 Task: Buy 4 One Pieces of size Medium for Baby Girls from Clothing section under best seller category for shipping address: Graham Wilson, 3108 Abia Martin Drive, Panther Burn, Mississippi 38765, Cell Number 6314971043. Pay from credit card ending with 2005, CVV 3321
Action: Mouse moved to (275, 90)
Screenshot: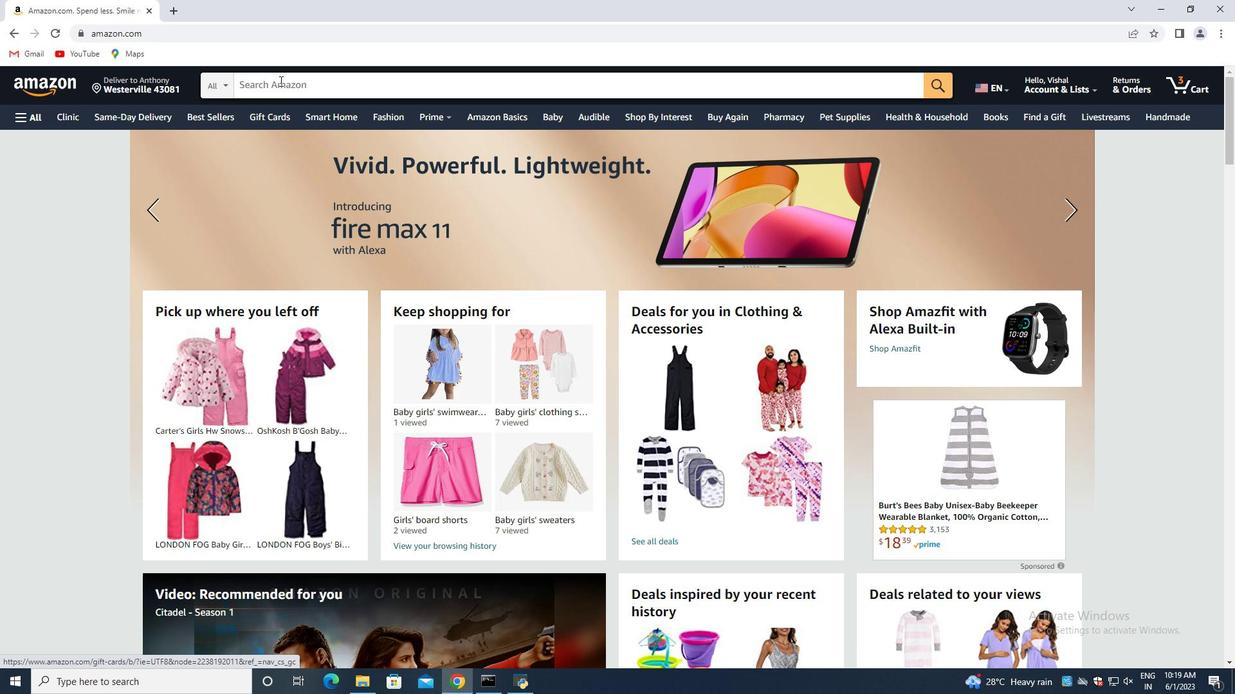 
Action: Mouse pressed left at (275, 90)
Screenshot: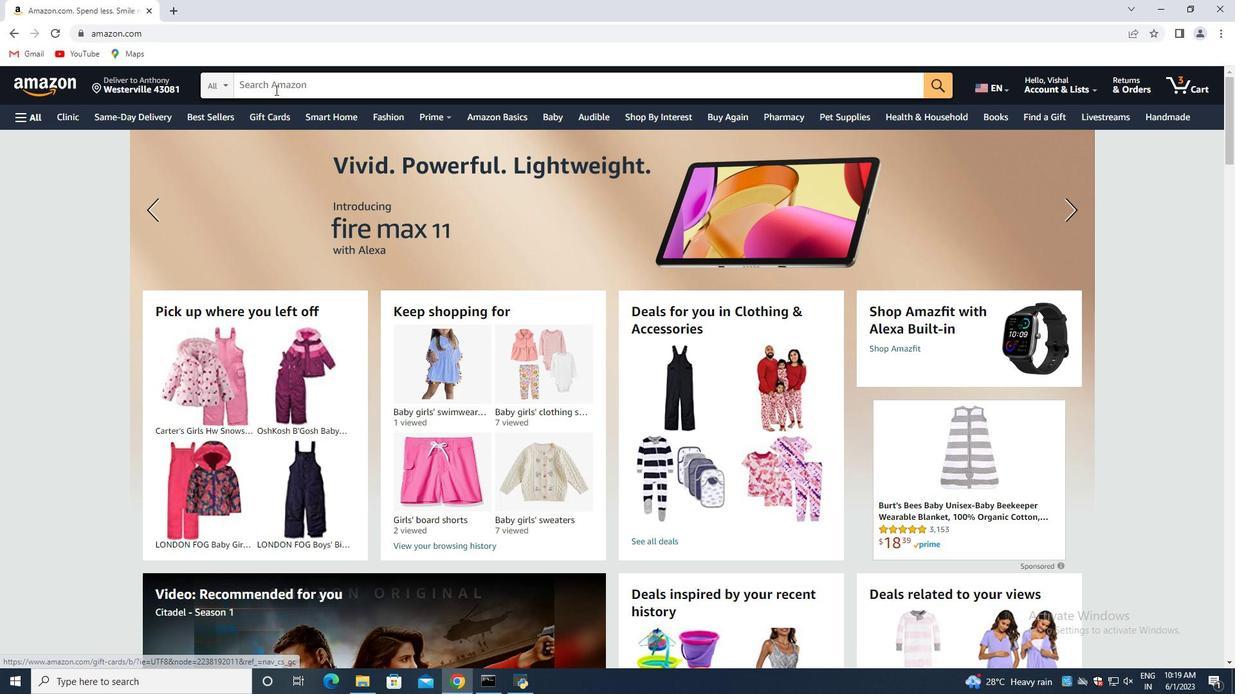 
Action: Mouse moved to (274, 90)
Screenshot: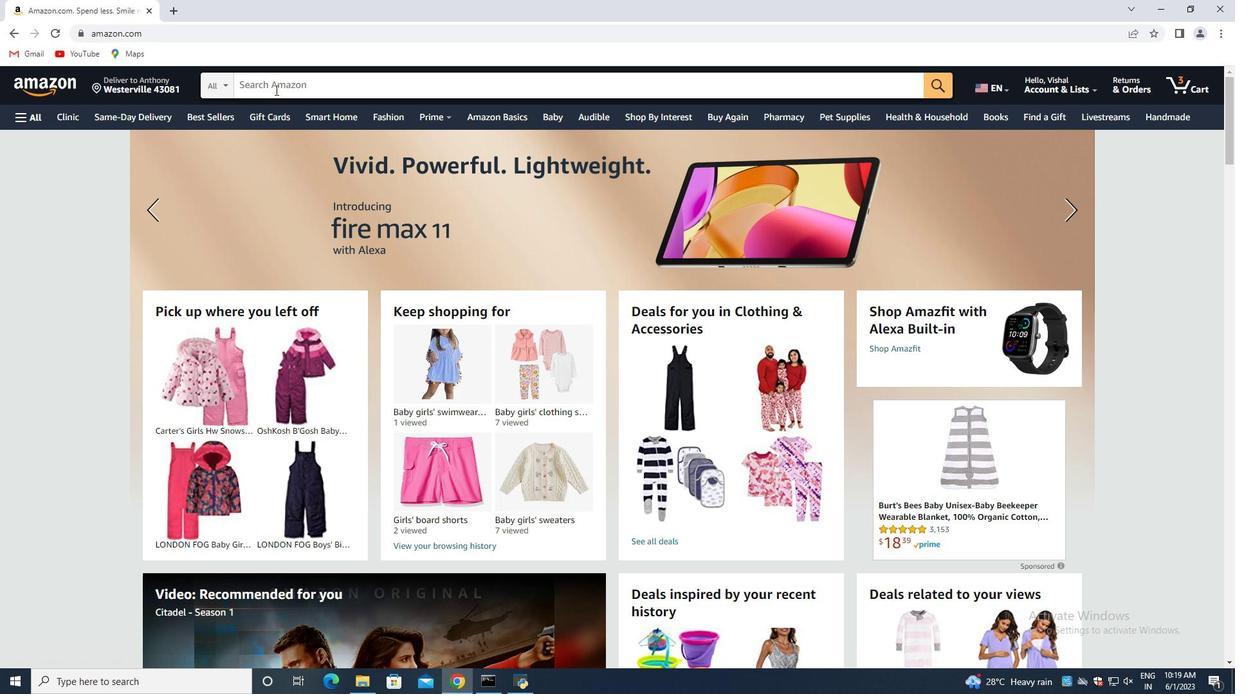 
Action: Key pressed <Key.shift>One<Key.space><Key.shift>Pieces<Key.space>of<Key.space>size<Key.space><Key.shift>Medium<Key.space>for<Key.space><Key.shift>Baby<Key.space><Key.shift>Girls<Key.enter>
Screenshot: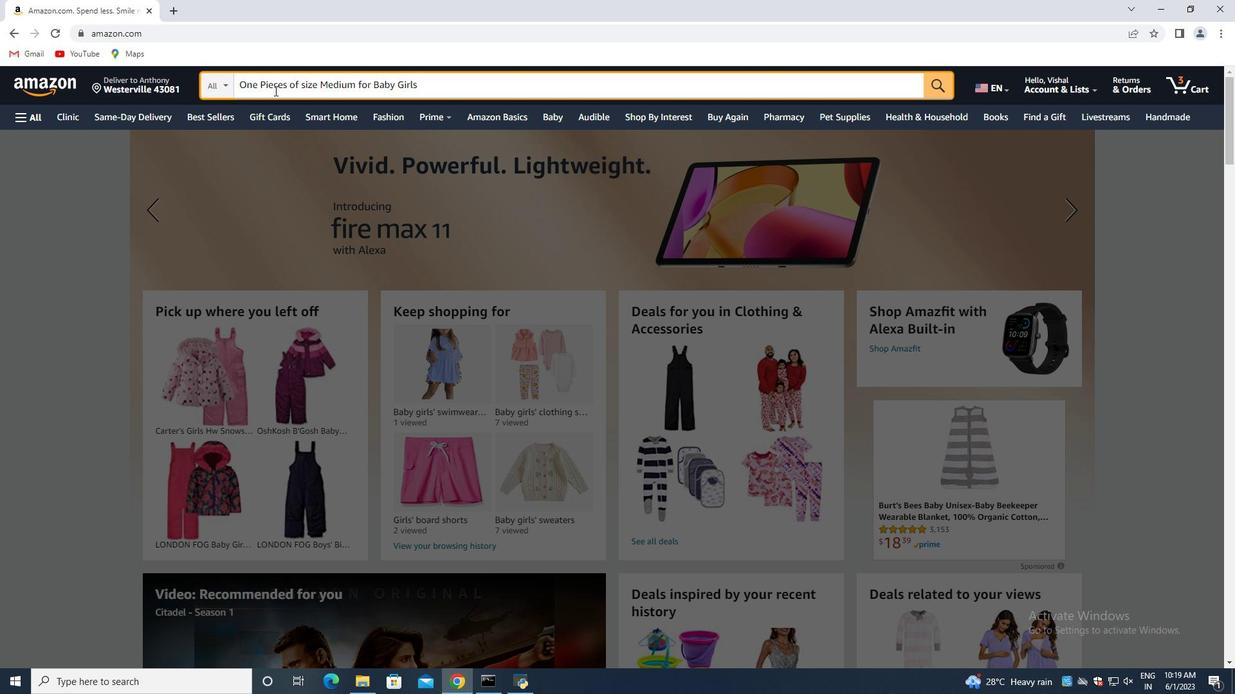 
Action: Mouse moved to (190, 237)
Screenshot: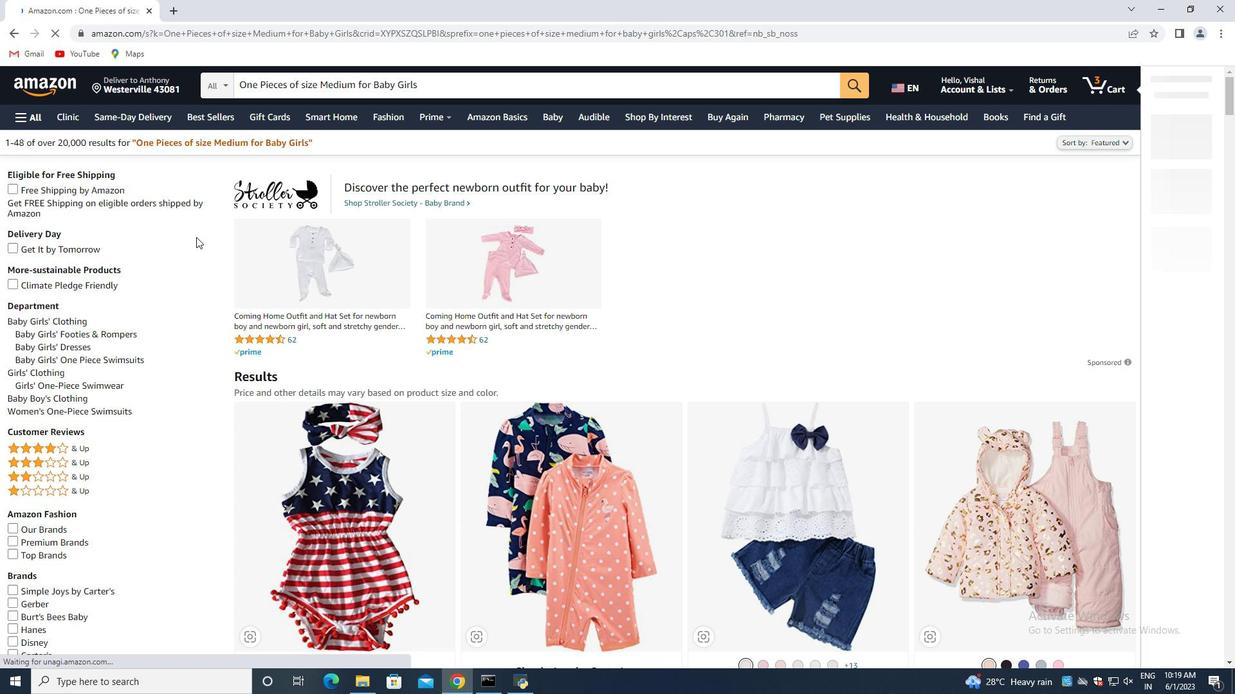 
Action: Mouse scrolled (190, 236) with delta (0, 0)
Screenshot: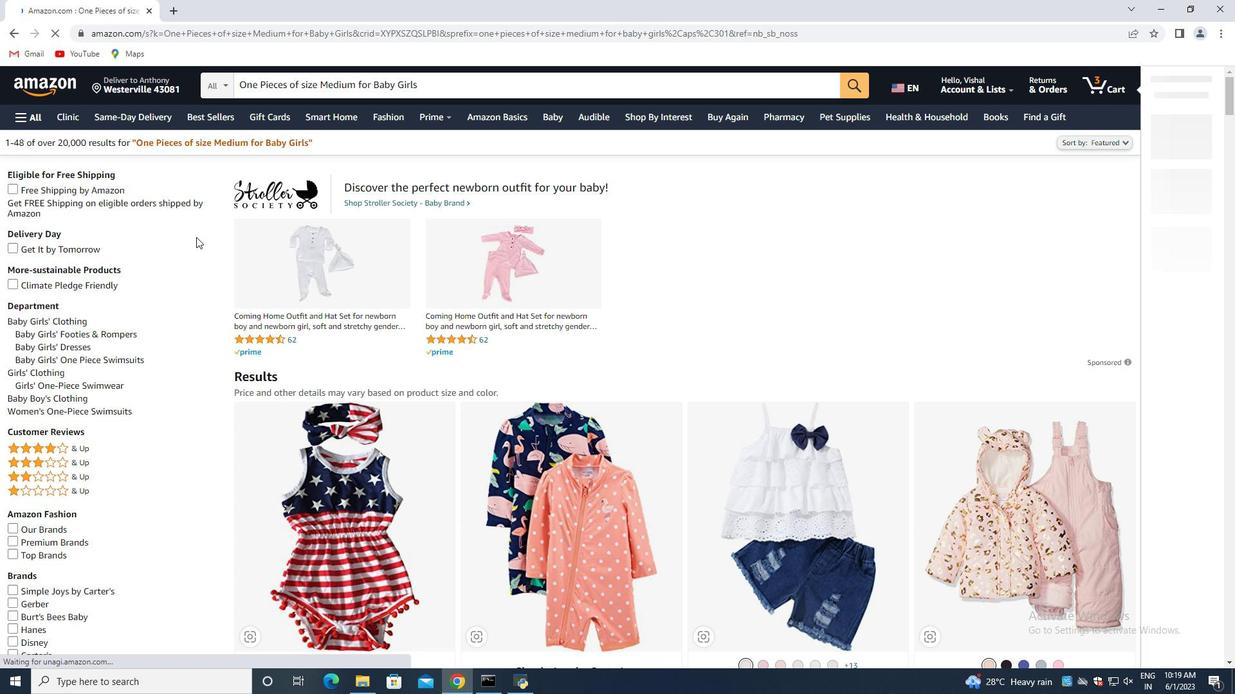 
Action: Mouse moved to (190, 237)
Screenshot: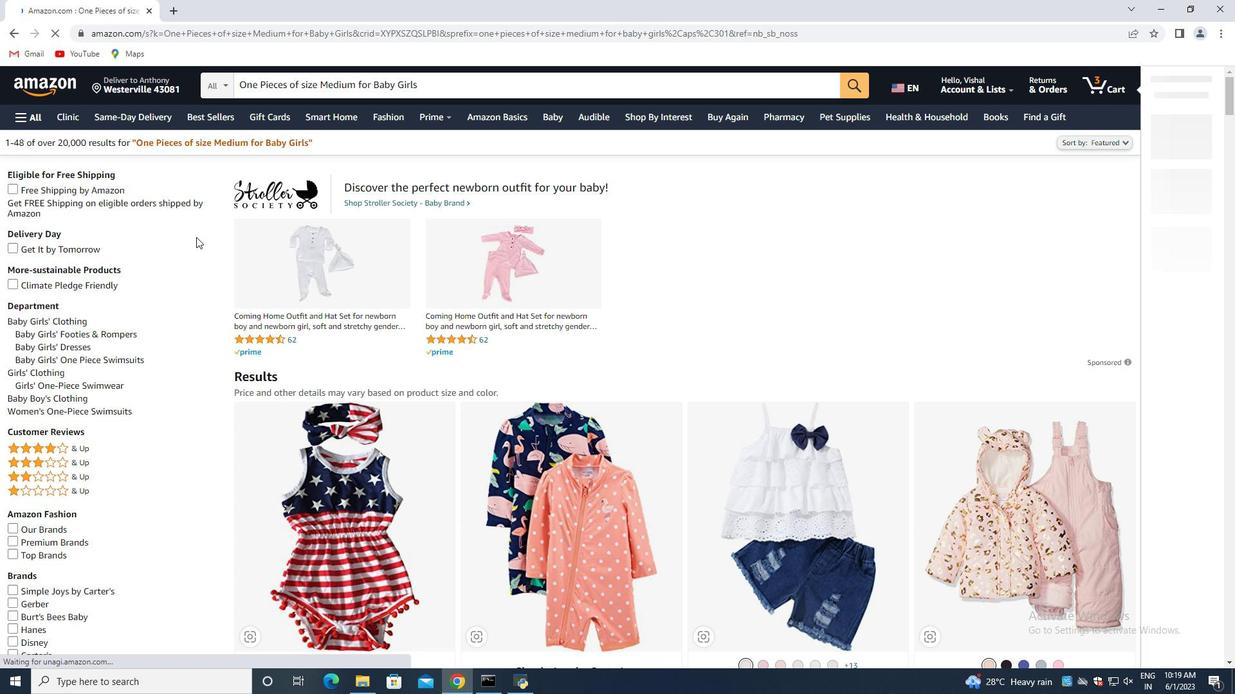 
Action: Mouse scrolled (190, 236) with delta (0, 0)
Screenshot: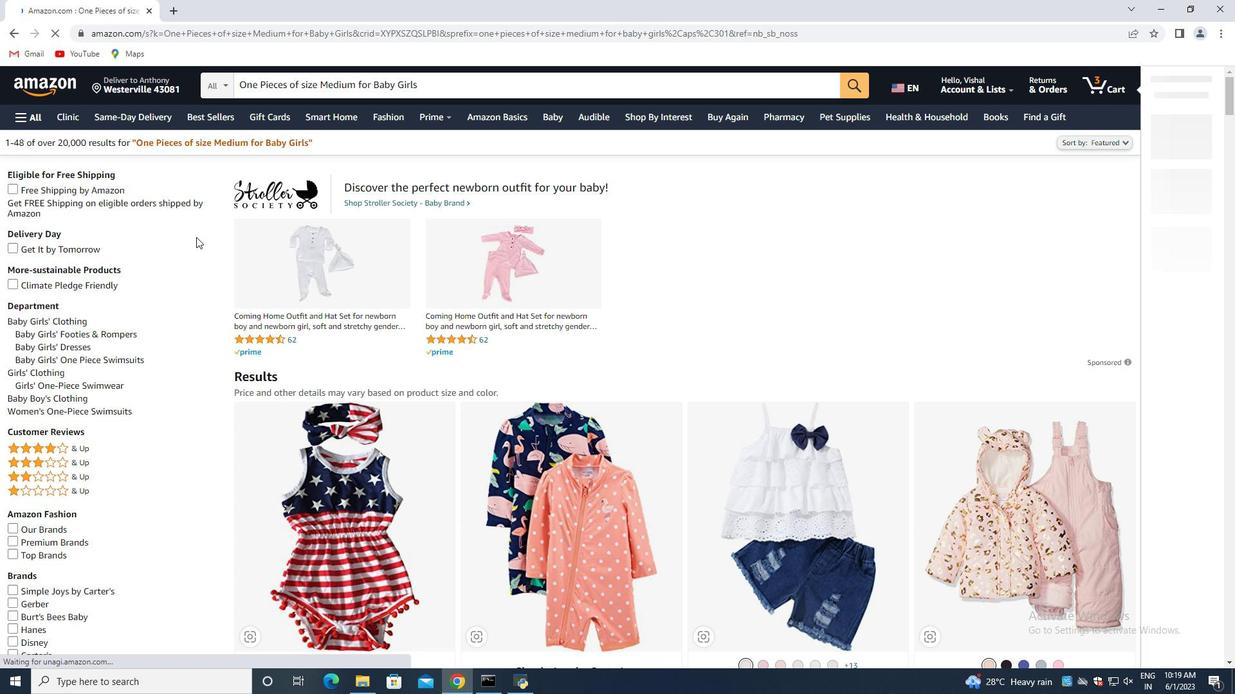 
Action: Mouse moved to (192, 239)
Screenshot: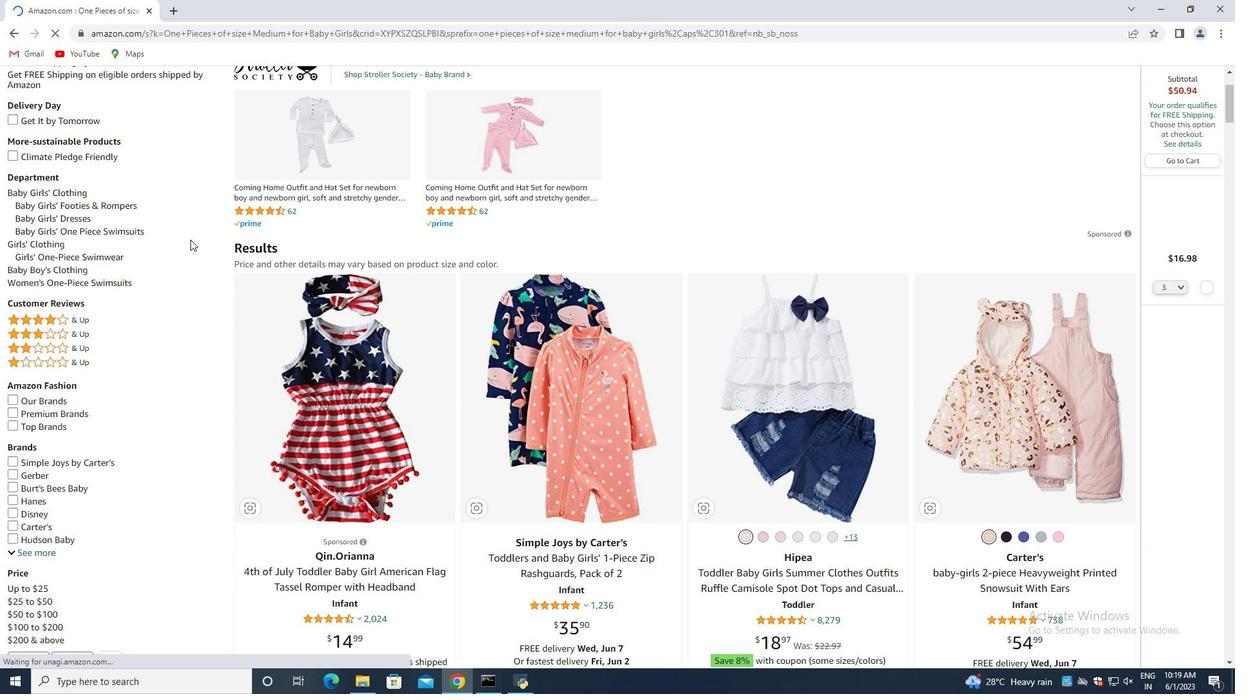 
Action: Mouse scrolled (192, 240) with delta (0, 0)
Screenshot: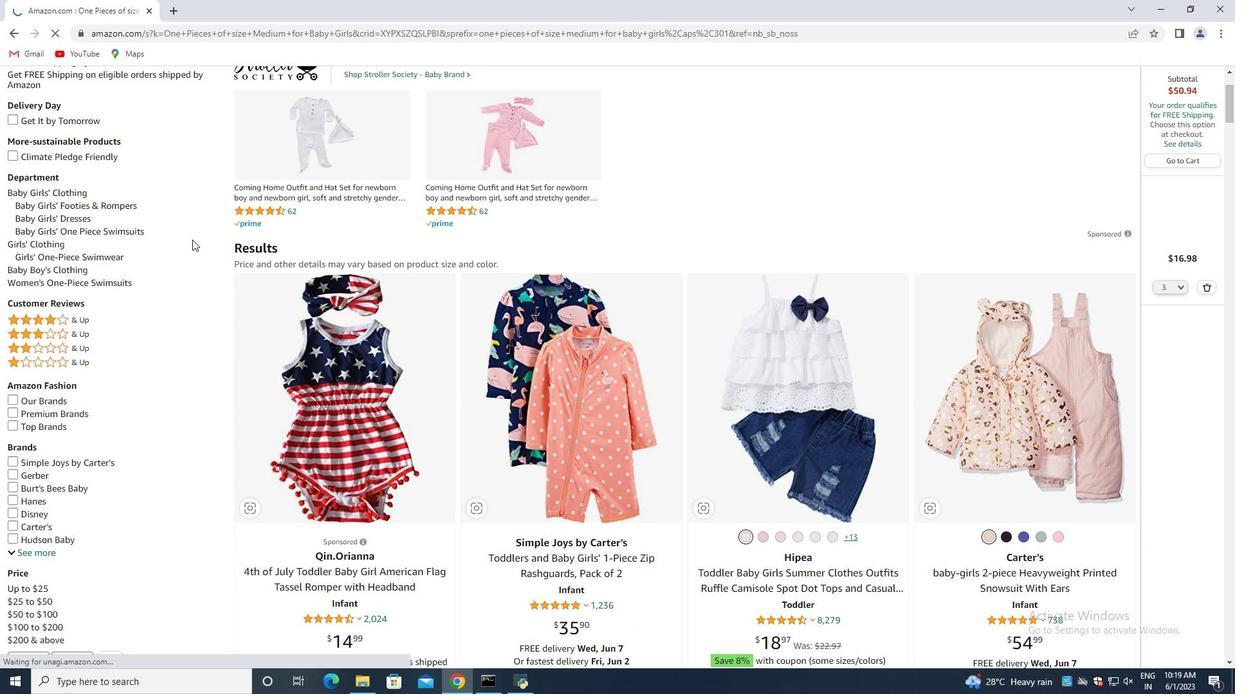 
Action: Mouse scrolled (192, 240) with delta (0, 0)
Screenshot: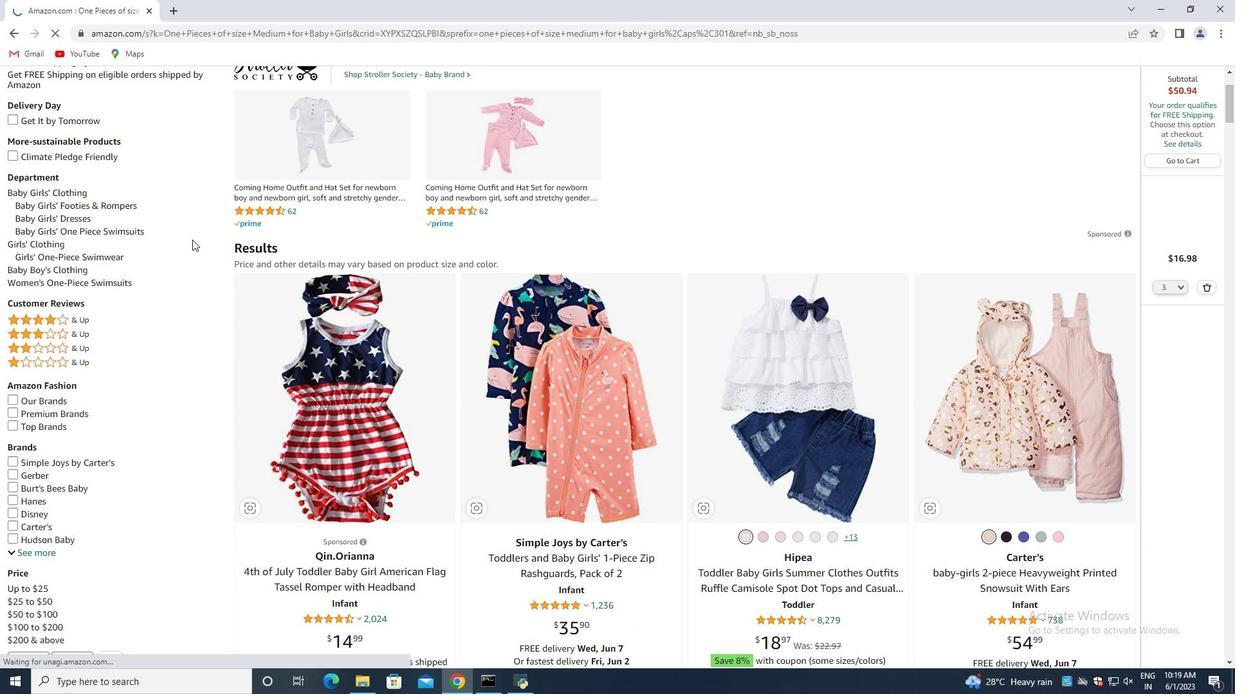 
Action: Mouse moved to (68, 319)
Screenshot: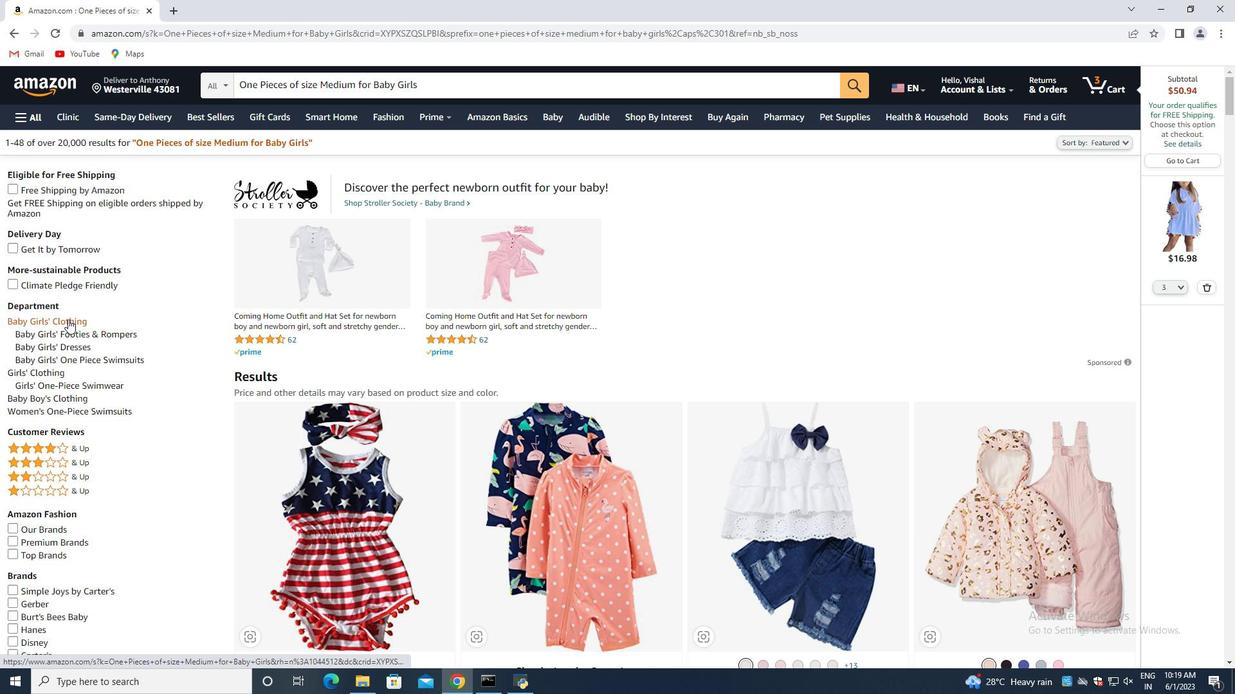
Action: Mouse pressed left at (68, 319)
Screenshot: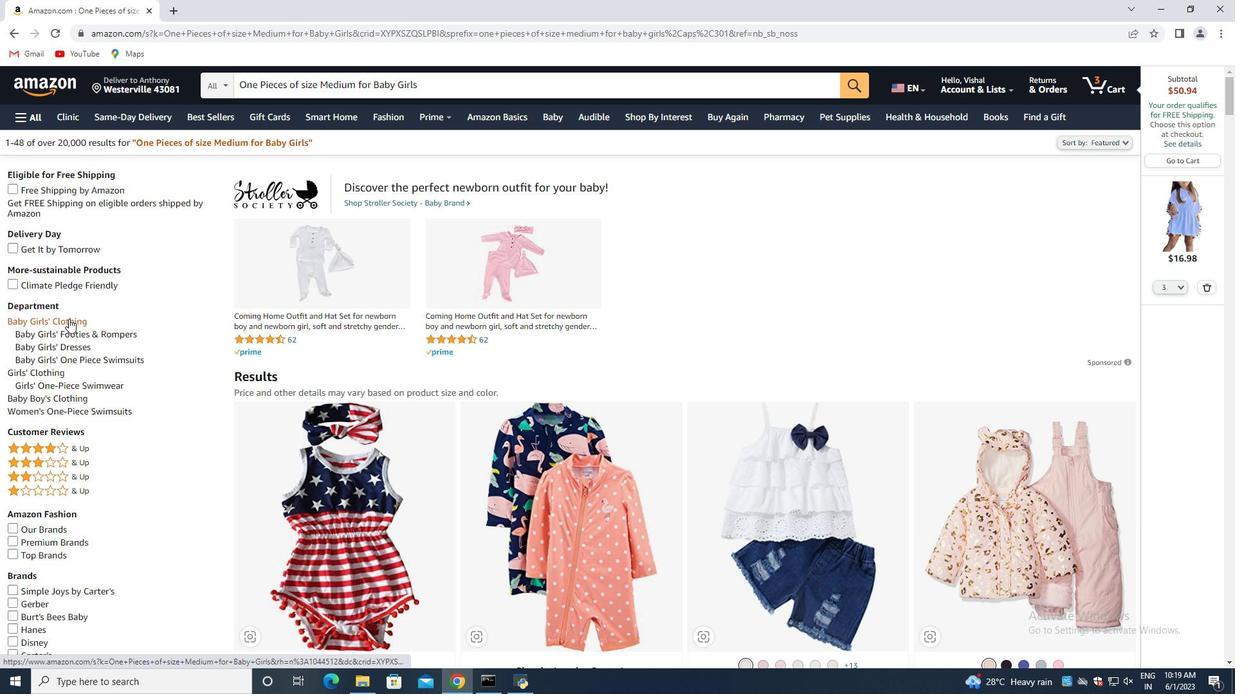 
Action: Mouse moved to (86, 325)
Screenshot: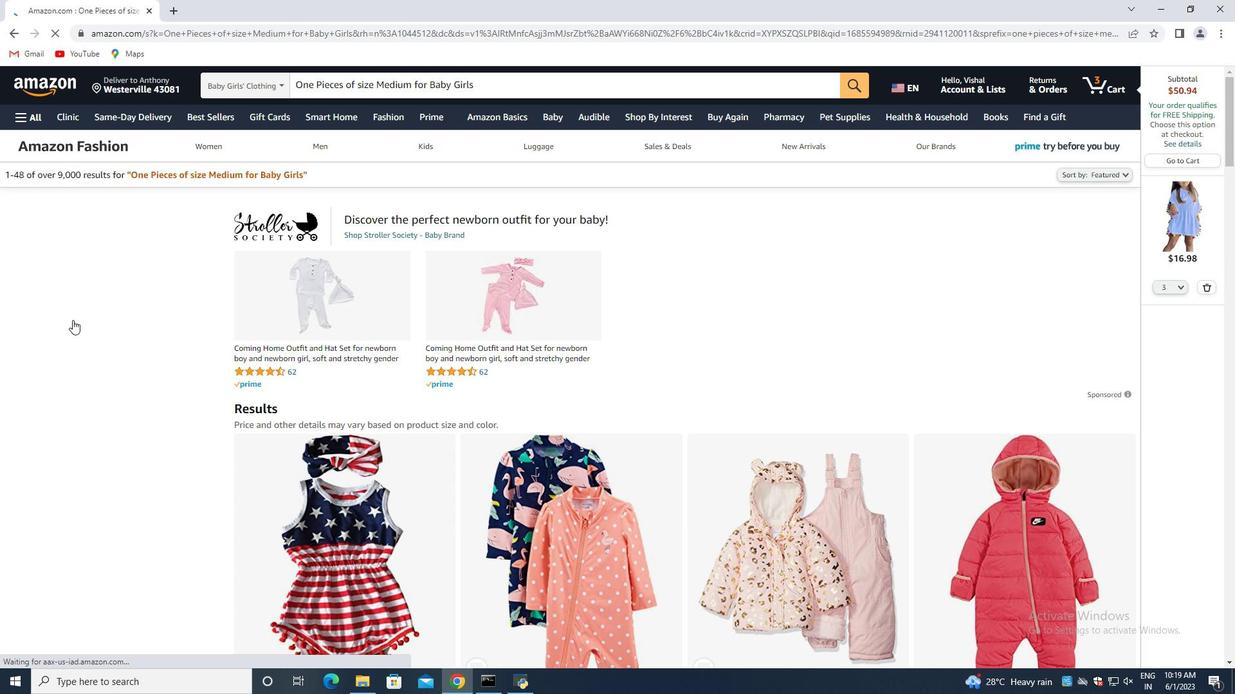 
Action: Mouse scrolled (86, 324) with delta (0, 0)
Screenshot: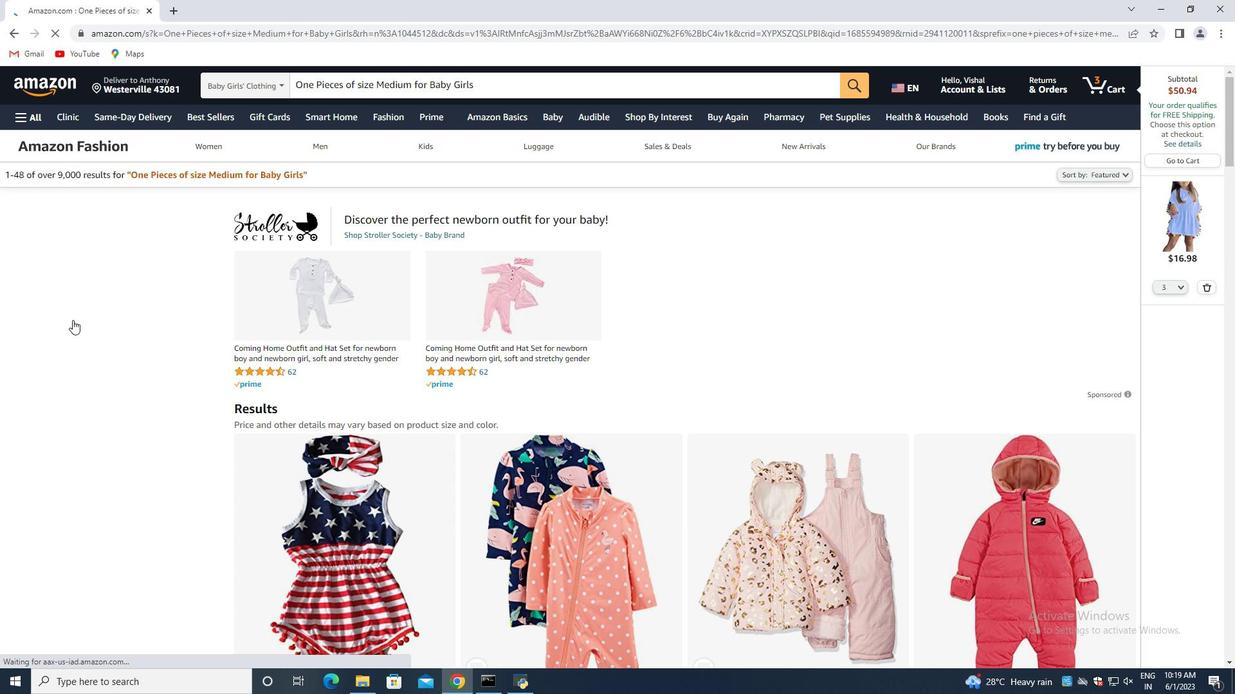 
Action: Mouse moved to (118, 337)
Screenshot: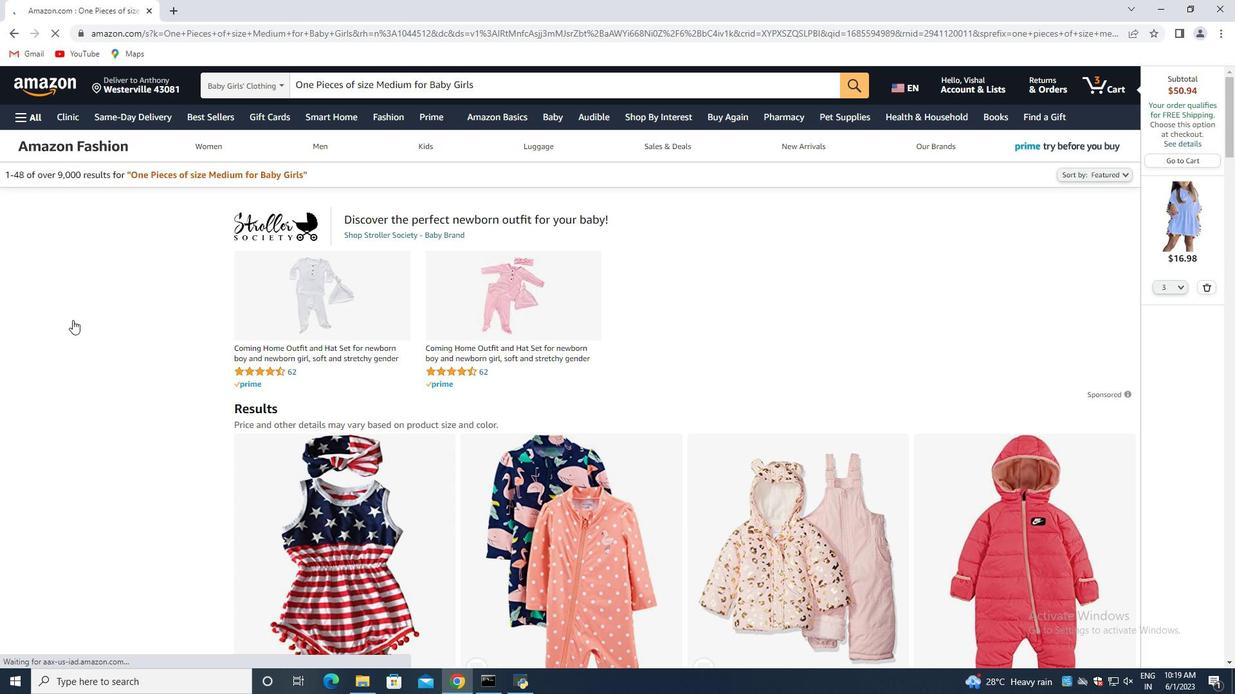 
Action: Mouse scrolled (118, 337) with delta (0, 0)
Screenshot: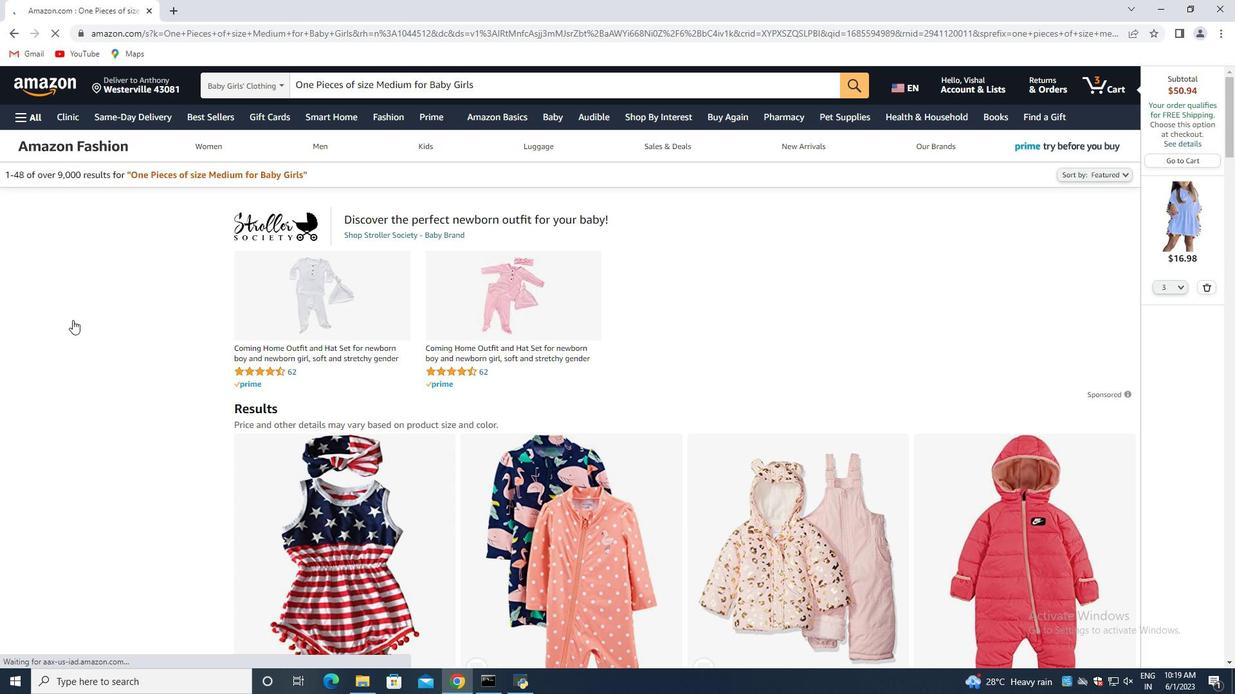 
Action: Mouse moved to (173, 355)
Screenshot: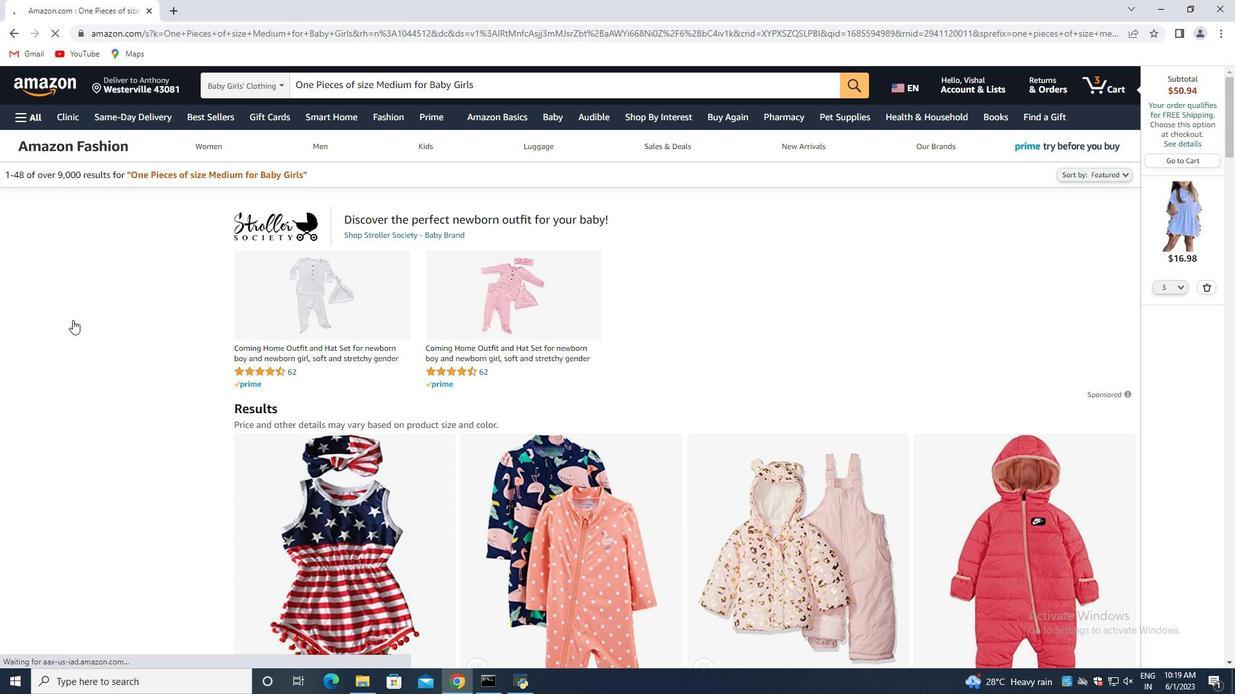 
Action: Mouse scrolled (173, 354) with delta (0, 0)
Screenshot: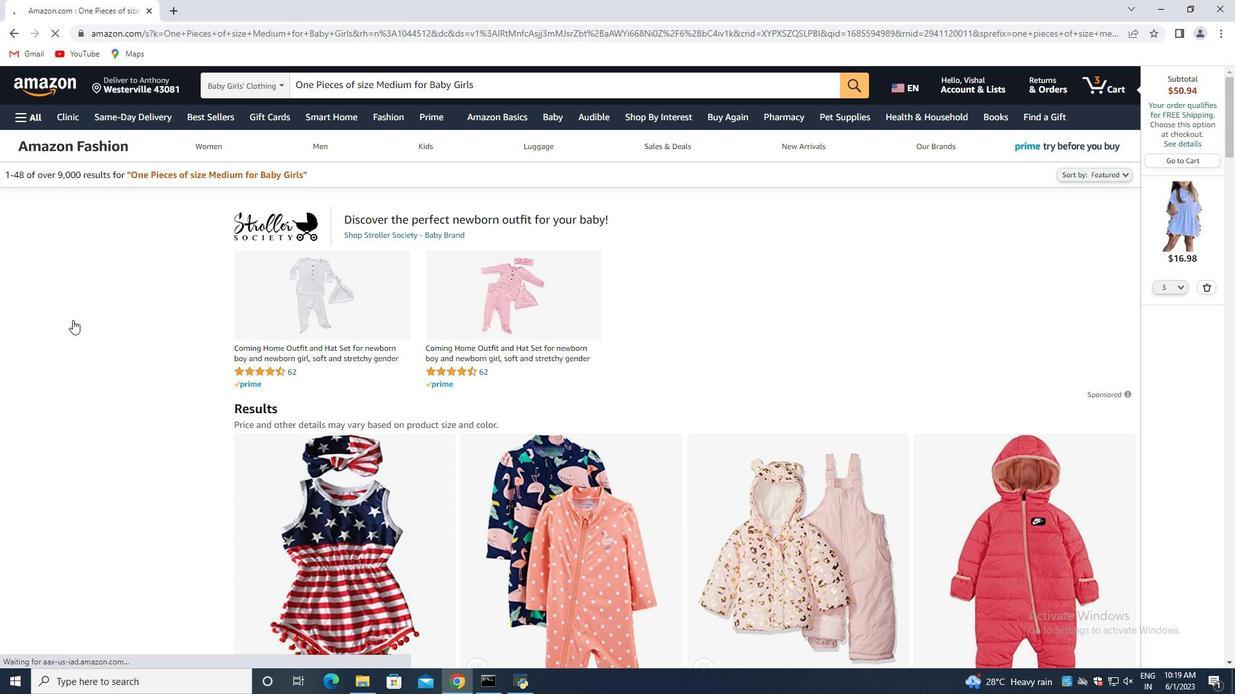 
Action: Mouse moved to (1210, 285)
Screenshot: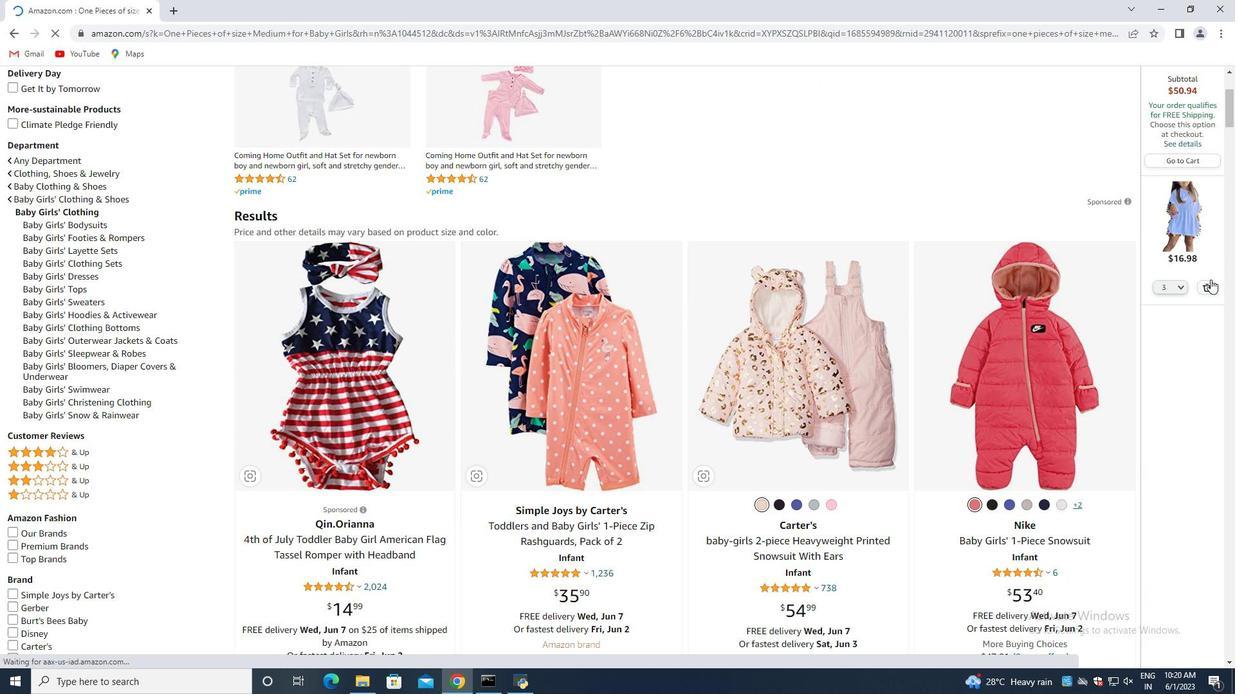 
Action: Mouse pressed left at (1210, 285)
Screenshot: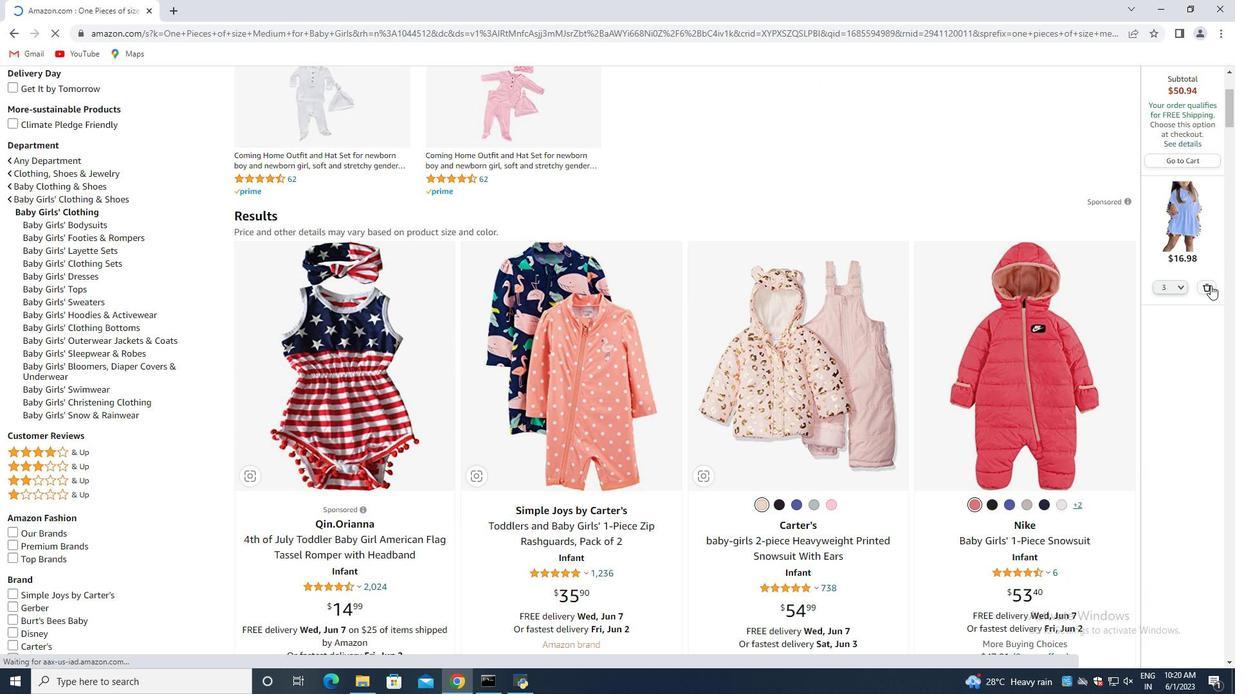 
Action: Mouse moved to (422, 443)
Screenshot: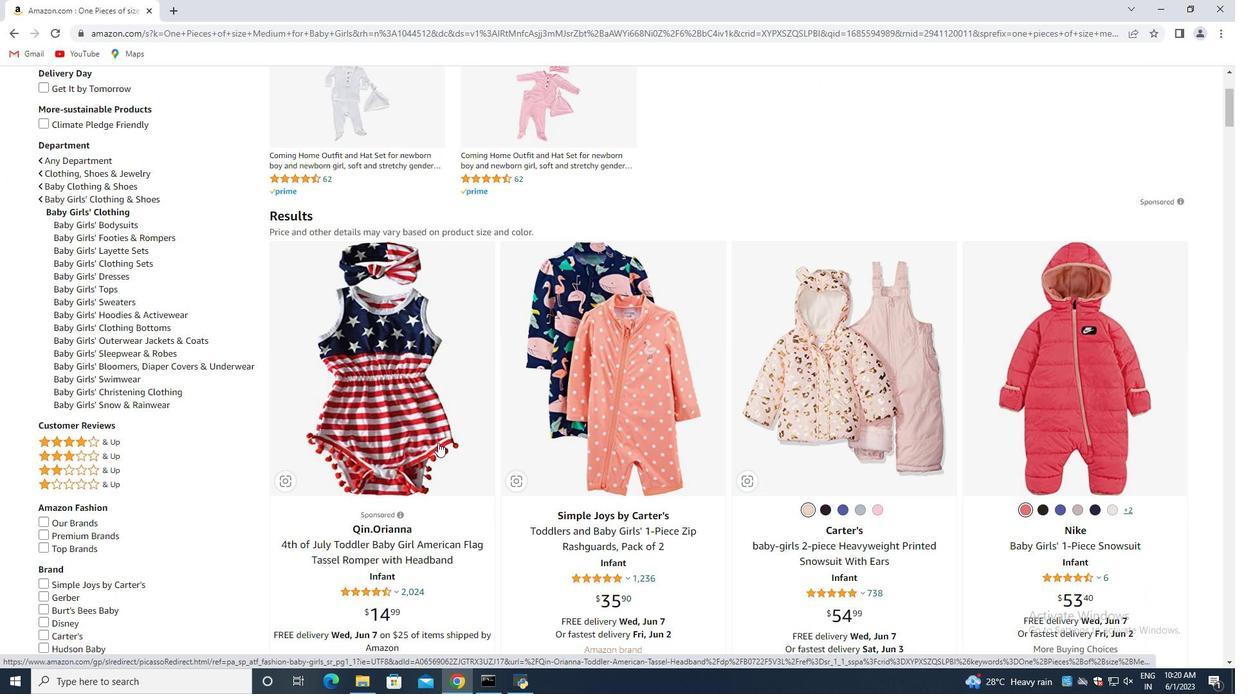 
Action: Mouse scrolled (422, 443) with delta (0, 0)
Screenshot: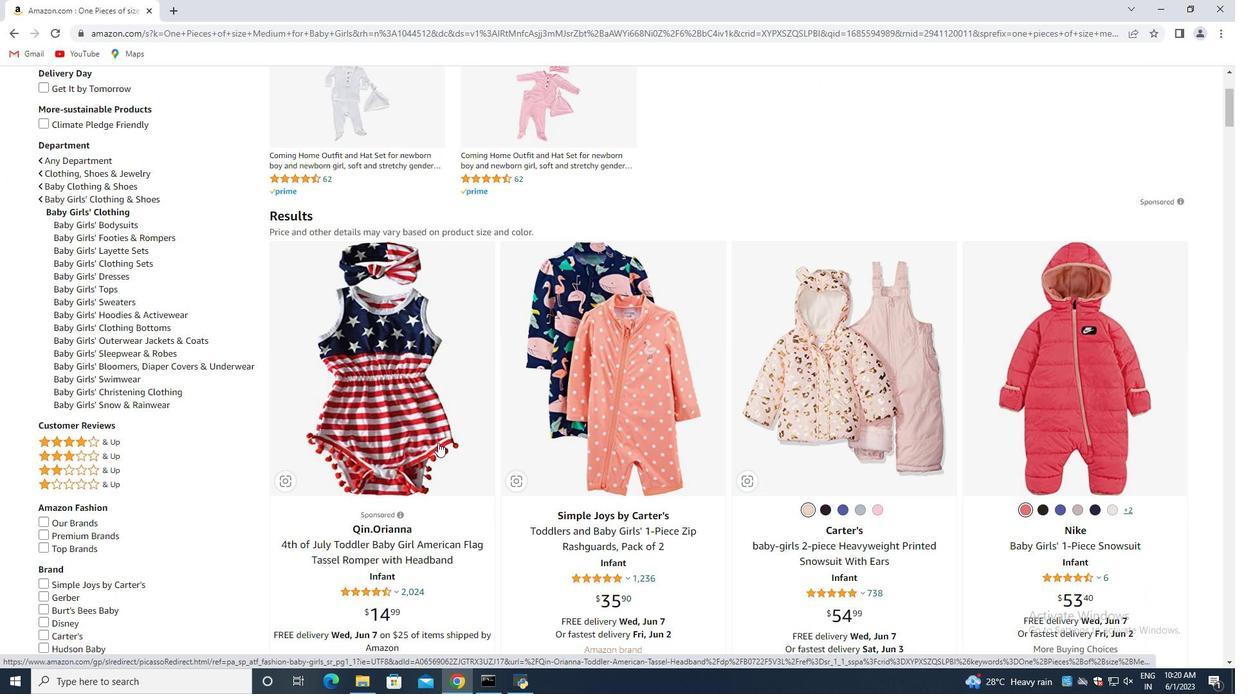 
Action: Mouse moved to (725, 371)
Screenshot: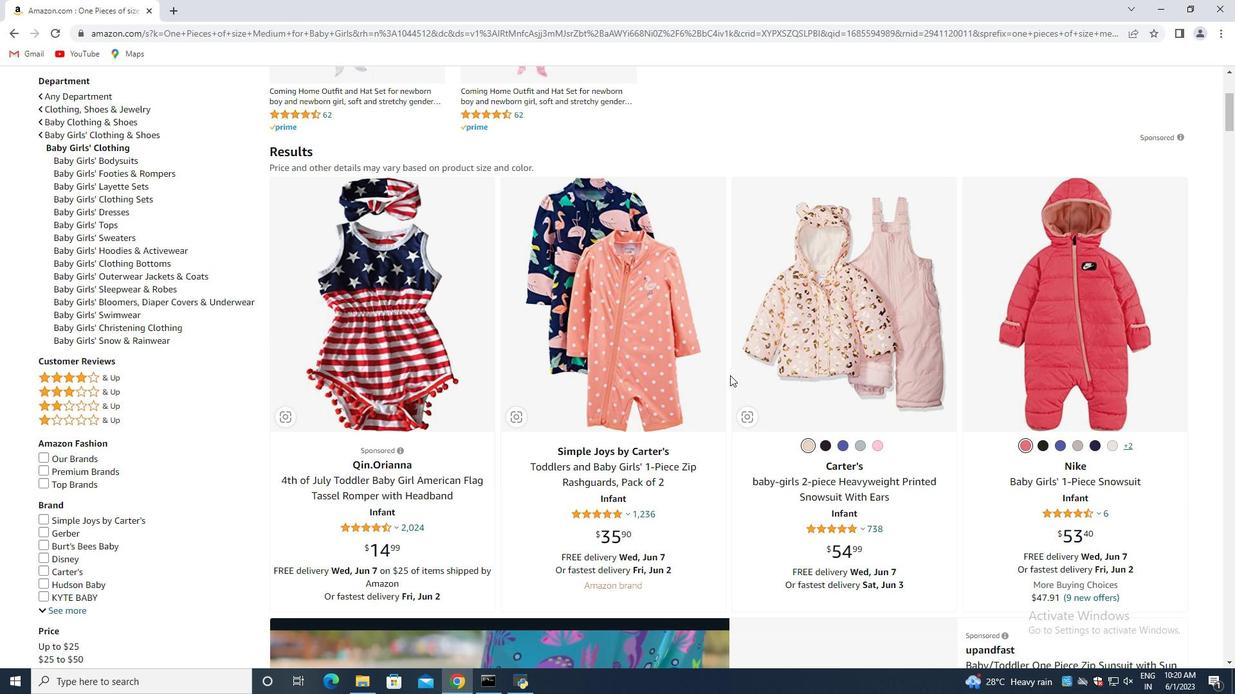 
Action: Mouse scrolled (725, 371) with delta (0, 0)
Screenshot: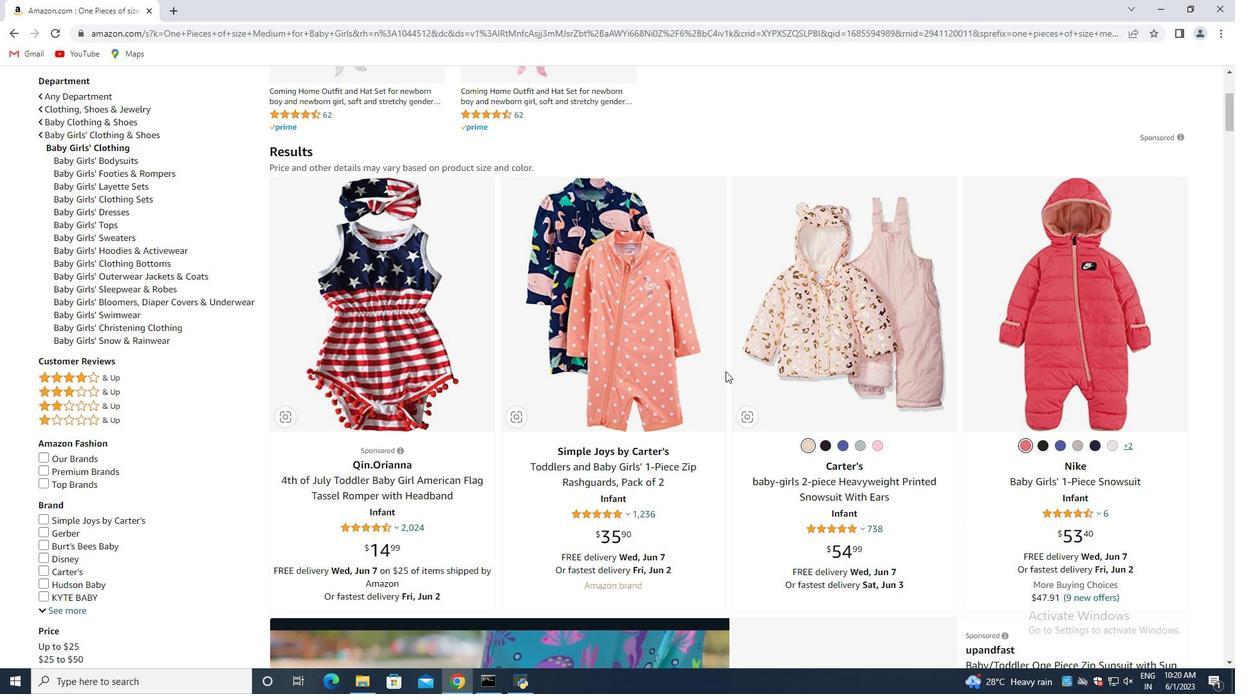 
Action: Mouse scrolled (725, 371) with delta (0, 0)
Screenshot: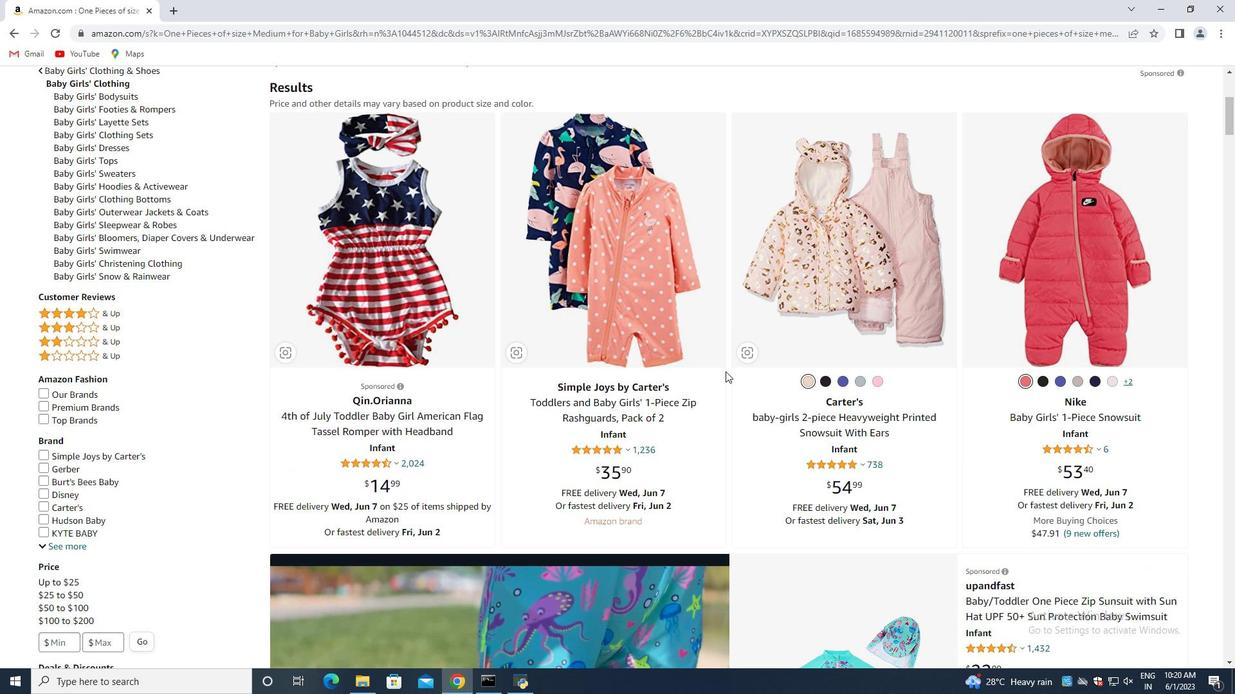 
Action: Mouse scrolled (725, 371) with delta (0, 0)
Screenshot: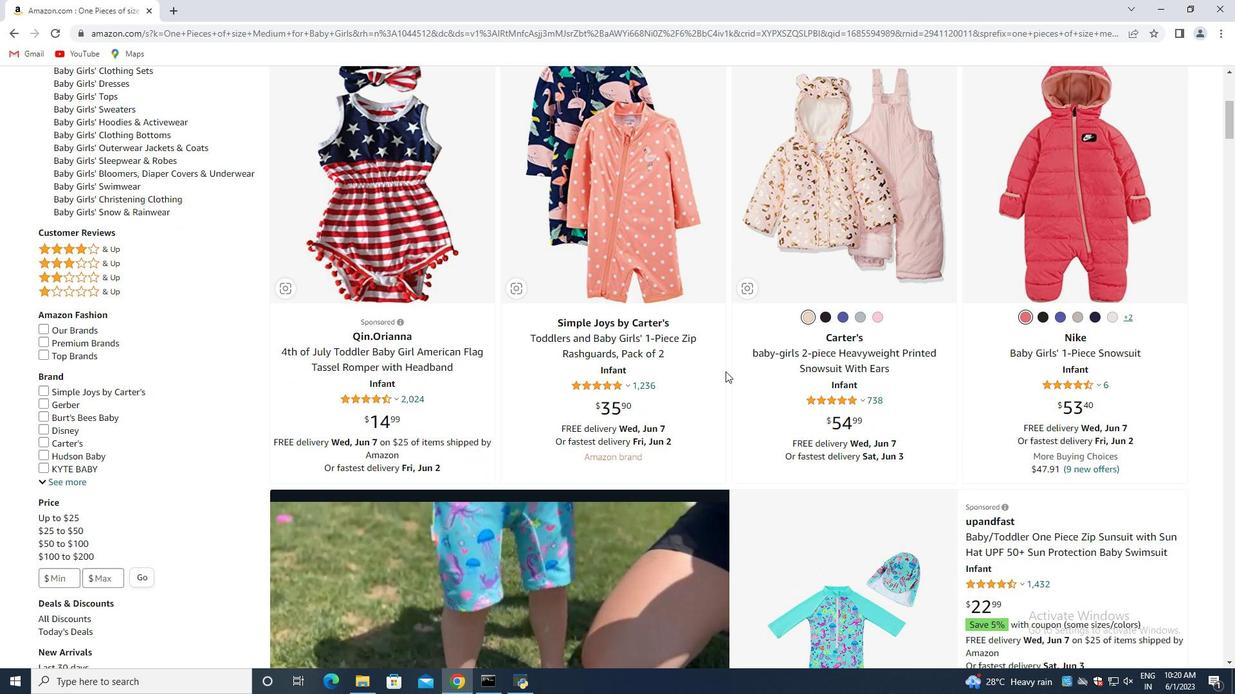 
Action: Mouse scrolled (725, 371) with delta (0, 0)
Screenshot: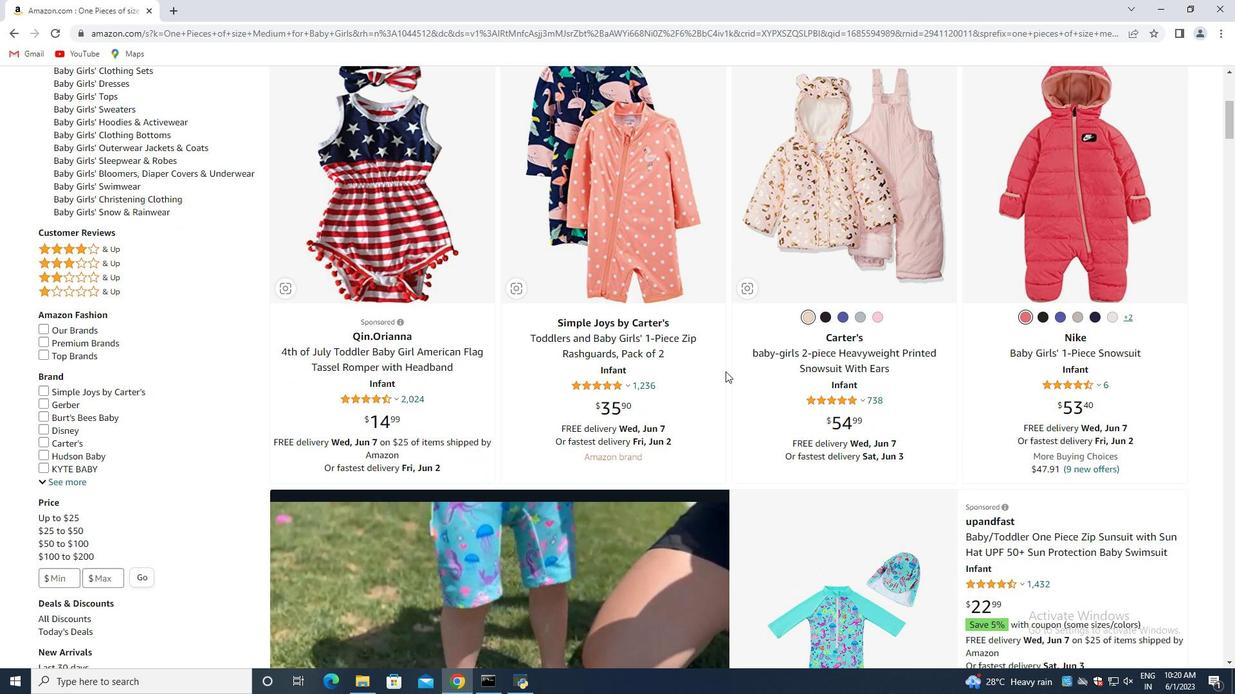 
Action: Mouse scrolled (725, 371) with delta (0, 0)
Screenshot: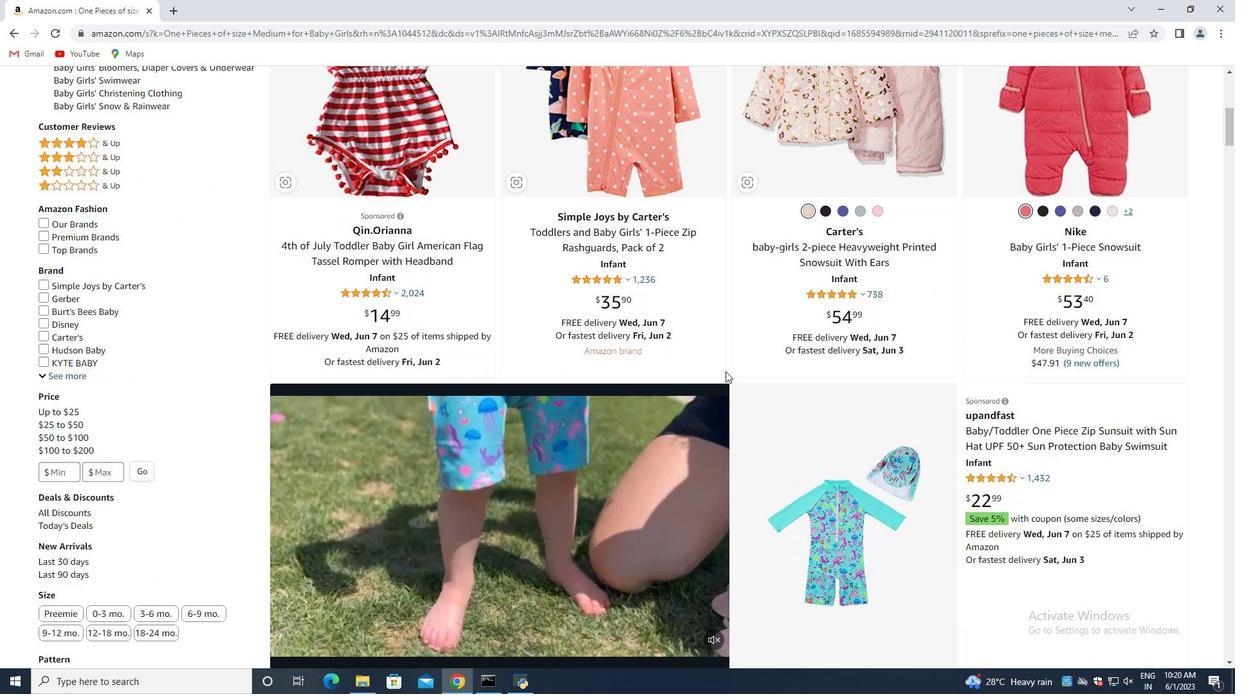 
Action: Mouse scrolled (725, 371) with delta (0, 0)
Screenshot: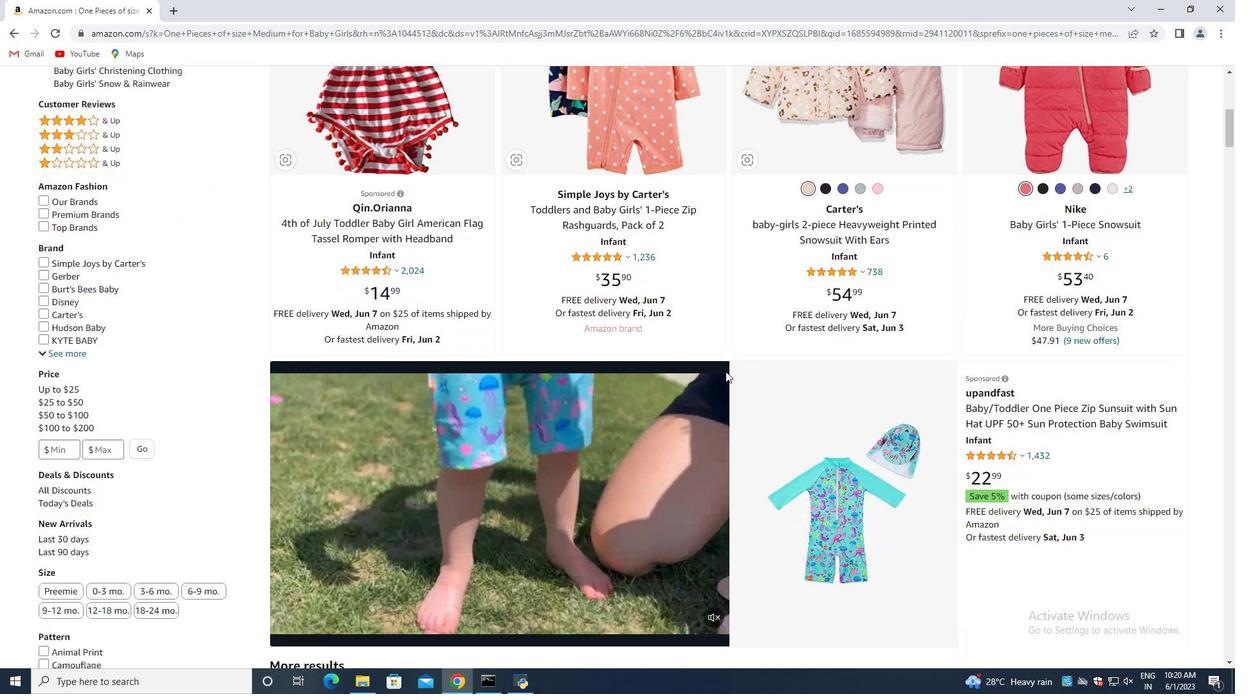 
Action: Mouse moved to (725, 371)
Screenshot: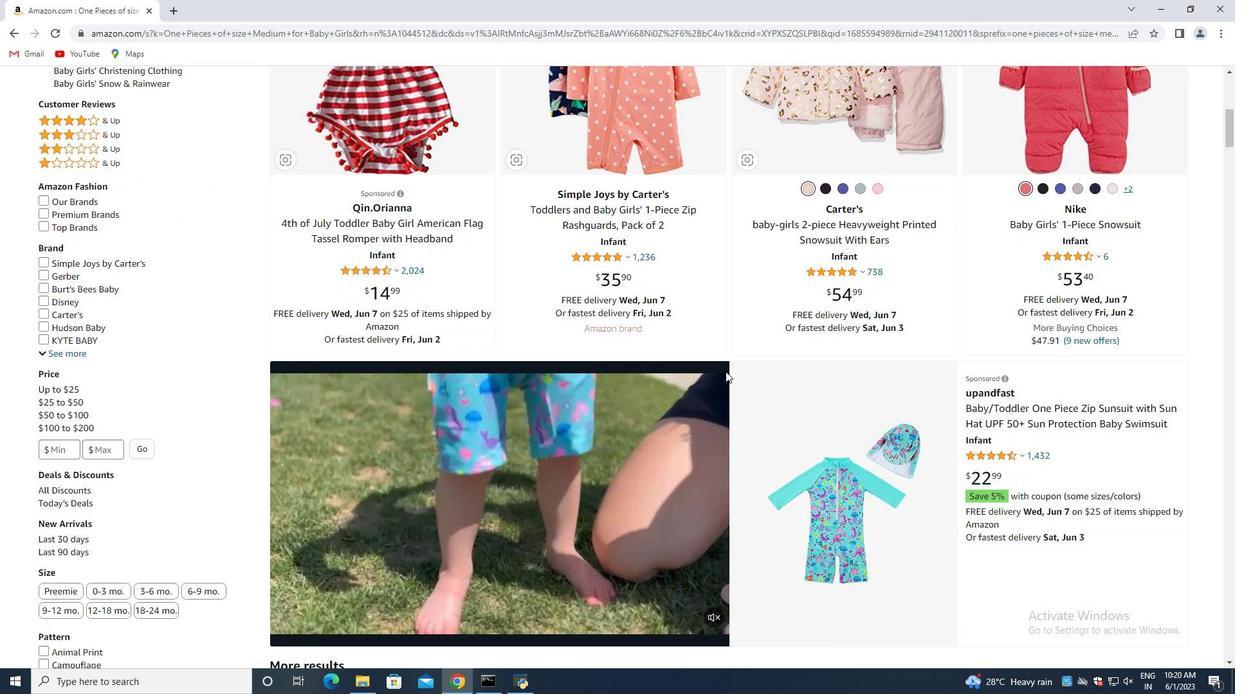 
Action: Mouse scrolled (725, 371) with delta (0, 0)
Screenshot: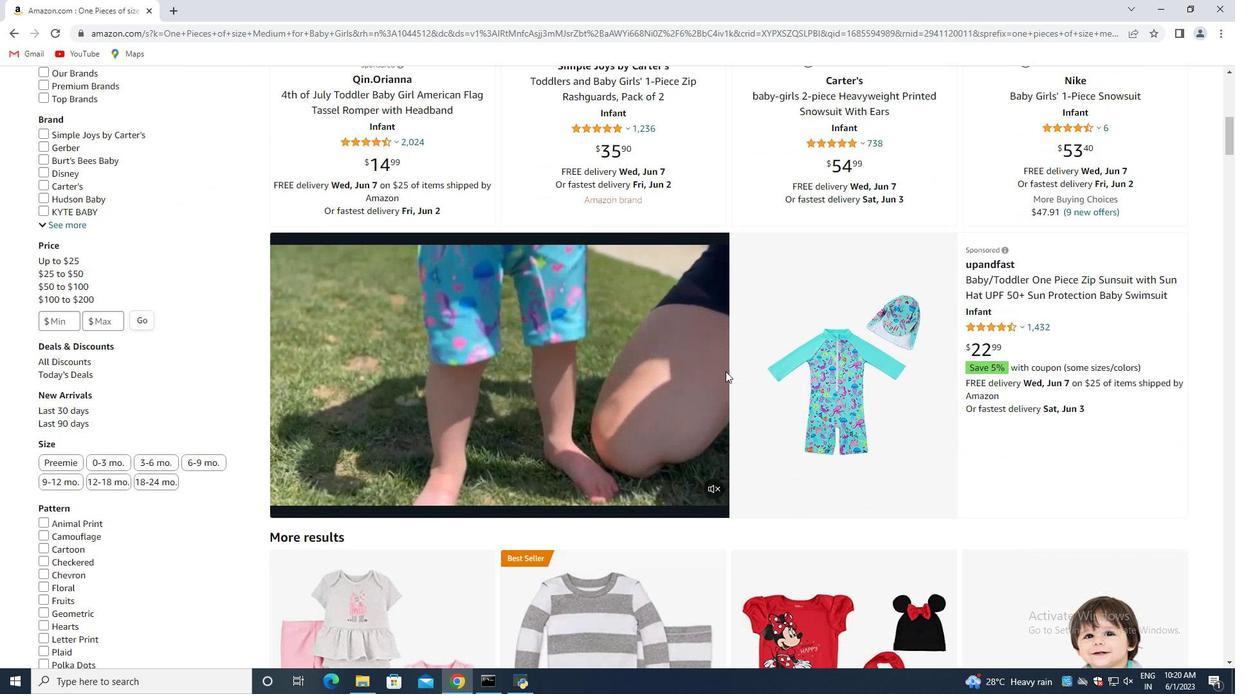 
Action: Mouse scrolled (725, 371) with delta (0, 0)
Screenshot: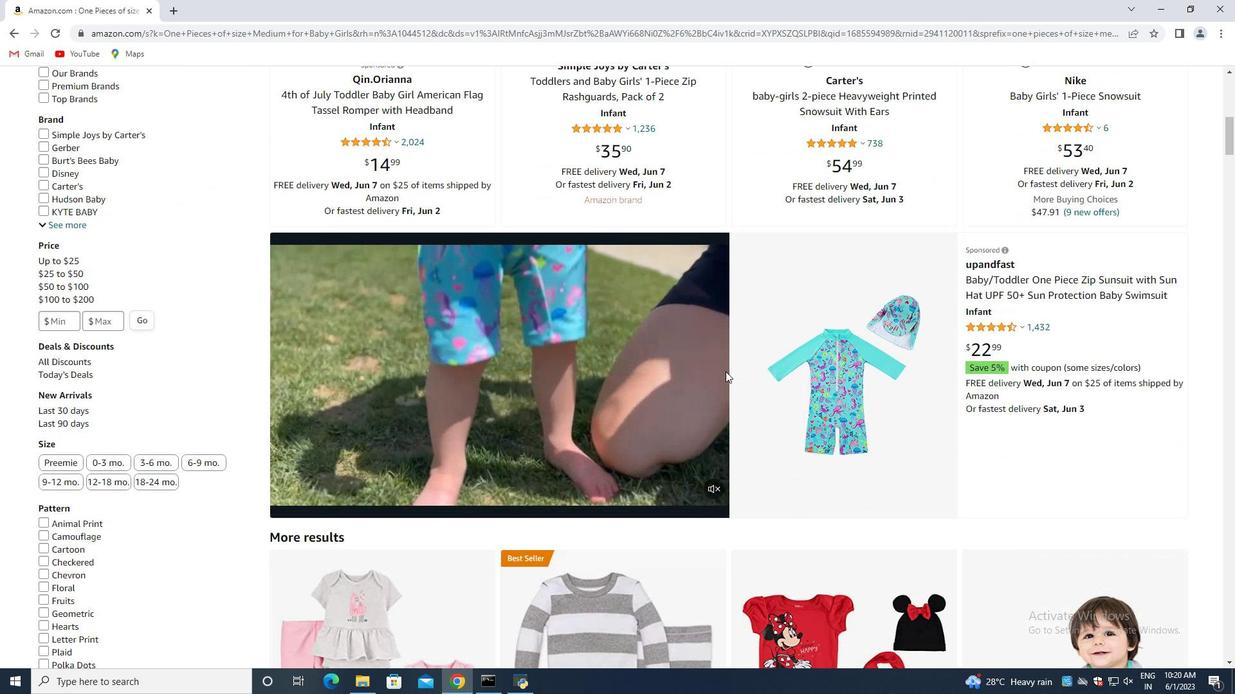 
Action: Mouse moved to (723, 371)
Screenshot: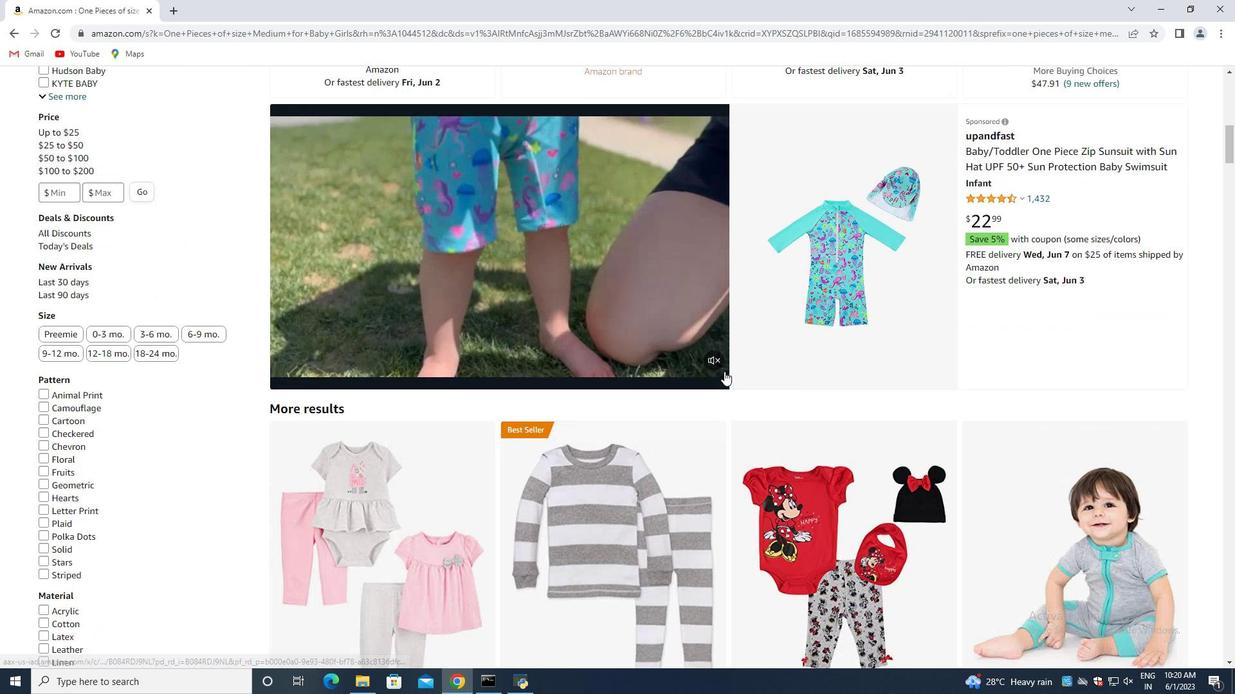 
Action: Mouse scrolled (723, 371) with delta (0, 0)
Screenshot: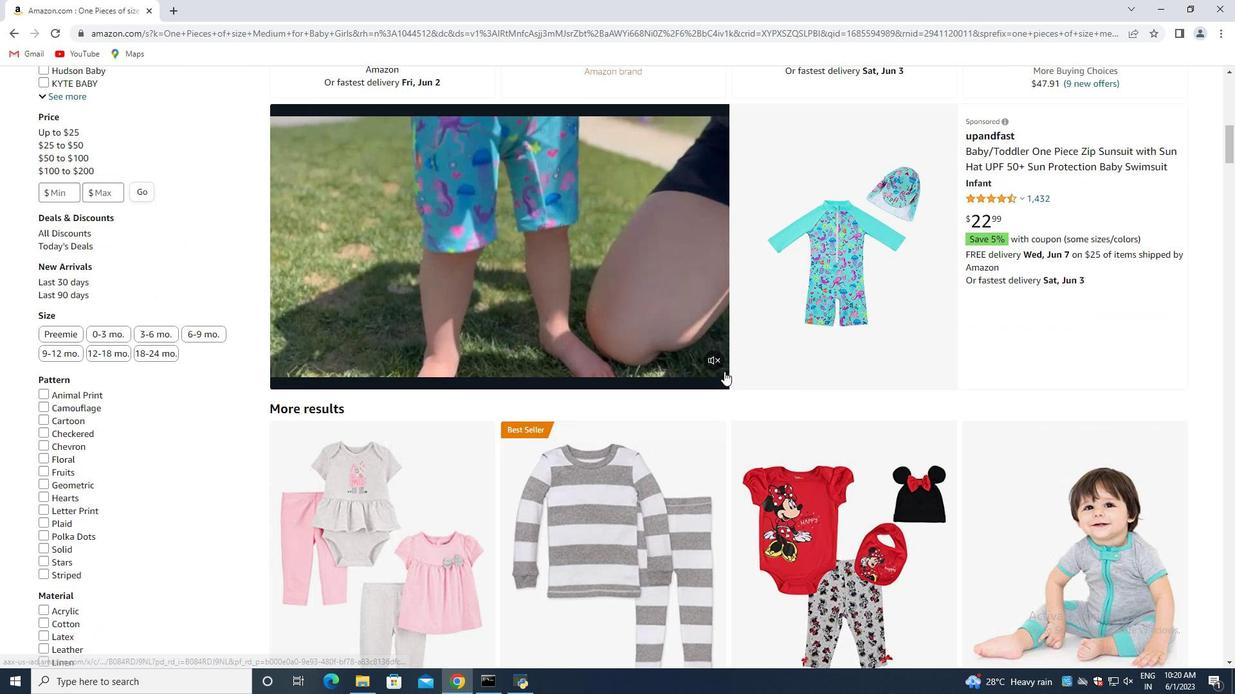 
Action: Mouse scrolled (723, 371) with delta (0, 0)
Screenshot: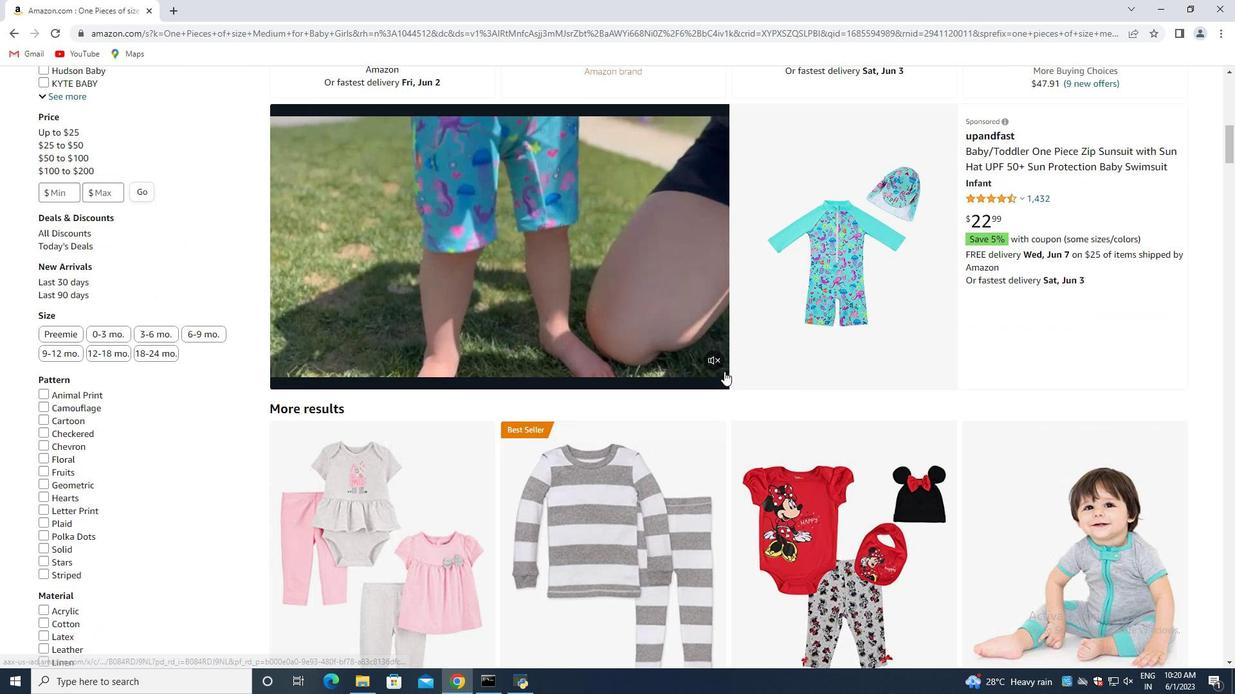 
Action: Mouse scrolled (723, 371) with delta (0, 0)
Screenshot: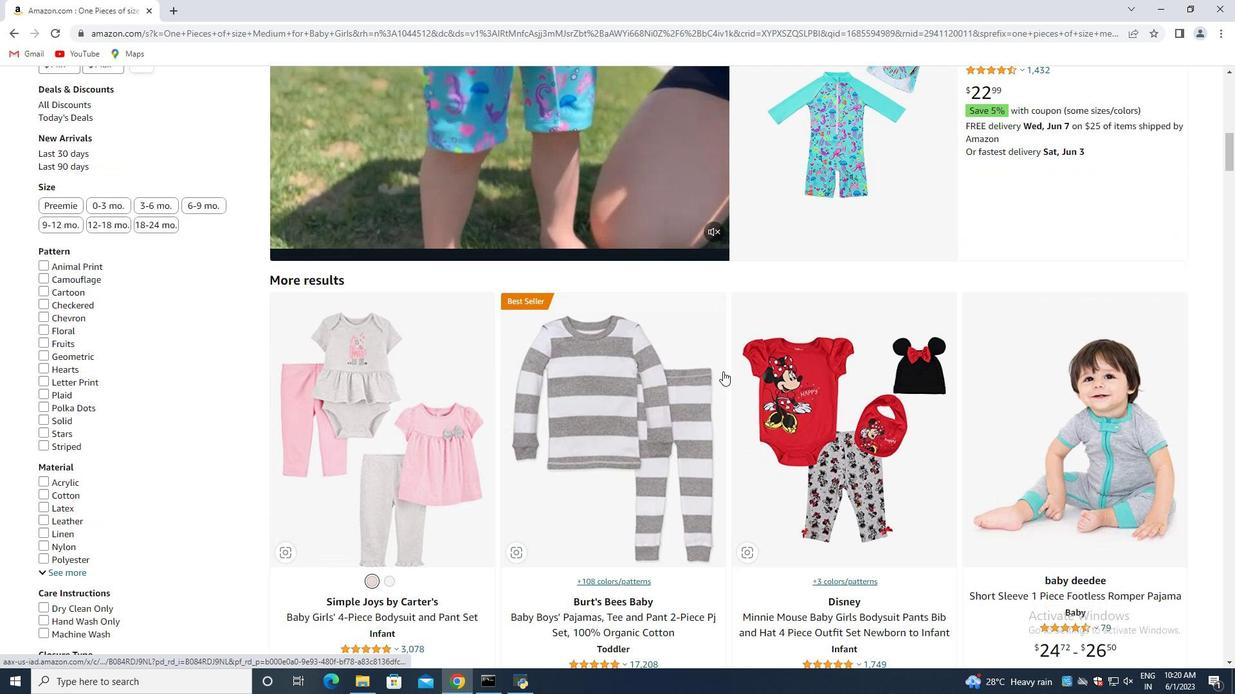 
Action: Mouse scrolled (723, 371) with delta (0, 0)
Screenshot: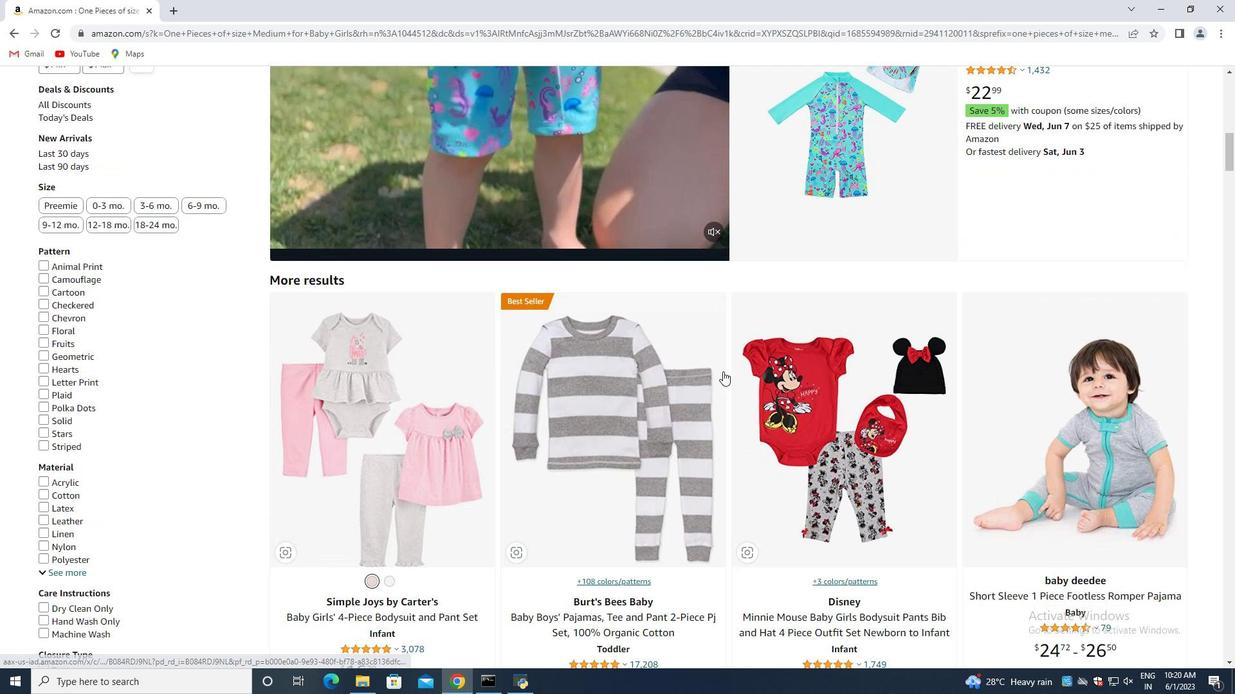 
Action: Mouse scrolled (723, 371) with delta (0, 0)
Screenshot: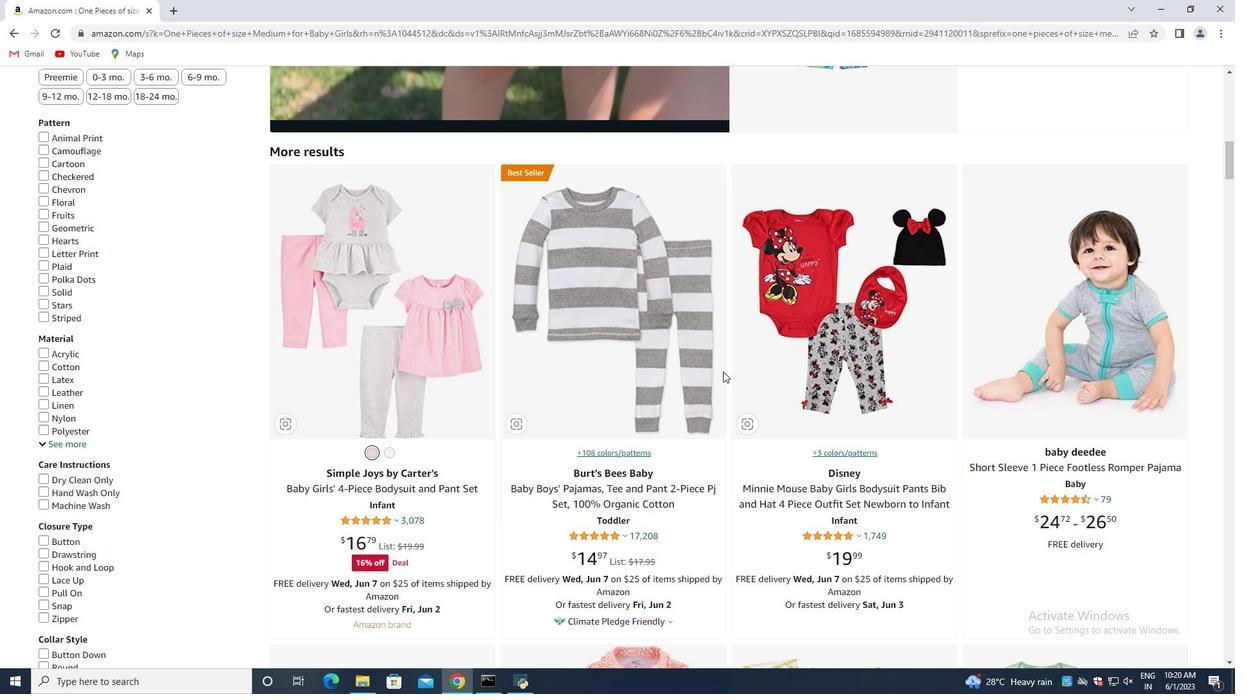 
Action: Mouse scrolled (723, 371) with delta (0, 0)
Screenshot: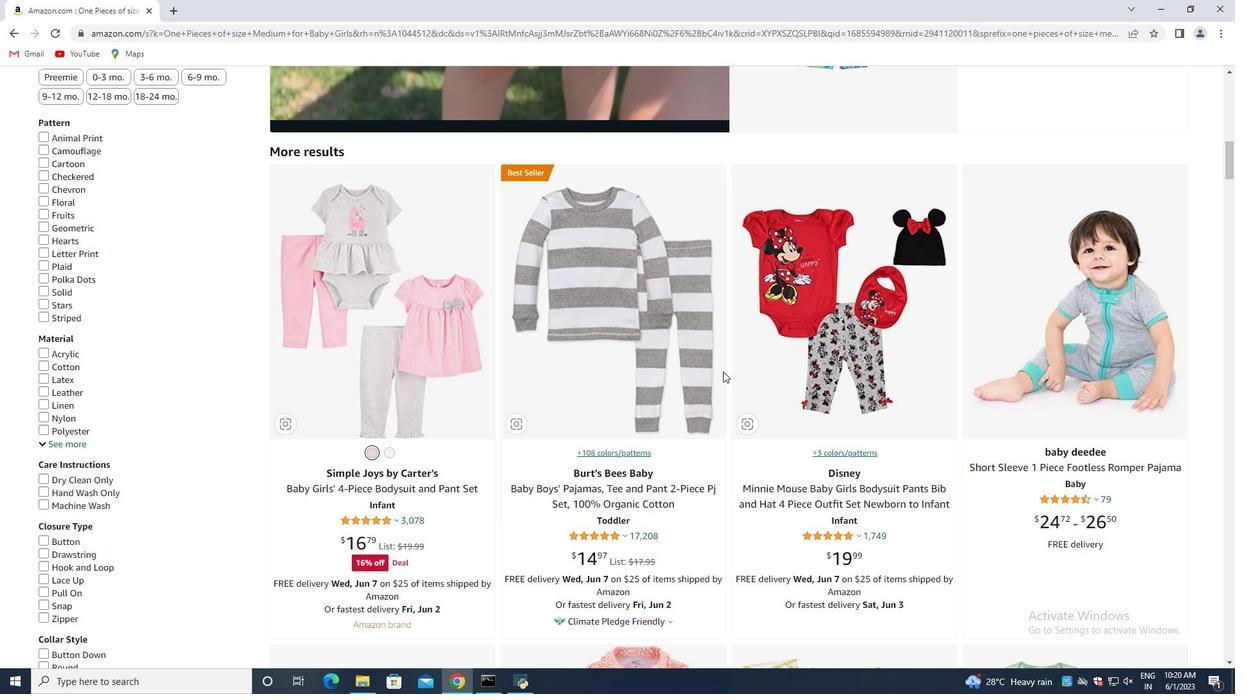 
Action: Mouse scrolled (723, 371) with delta (0, 0)
Screenshot: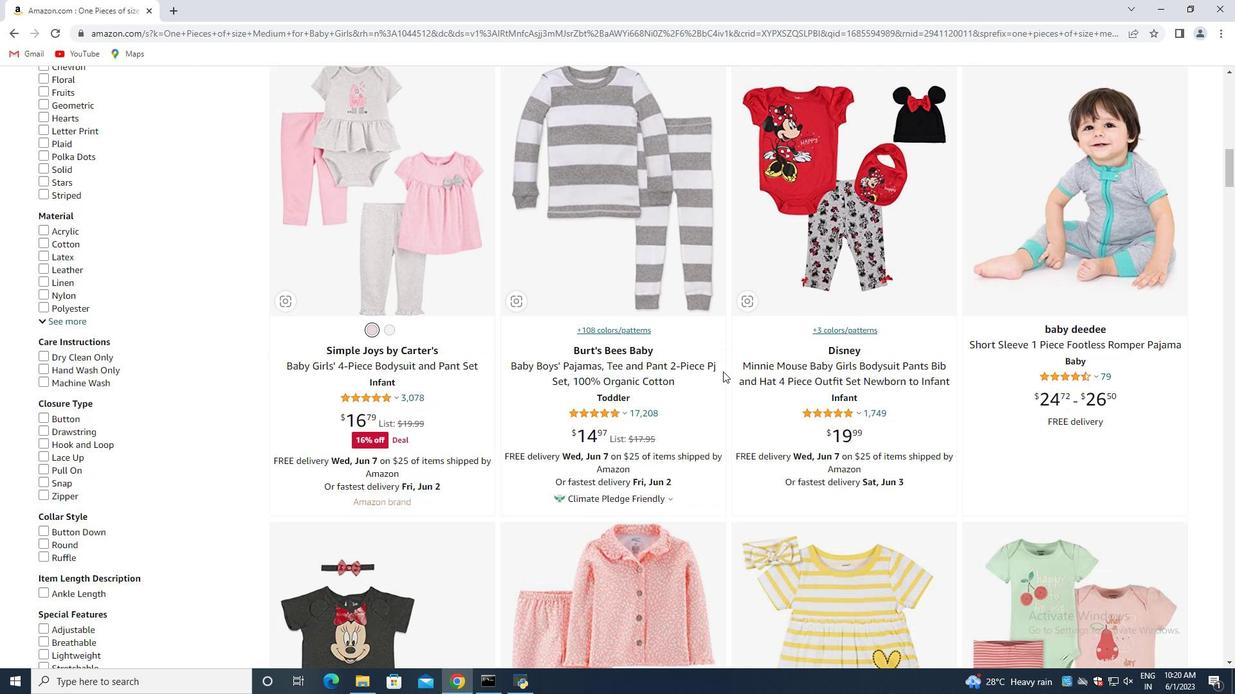 
Action: Mouse scrolled (723, 371) with delta (0, 0)
Screenshot: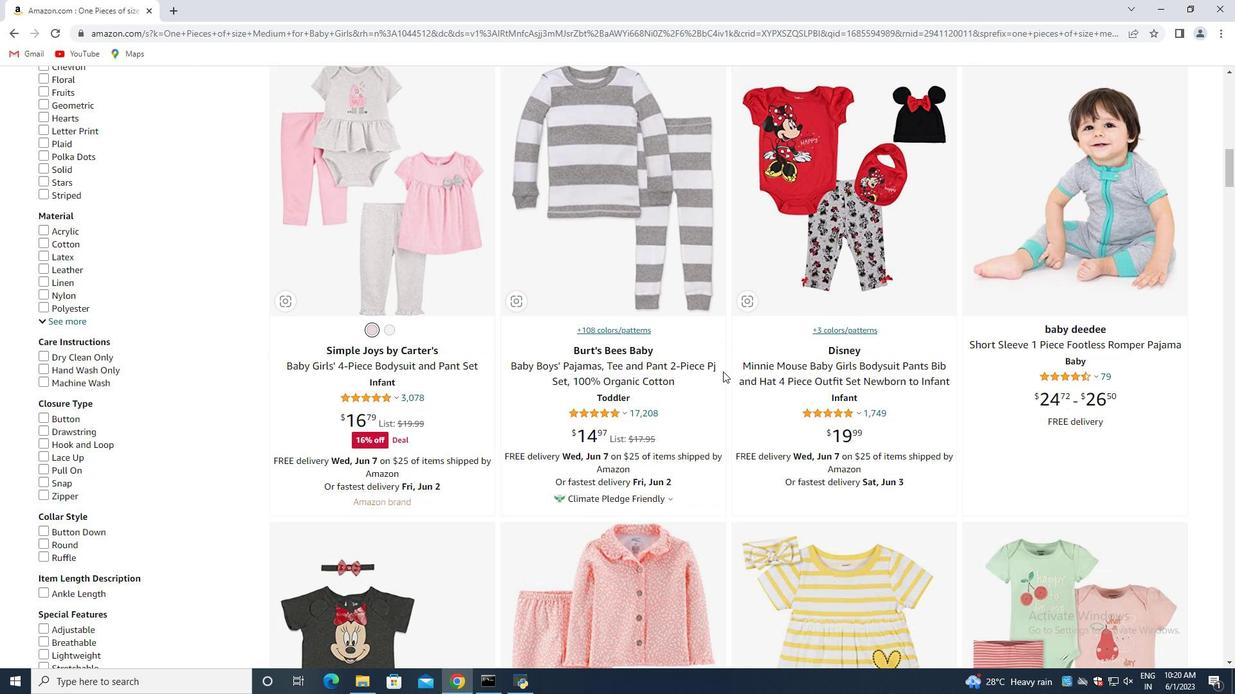 
Action: Mouse scrolled (723, 371) with delta (0, 0)
Screenshot: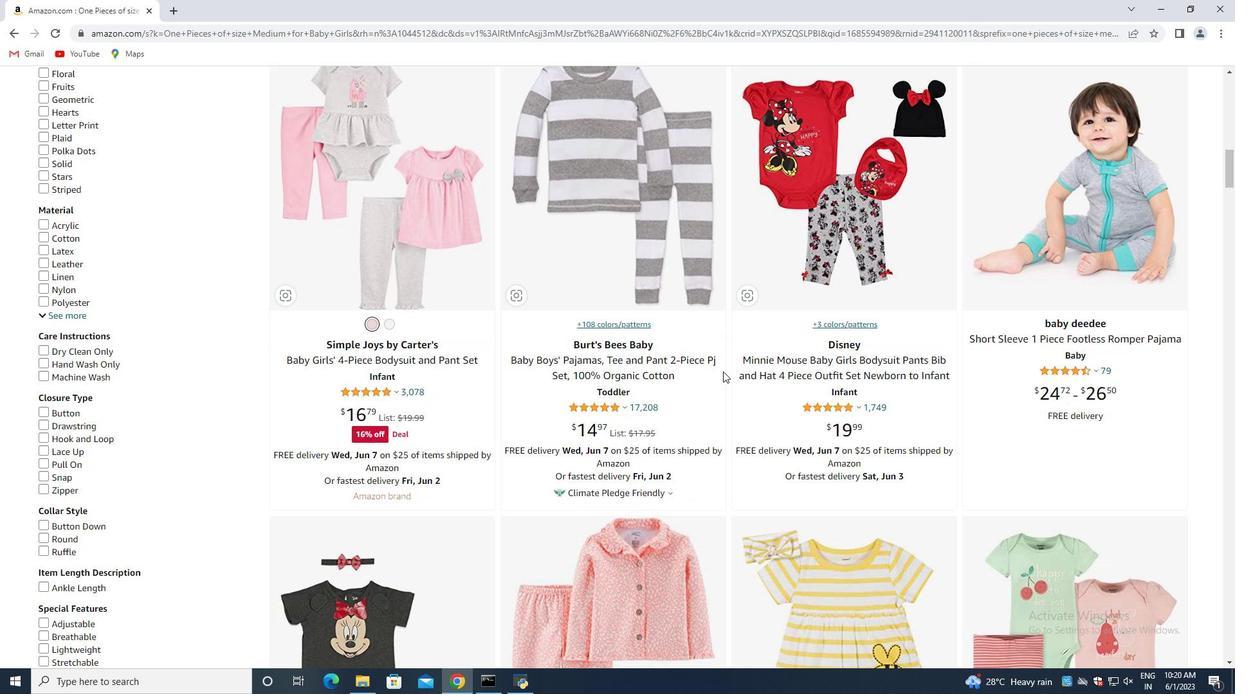
Action: Mouse scrolled (723, 371) with delta (0, 0)
Screenshot: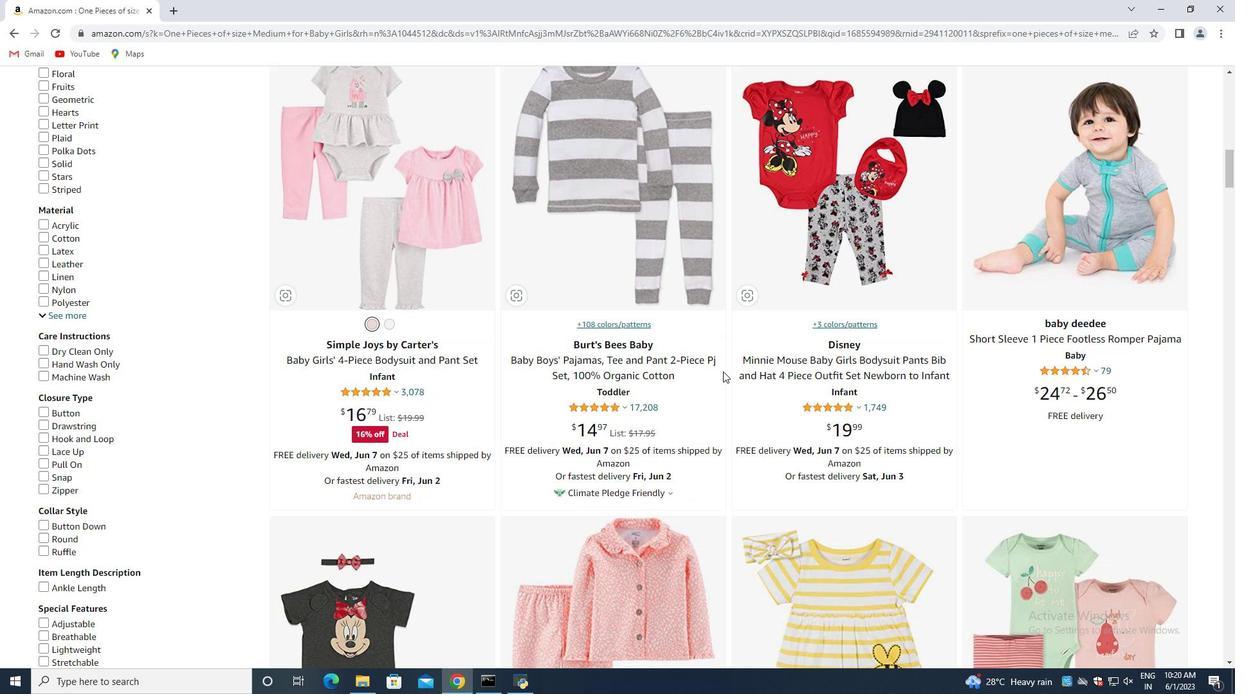 
Action: Mouse moved to (719, 373)
Screenshot: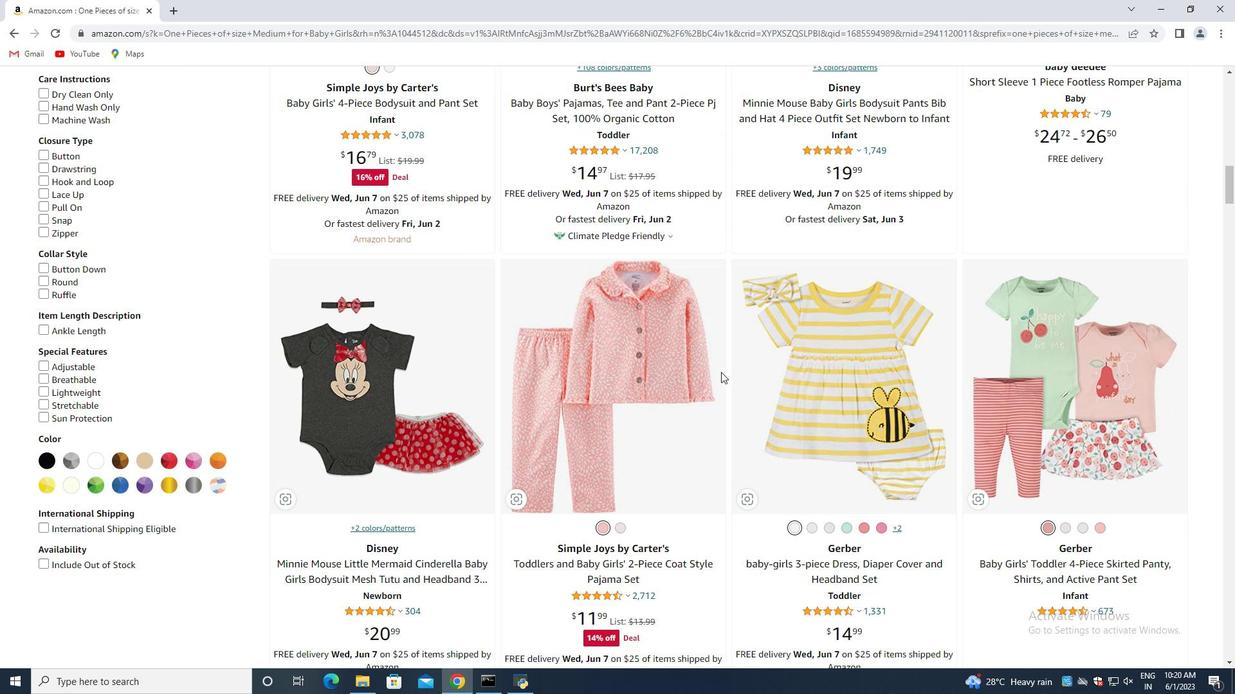 
Action: Mouse scrolled (719, 372) with delta (0, 0)
Screenshot: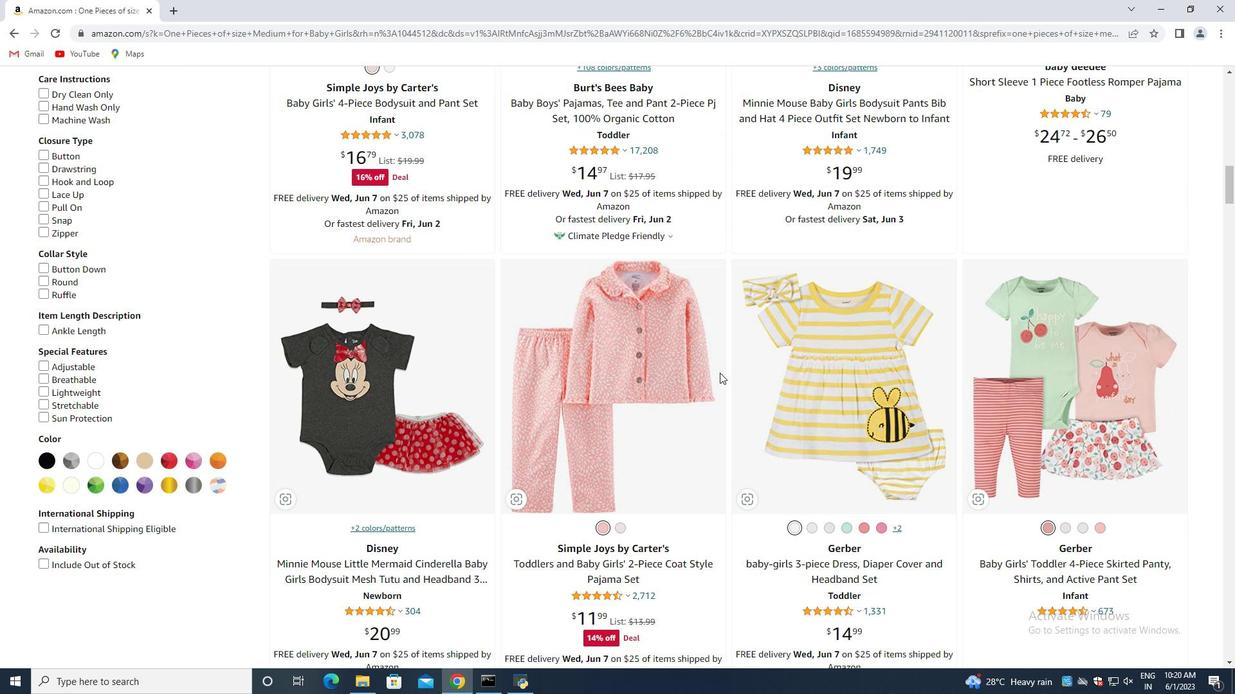 
Action: Mouse scrolled (719, 372) with delta (0, 0)
Screenshot: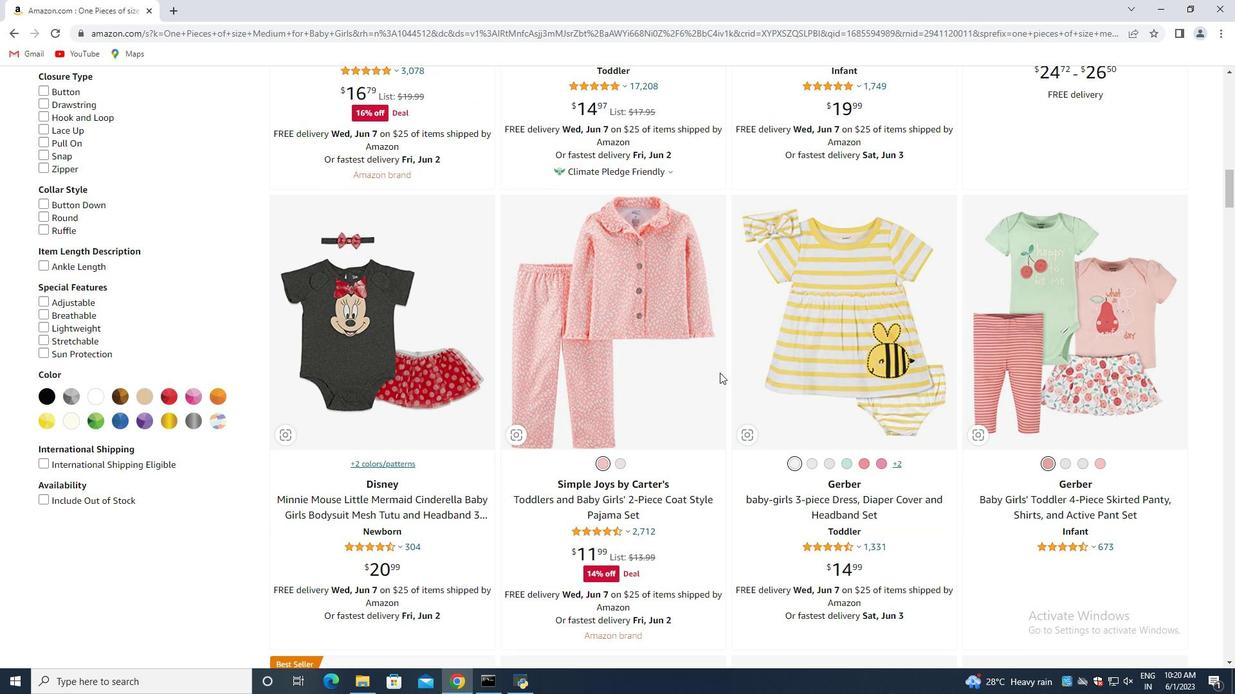 
Action: Mouse moved to (719, 373)
Screenshot: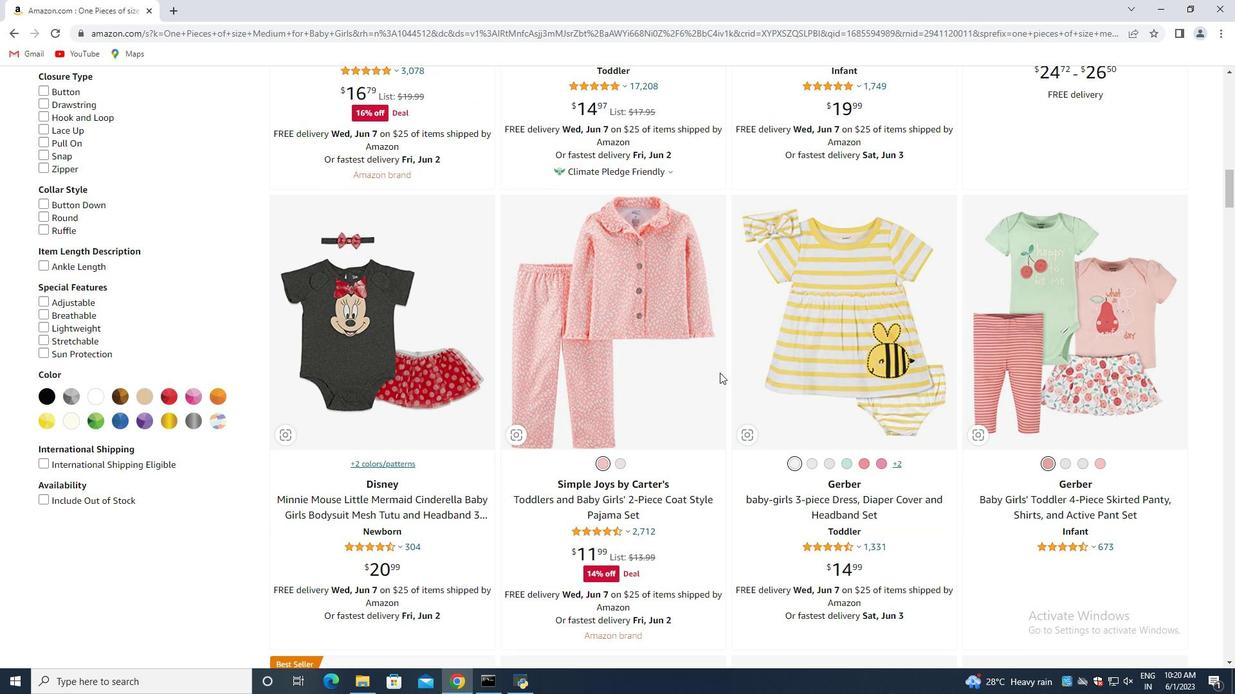 
Action: Mouse scrolled (719, 372) with delta (0, 0)
Screenshot: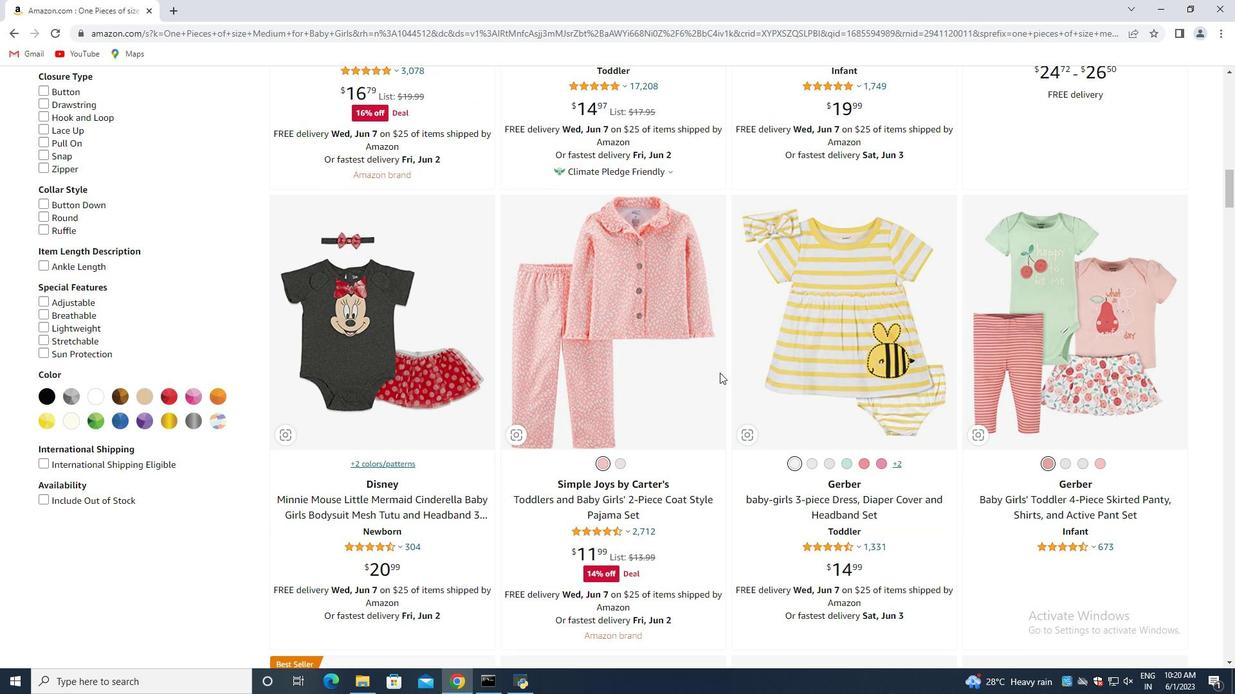 
Action: Mouse moved to (715, 378)
Screenshot: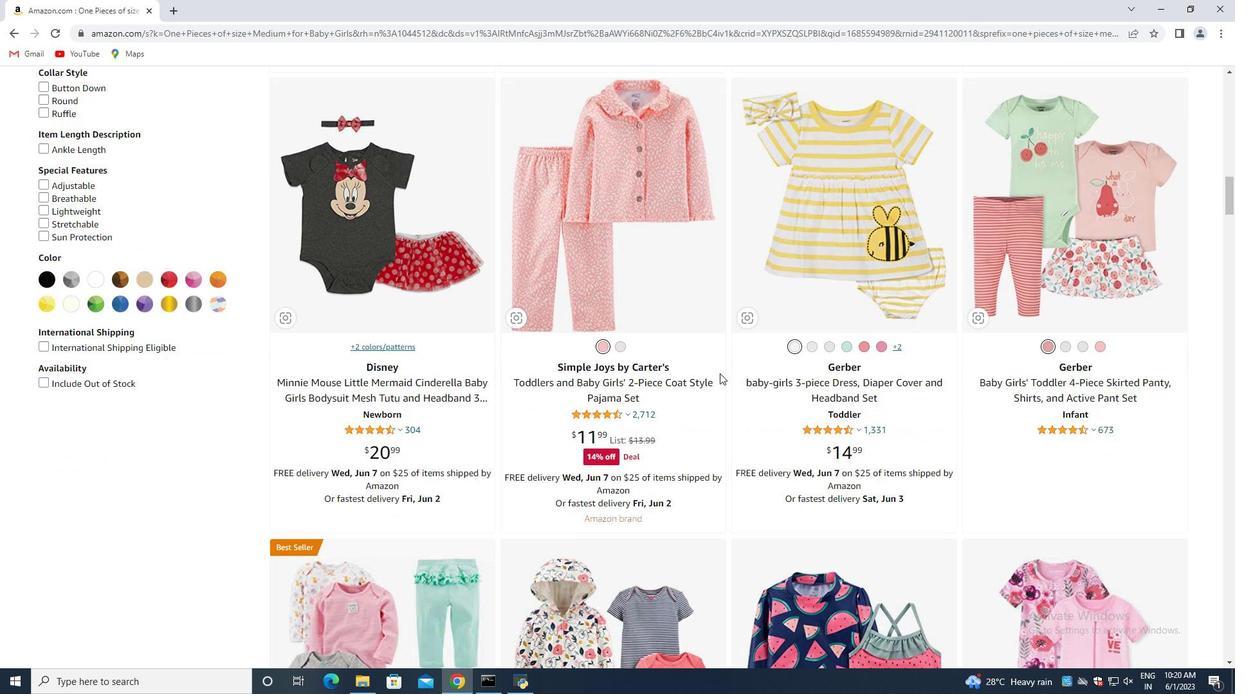 
Action: Mouse scrolled (715, 378) with delta (0, 0)
Screenshot: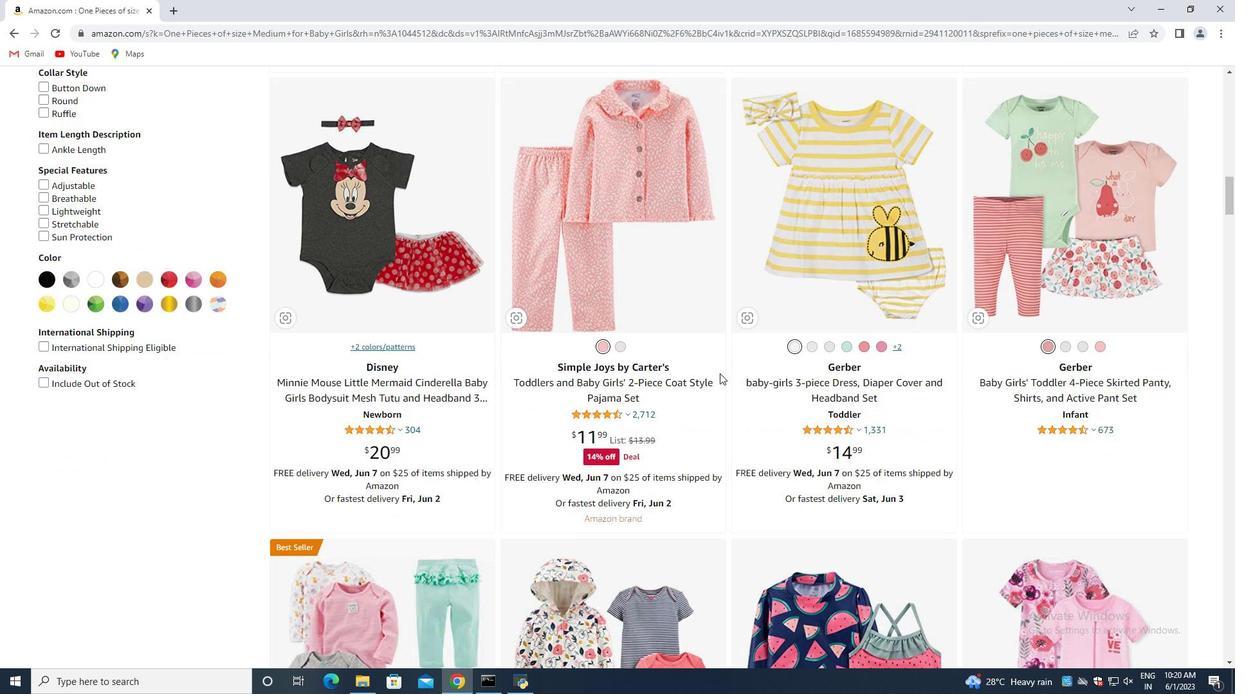 
Action: Mouse moved to (711, 380)
Screenshot: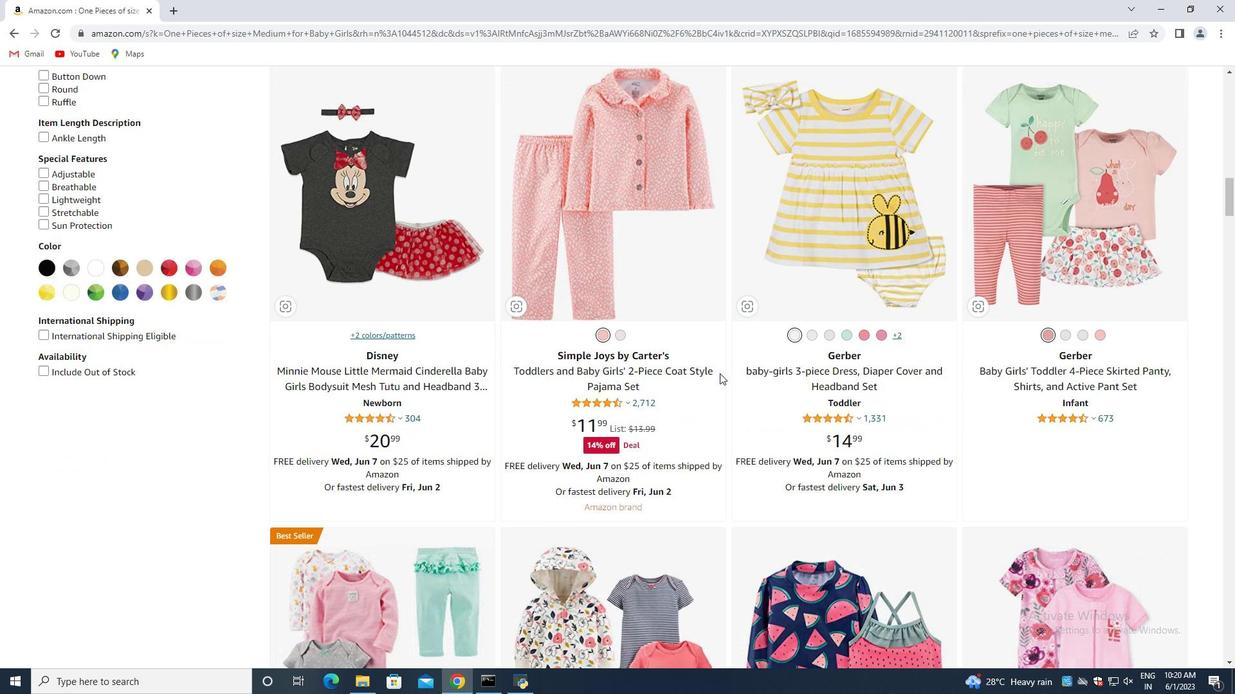 
Action: Mouse scrolled (711, 379) with delta (0, 0)
Screenshot: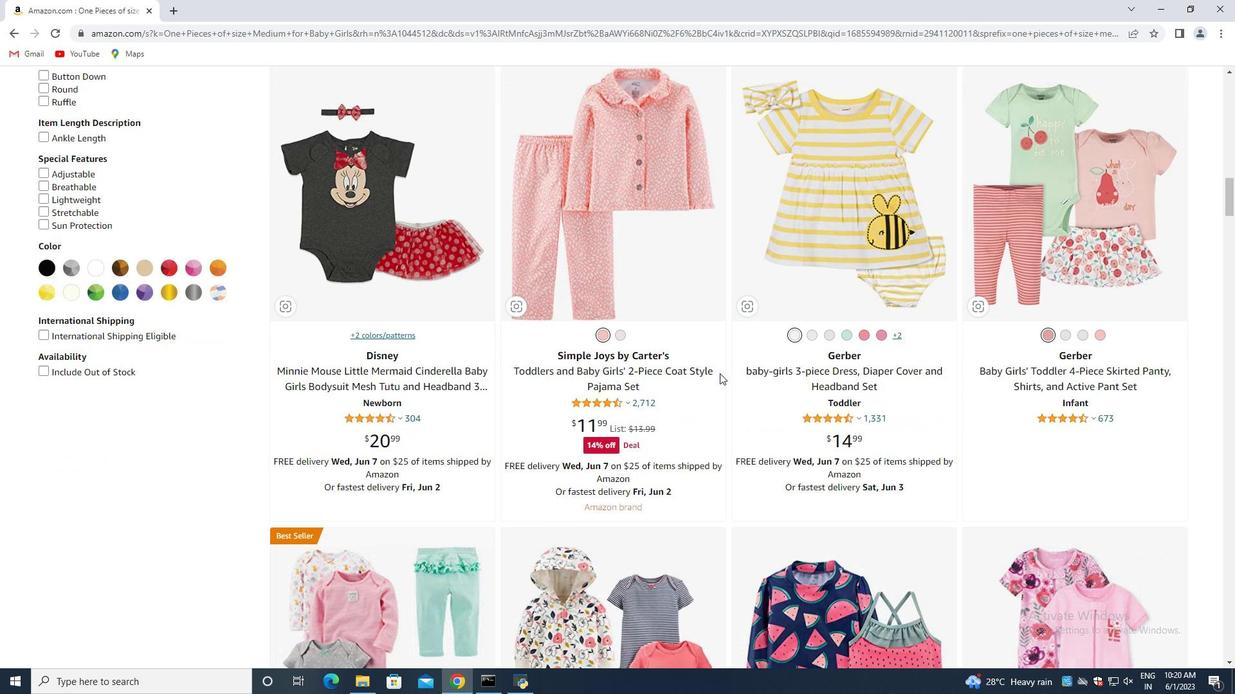 
Action: Mouse scrolled (711, 379) with delta (0, 0)
Screenshot: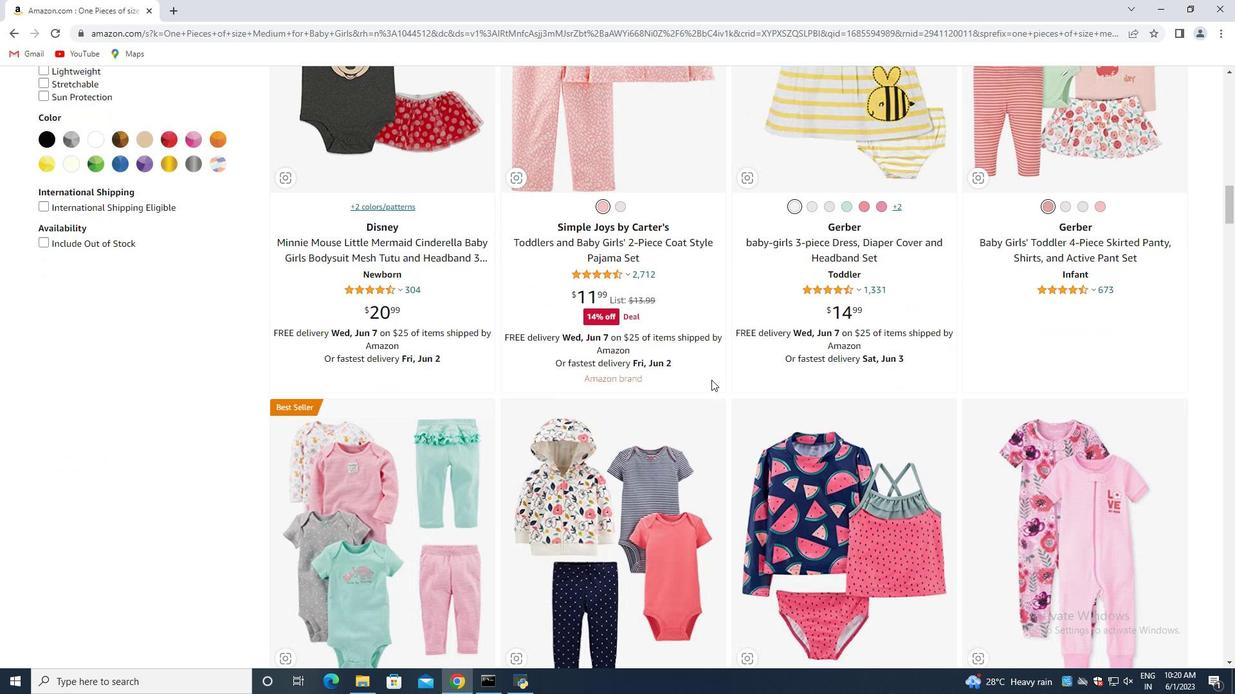
Action: Mouse moved to (707, 382)
Screenshot: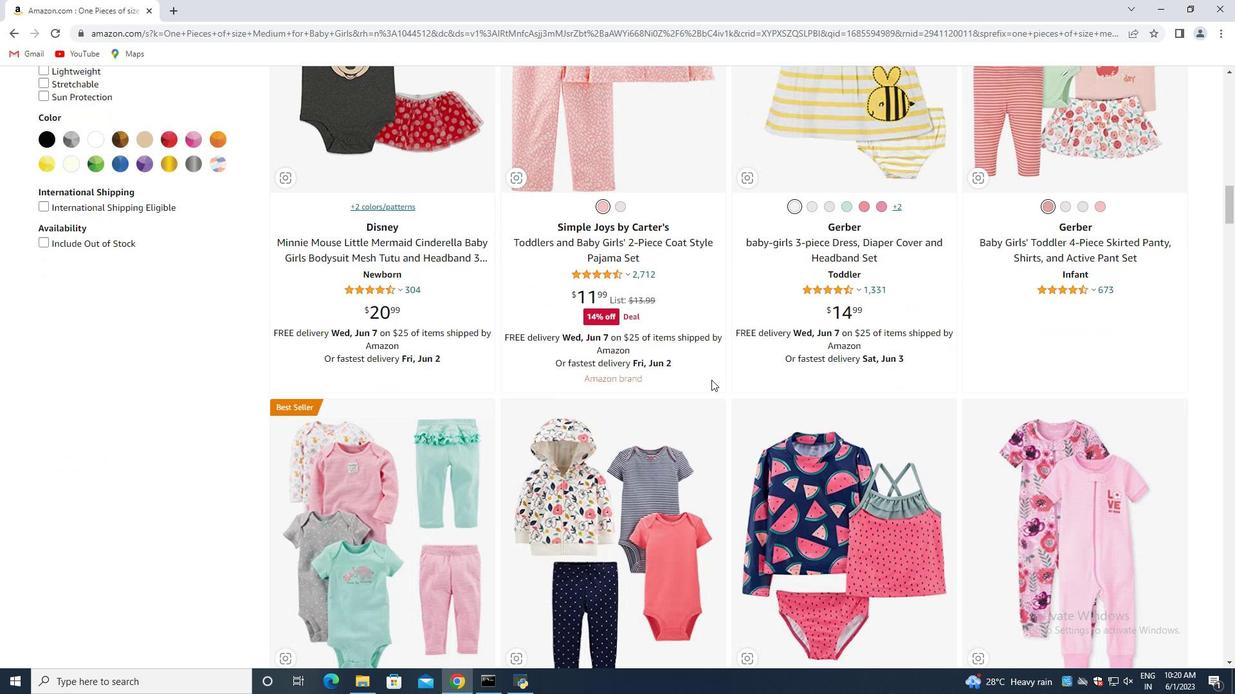 
Action: Mouse scrolled (707, 382) with delta (0, 0)
Screenshot: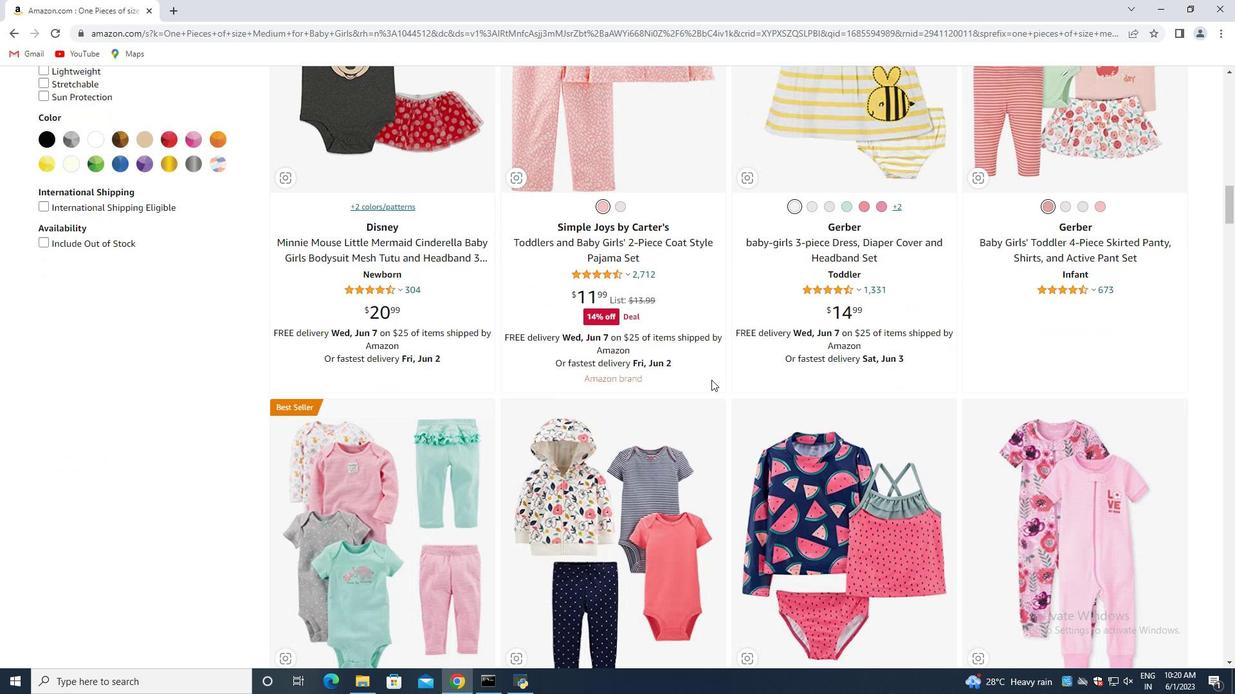 
Action: Mouse moved to (706, 383)
Screenshot: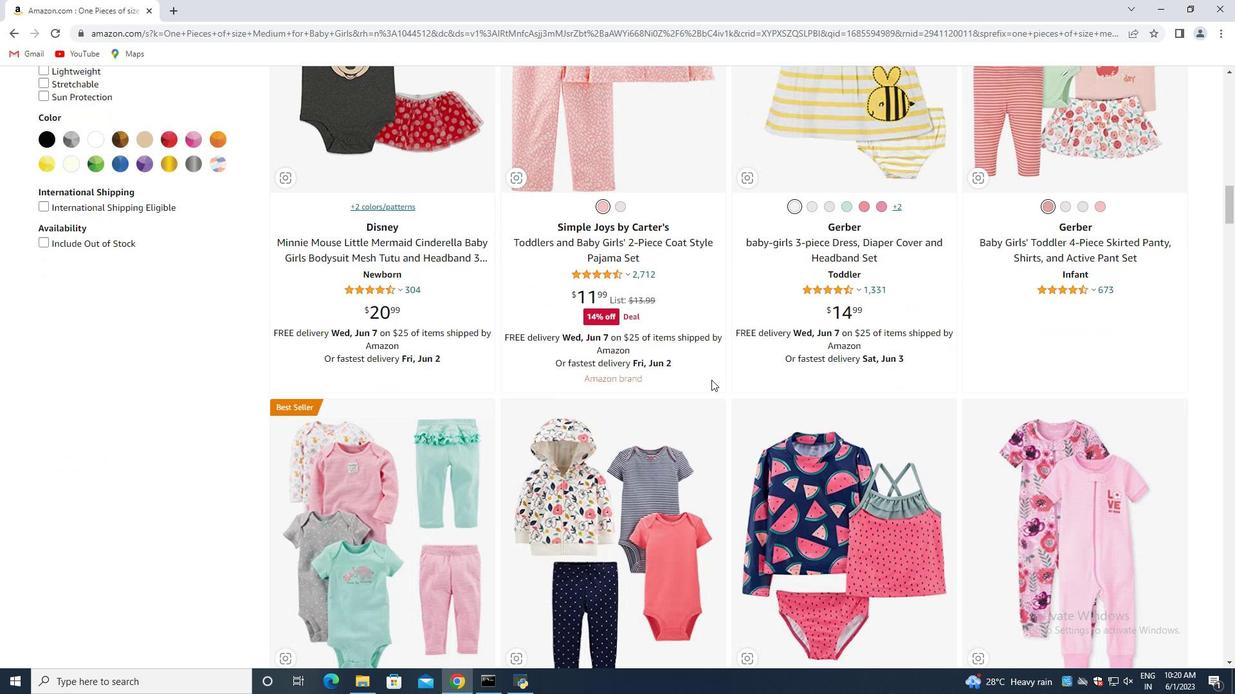 
Action: Mouse scrolled (706, 382) with delta (0, 0)
Screenshot: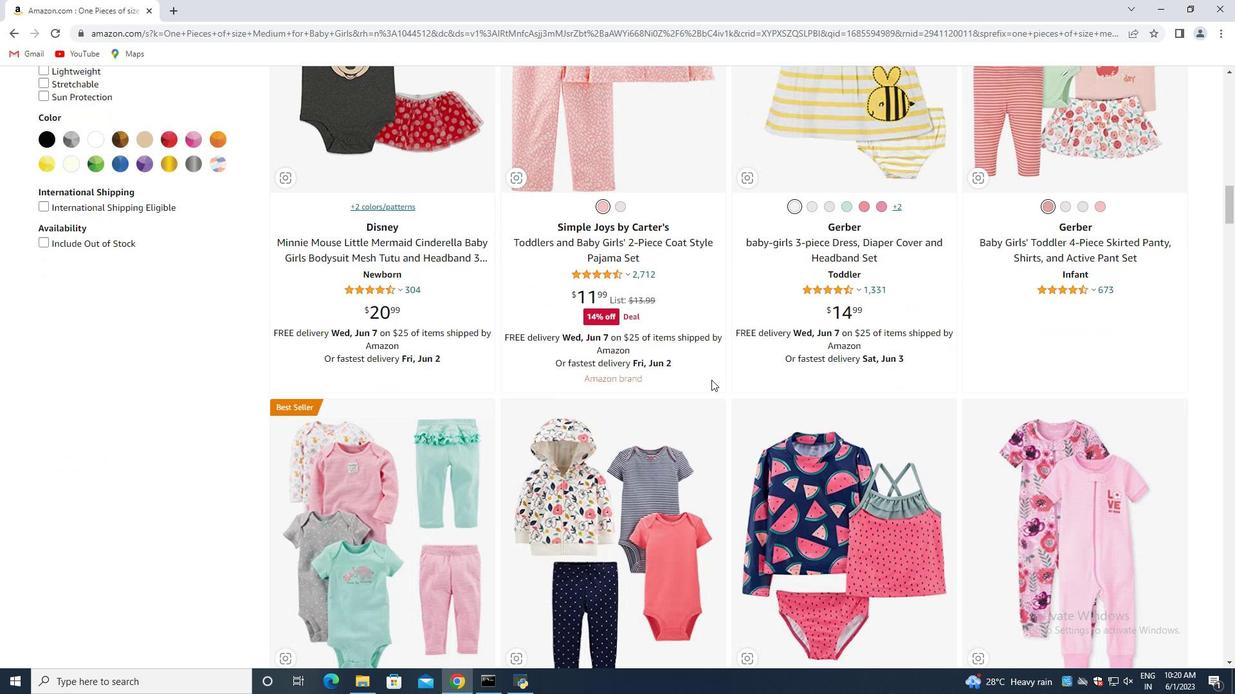 
Action: Mouse moved to (706, 384)
Screenshot: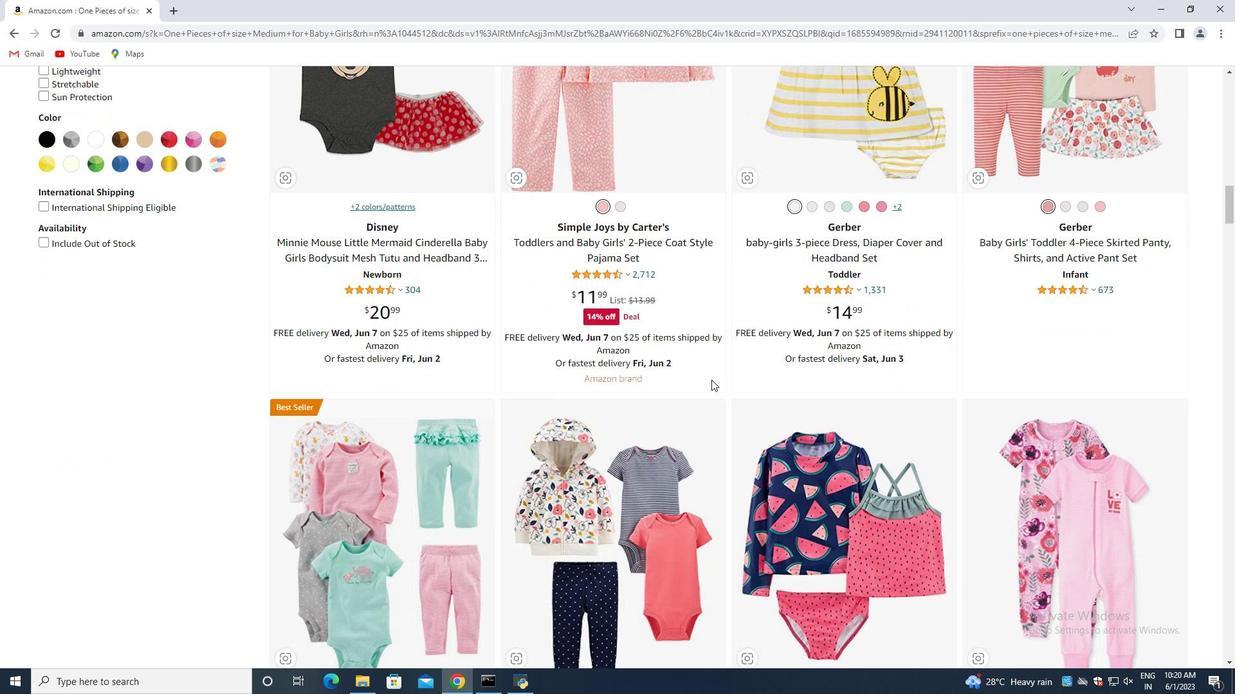 
Action: Mouse scrolled (706, 383) with delta (0, 0)
Screenshot: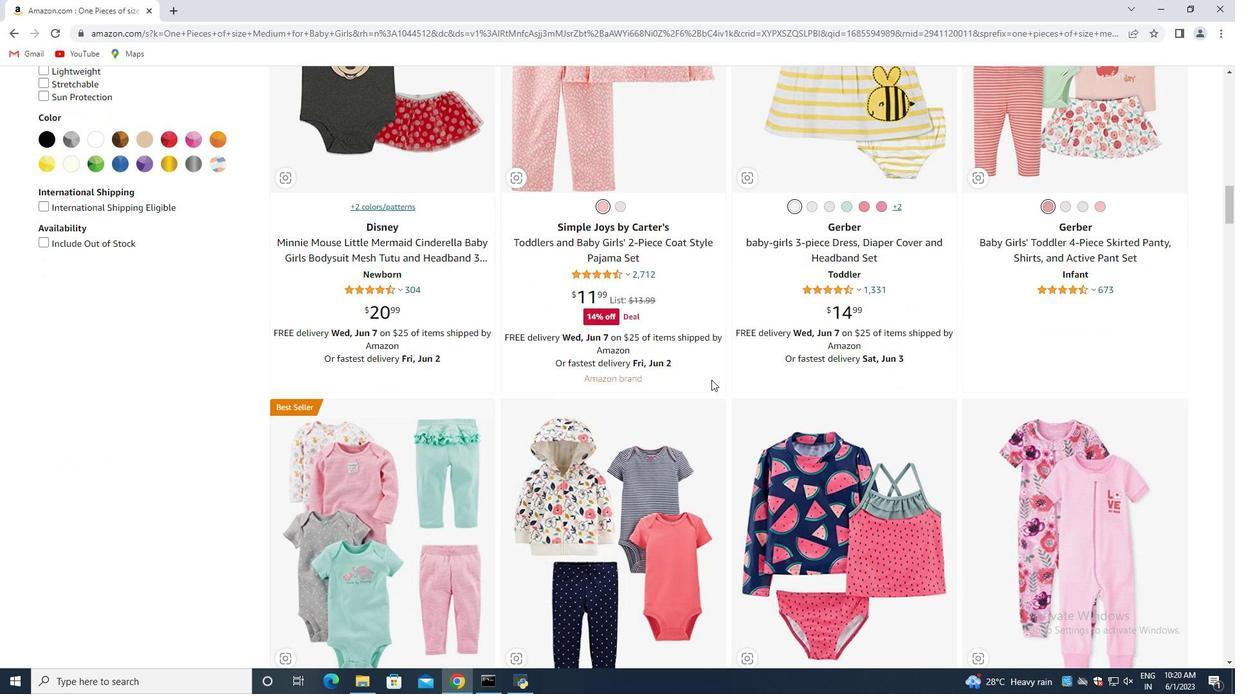 
Action: Mouse moved to (962, 320)
Screenshot: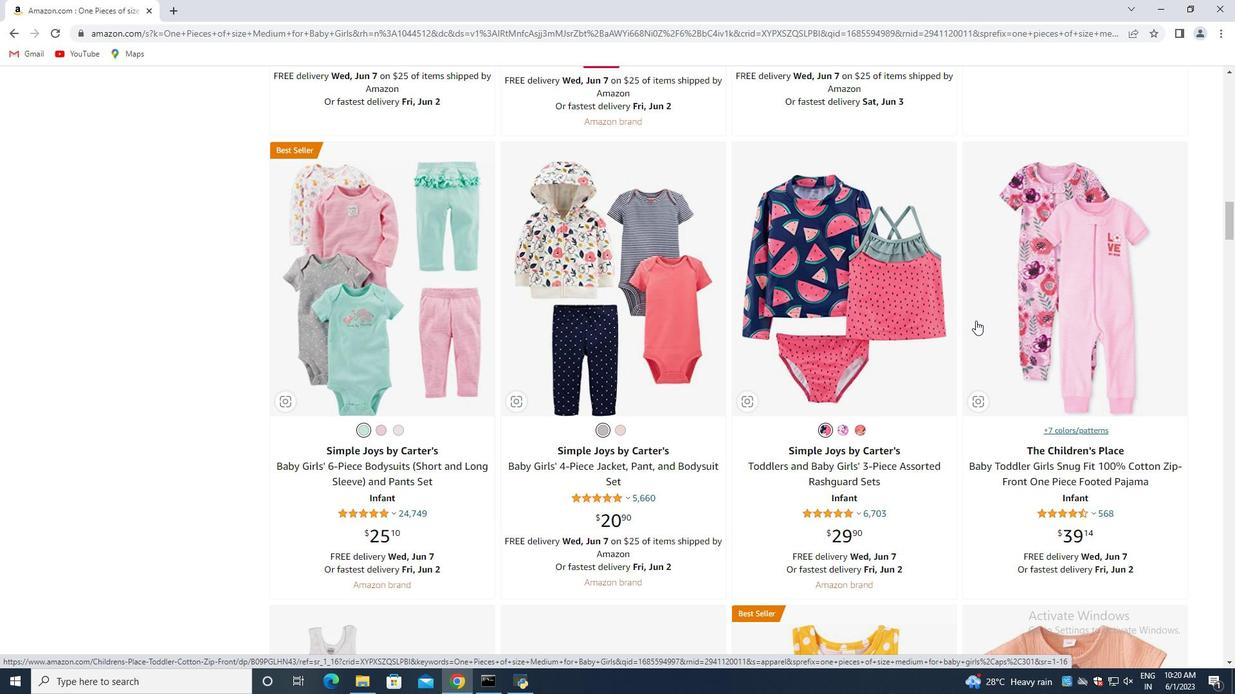 
Action: Mouse scrolled (962, 319) with delta (0, 0)
Screenshot: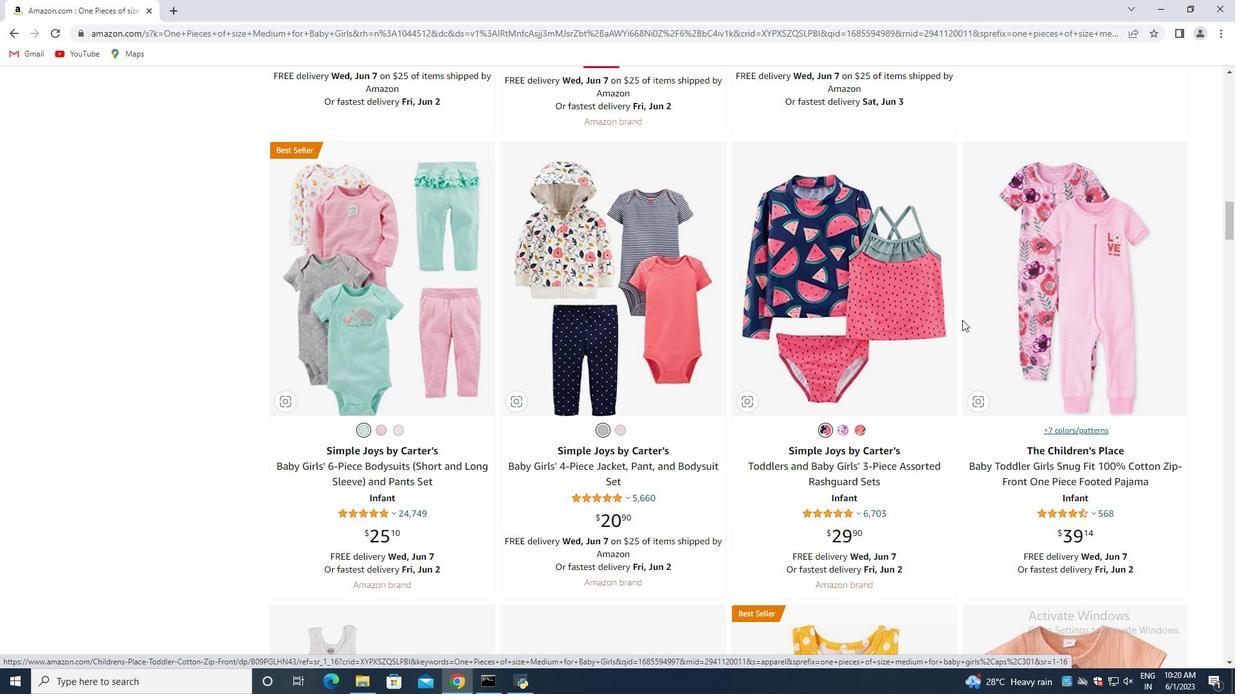 
Action: Mouse scrolled (962, 319) with delta (0, 0)
Screenshot: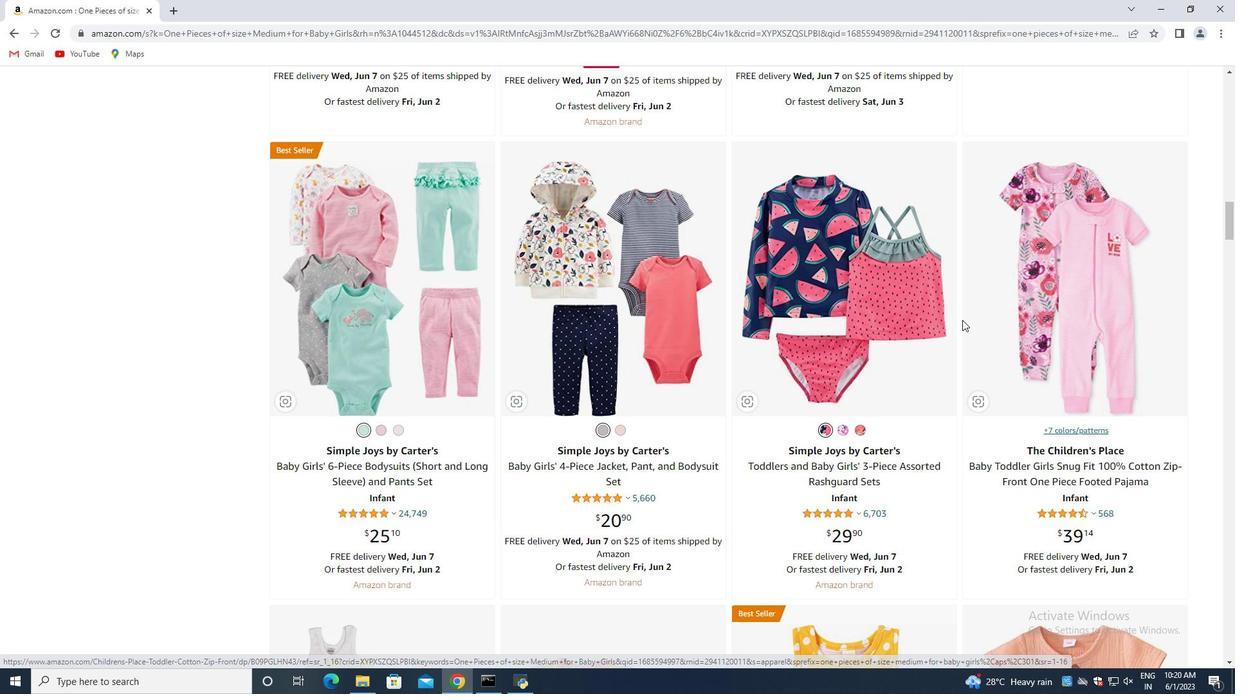 
Action: Mouse moved to (961, 320)
Screenshot: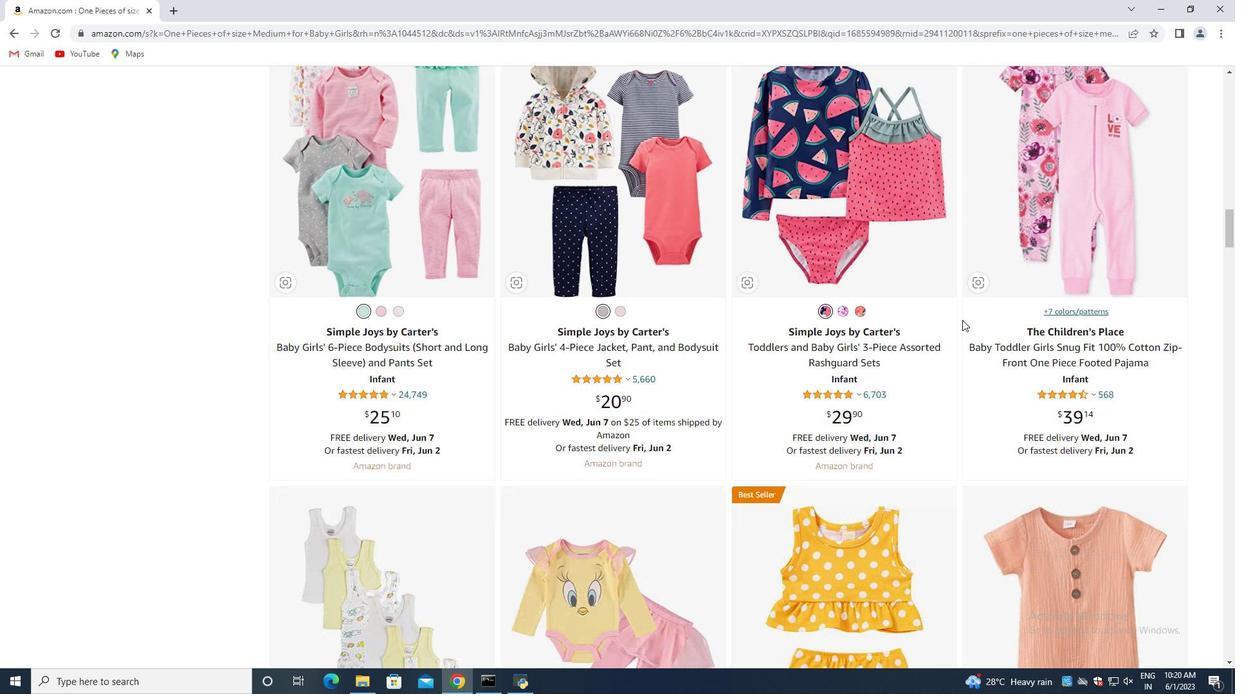 
Action: Mouse scrolled (961, 319) with delta (0, 0)
Screenshot: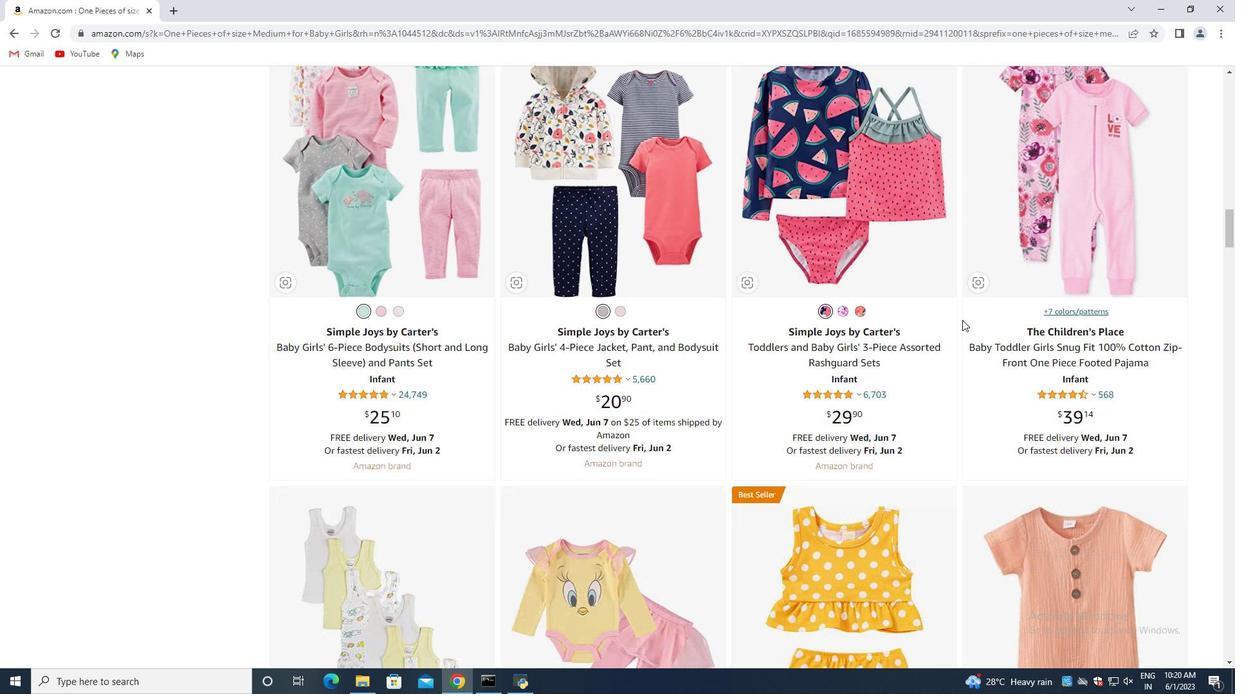 
Action: Mouse moved to (961, 320)
Screenshot: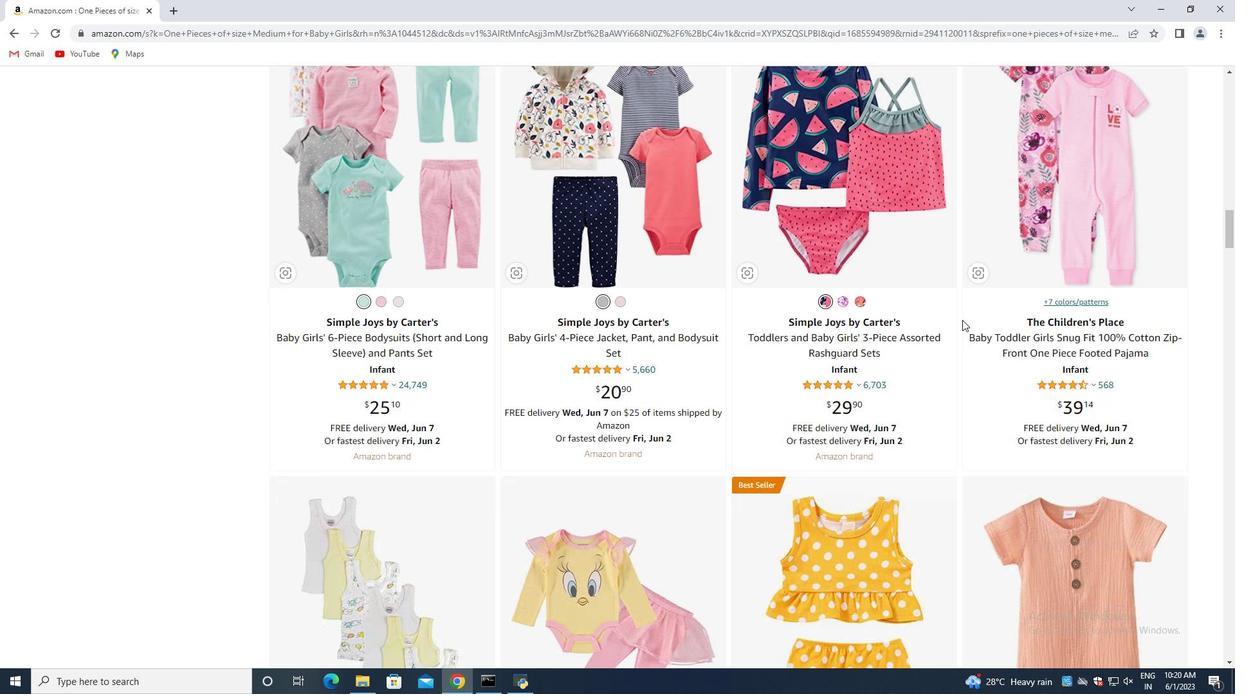
Action: Mouse scrolled (961, 319) with delta (0, 0)
Screenshot: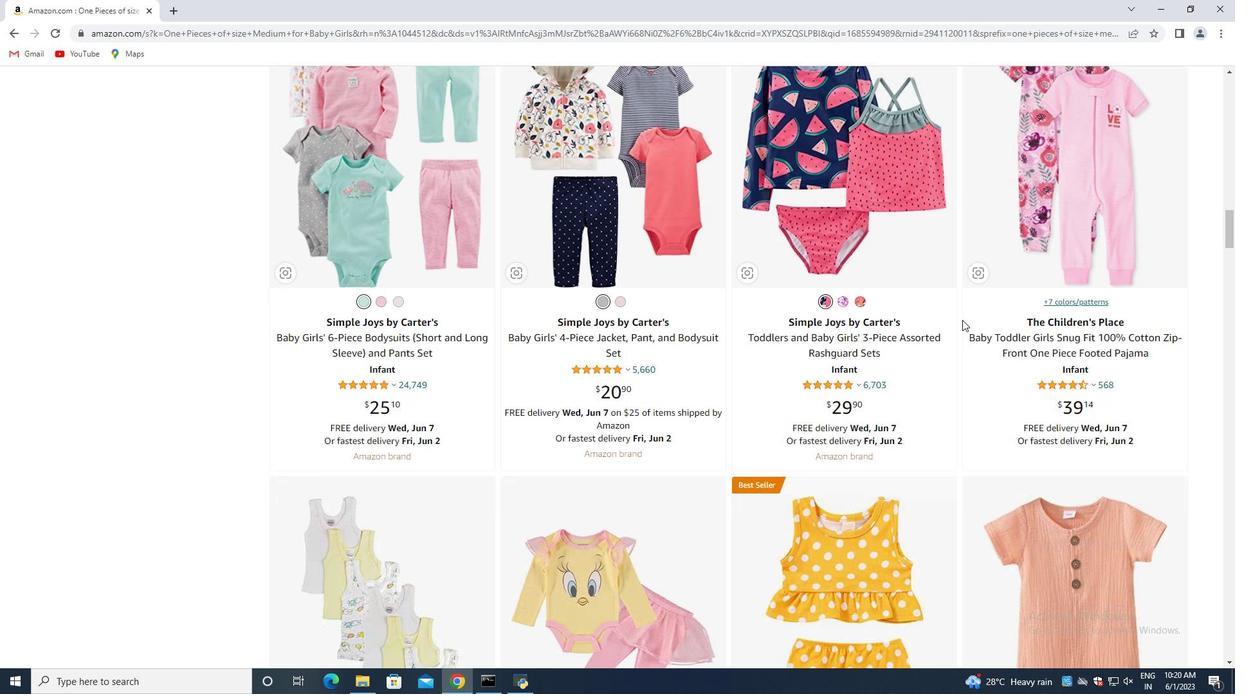 
Action: Mouse moved to (814, 321)
Screenshot: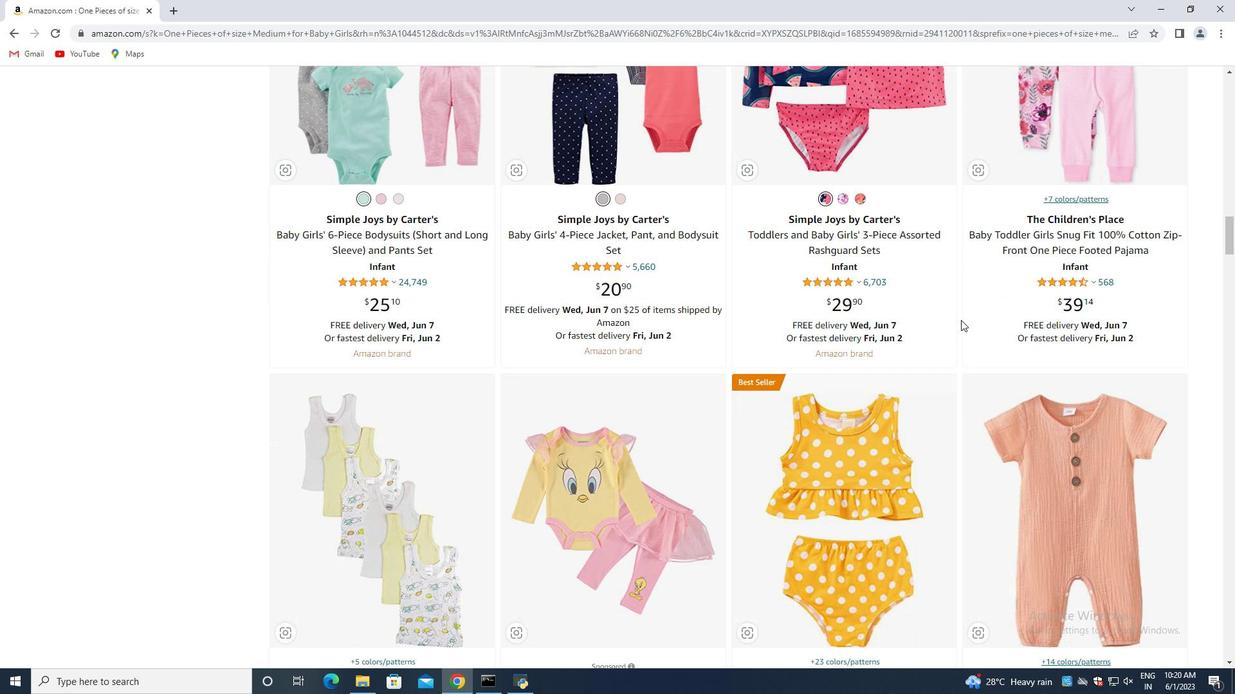 
Action: Mouse scrolled (814, 321) with delta (0, 0)
Screenshot: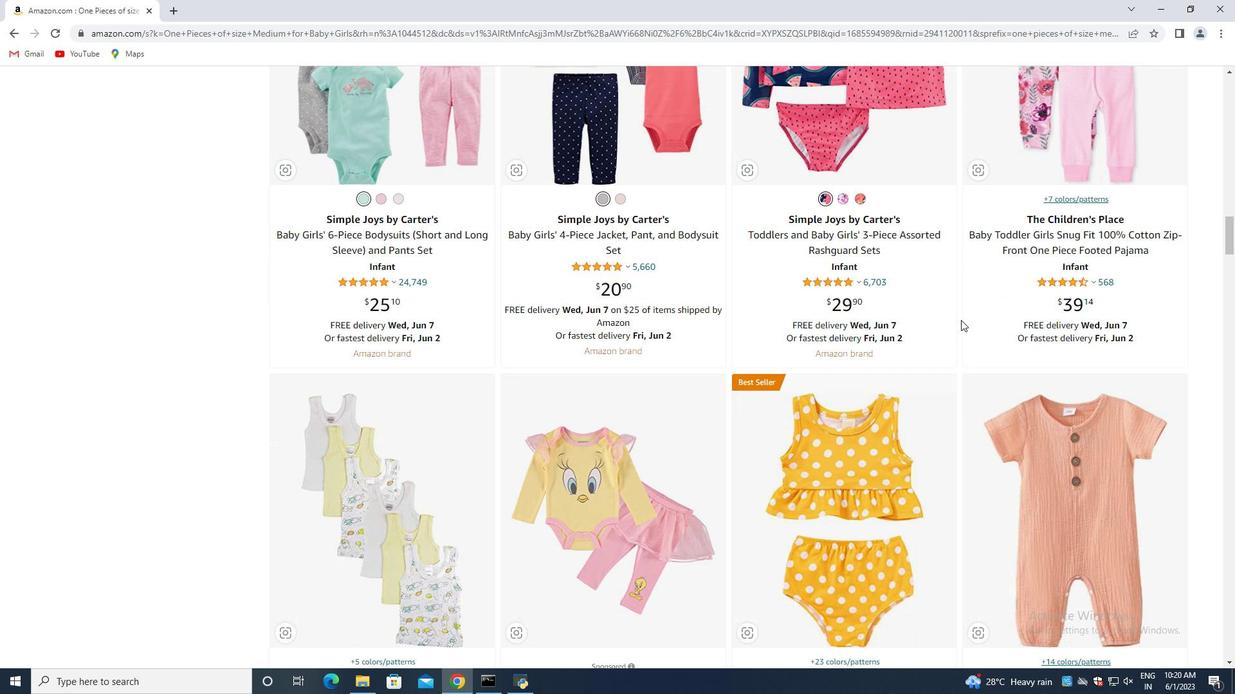 
Action: Mouse moved to (773, 333)
Screenshot: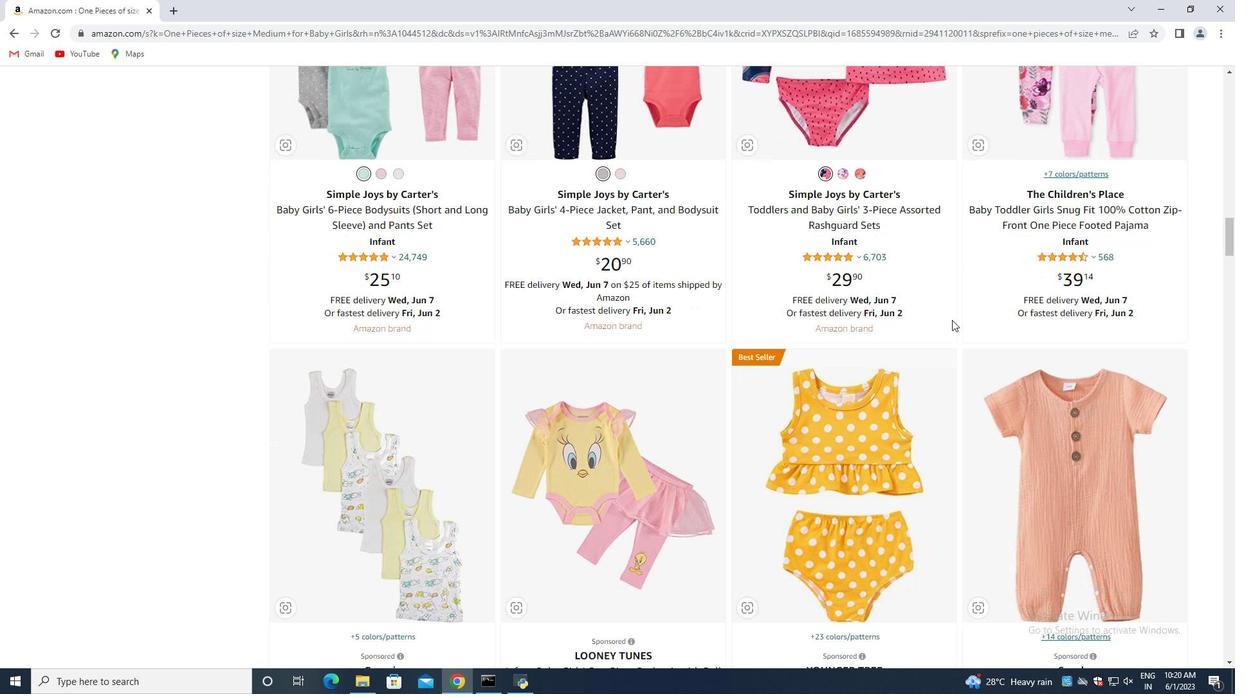
Action: Mouse scrolled (773, 333) with delta (0, 0)
Screenshot: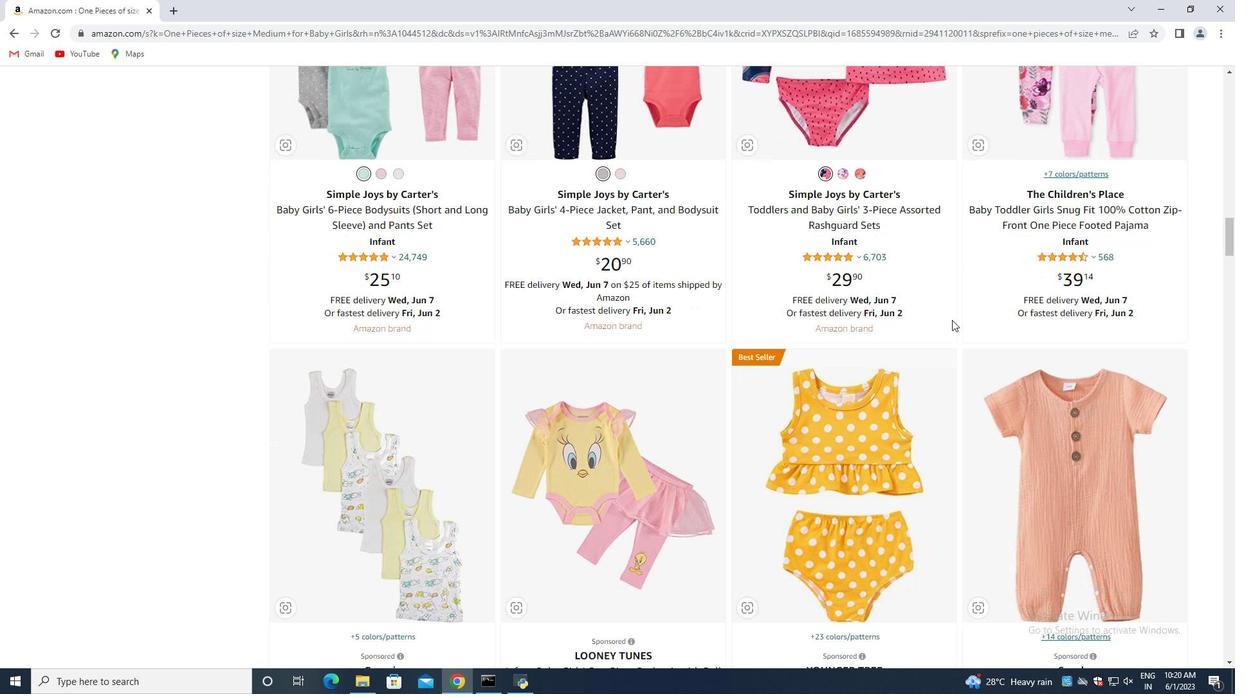 
Action: Mouse moved to (751, 339)
Screenshot: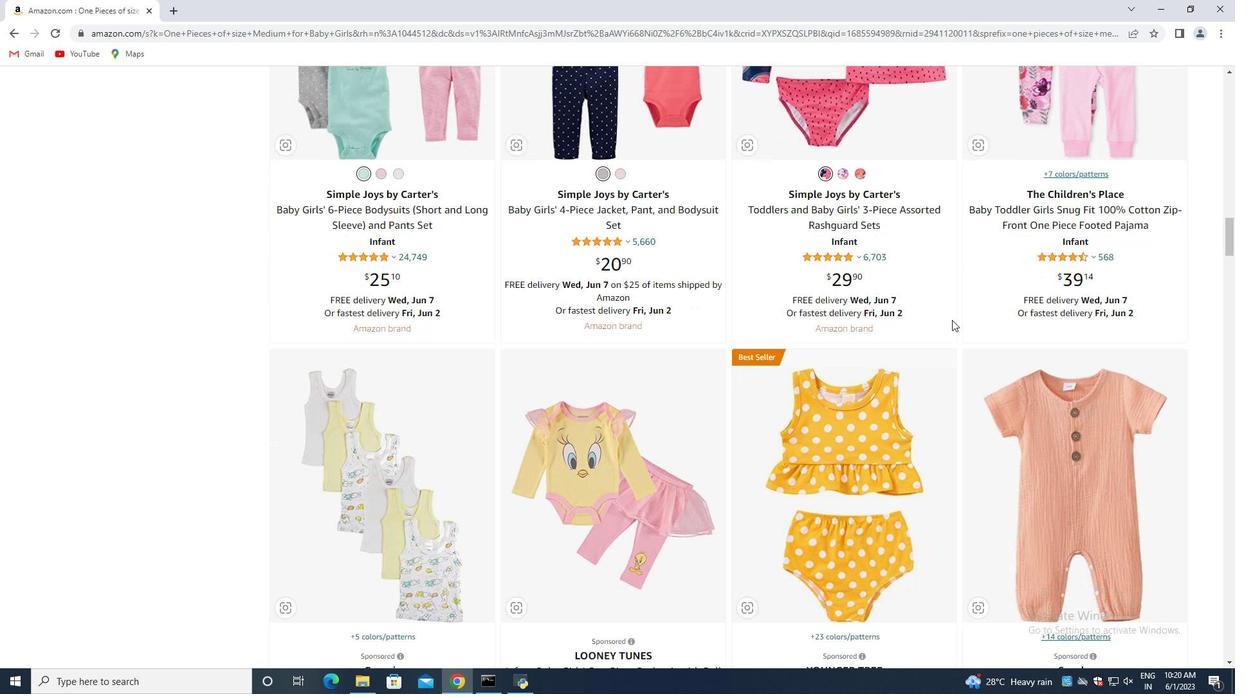 
Action: Mouse scrolled (751, 338) with delta (0, 0)
Screenshot: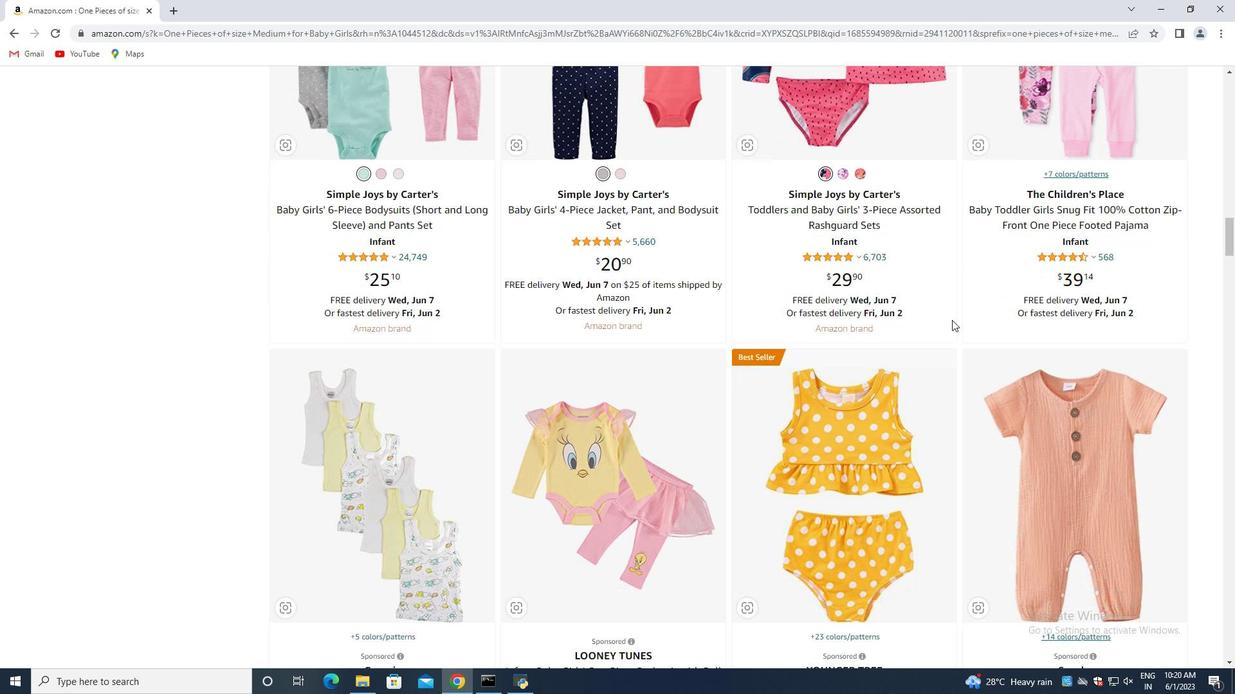 
Action: Mouse moved to (721, 340)
Screenshot: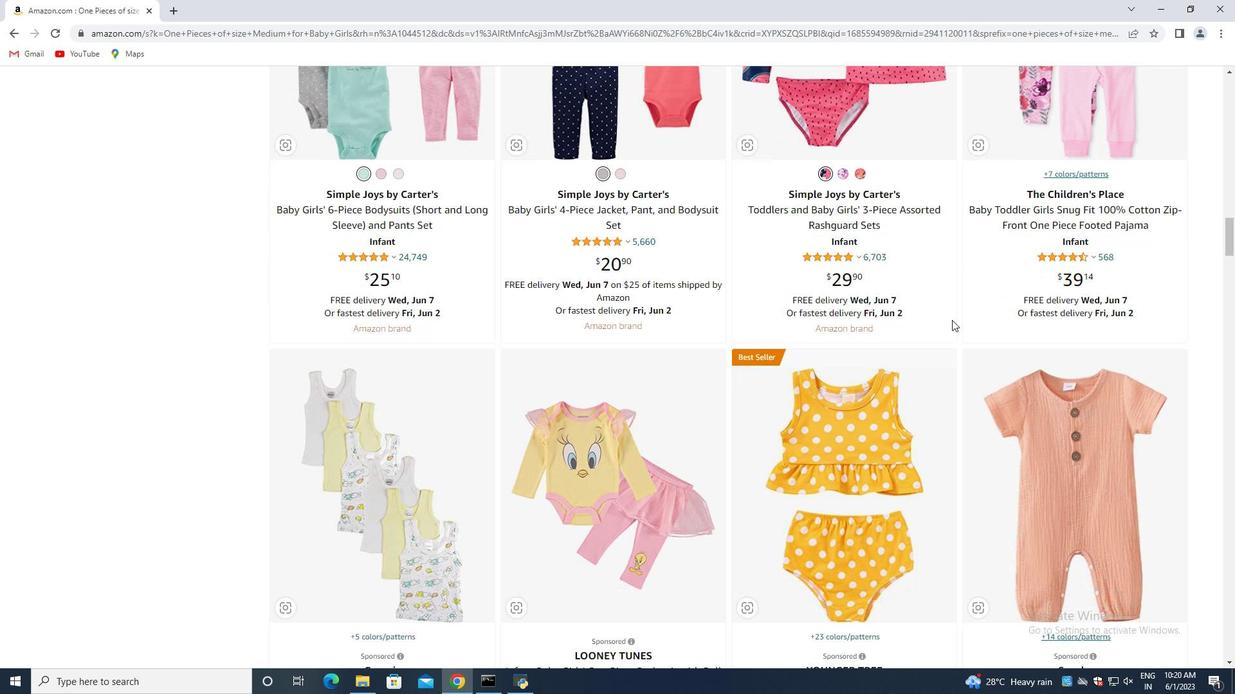 
Action: Mouse scrolled (721, 340) with delta (0, 0)
Screenshot: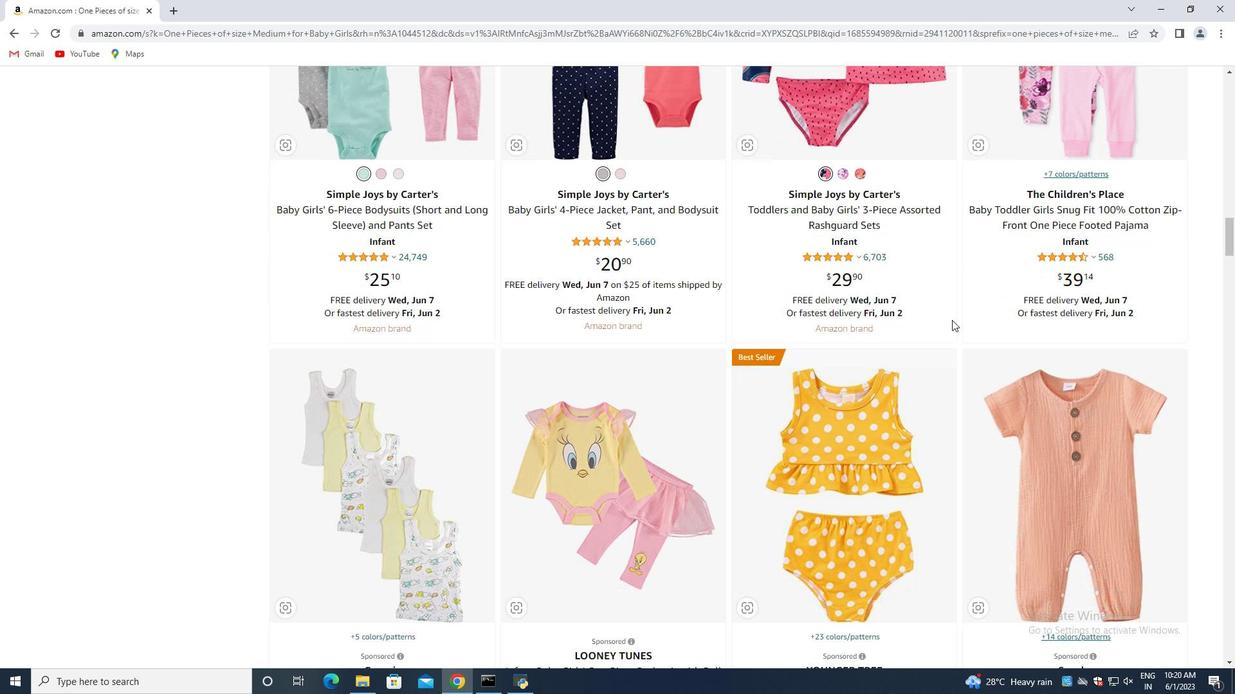 
Action: Mouse moved to (1102, 270)
Screenshot: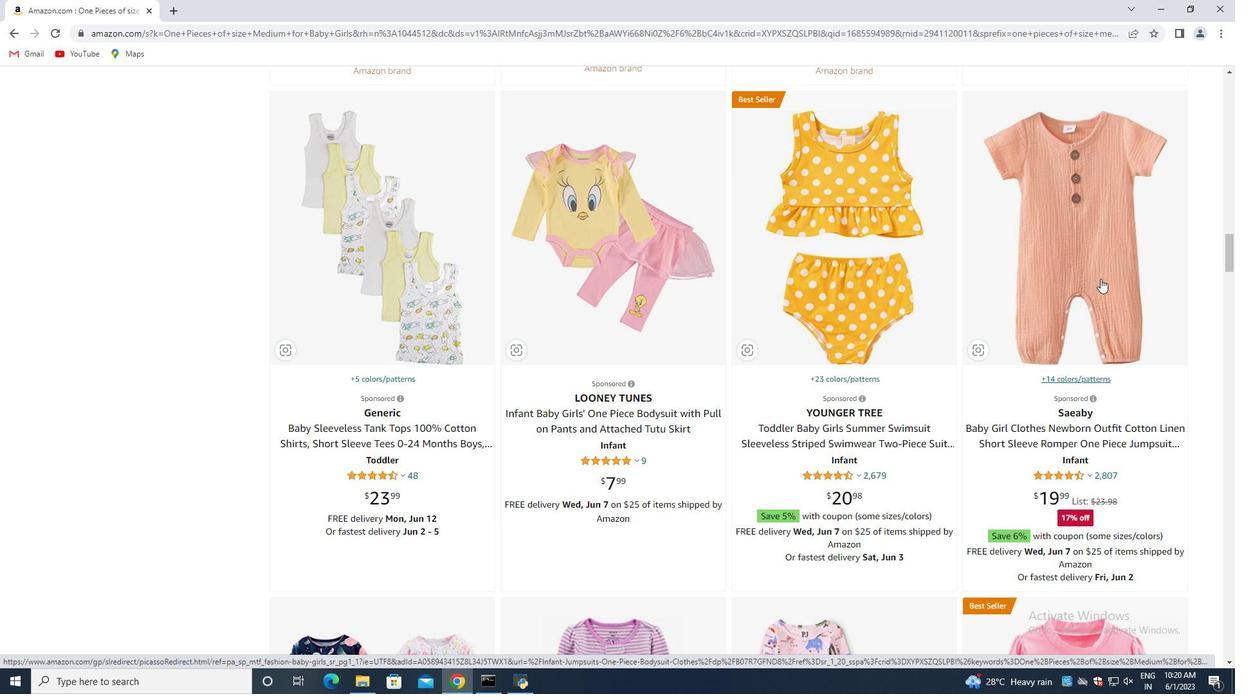 
Action: Mouse pressed left at (1102, 270)
Screenshot: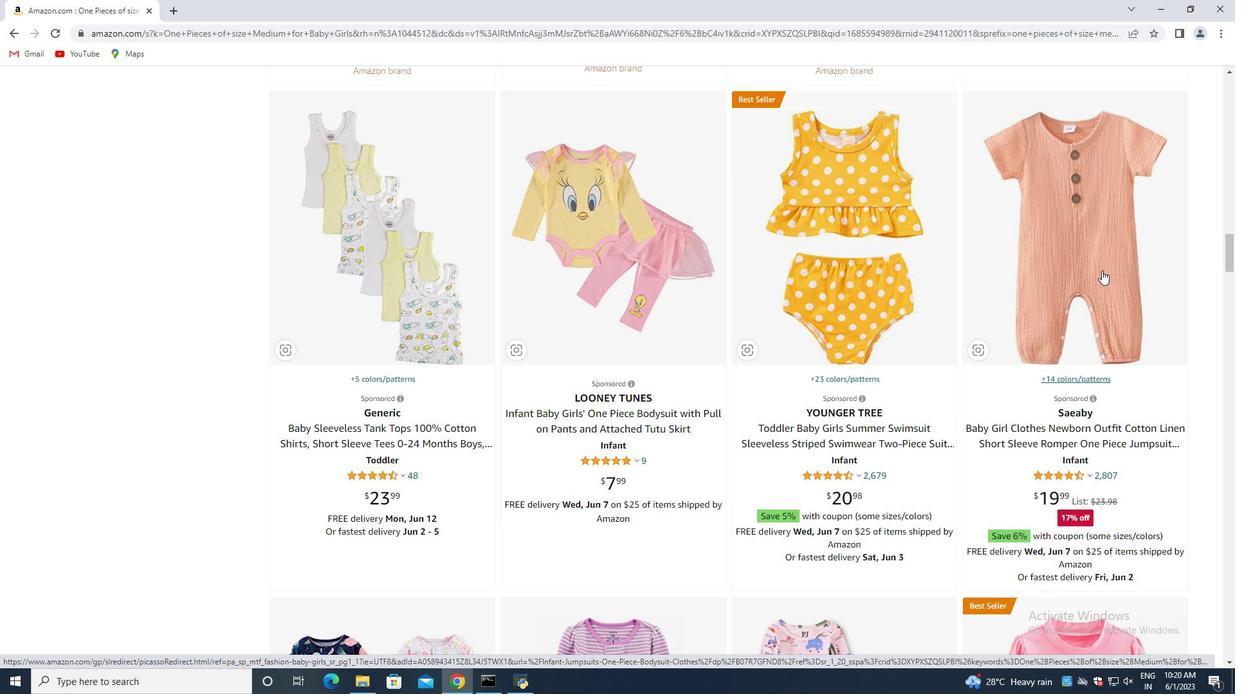
Action: Mouse moved to (625, 434)
Screenshot: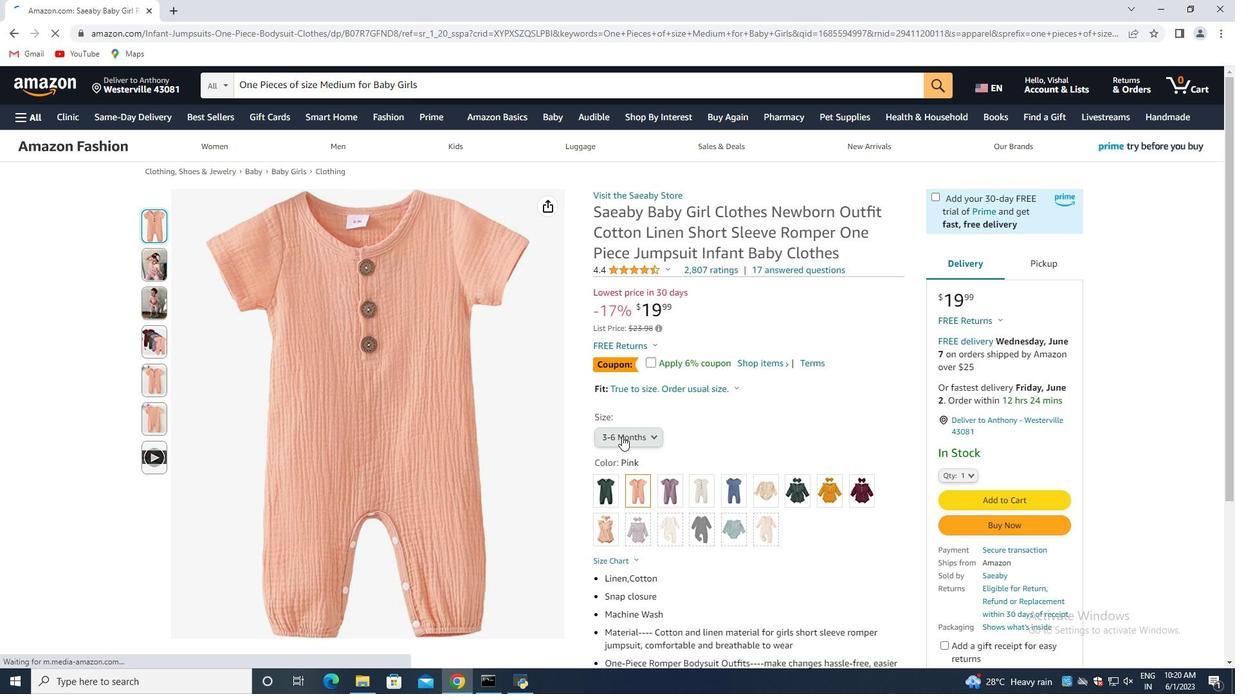 
Action: Mouse pressed left at (625, 434)
Screenshot: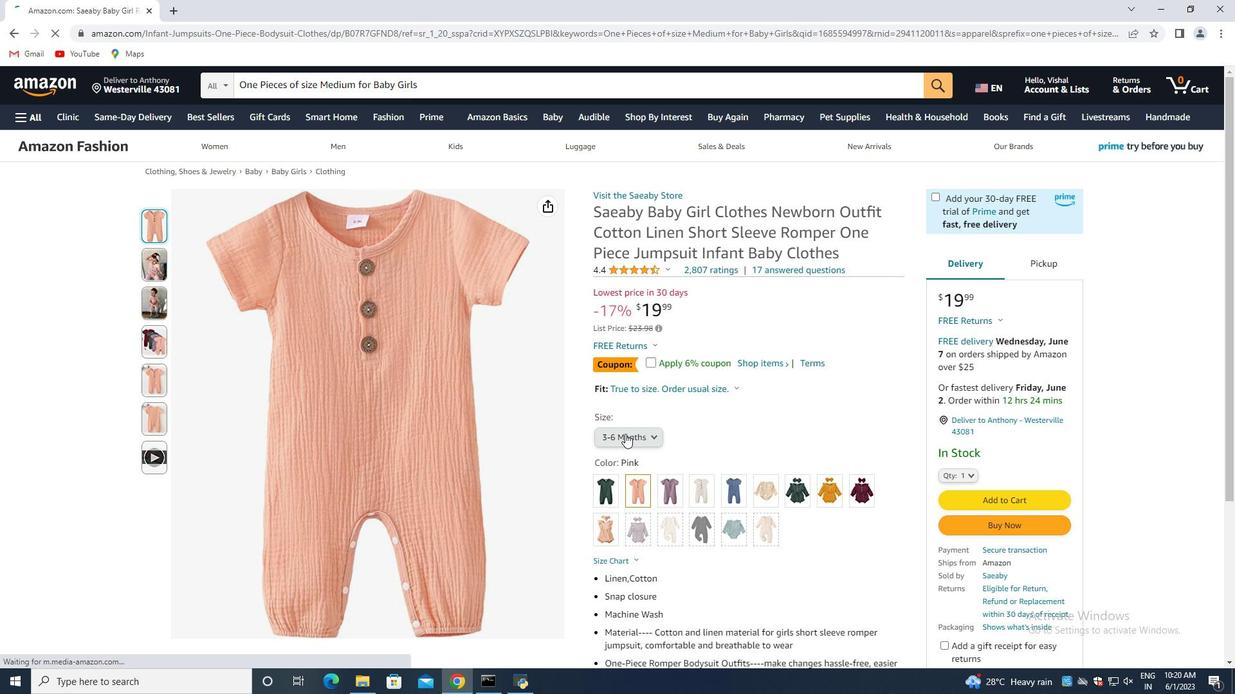 
Action: Mouse moved to (643, 432)
Screenshot: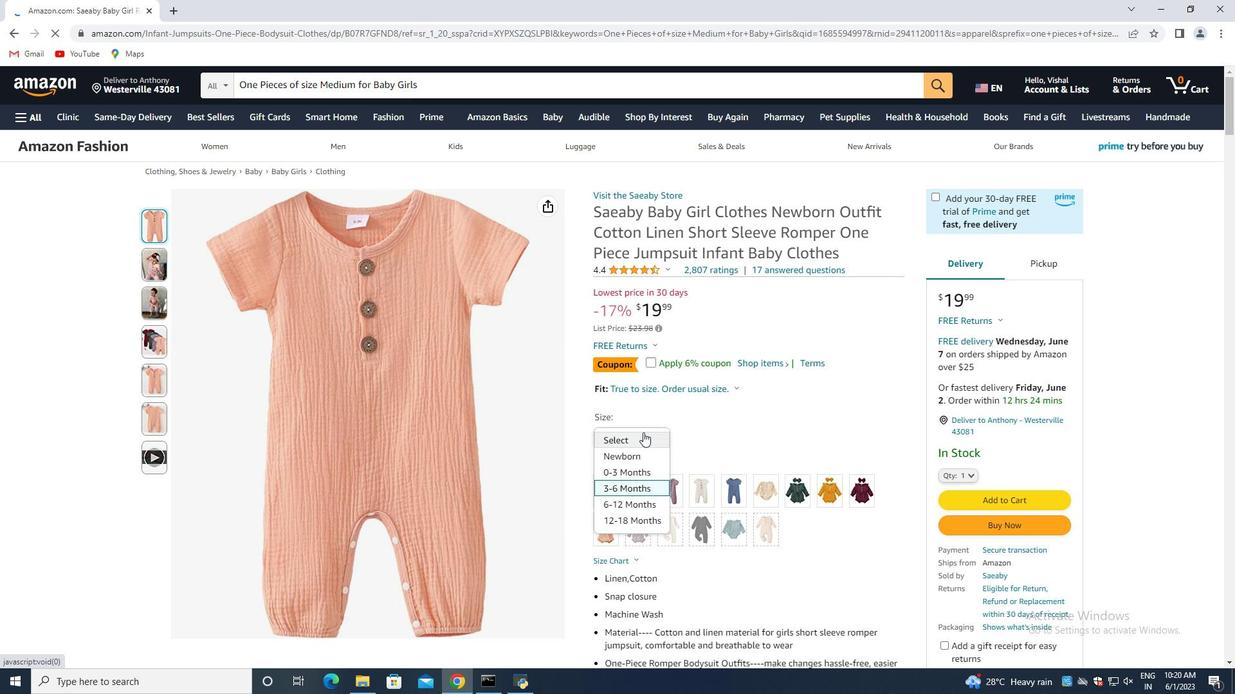 
Action: Mouse pressed left at (643, 432)
Screenshot: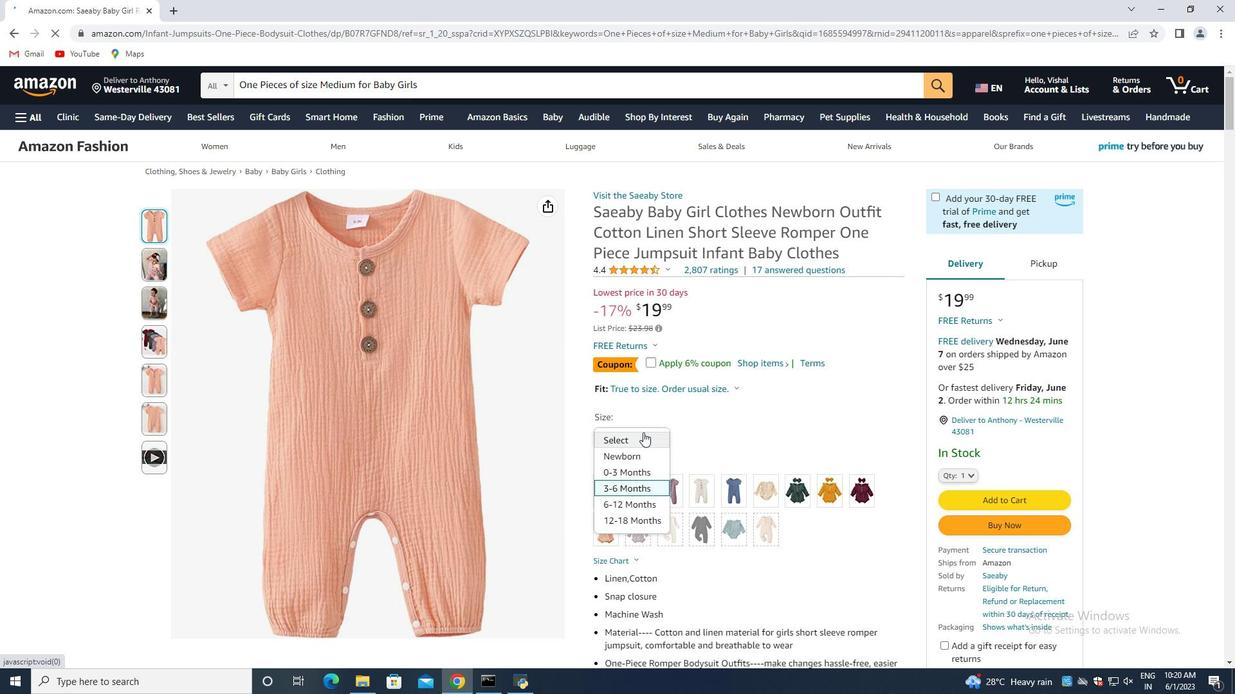 
Action: Mouse moved to (146, 220)
Screenshot: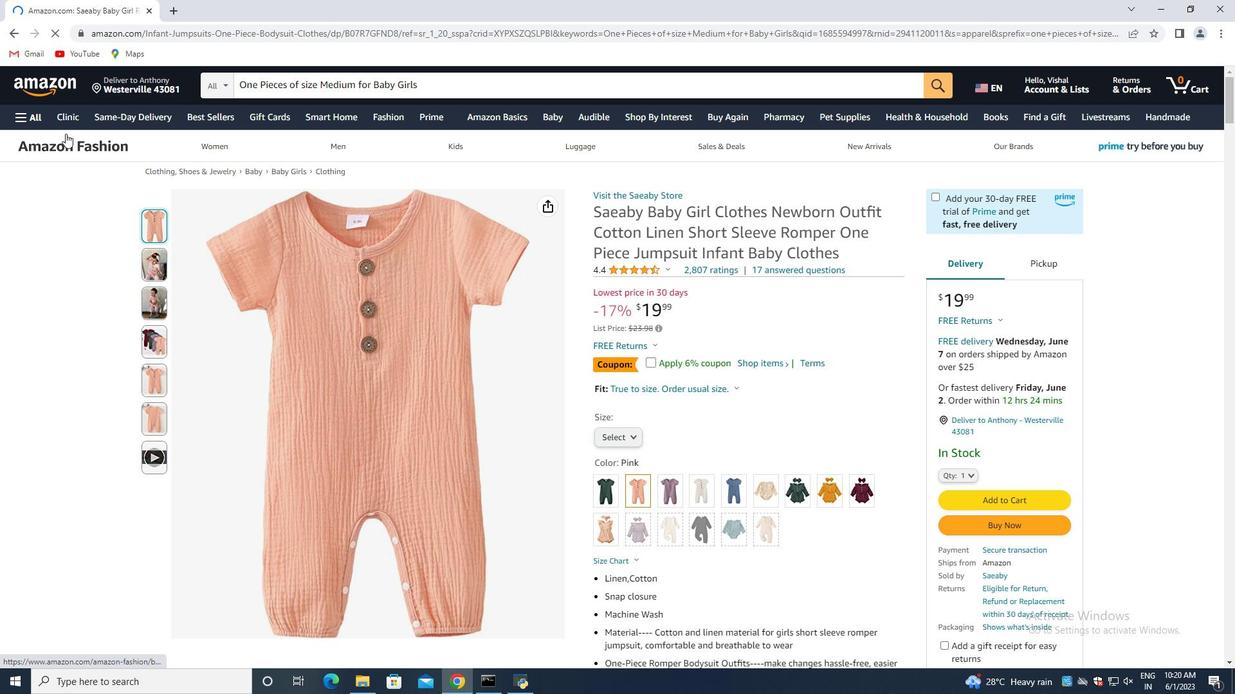 
Action: Mouse scrolled (107, 174) with delta (0, 0)
Screenshot: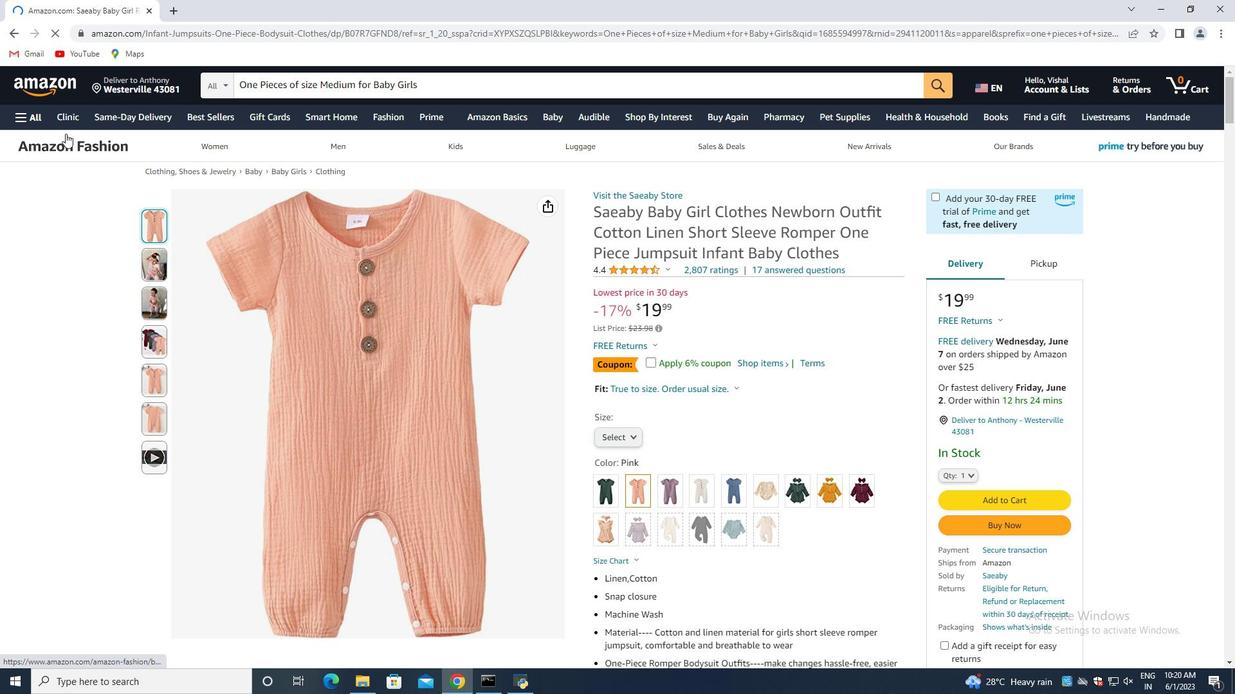 
Action: Mouse moved to (153, 230)
Screenshot: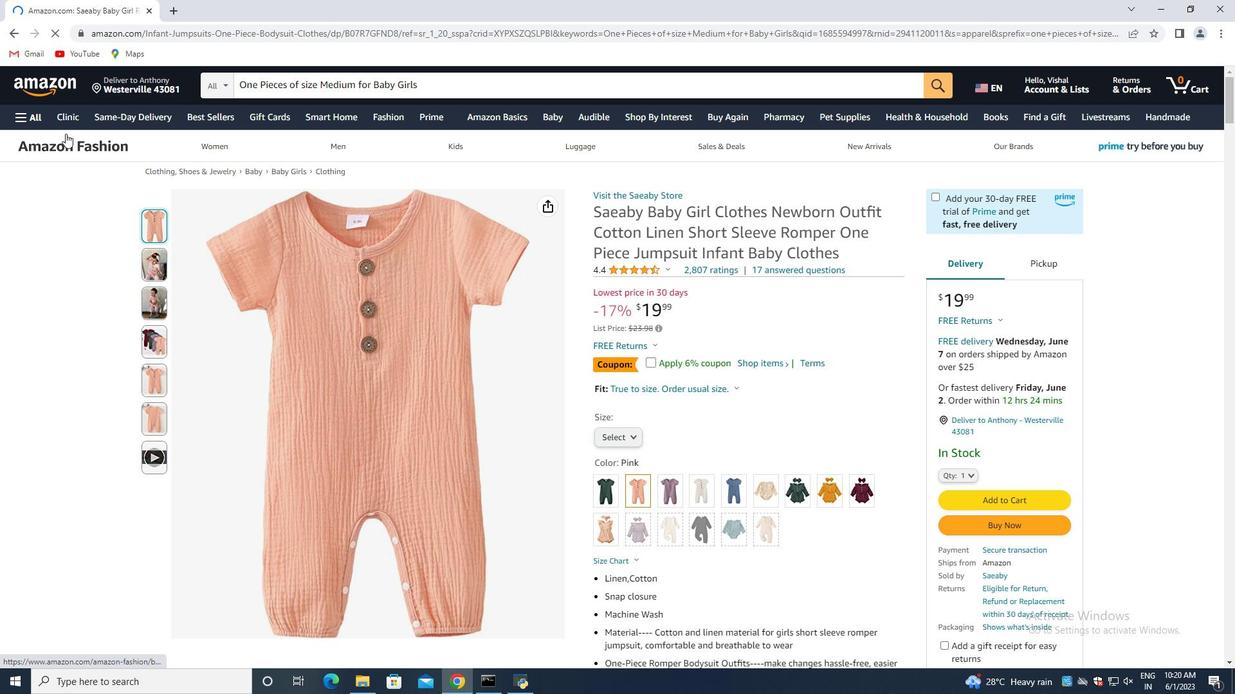 
Action: Mouse scrolled (128, 191) with delta (0, 0)
Screenshot: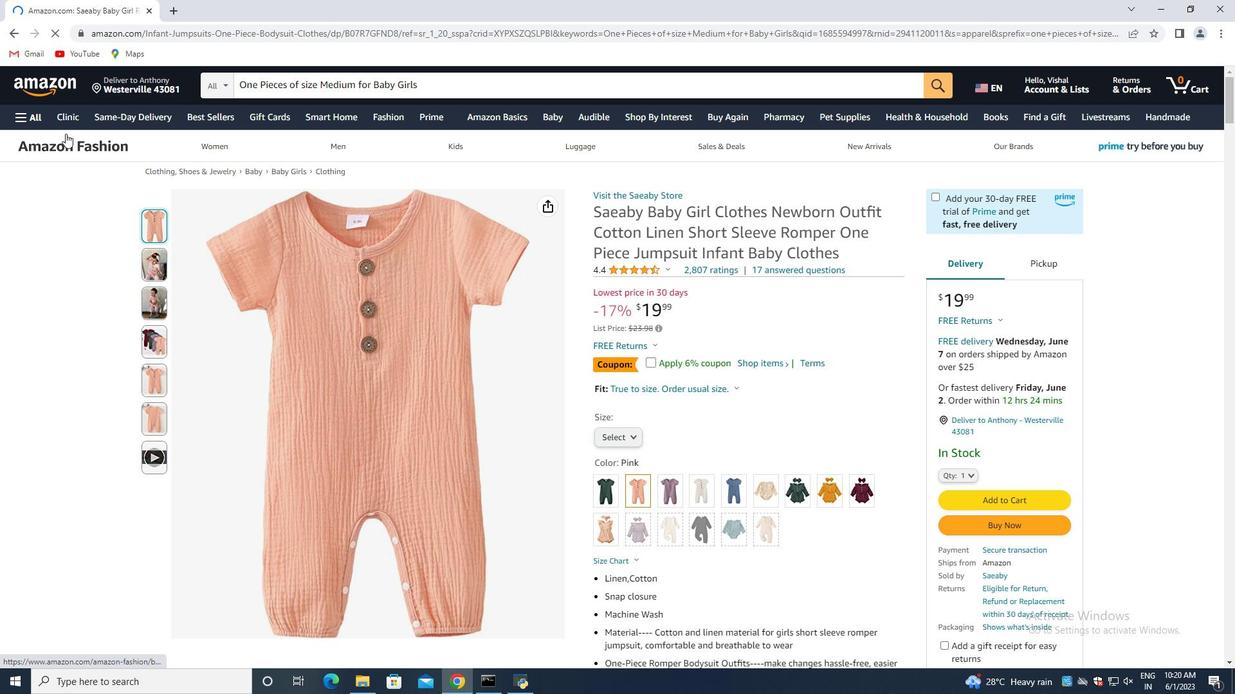 
Action: Mouse moved to (169, 248)
Screenshot: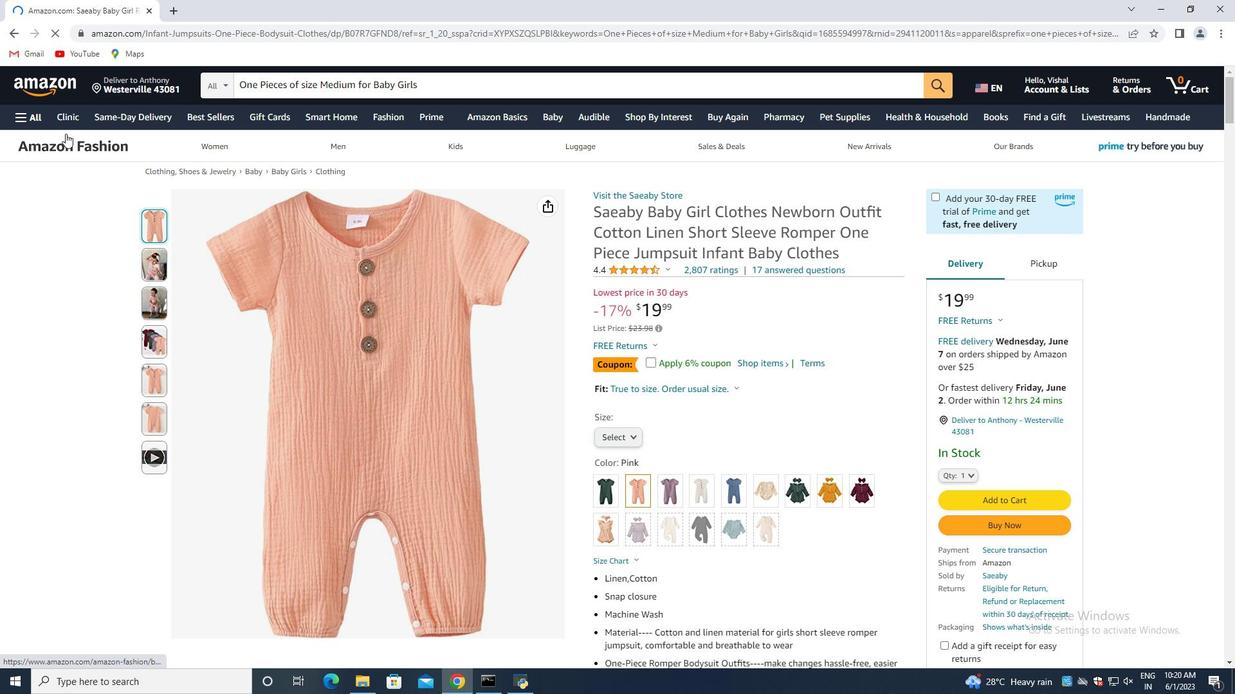 
Action: Mouse scrolled (153, 230) with delta (0, 0)
Screenshot: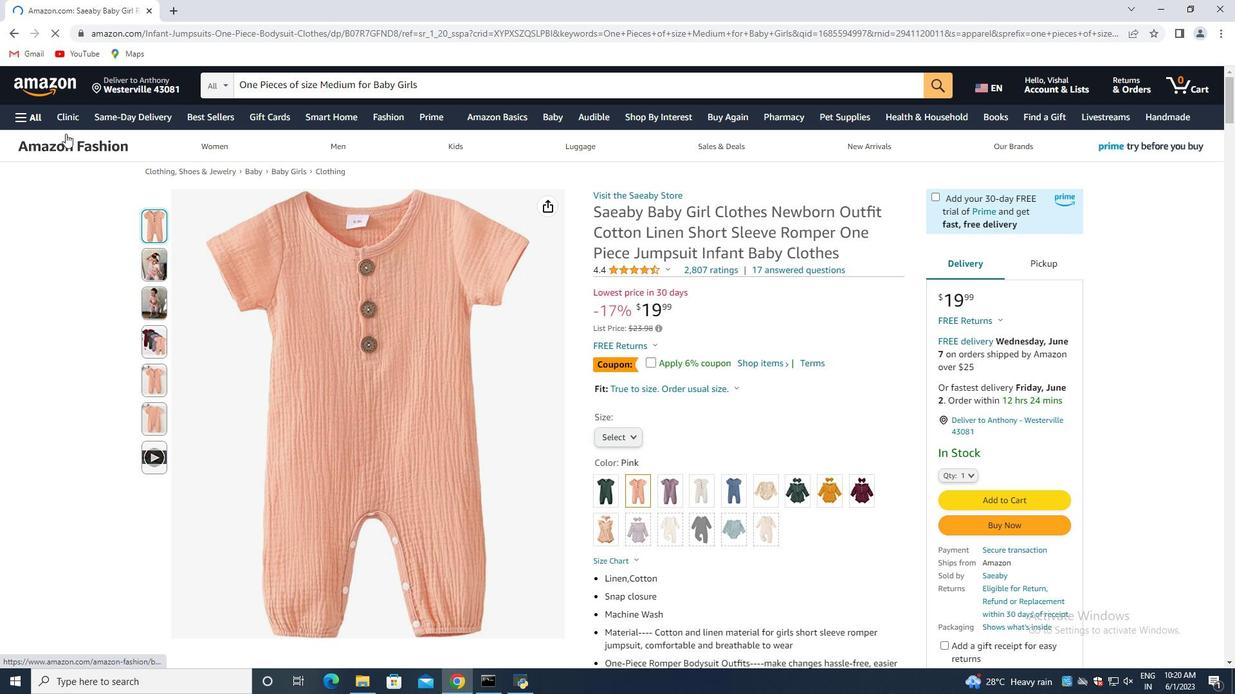 
Action: Mouse moved to (283, 304)
Screenshot: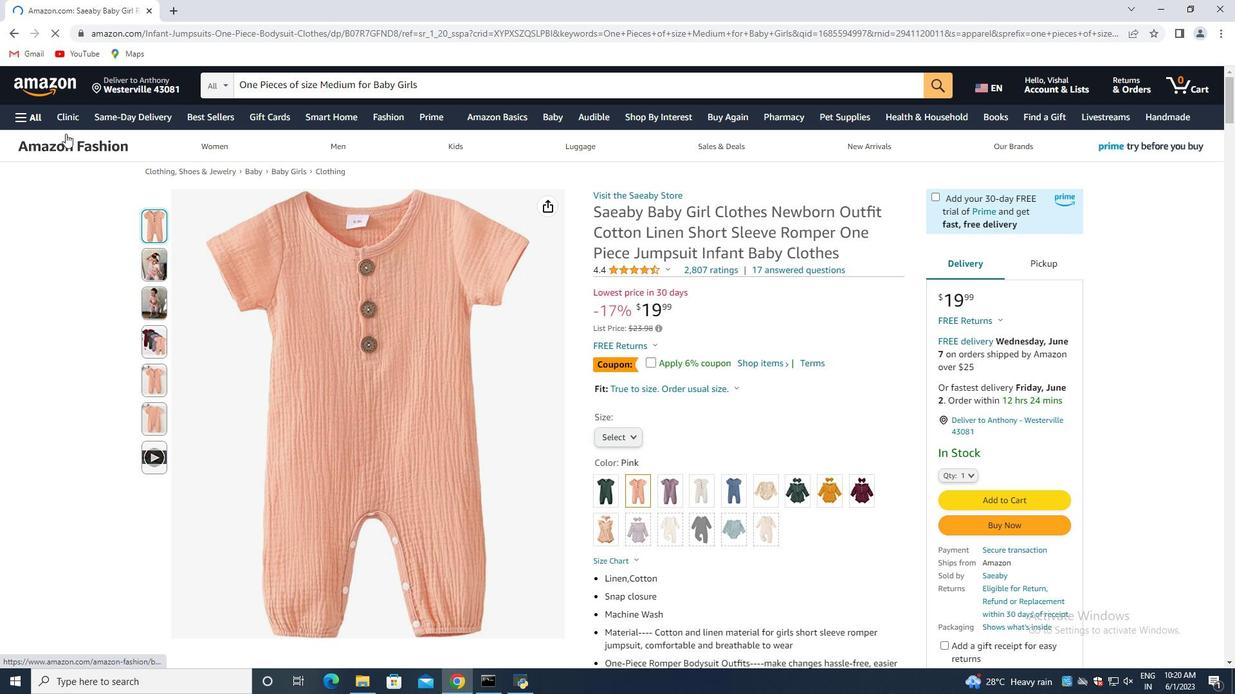 
Action: Mouse scrolled (263, 295) with delta (0, 0)
Screenshot: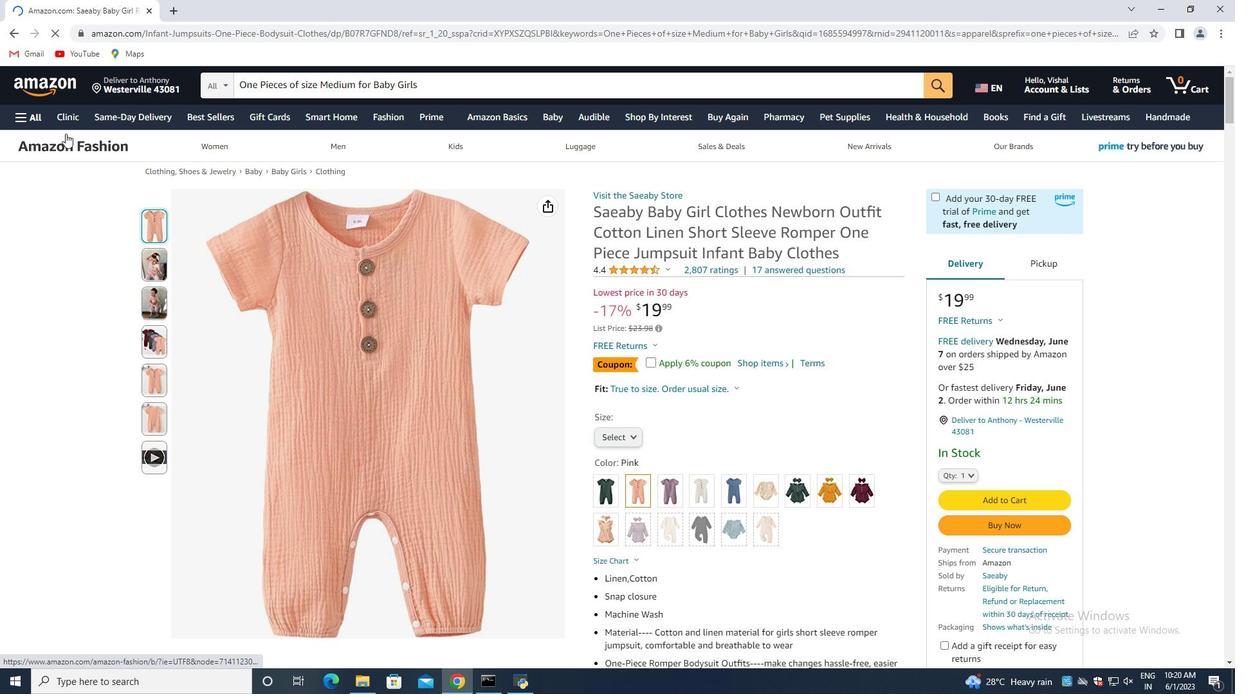 
Action: Mouse moved to (487, 373)
Screenshot: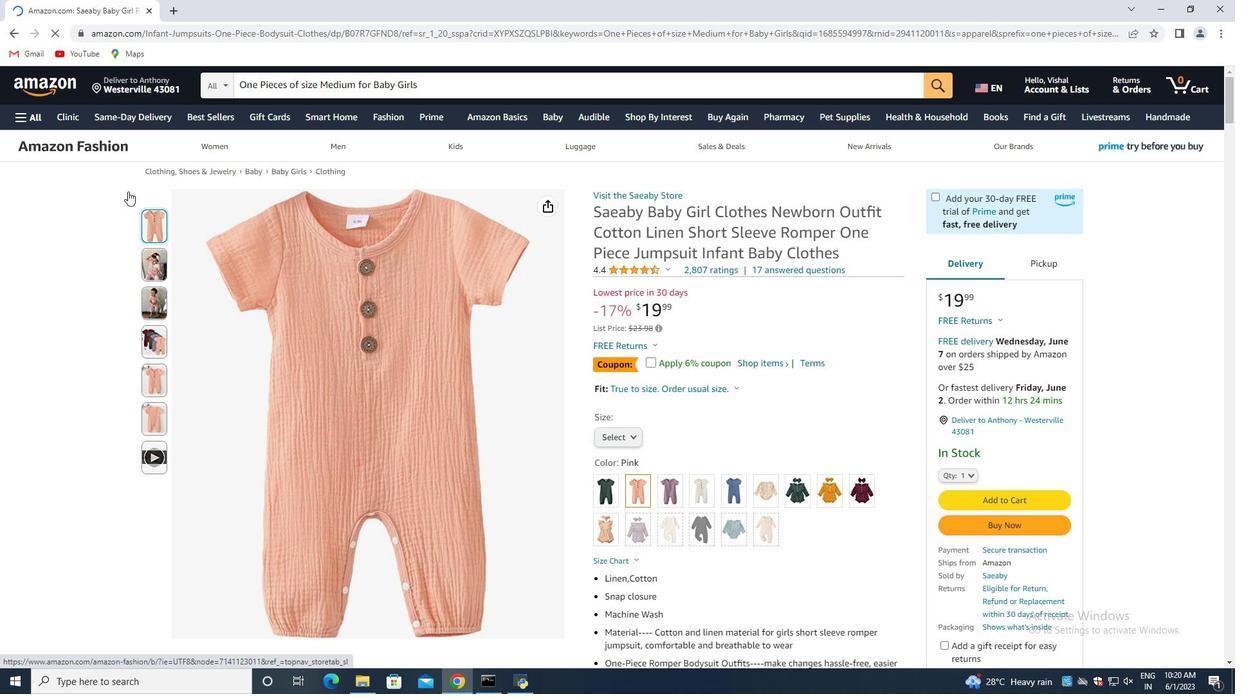 
Action: Mouse scrolled (463, 369) with delta (0, 0)
Screenshot: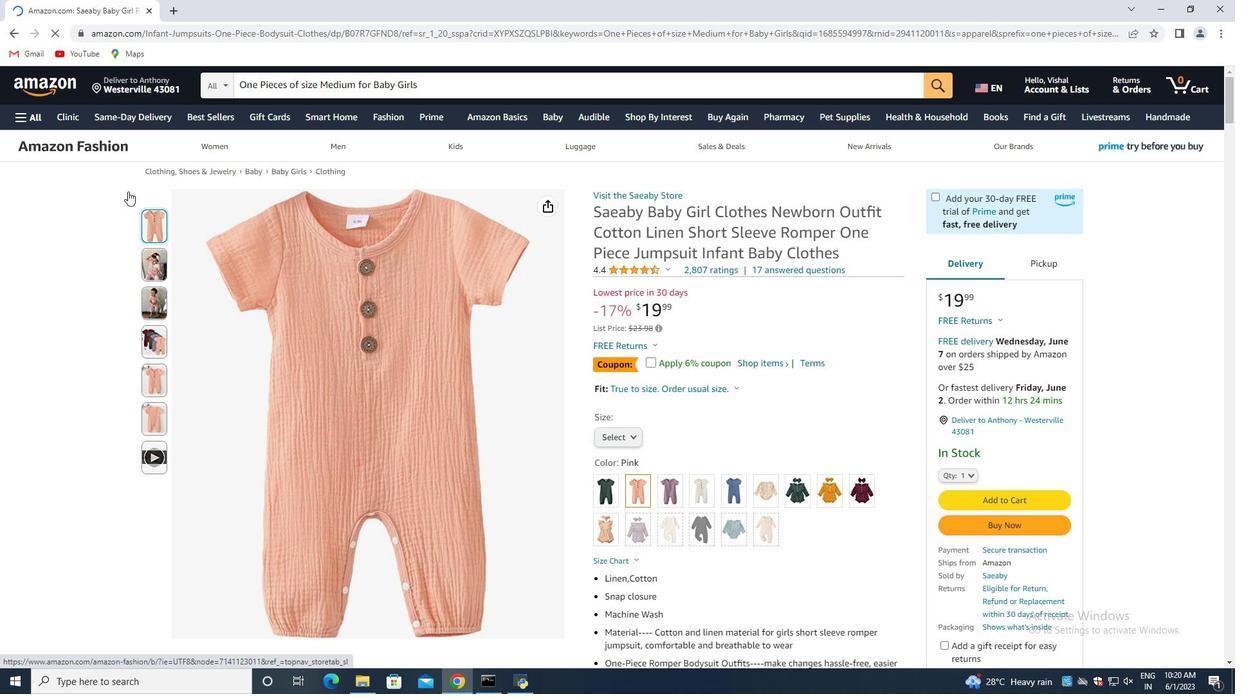 
Action: Mouse moved to (644, 354)
Screenshot: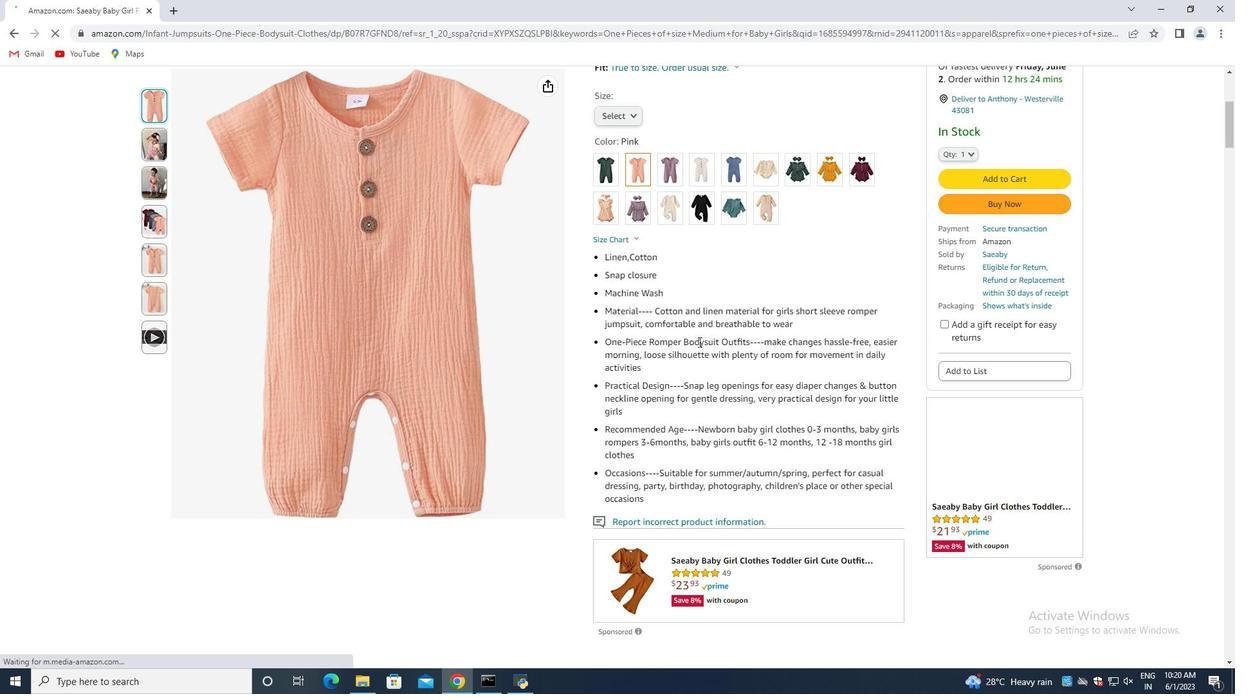 
Action: Mouse scrolled (644, 353) with delta (0, 0)
Screenshot: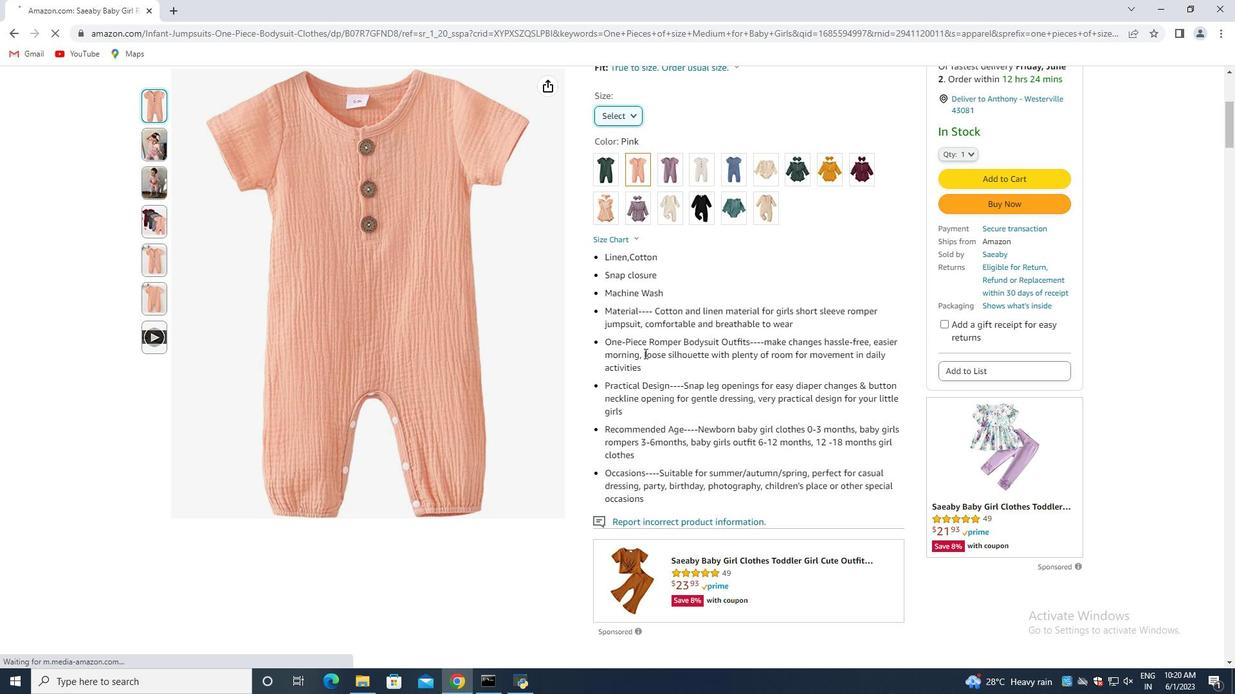 
Action: Mouse scrolled (644, 353) with delta (0, 0)
Screenshot: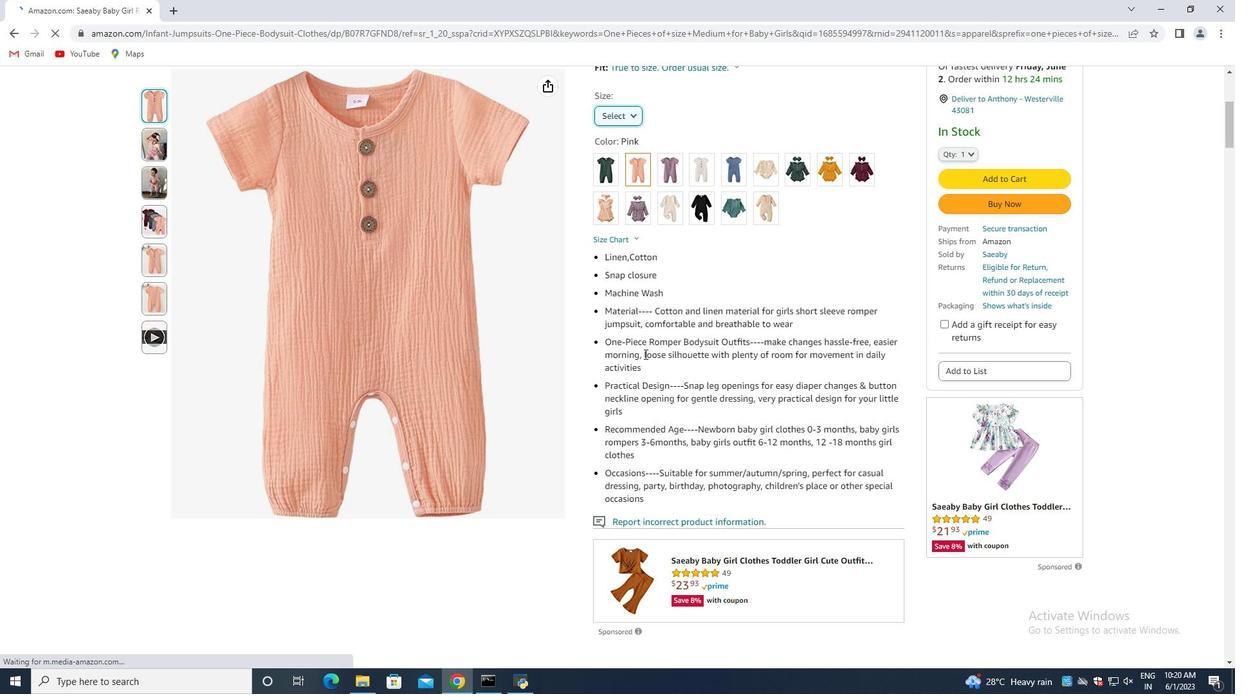 
Action: Mouse moved to (644, 355)
Screenshot: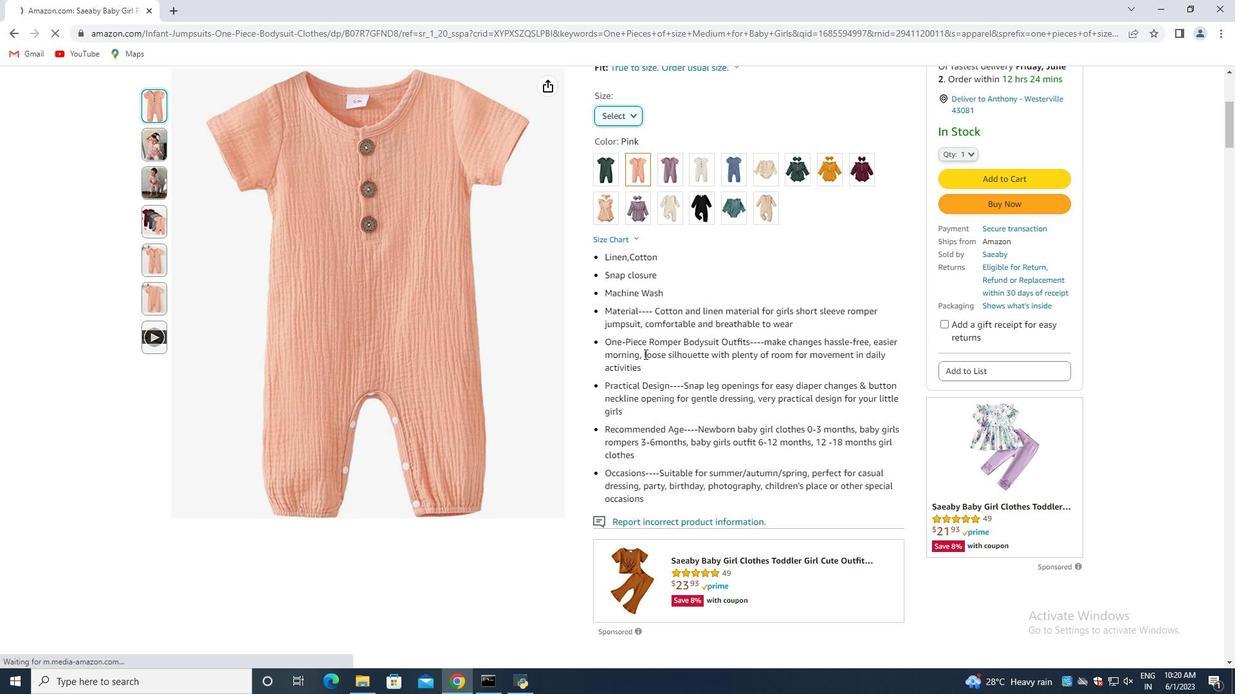 
Action: Mouse scrolled (644, 354) with delta (0, 0)
Screenshot: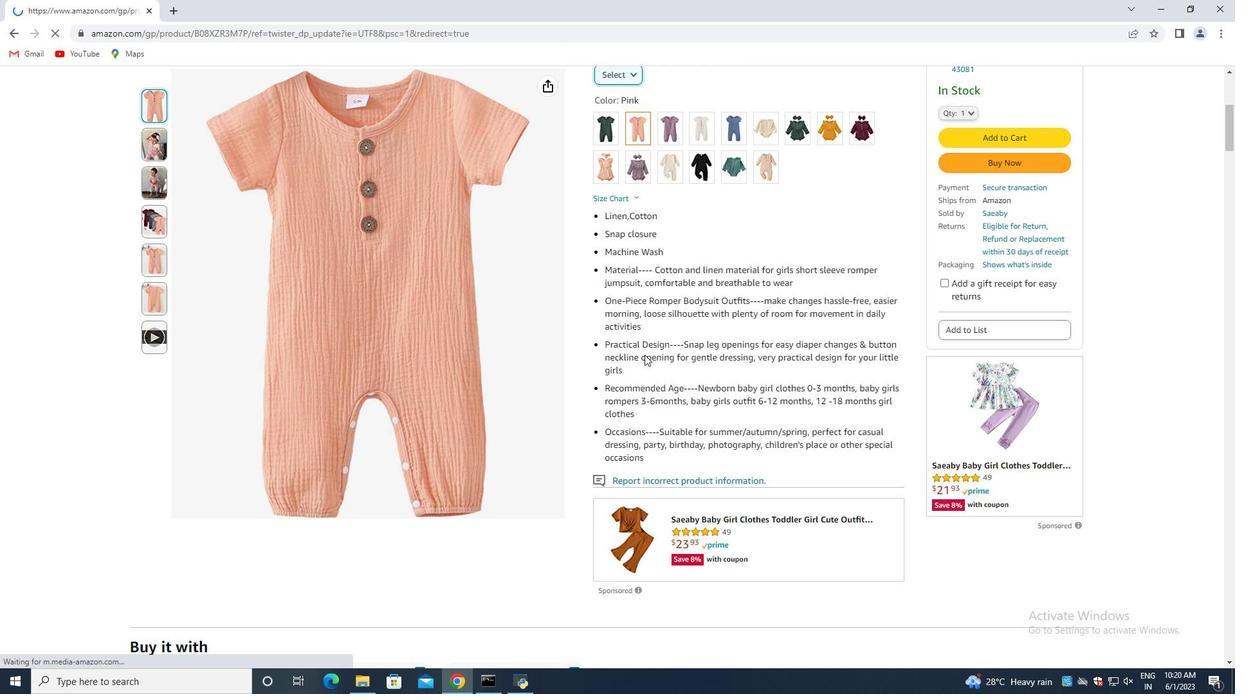 
Action: Mouse moved to (644, 355)
Screenshot: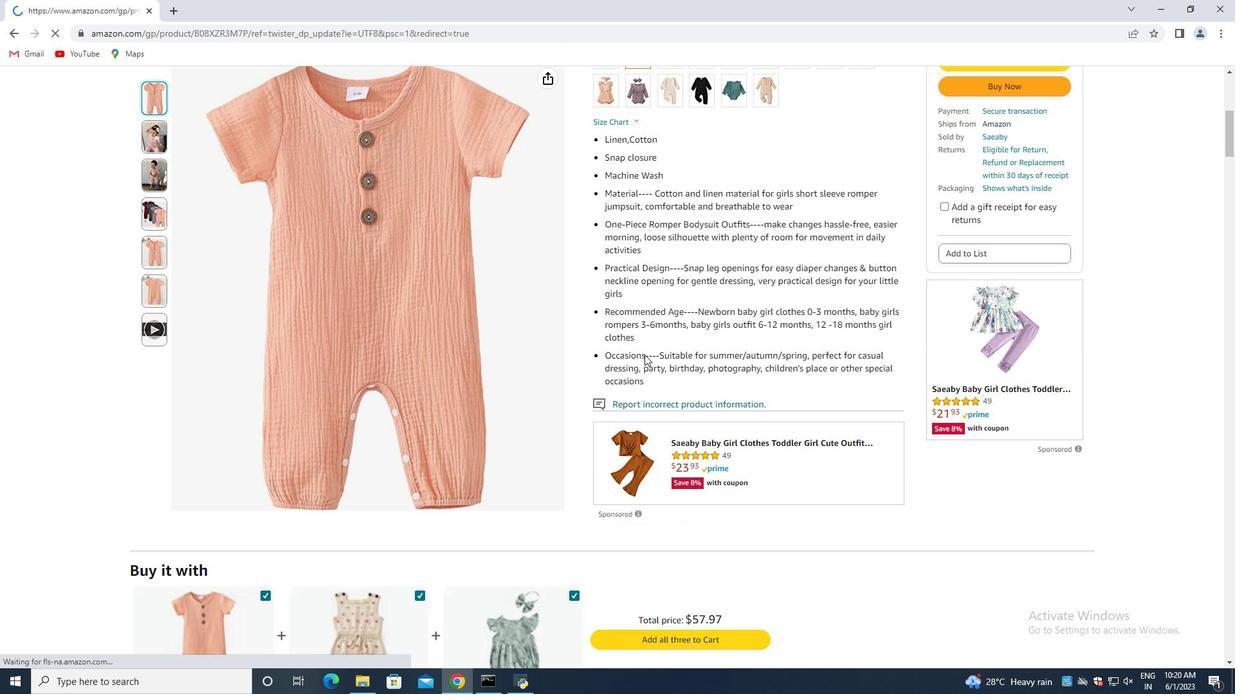 
Action: Mouse scrolled (644, 354) with delta (0, 0)
Screenshot: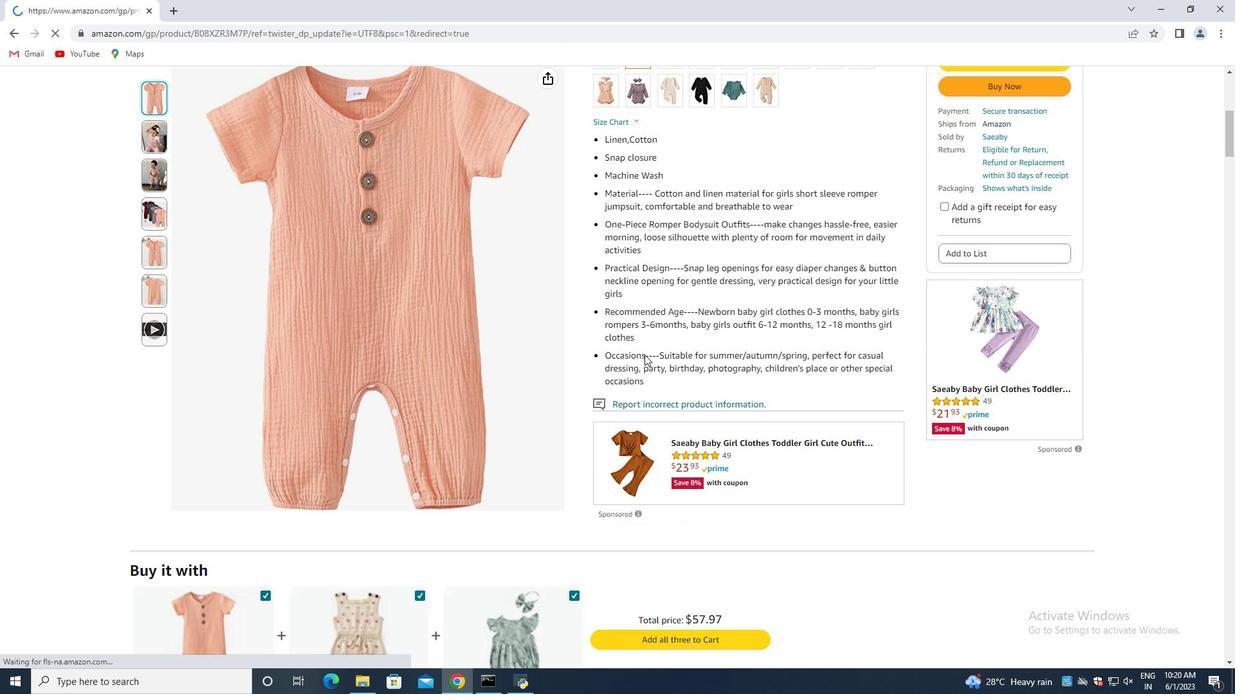 
Action: Mouse moved to (644, 356)
Screenshot: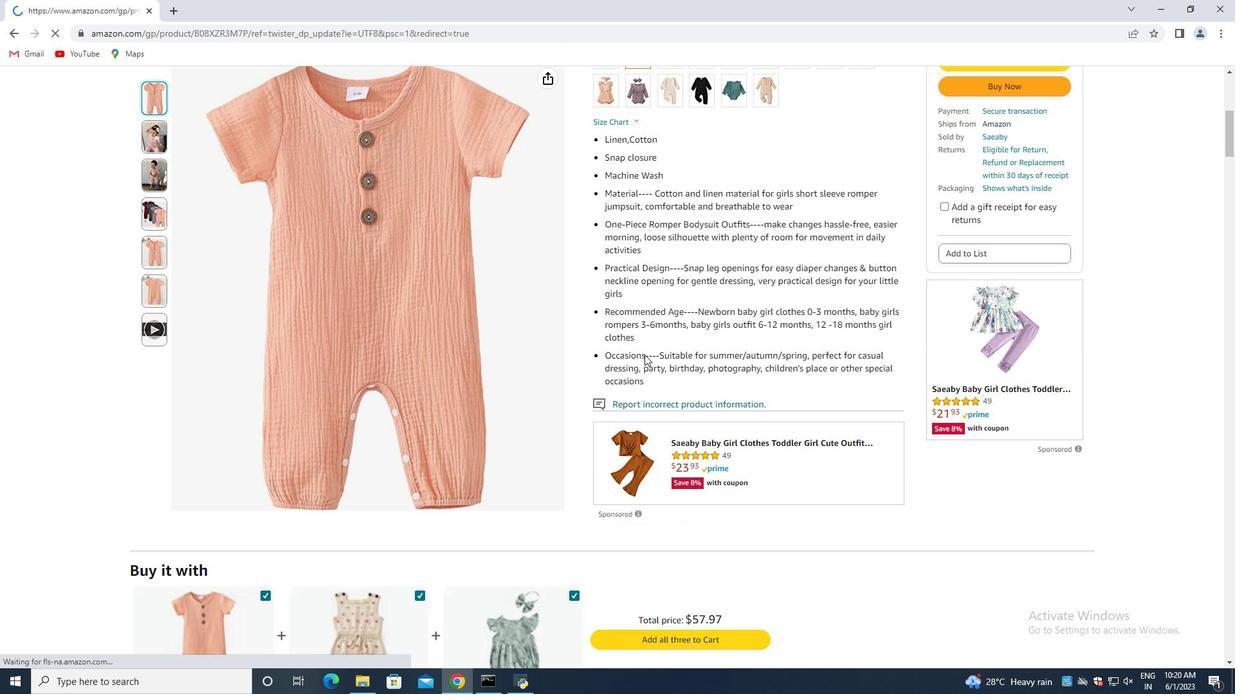 
Action: Mouse scrolled (644, 354) with delta (0, 0)
Screenshot: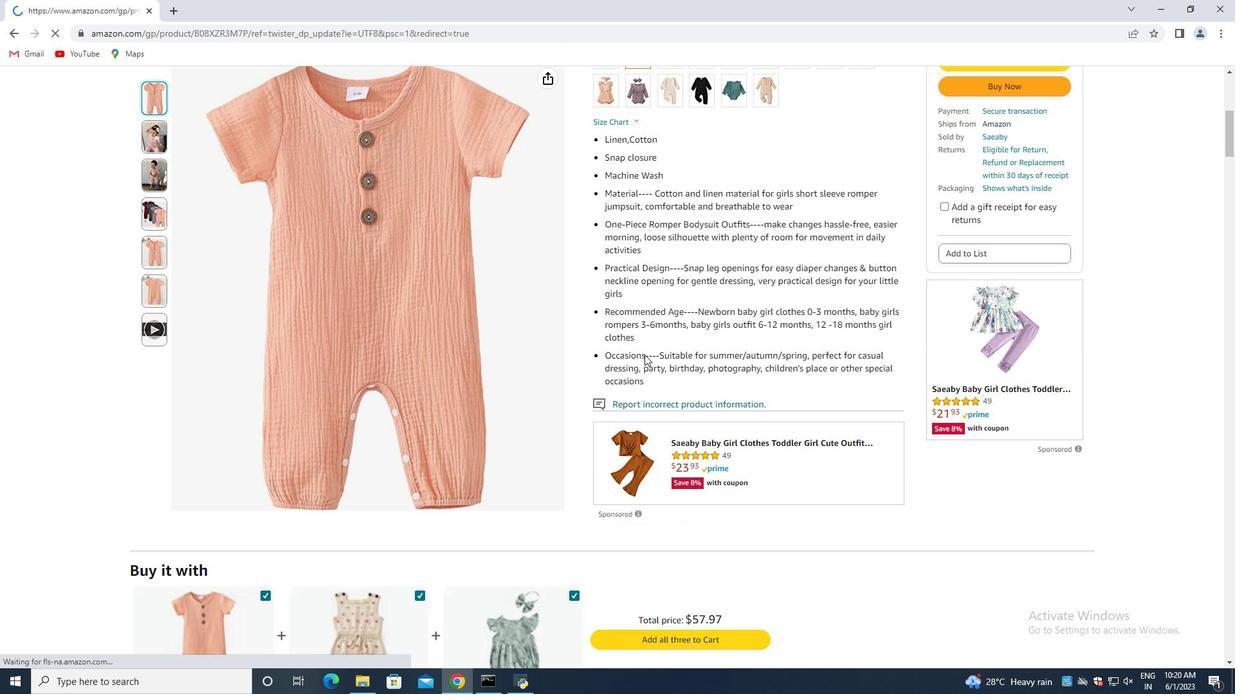 
Action: Mouse moved to (644, 357)
Screenshot: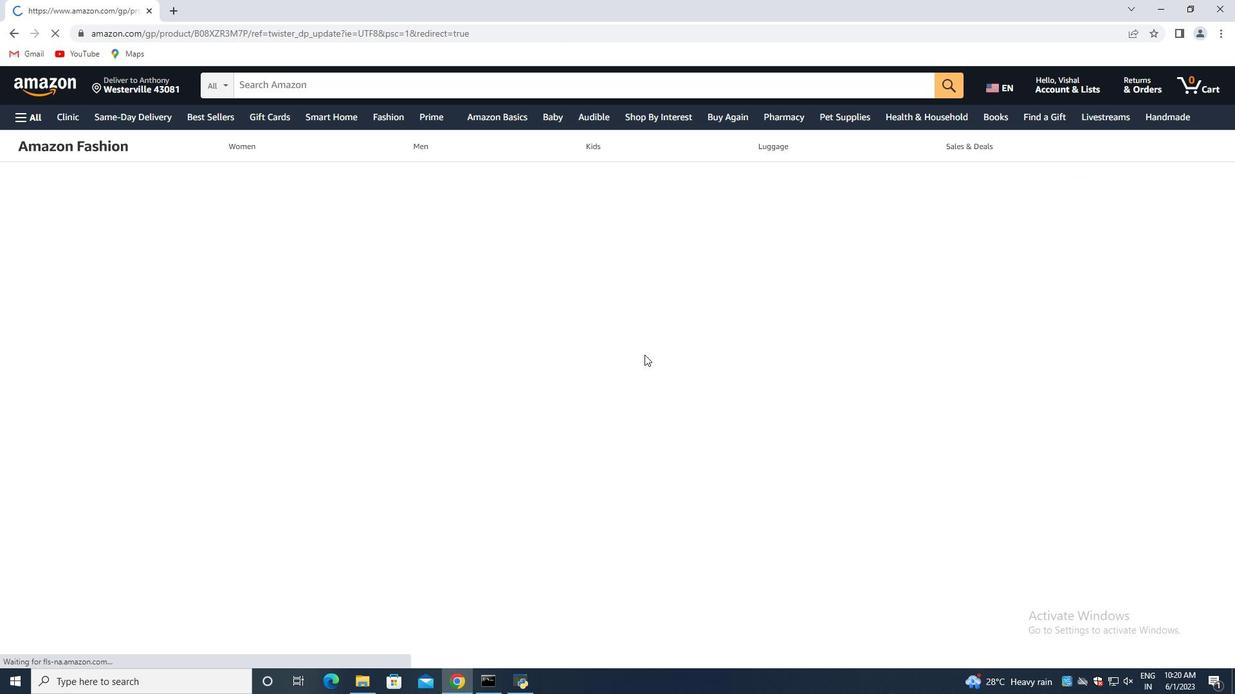 
Action: Mouse scrolled (644, 356) with delta (0, 0)
Screenshot: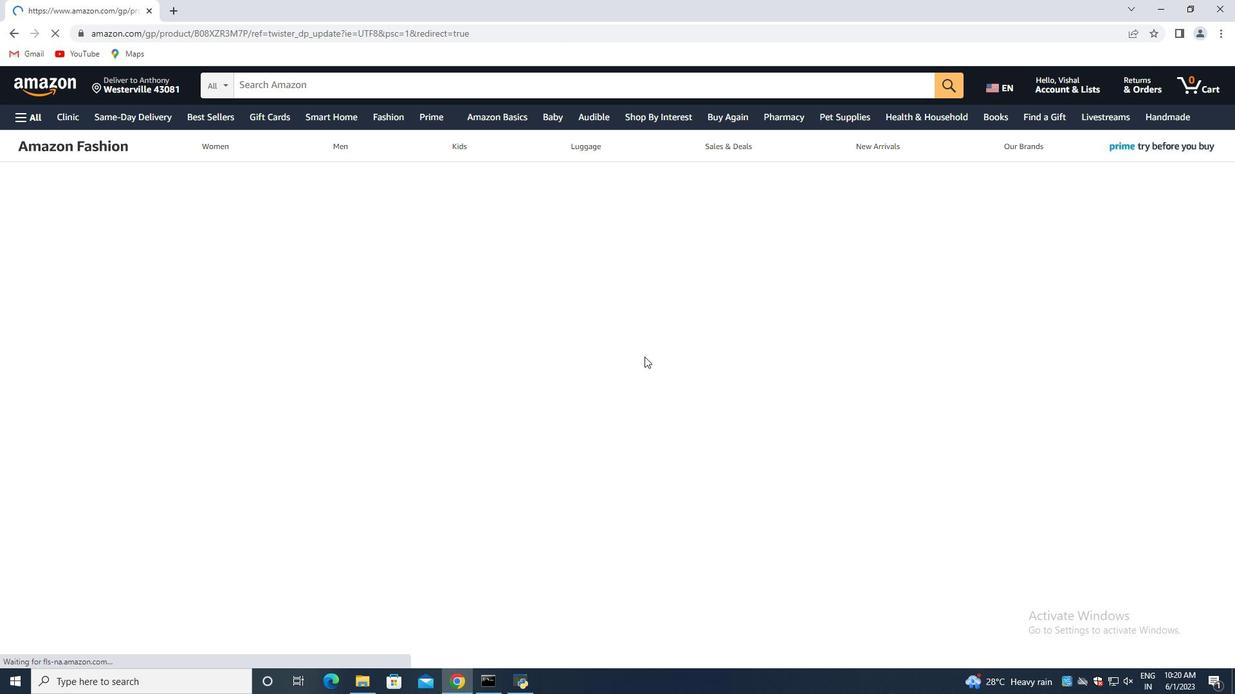 
Action: Mouse moved to (644, 358)
Screenshot: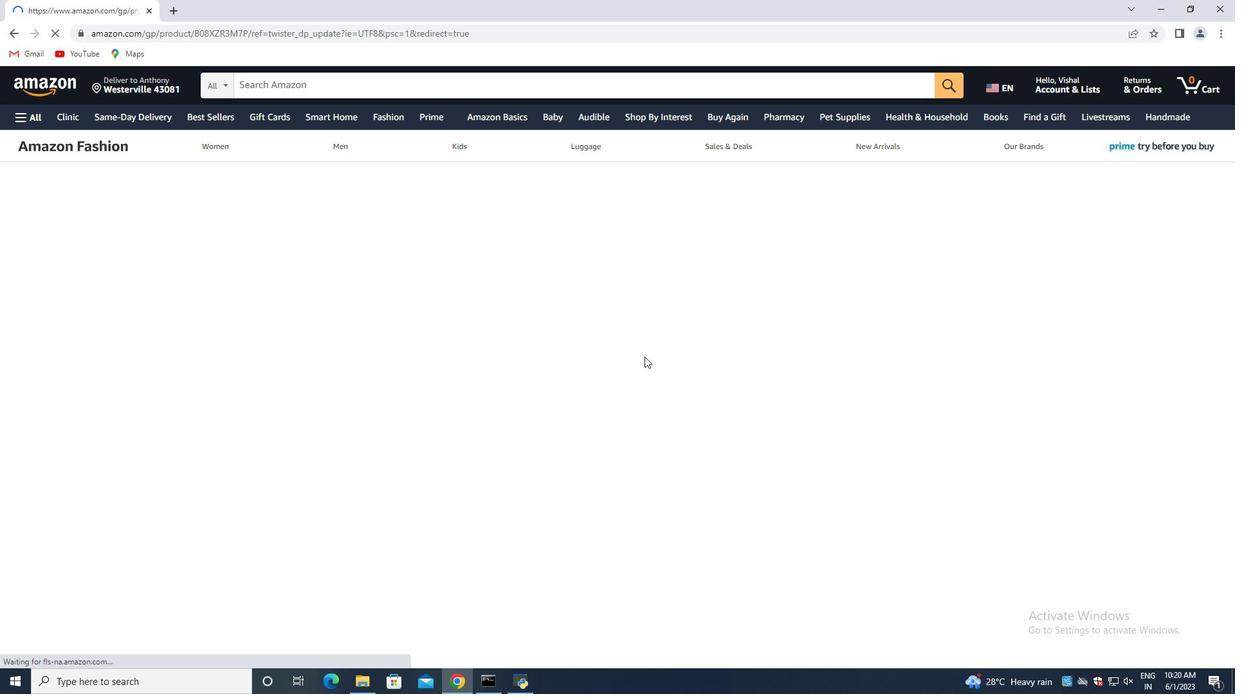 
Action: Mouse scrolled (644, 357) with delta (0, 0)
Screenshot: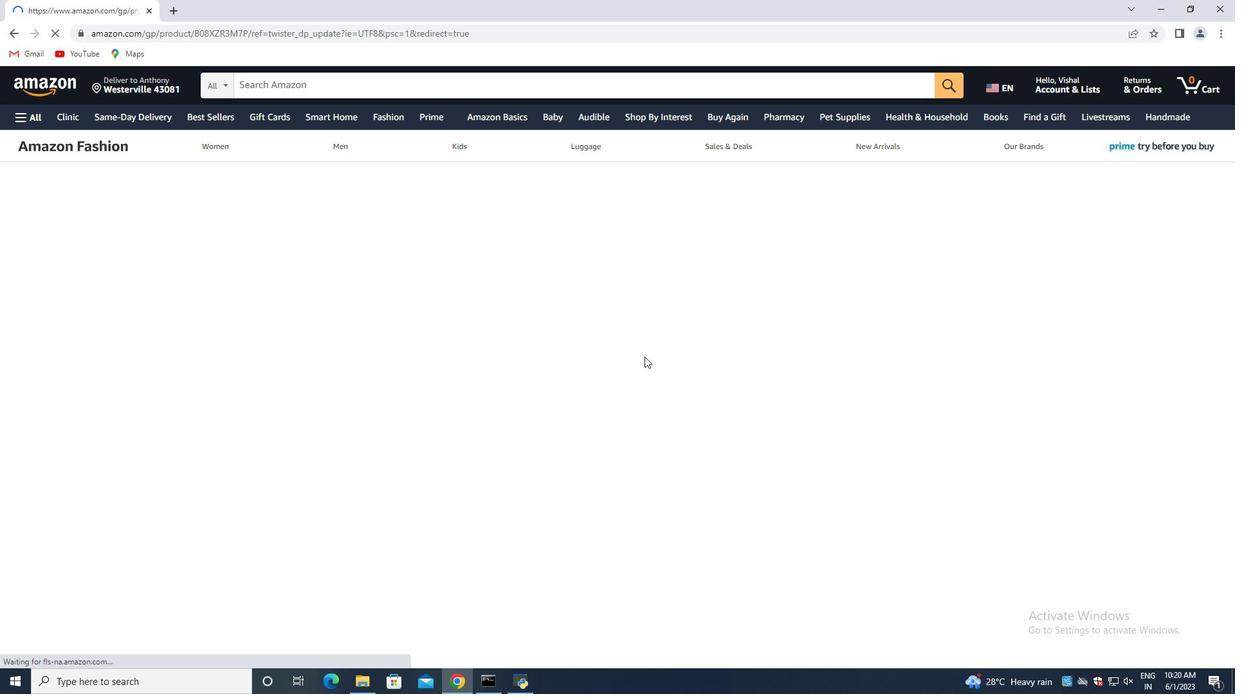 
Action: Mouse moved to (573, 373)
Screenshot: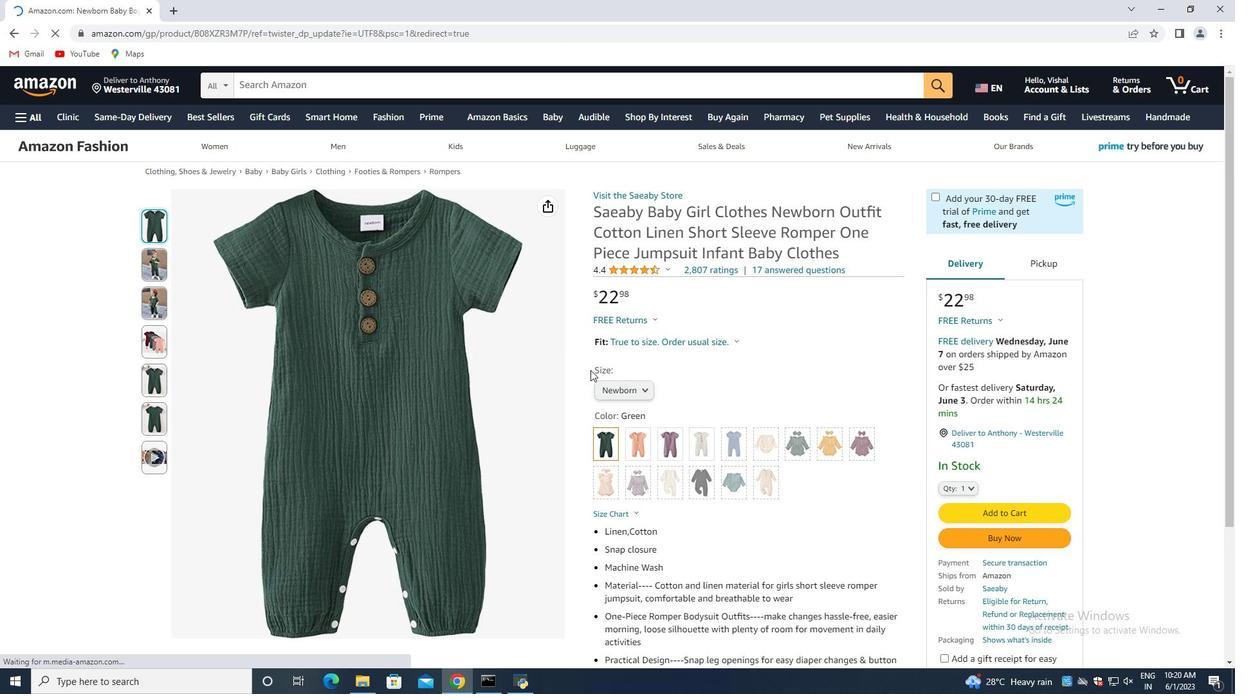 
Action: Mouse scrolled (573, 372) with delta (0, 0)
Screenshot: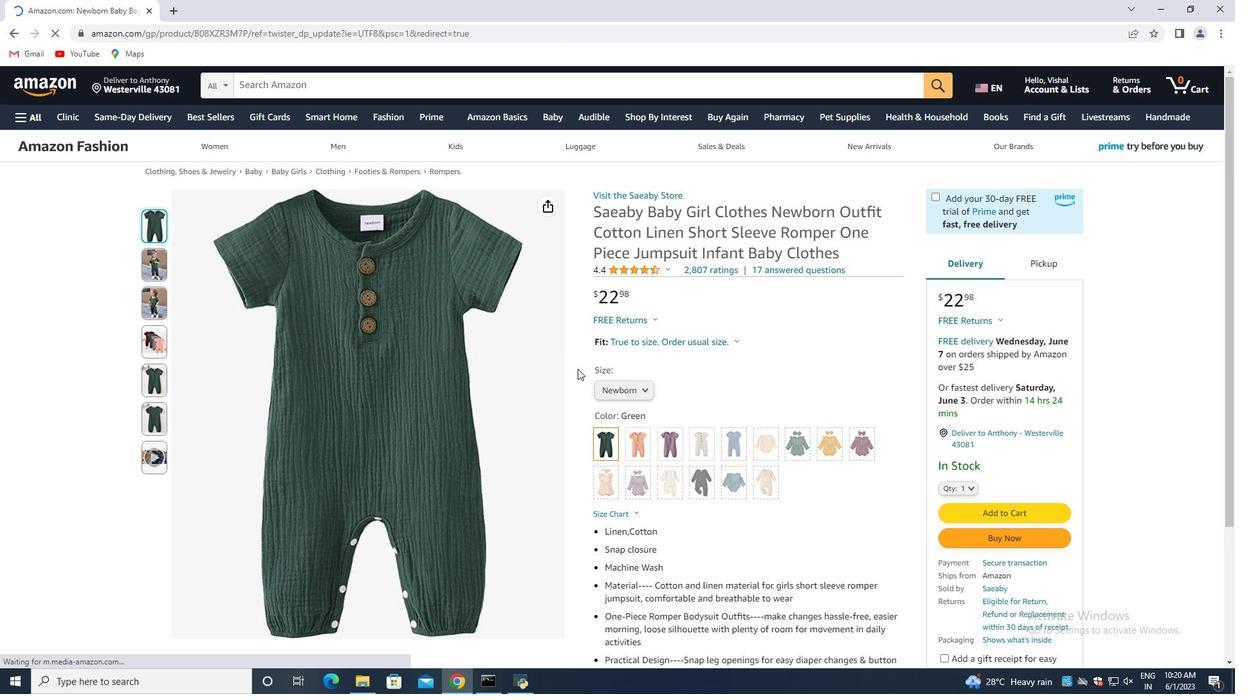
Action: Mouse moved to (571, 375)
Screenshot: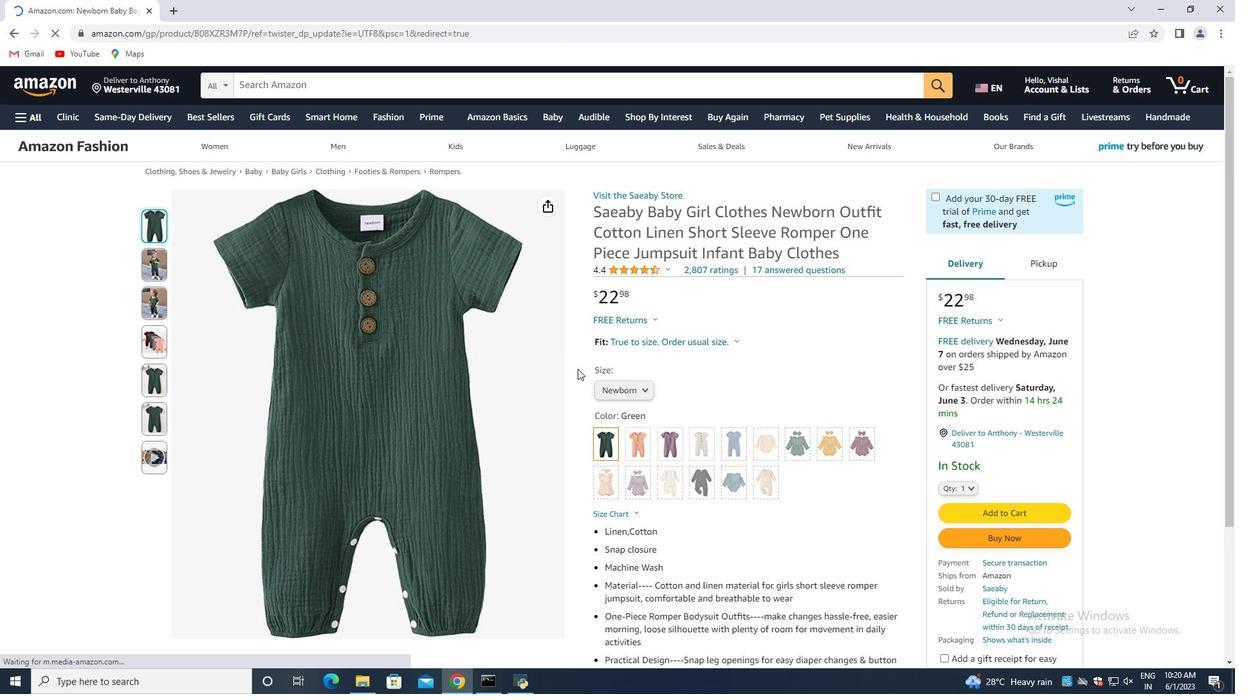 
Action: Mouse scrolled (571, 374) with delta (0, 0)
Screenshot: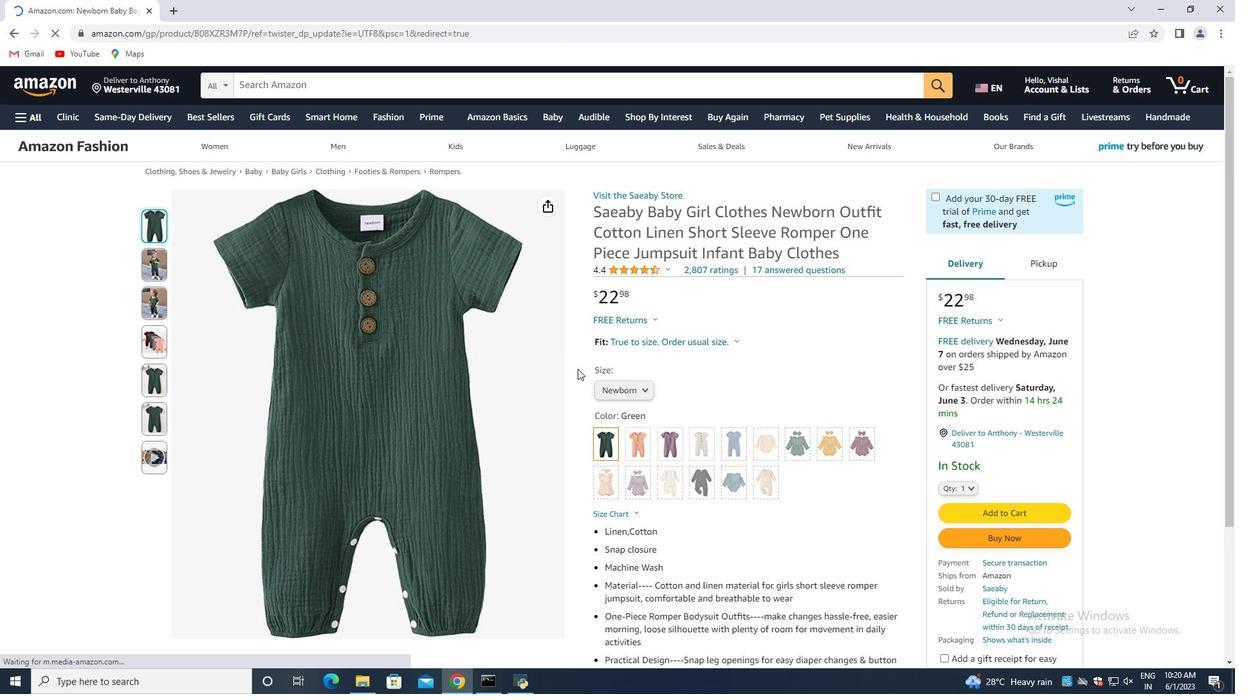 
Action: Mouse moved to (568, 380)
Screenshot: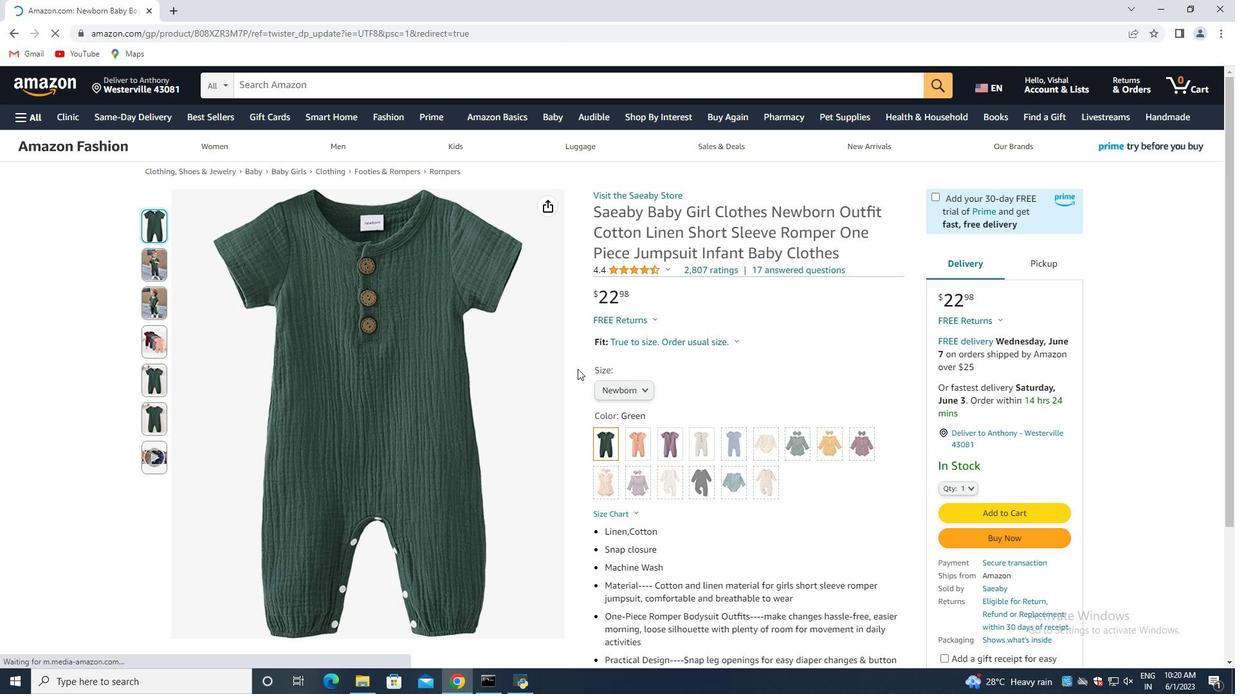 
Action: Mouse scrolled (568, 379) with delta (0, 0)
Screenshot: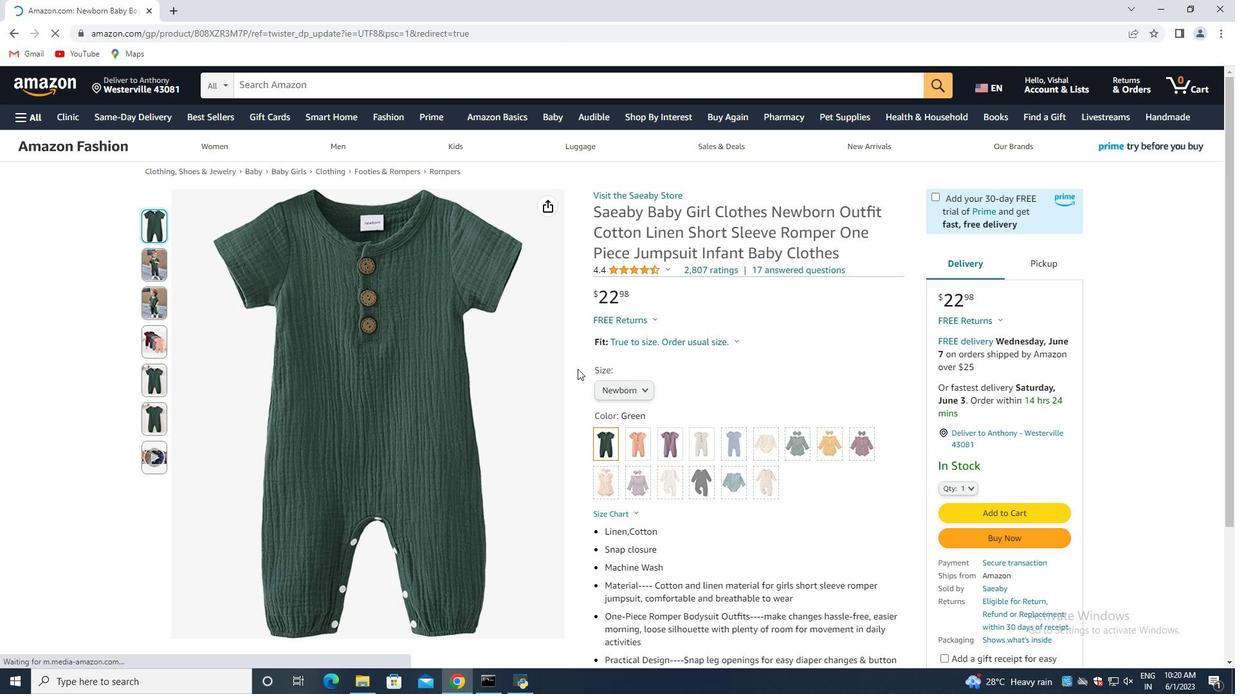 
Action: Mouse moved to (567, 382)
Screenshot: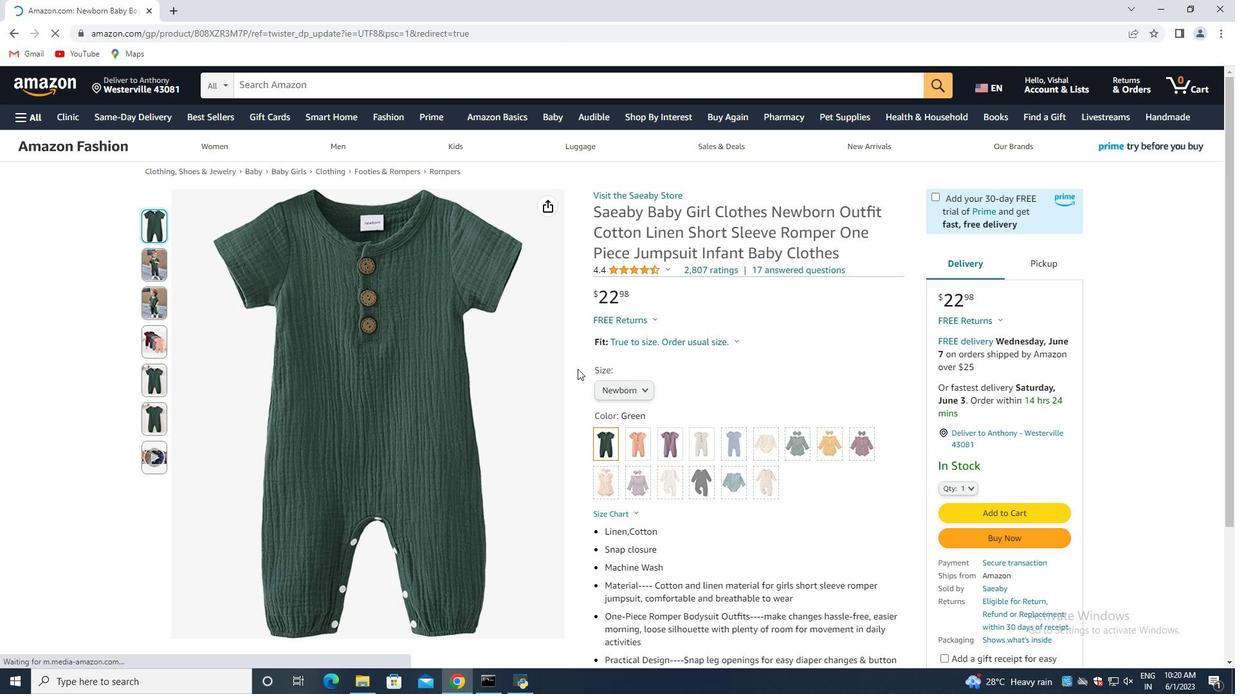 
Action: Mouse scrolled (567, 381) with delta (0, 0)
Screenshot: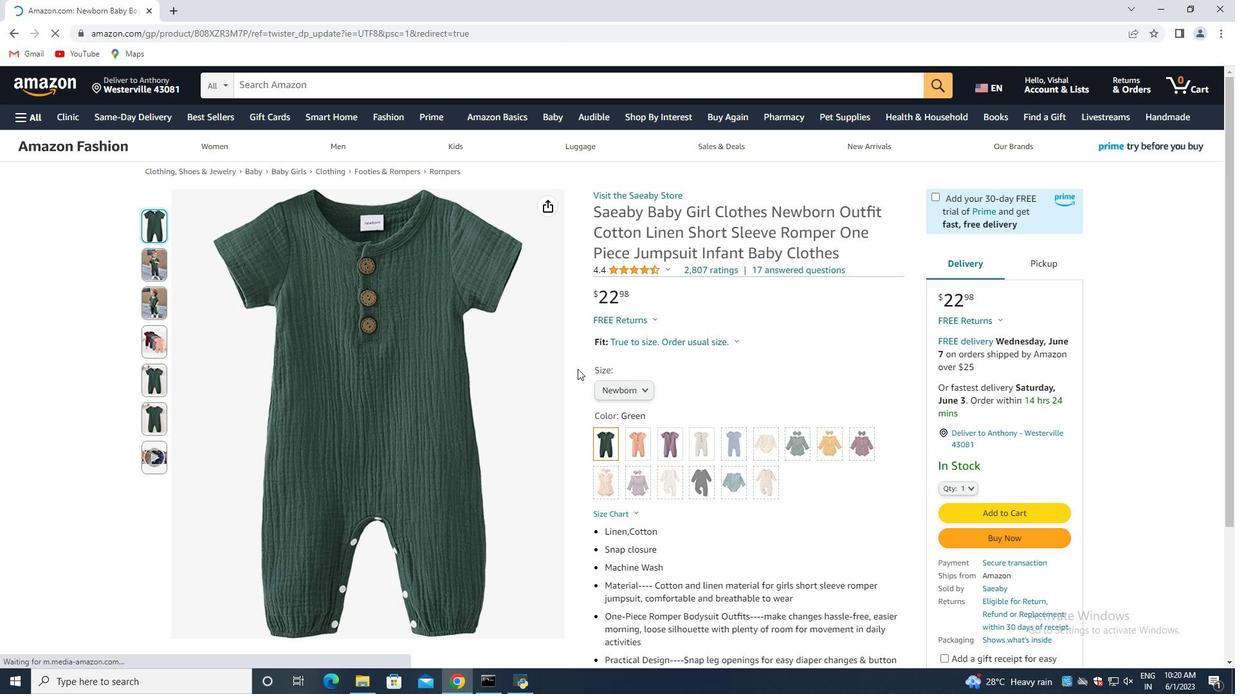 
Action: Mouse scrolled (567, 381) with delta (0, 0)
Screenshot: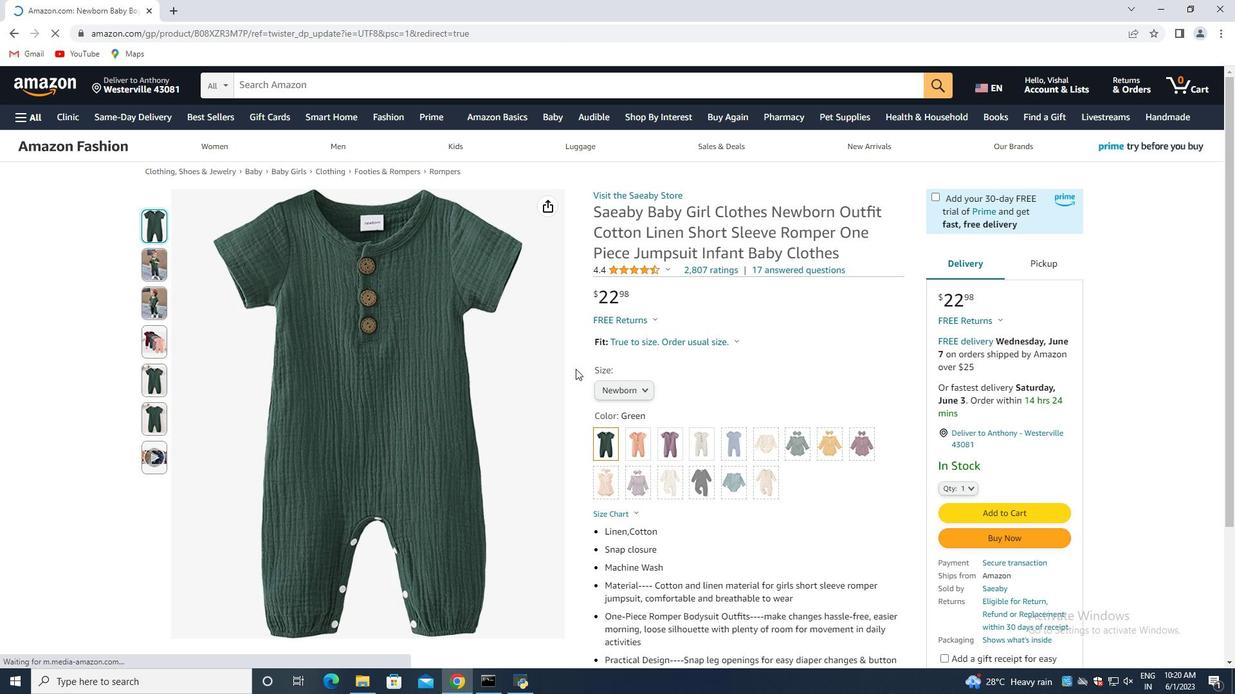 
Action: Mouse moved to (701, 421)
Screenshot: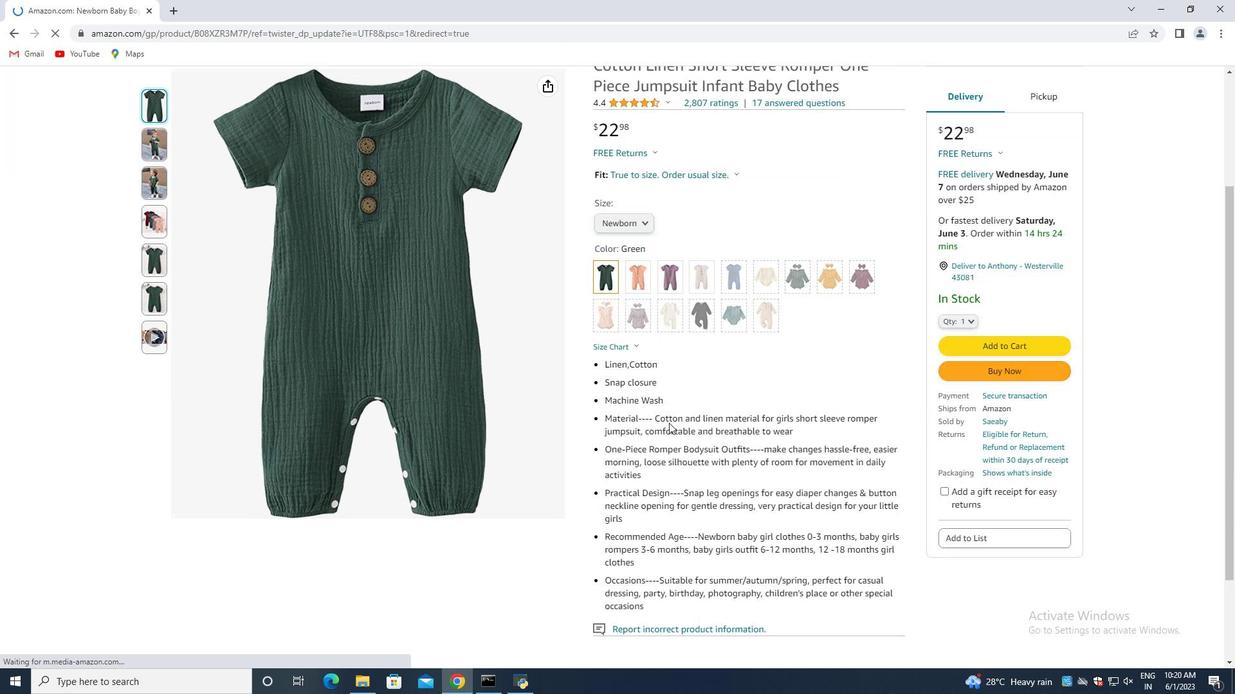 
Action: Mouse scrolled (701, 420) with delta (0, 0)
Screenshot: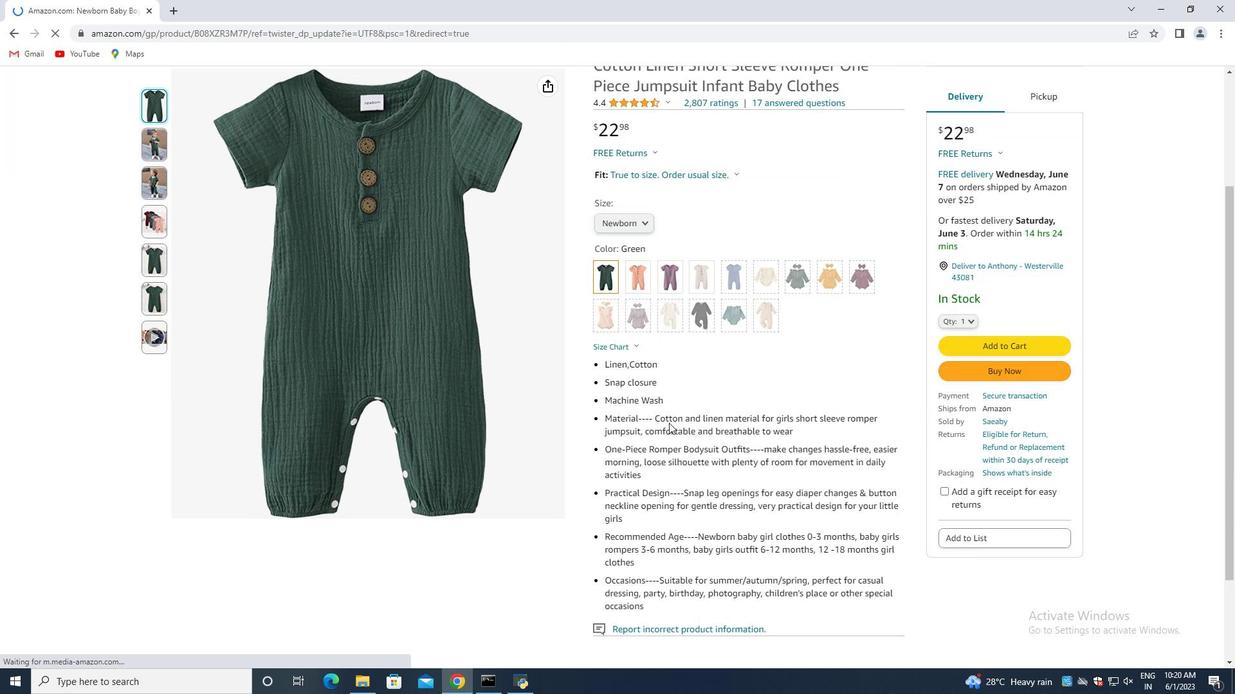 
Action: Mouse scrolled (701, 420) with delta (0, 0)
Screenshot: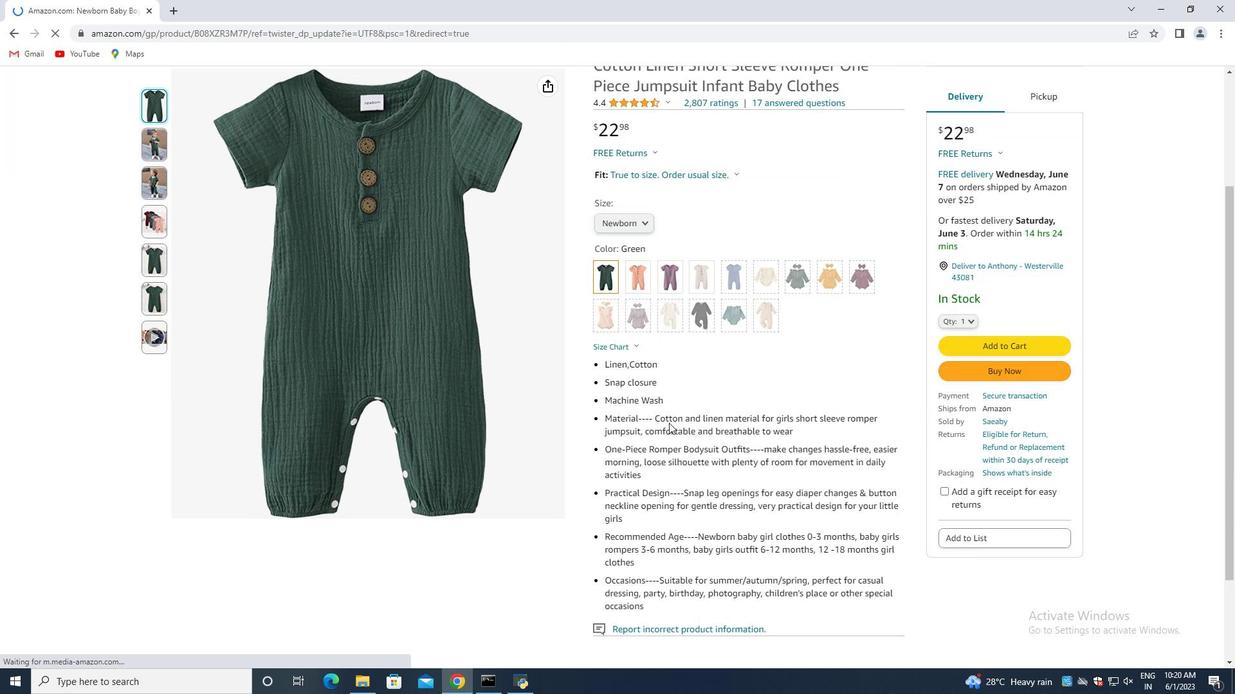 
Action: Mouse scrolled (701, 420) with delta (0, 0)
Screenshot: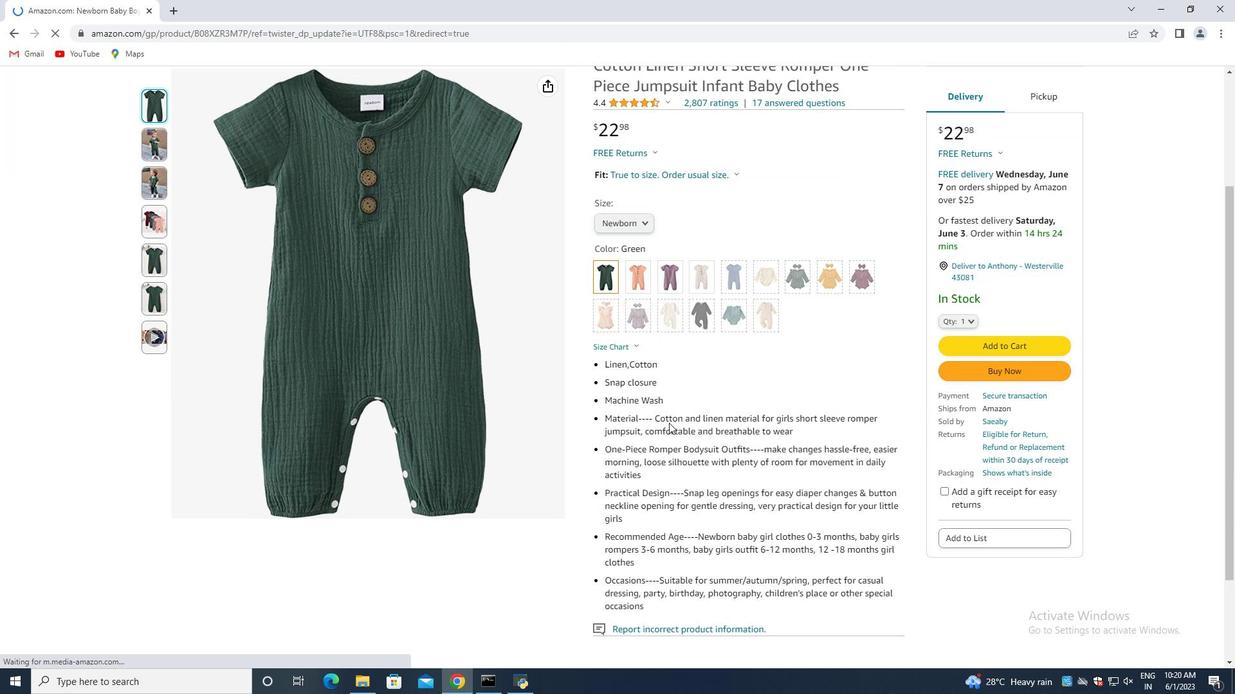 
Action: Mouse scrolled (701, 420) with delta (0, 0)
Screenshot: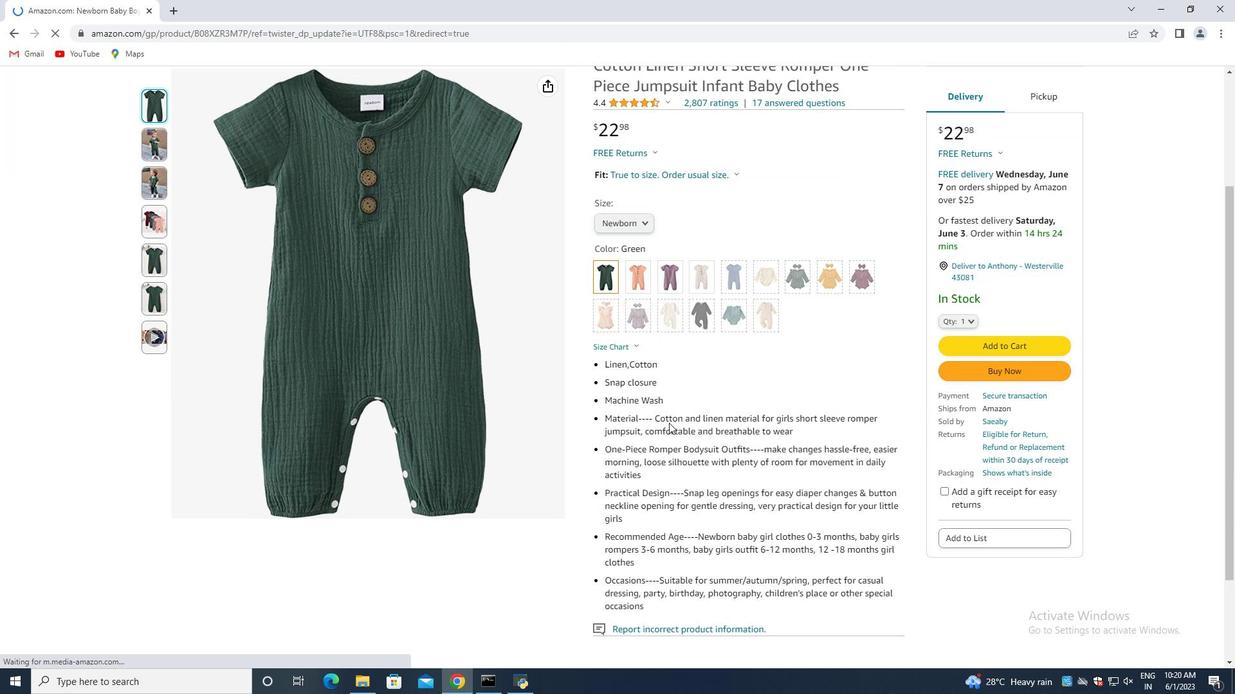 
Action: Mouse scrolled (701, 420) with delta (0, 0)
Screenshot: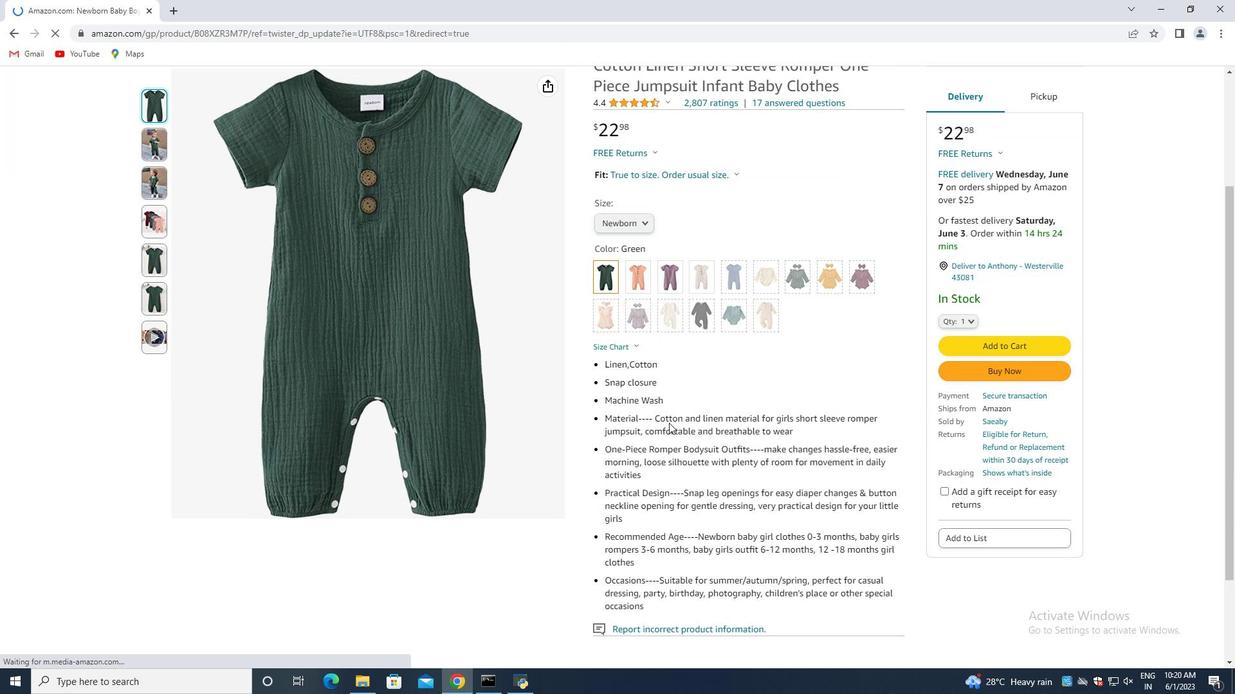 
Action: Mouse moved to (715, 421)
Screenshot: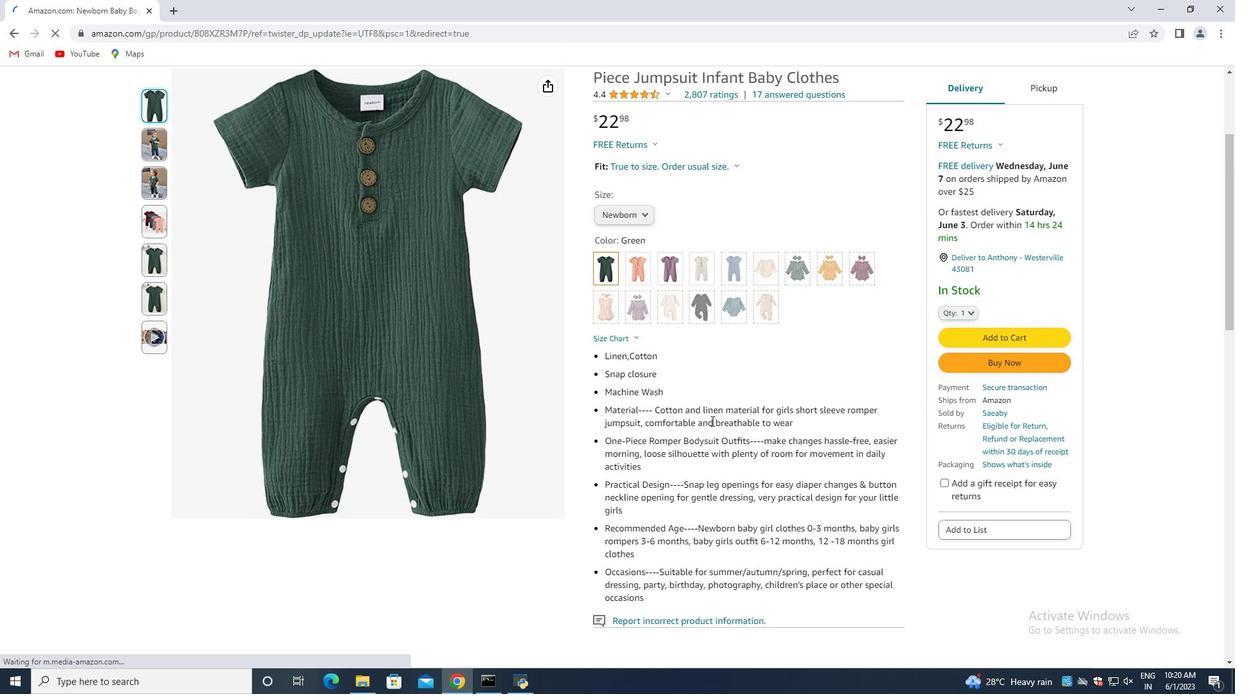 
Action: Mouse scrolled (715, 420) with delta (0, 0)
Screenshot: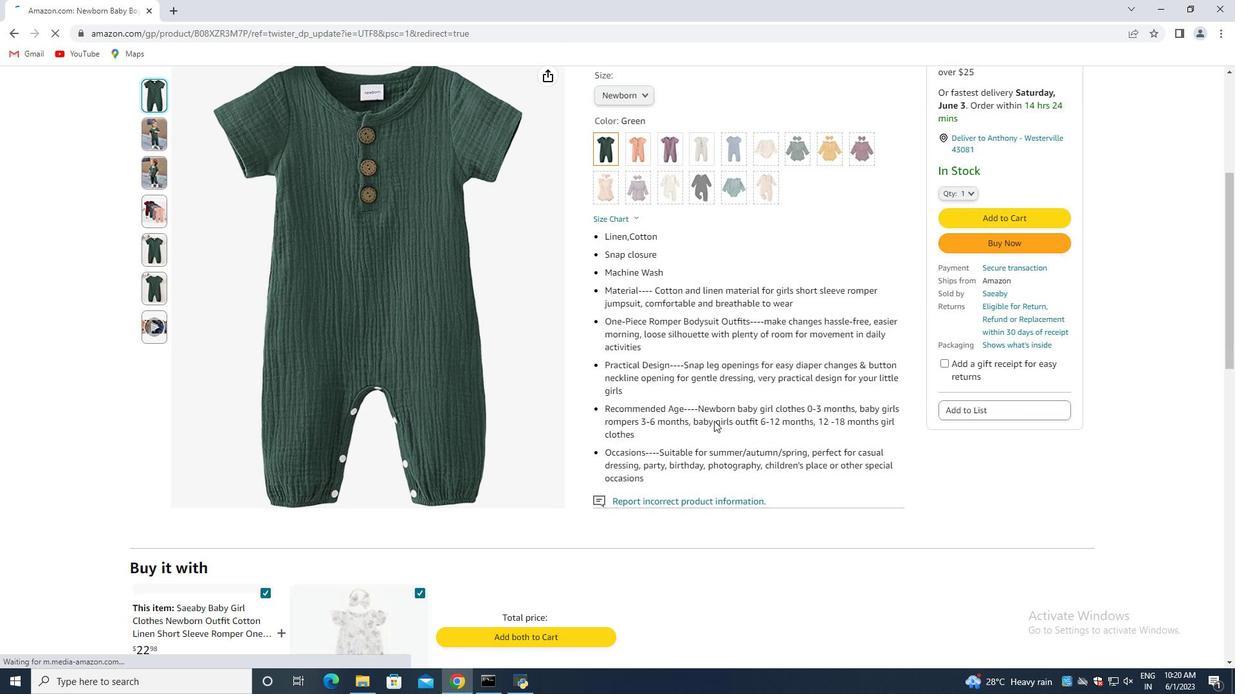 
Action: Mouse scrolled (715, 420) with delta (0, 0)
Screenshot: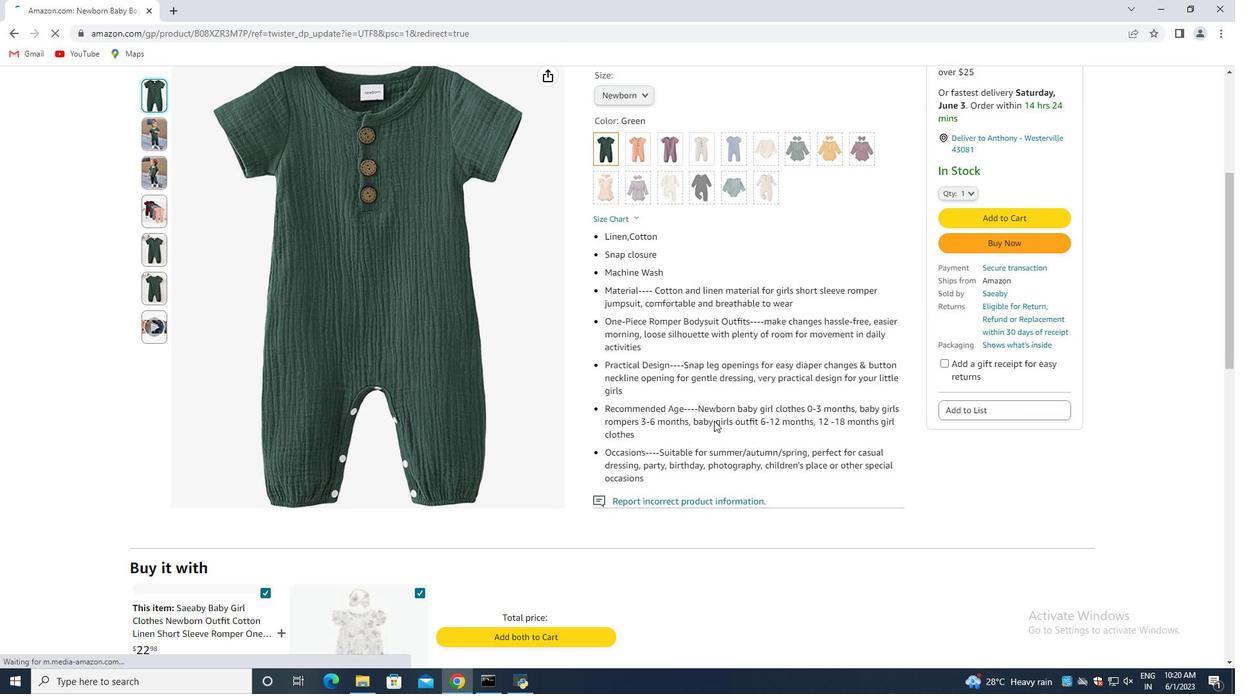 
Action: Mouse scrolled (715, 420) with delta (0, 0)
Screenshot: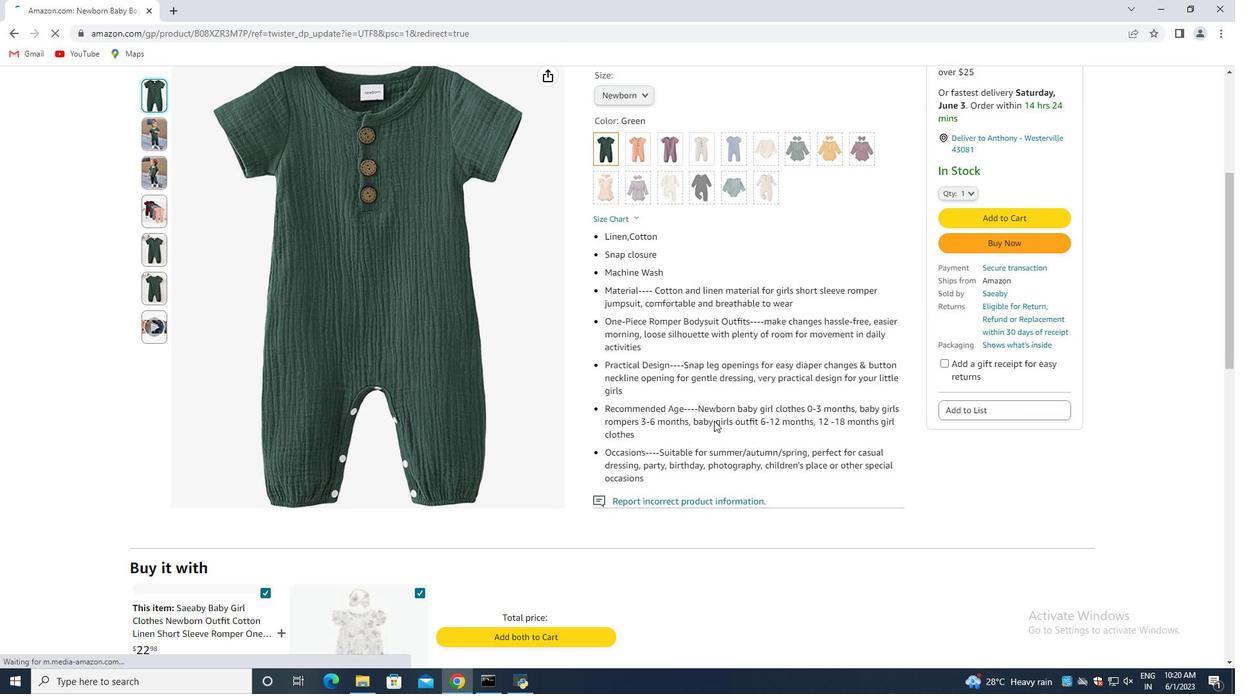 
Action: Mouse scrolled (715, 420) with delta (0, 0)
Screenshot: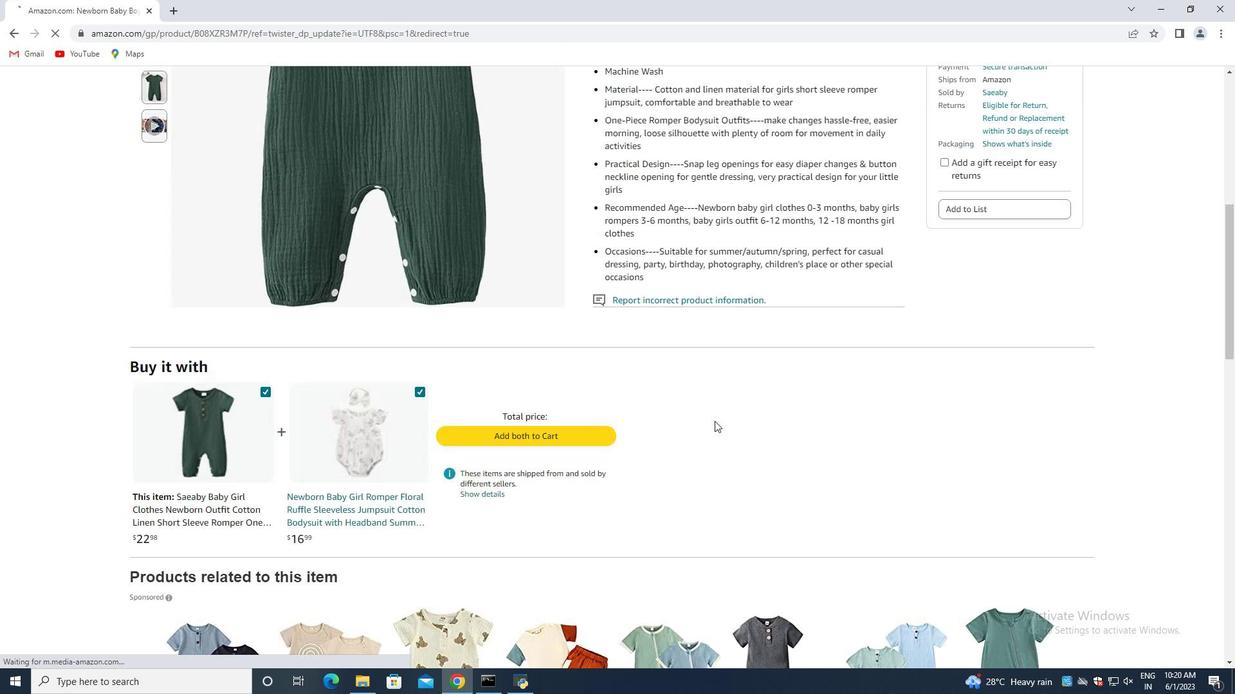 
Action: Mouse moved to (715, 421)
Screenshot: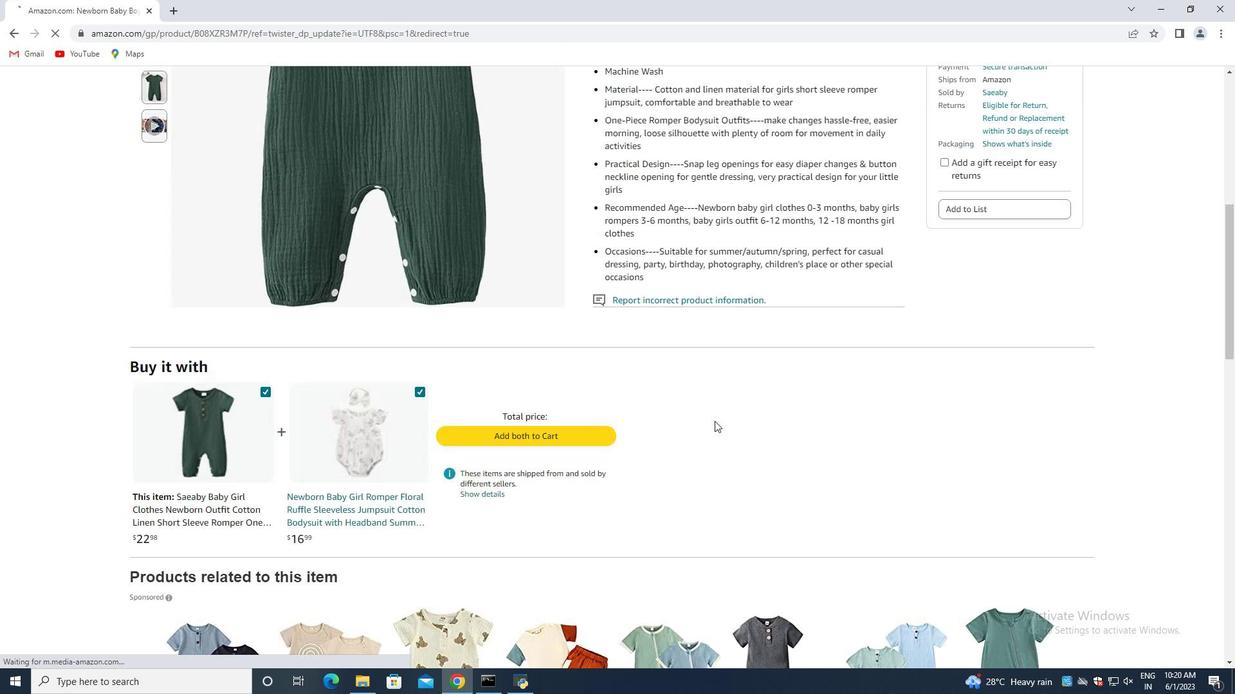 
Action: Mouse scrolled (715, 420) with delta (0, 0)
Screenshot: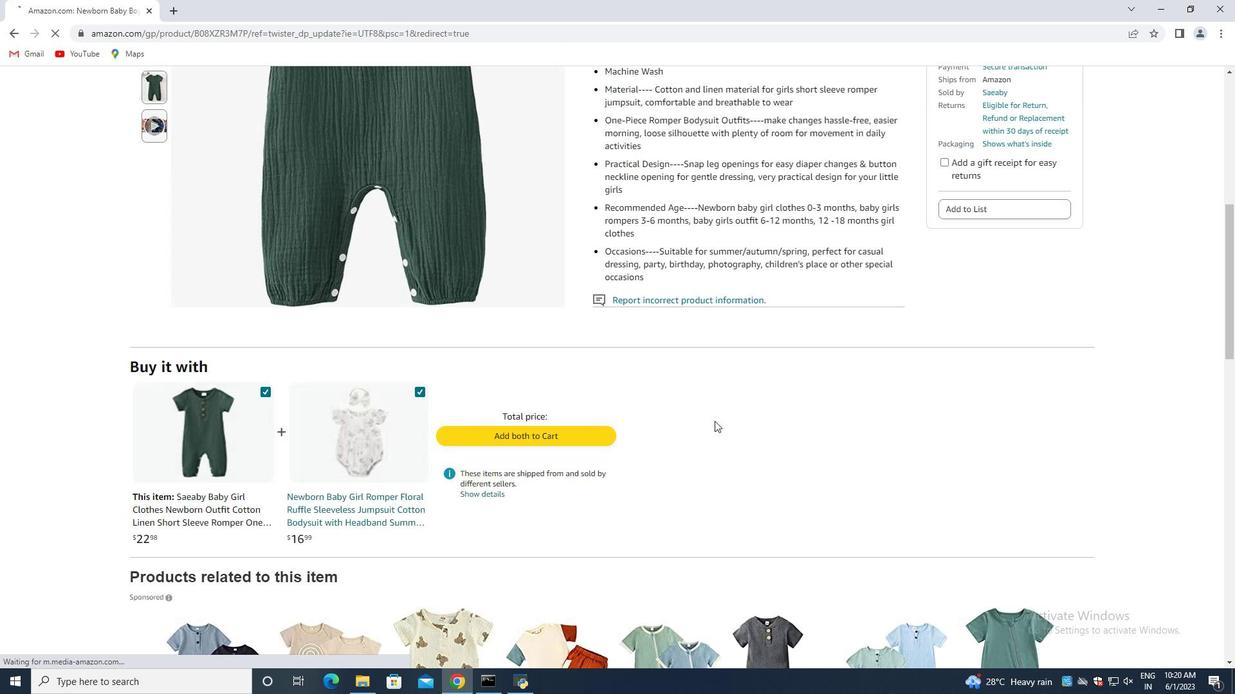 
Action: Mouse moved to (716, 419)
Screenshot: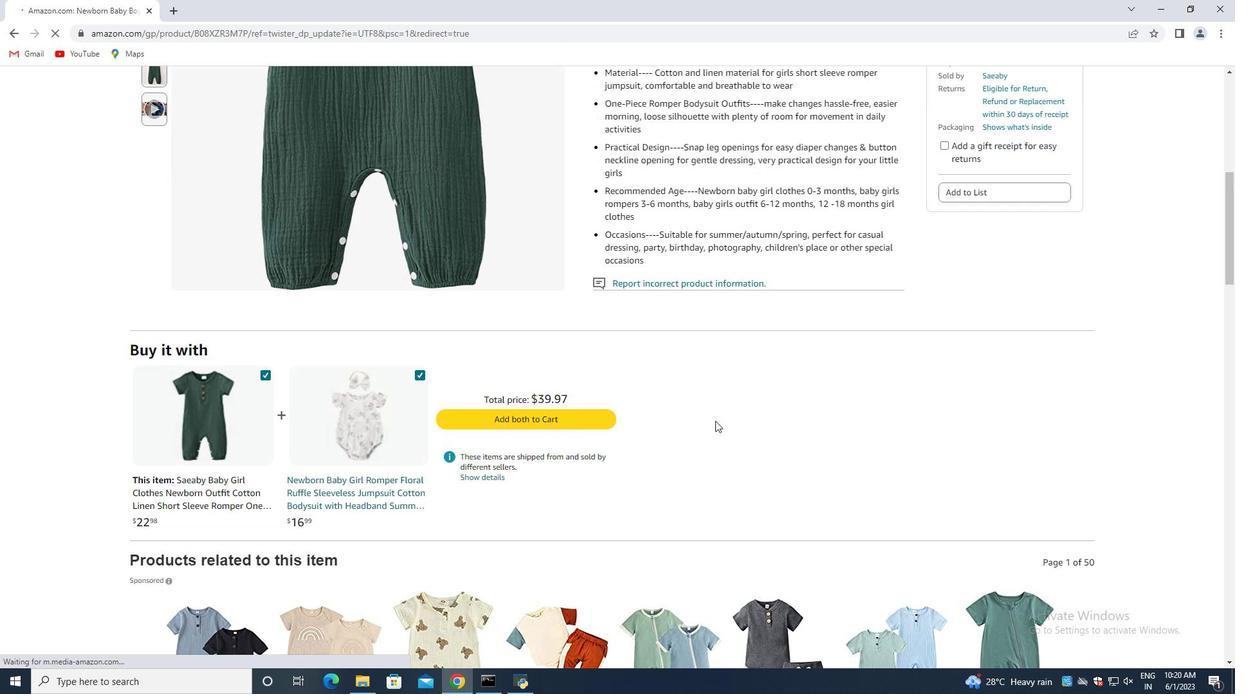 
Action: Mouse scrolled (716, 418) with delta (0, 0)
Screenshot: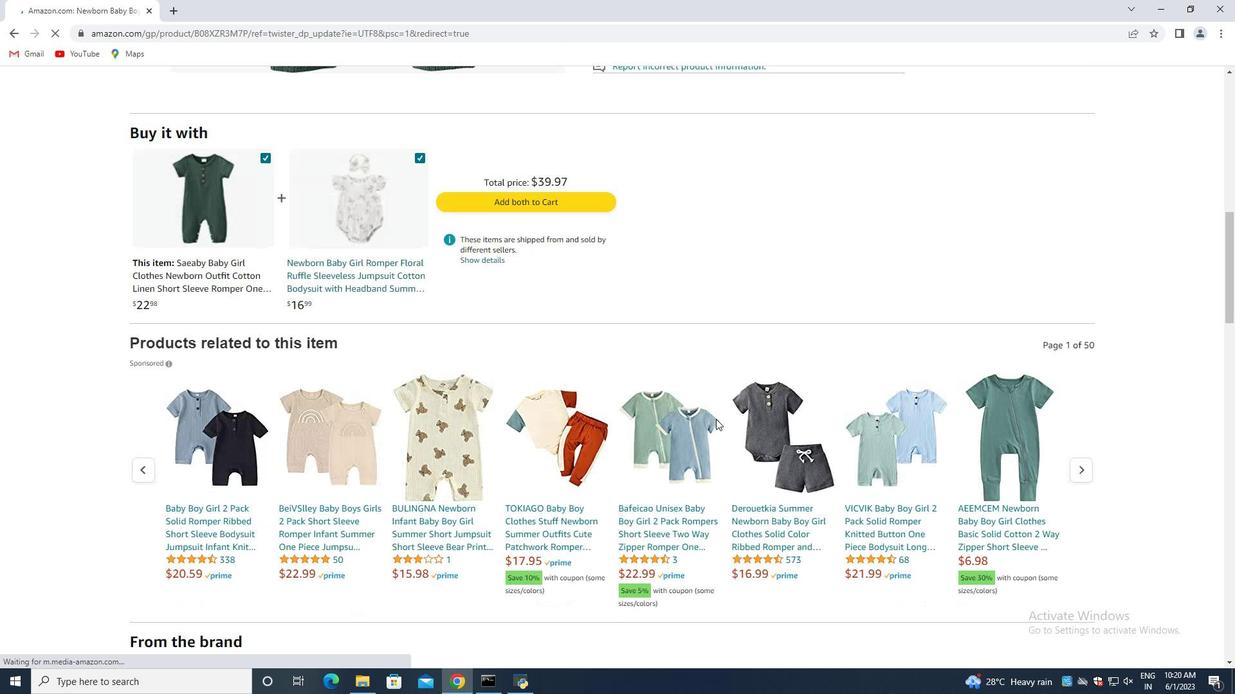 
Action: Mouse scrolled (716, 418) with delta (0, 0)
Screenshot: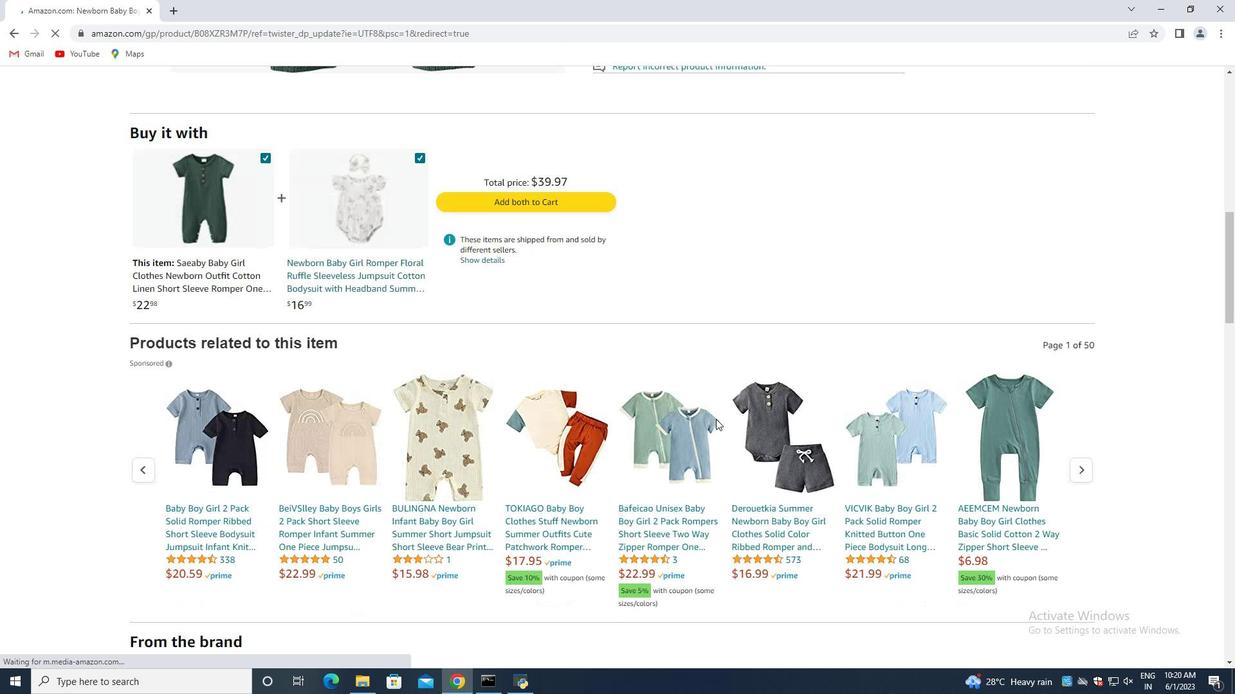 
Action: Mouse scrolled (716, 418) with delta (0, 0)
Screenshot: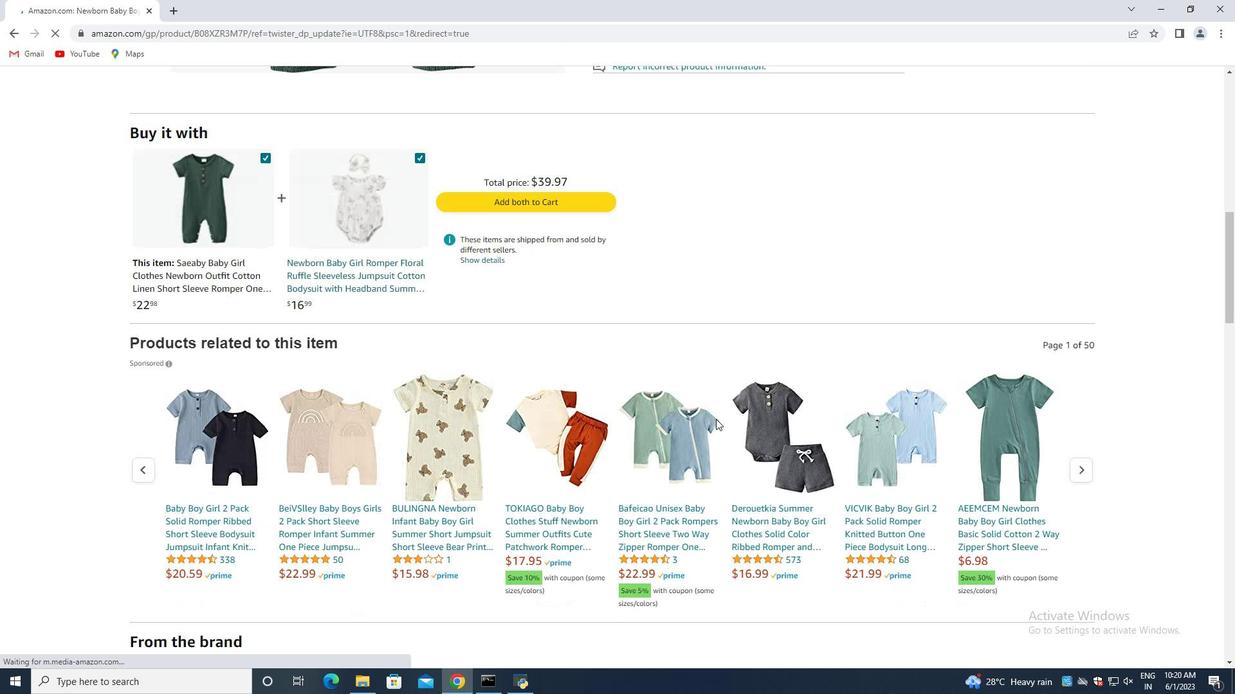 
Action: Mouse moved to (716, 418)
Screenshot: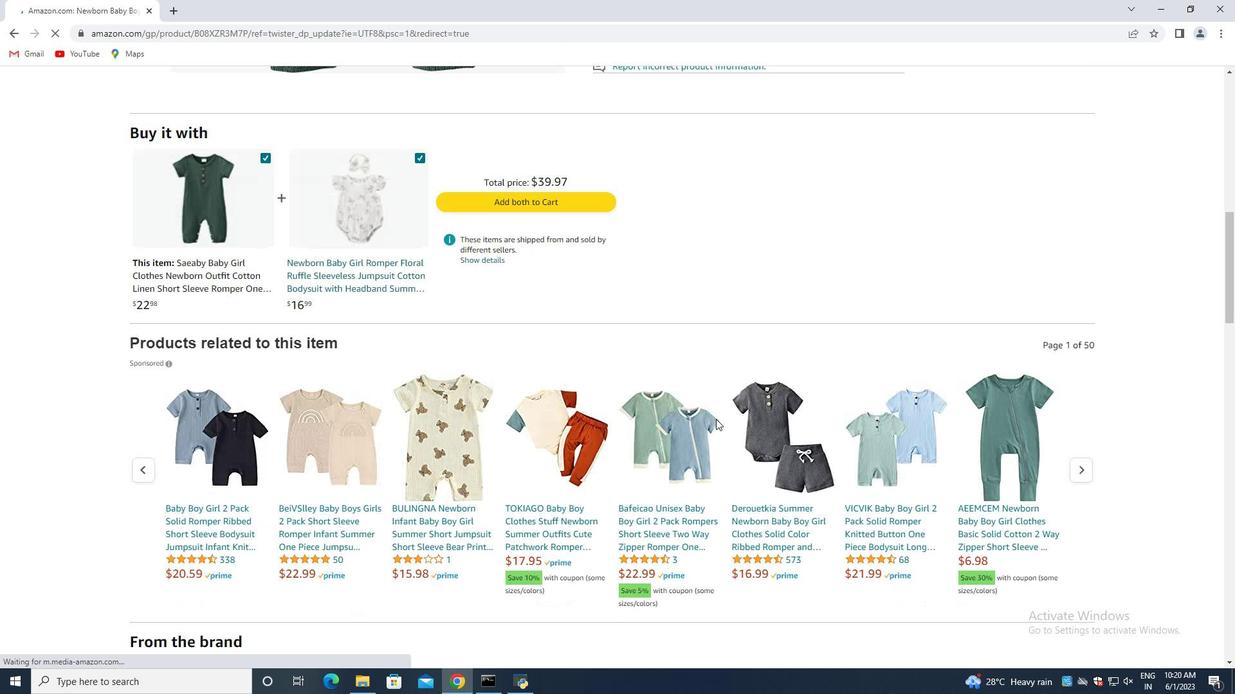 
Action: Mouse scrolled (716, 418) with delta (0, 0)
Screenshot: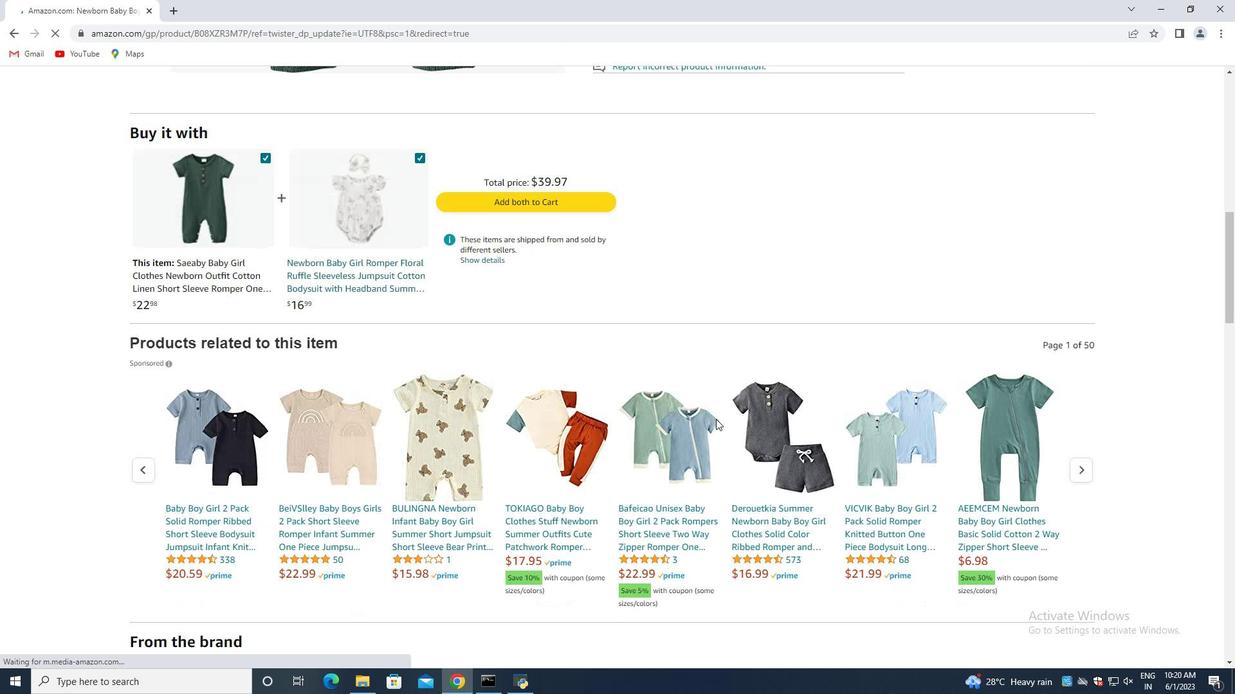 
Action: Mouse scrolled (716, 418) with delta (0, 0)
Screenshot: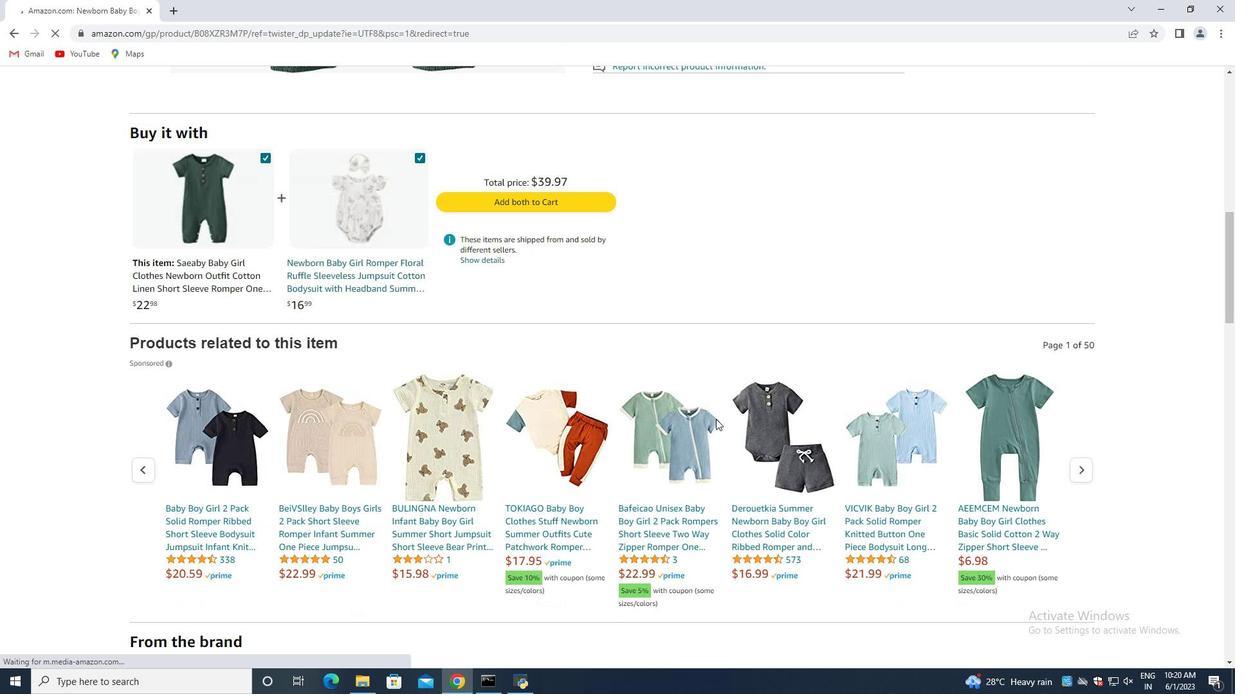 
Action: Mouse moved to (714, 419)
Screenshot: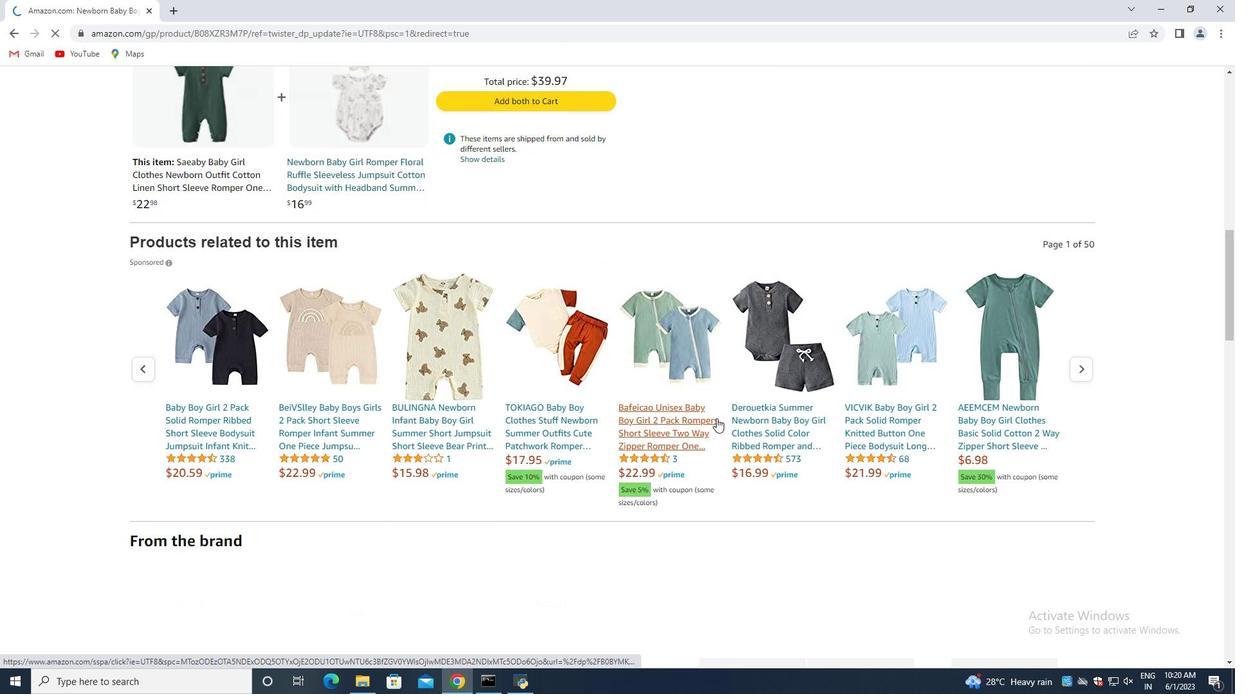 
Action: Mouse scrolled (714, 418) with delta (0, 0)
Screenshot: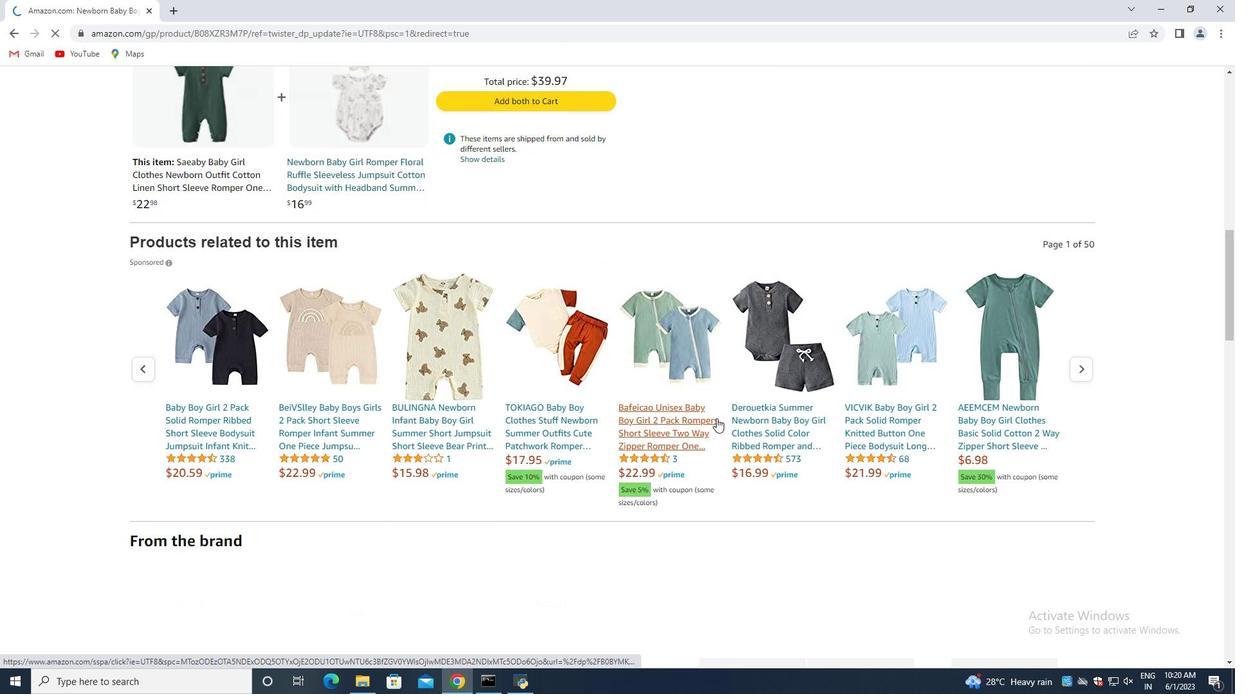 
Action: Mouse moved to (710, 422)
Screenshot: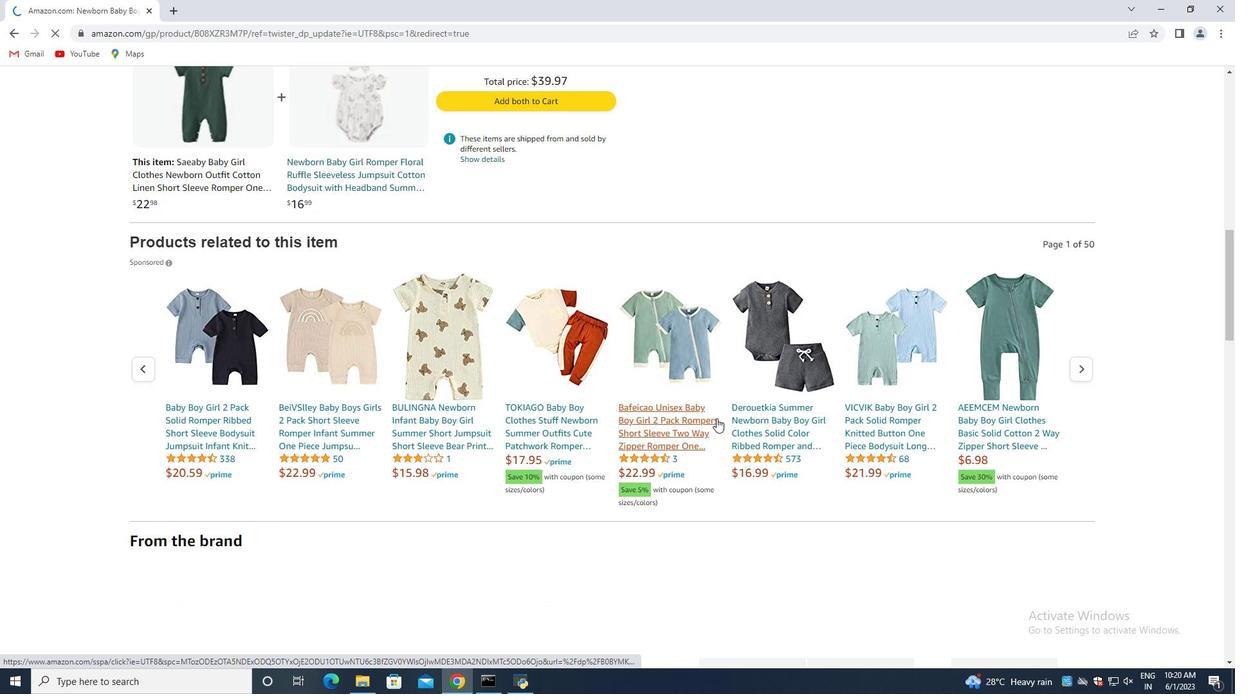 
Action: Mouse scrolled (712, 420) with delta (0, 0)
Screenshot: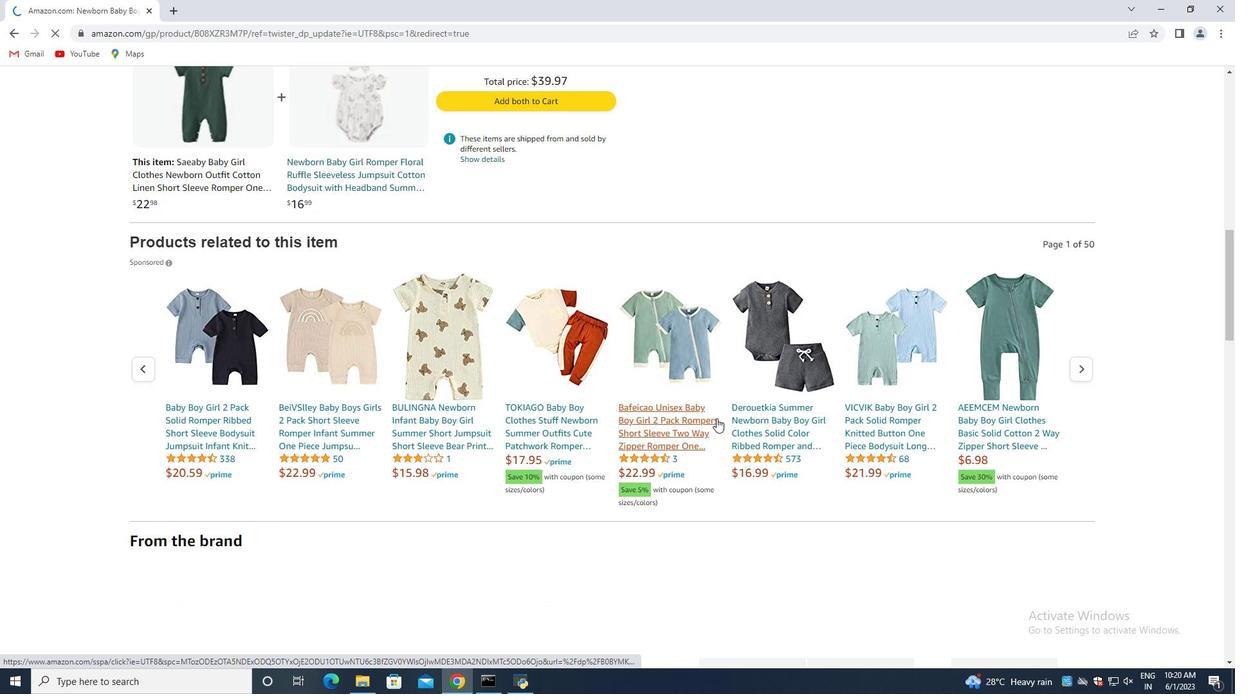 
Action: Mouse moved to (709, 423)
Screenshot: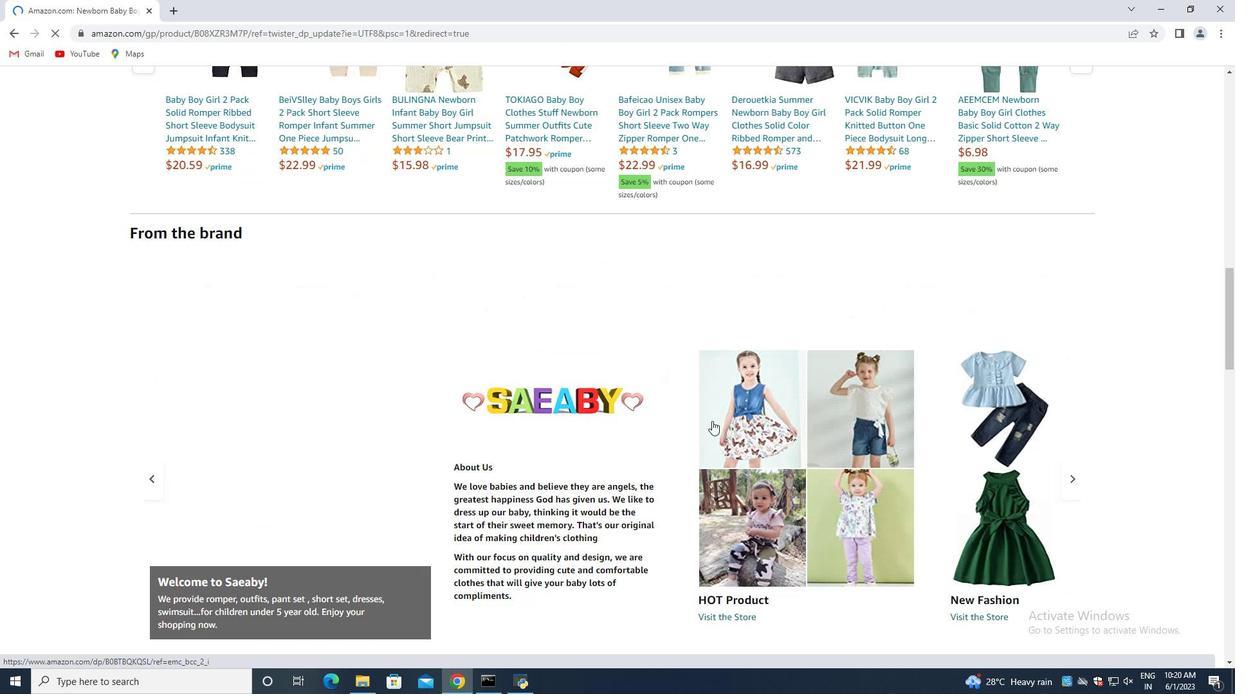 
Action: Mouse scrolled (710, 422) with delta (0, 0)
Screenshot: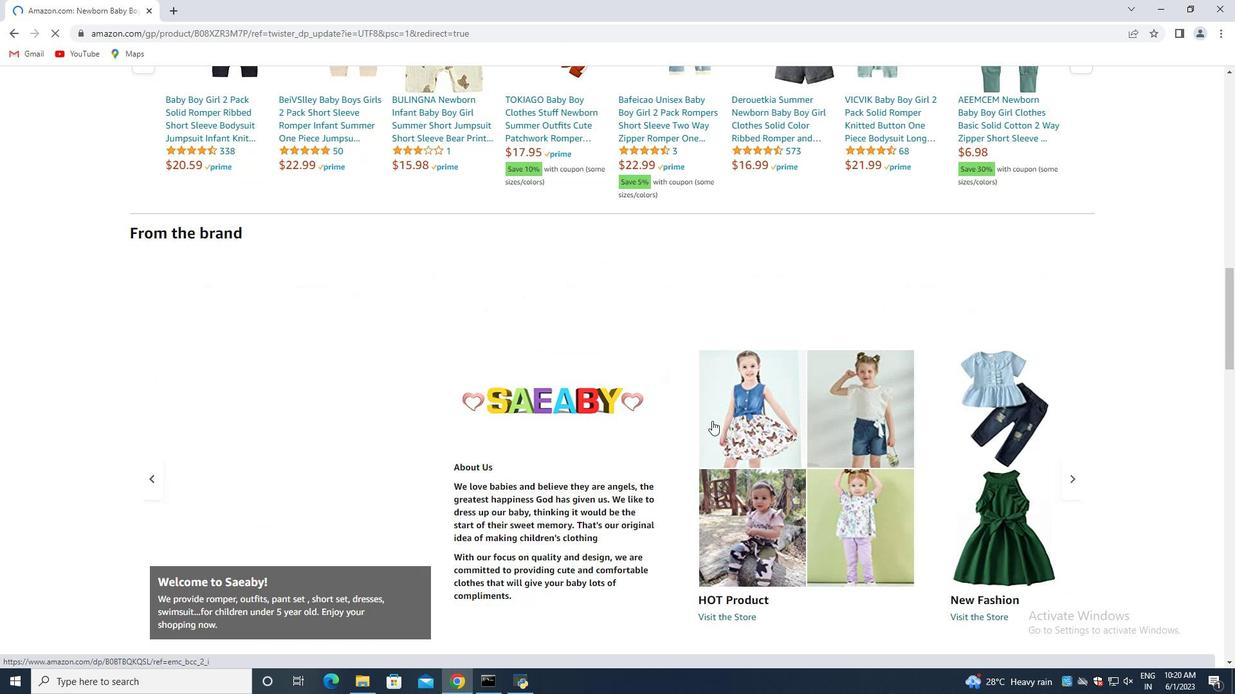
Action: Mouse scrolled (710, 422) with delta (0, 0)
Screenshot: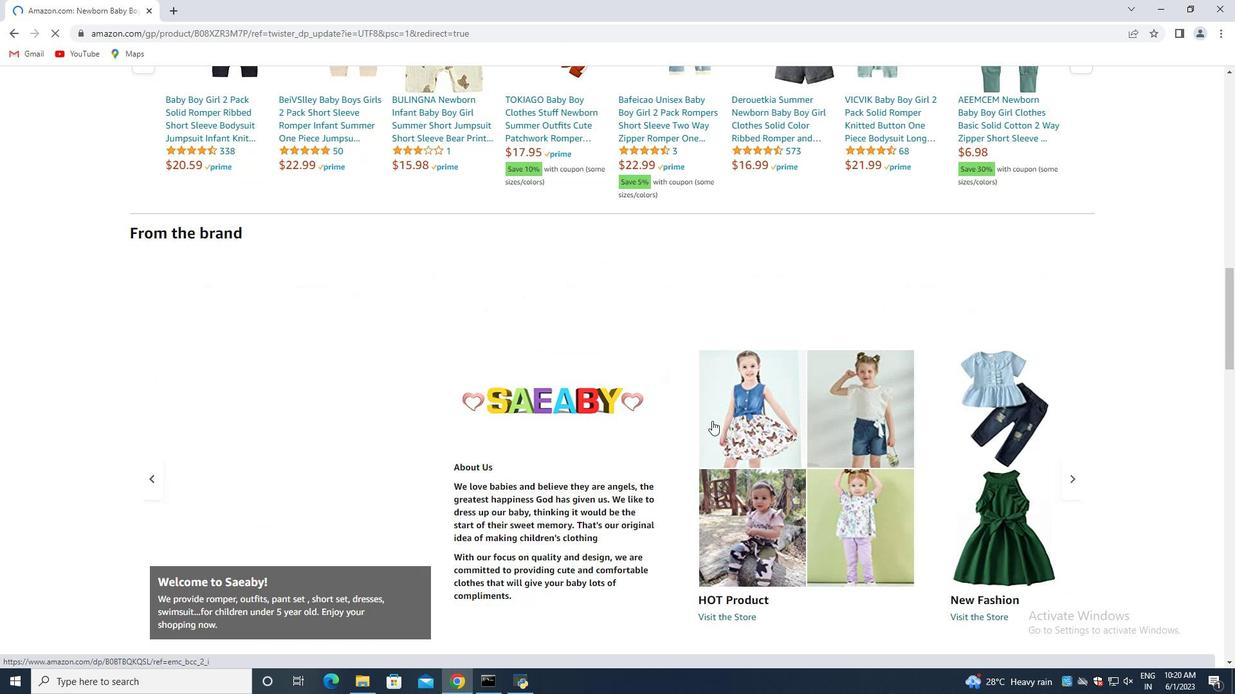 
Action: Mouse moved to (702, 423)
Screenshot: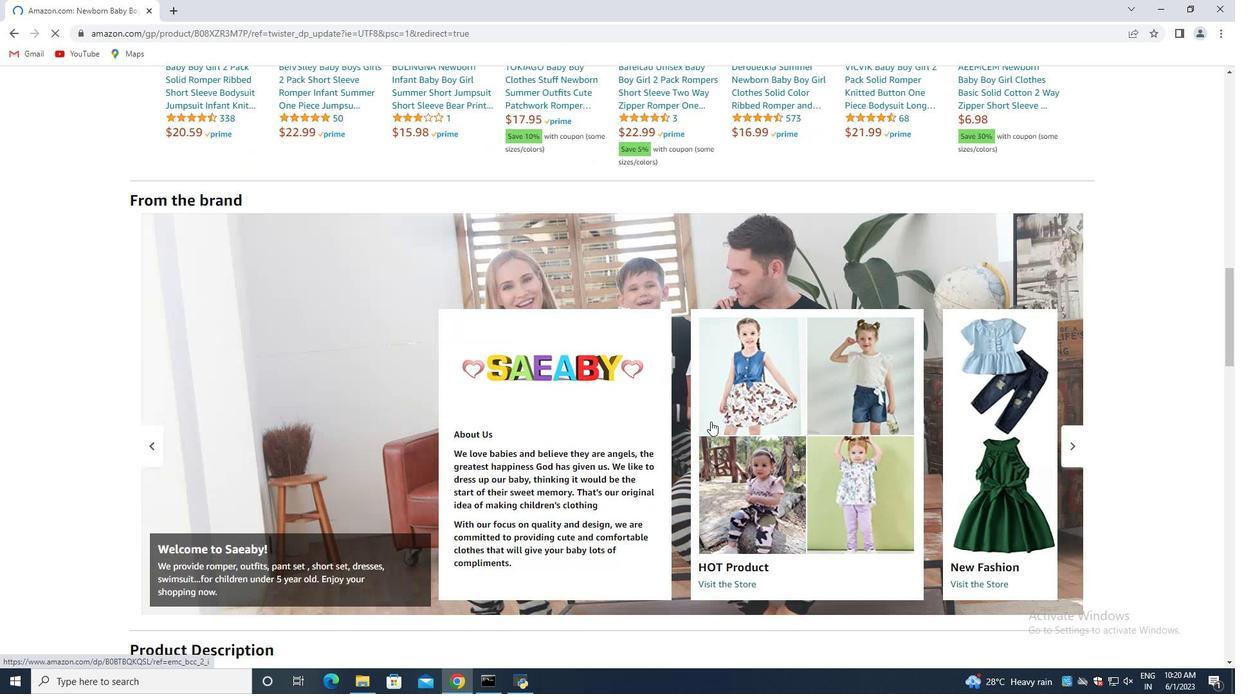 
Action: Mouse scrolled (702, 423) with delta (0, 0)
Screenshot: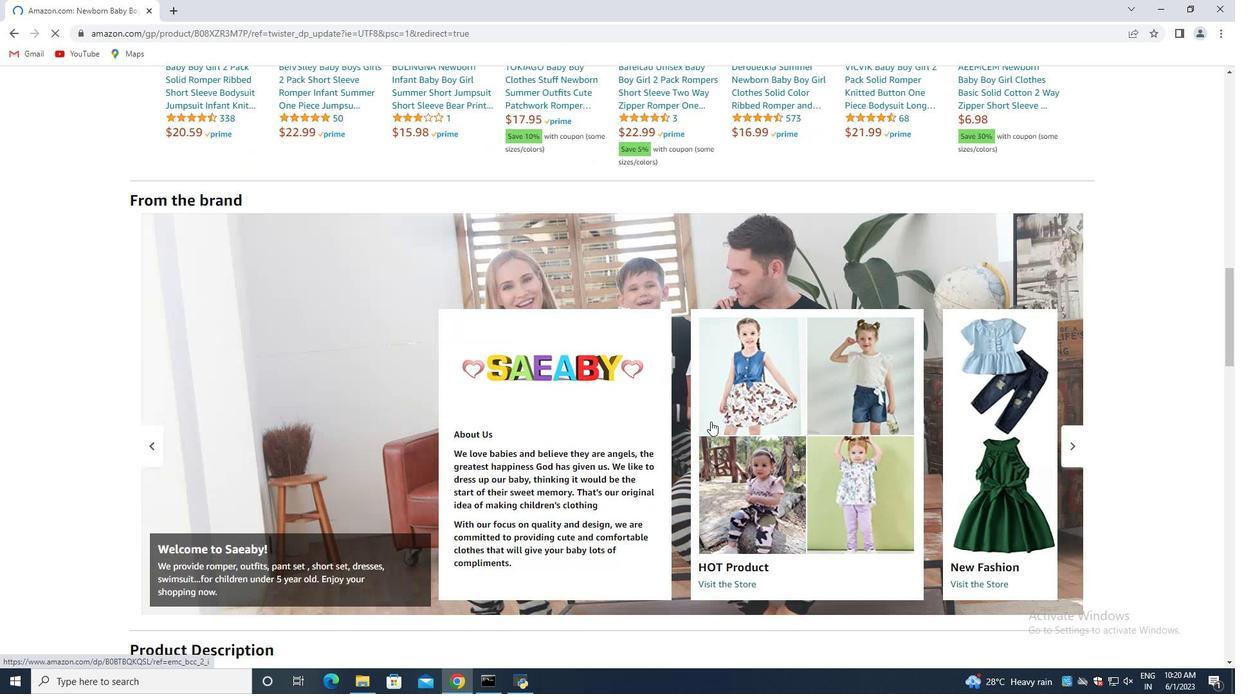 
Action: Mouse moved to (687, 429)
Screenshot: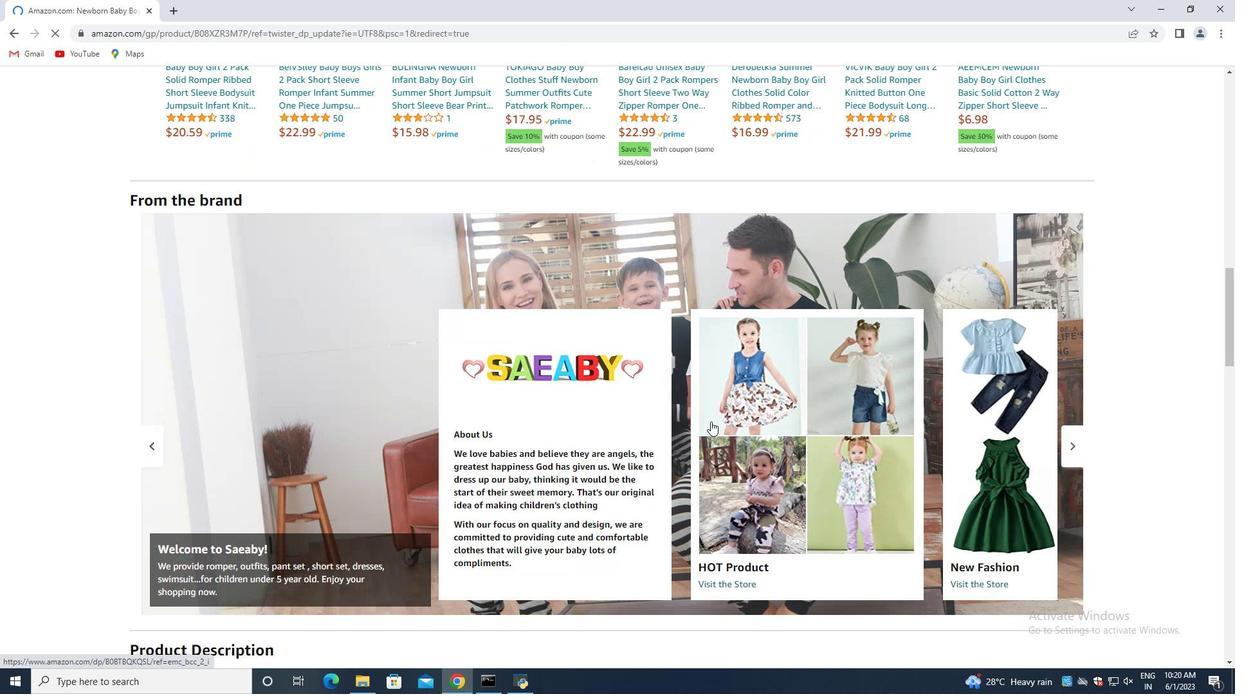 
Action: Mouse scrolled (692, 427) with delta (0, 0)
Screenshot: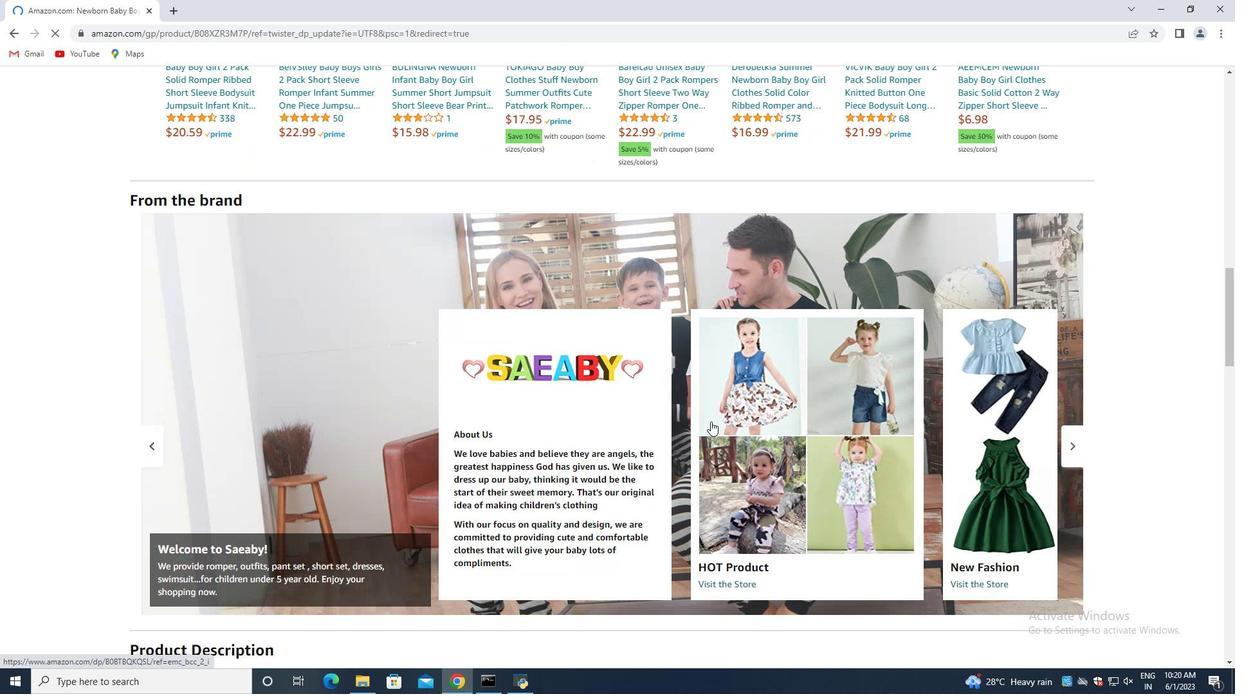 
Action: Mouse moved to (680, 431)
Screenshot: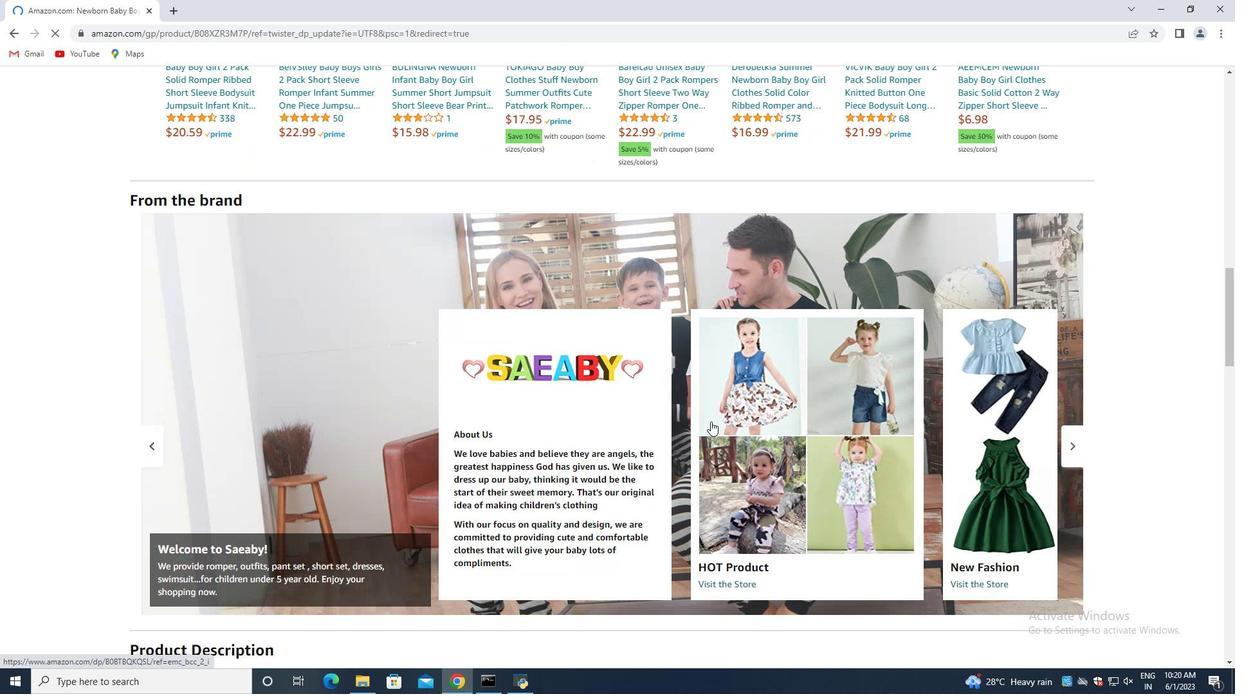
Action: Mouse scrolled (683, 430) with delta (0, 0)
Screenshot: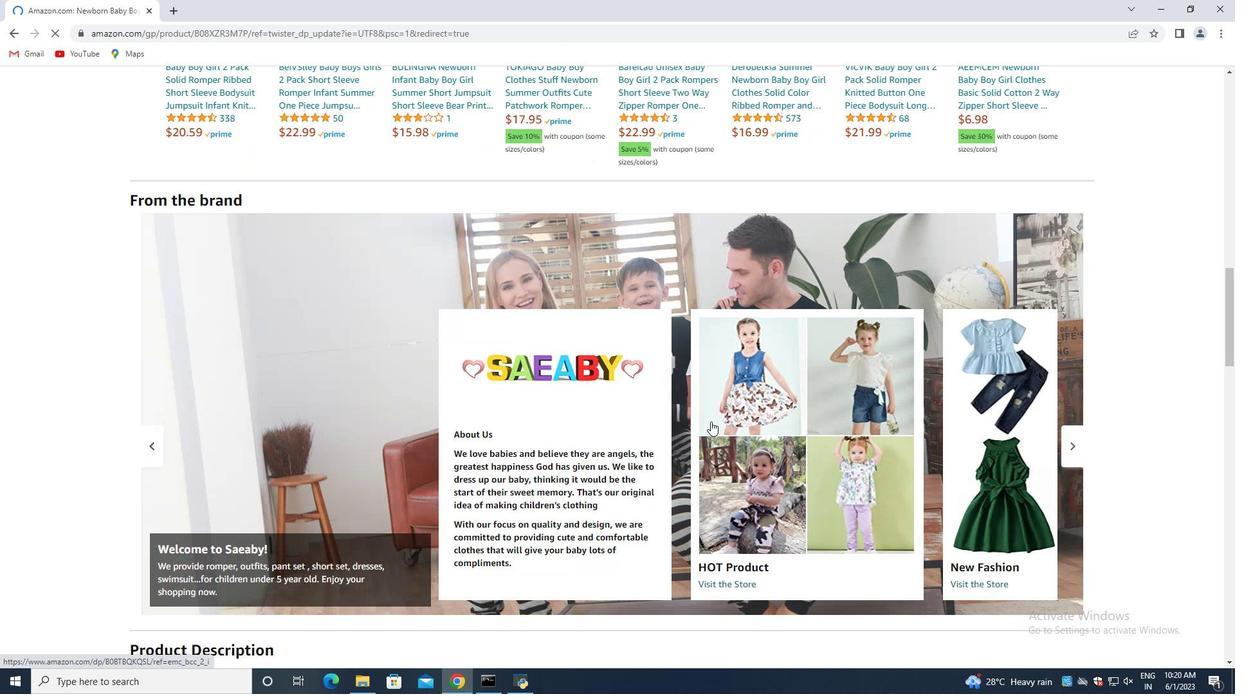 
Action: Mouse moved to (676, 431)
Screenshot: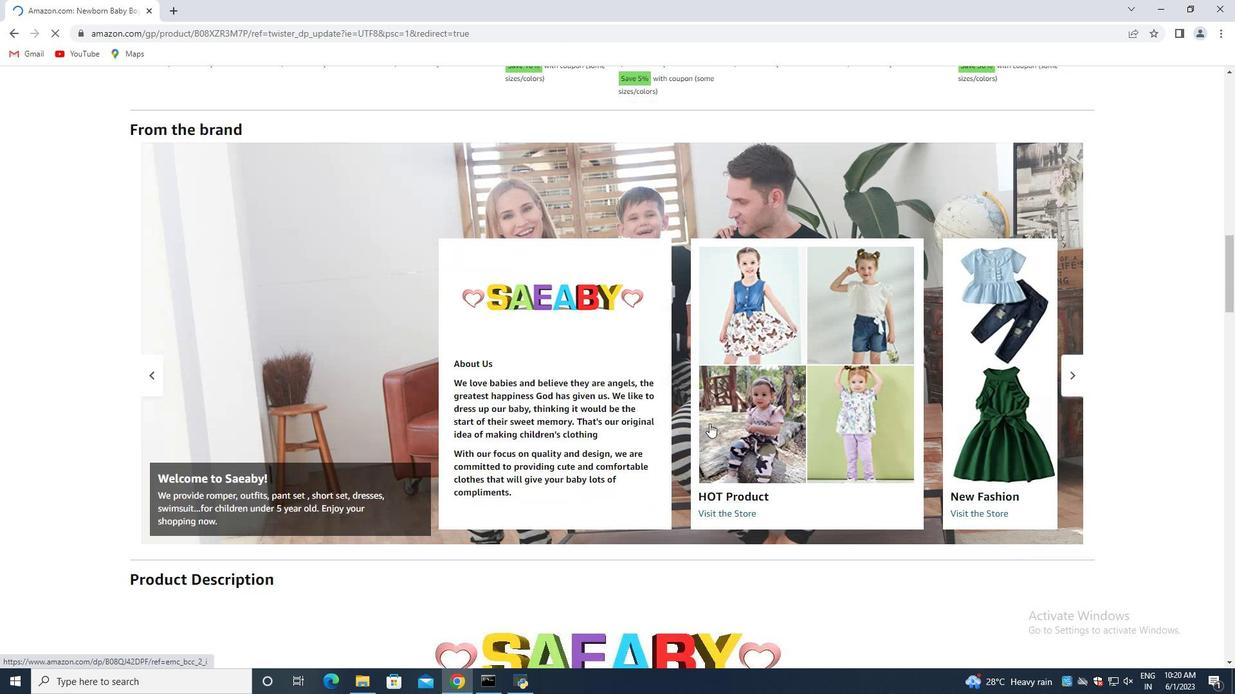 
Action: Mouse scrolled (680, 431) with delta (0, 0)
Screenshot: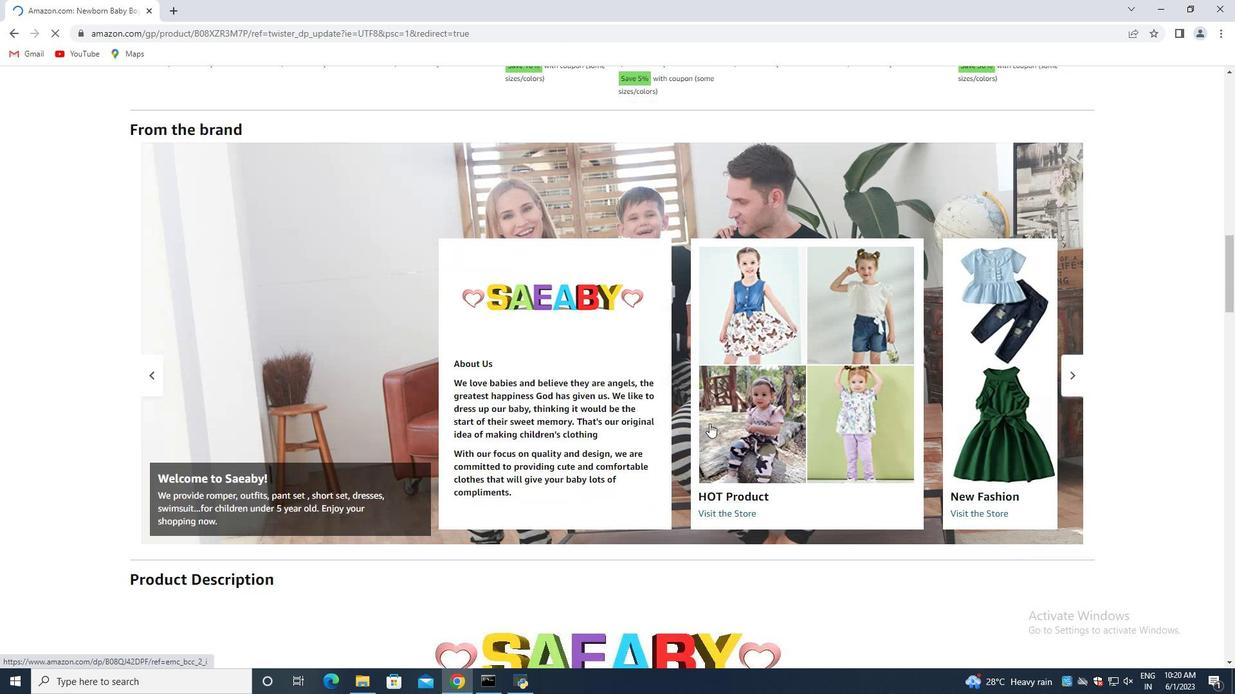
Action: Mouse moved to (674, 431)
Screenshot: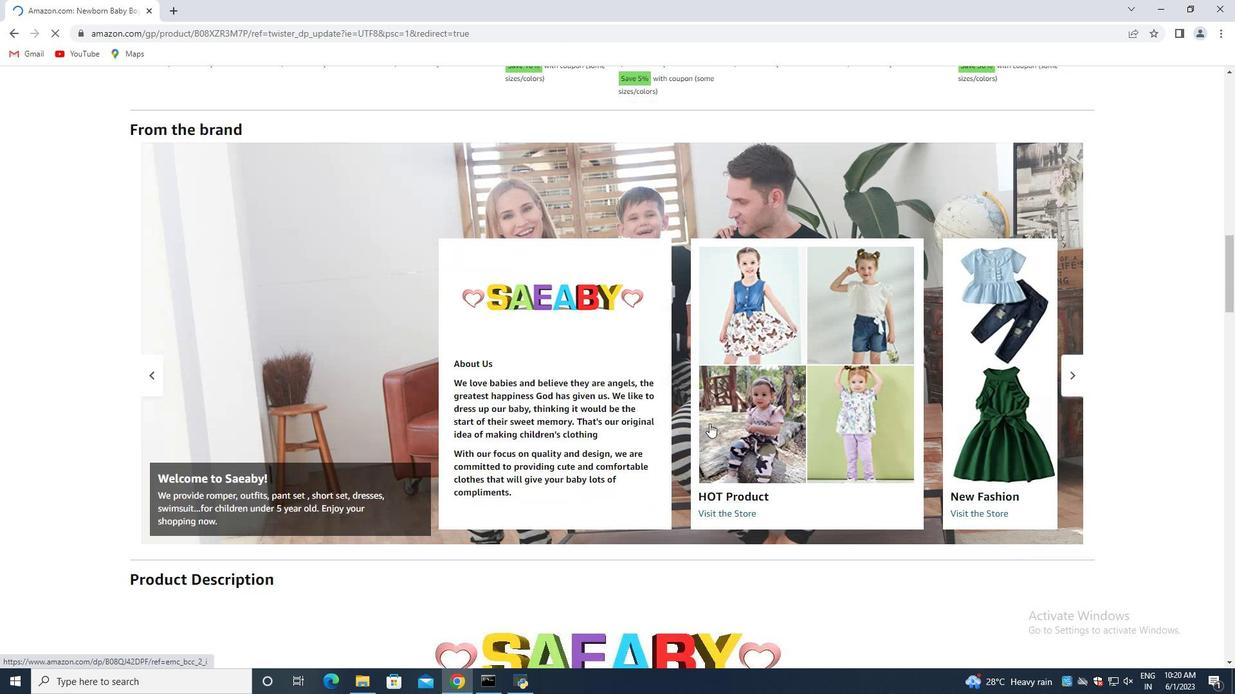 
Action: Mouse scrolled (676, 431) with delta (0, 0)
Screenshot: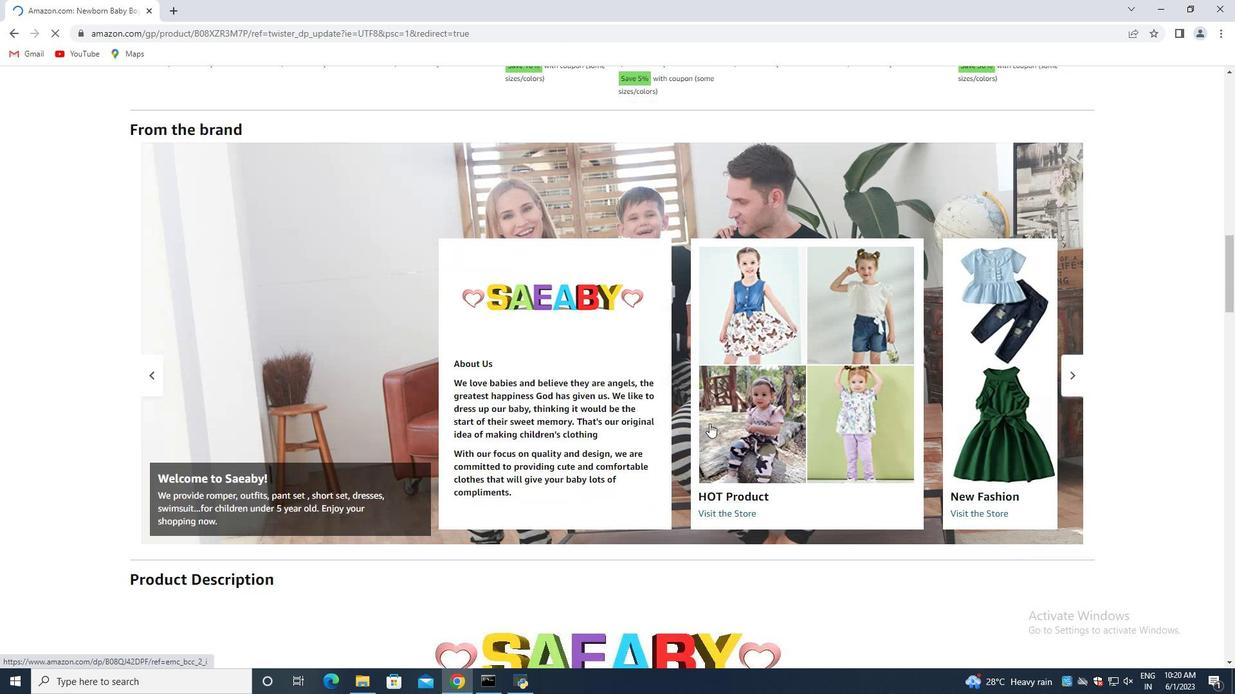 
Action: Mouse moved to (671, 431)
Screenshot: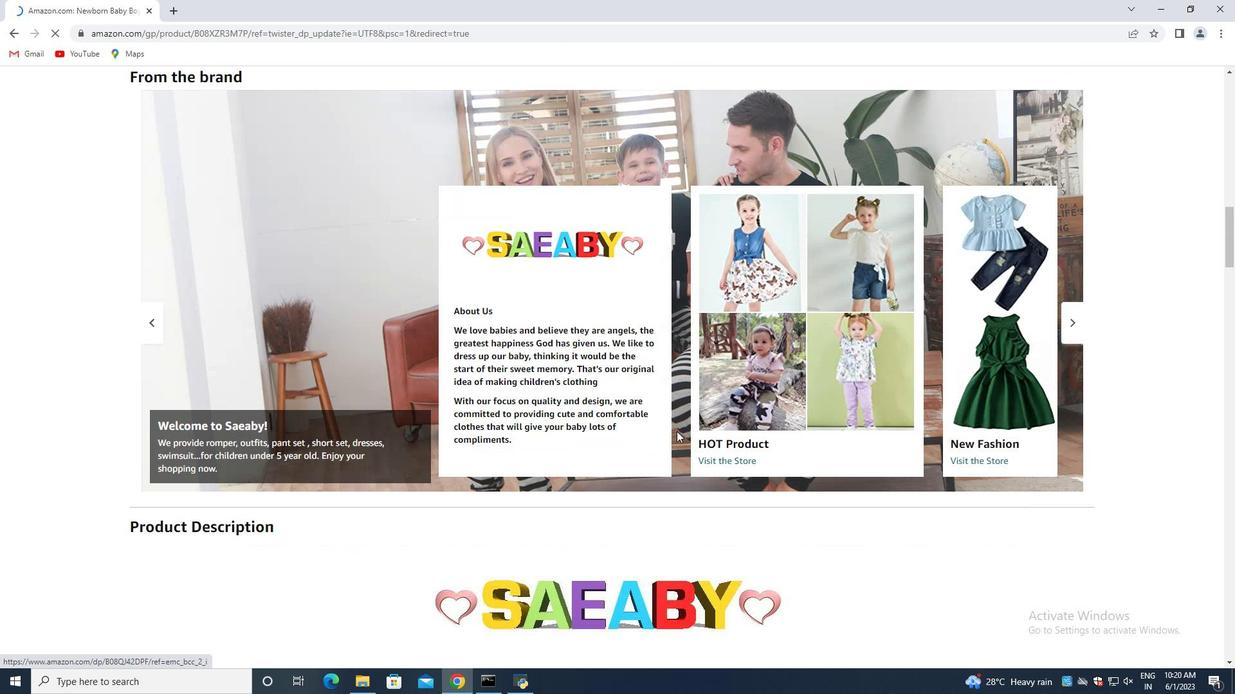 
Action: Mouse scrolled (671, 430) with delta (0, 0)
Screenshot: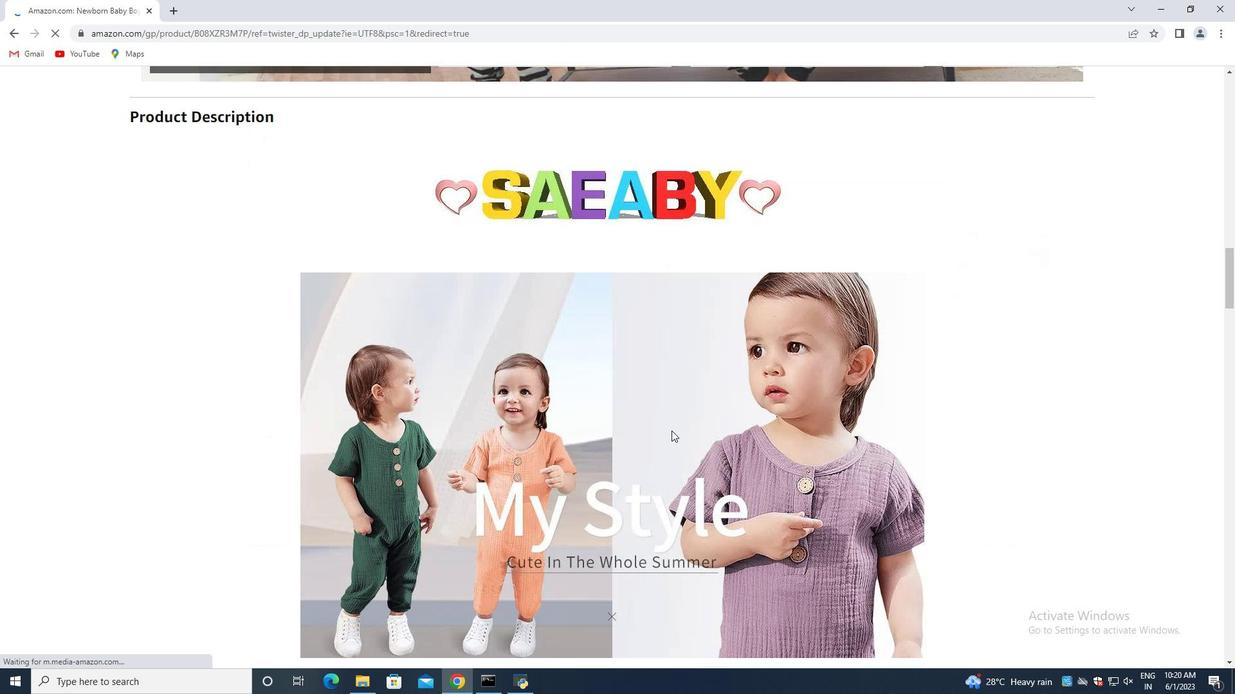 
Action: Mouse moved to (668, 431)
Screenshot: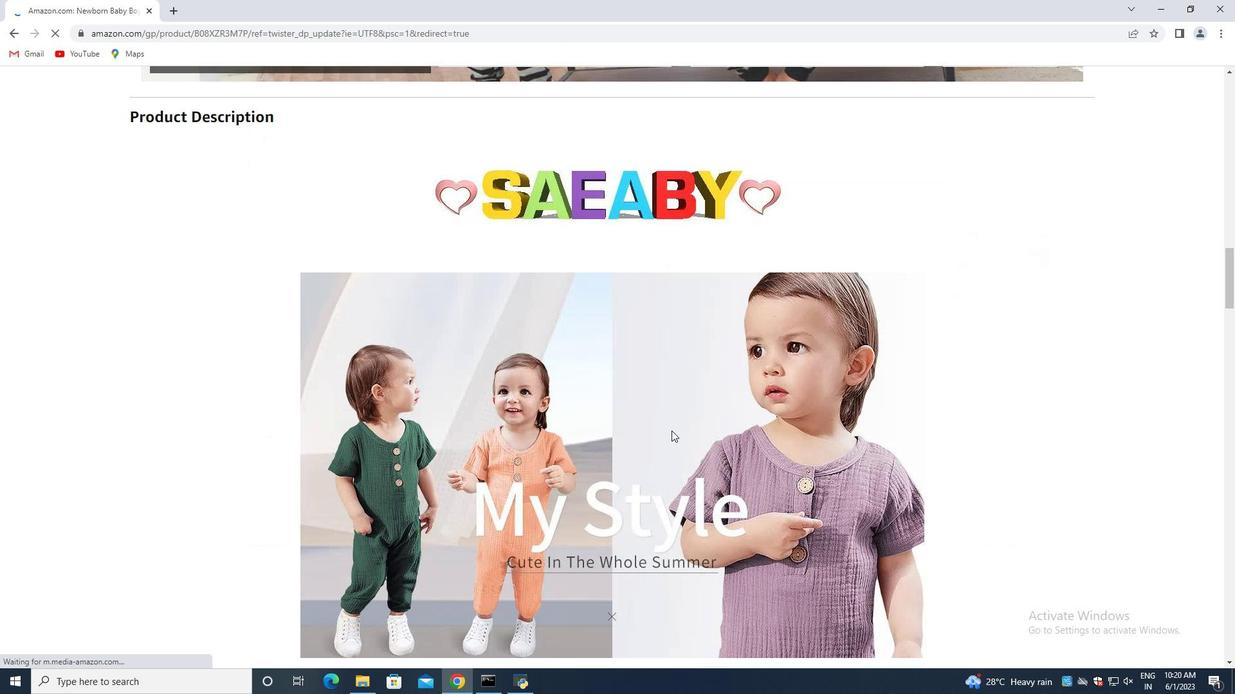 
Action: Mouse scrolled (668, 430) with delta (0, 0)
Screenshot: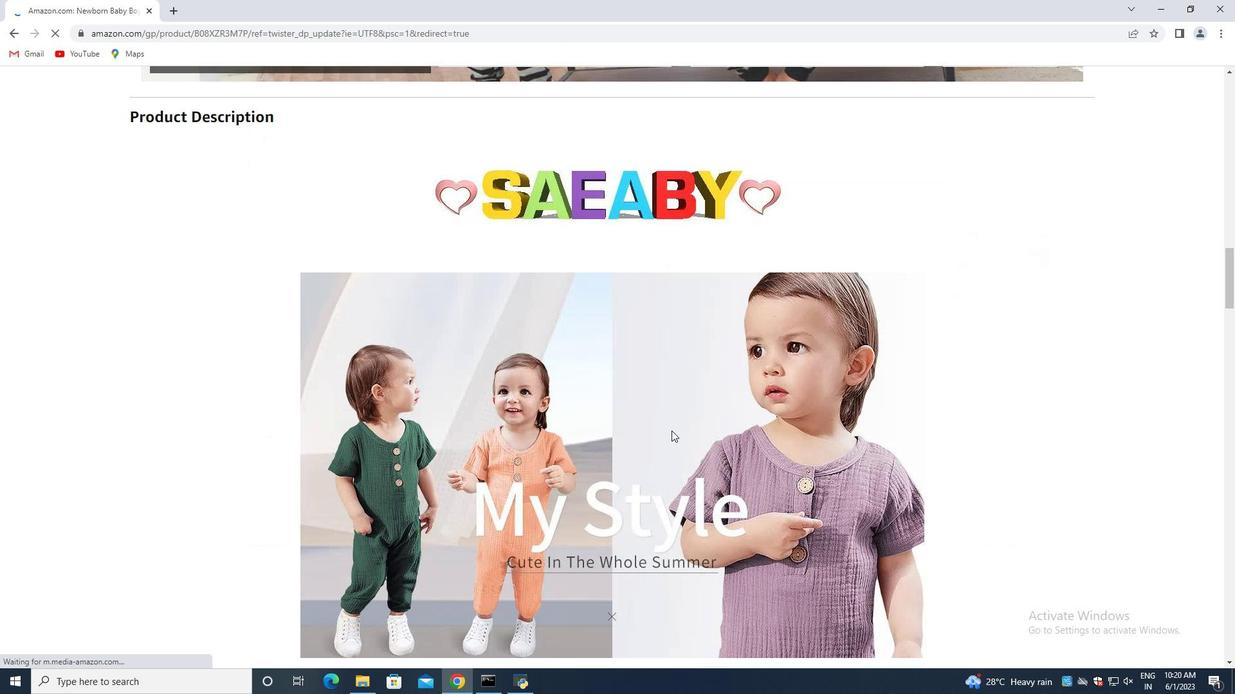
Action: Mouse scrolled (668, 430) with delta (0, 0)
Screenshot: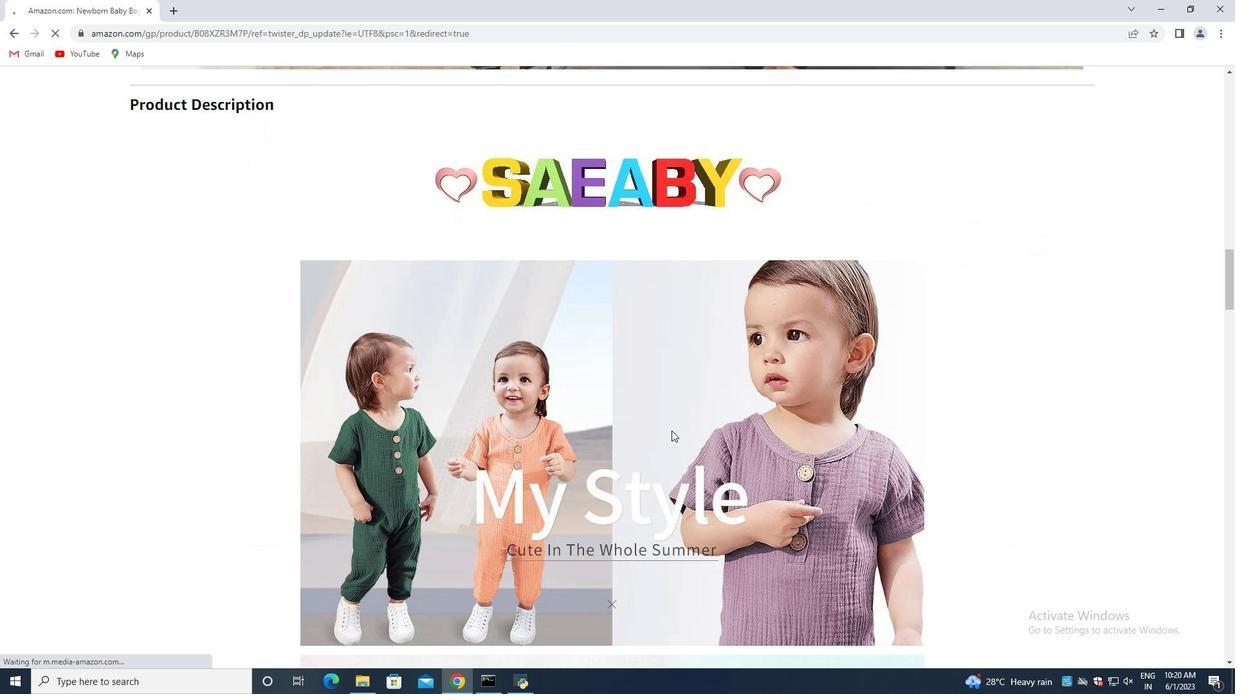 
Action: Mouse moved to (667, 431)
Screenshot: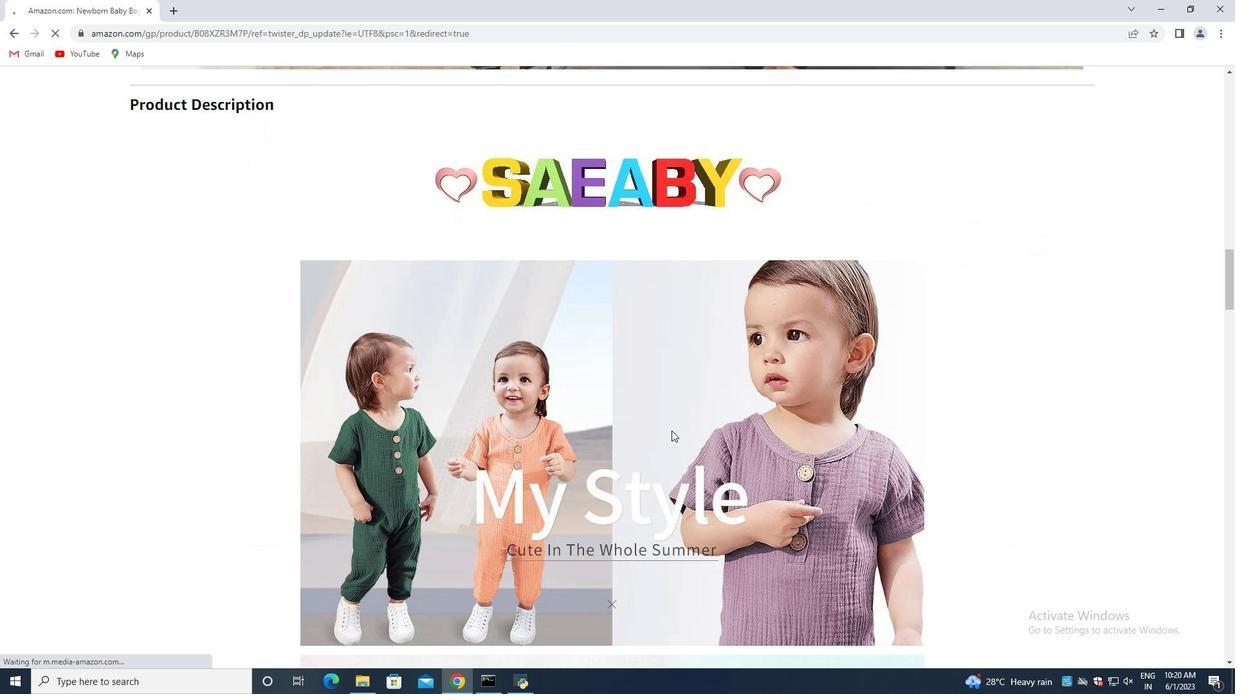 
Action: Mouse scrolled (667, 430) with delta (0, 0)
Screenshot: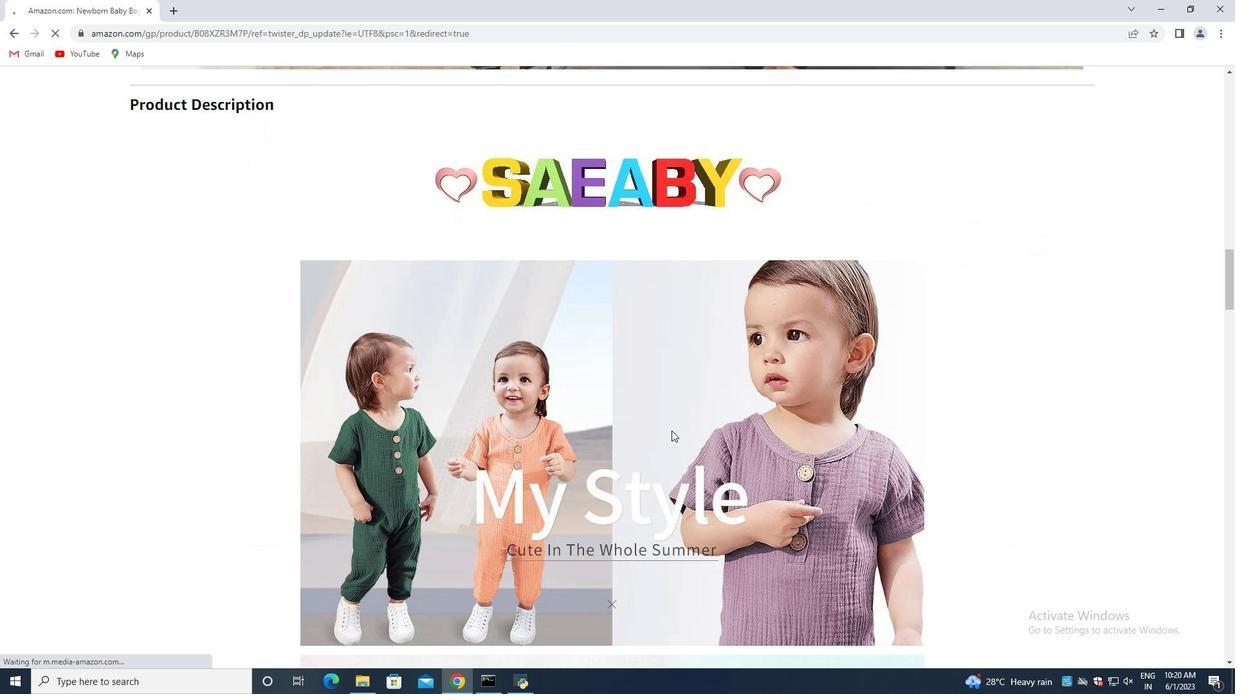 
Action: Mouse moved to (667, 431)
Screenshot: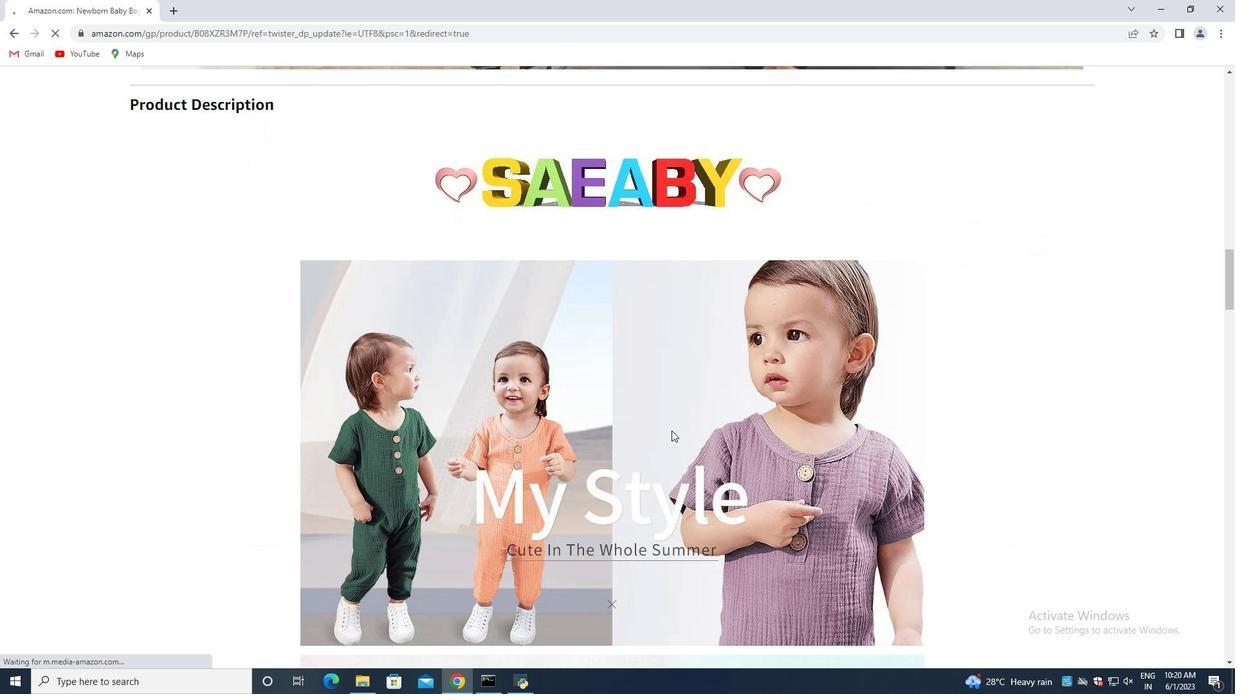 
Action: Mouse scrolled (667, 431) with delta (0, 0)
Screenshot: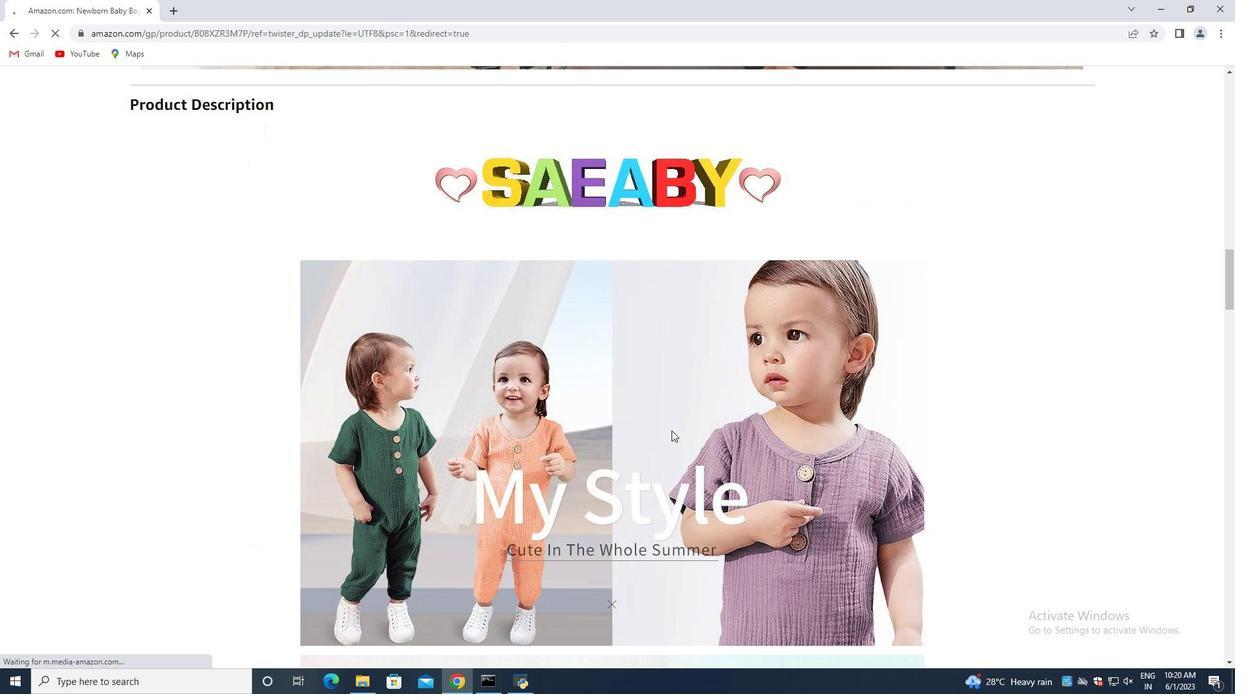 
Action: Mouse scrolled (667, 431) with delta (0, 0)
Screenshot: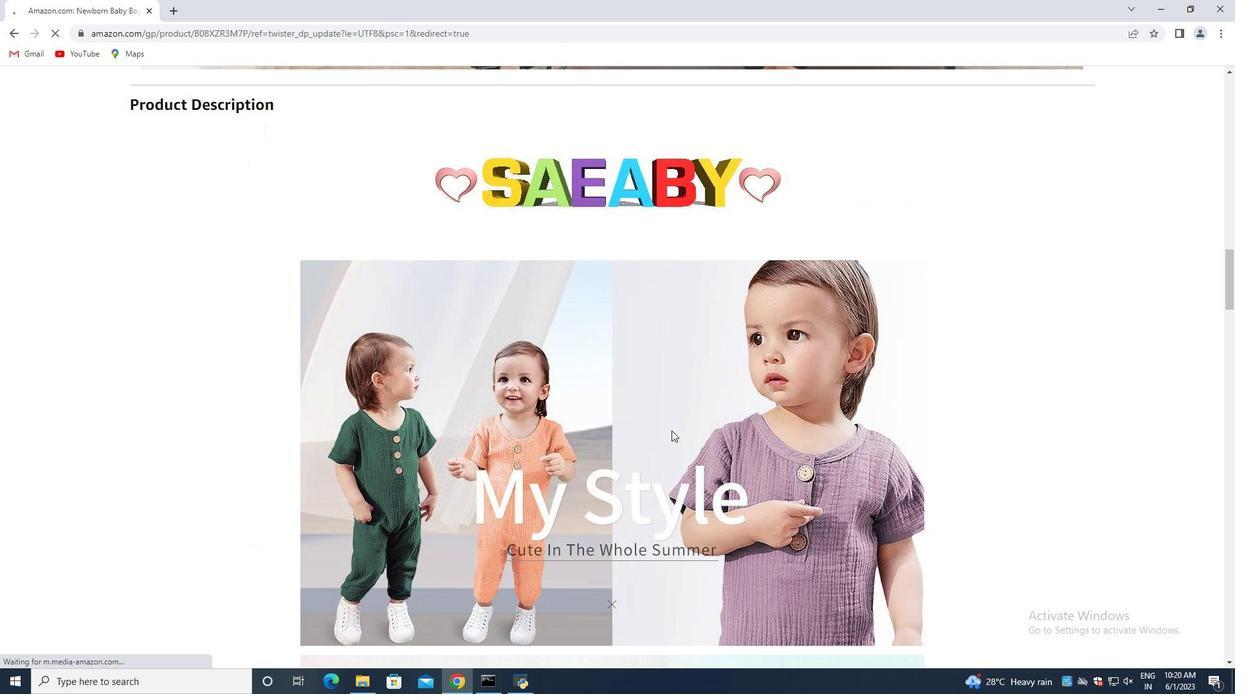 
Action: Mouse moved to (665, 432)
Screenshot: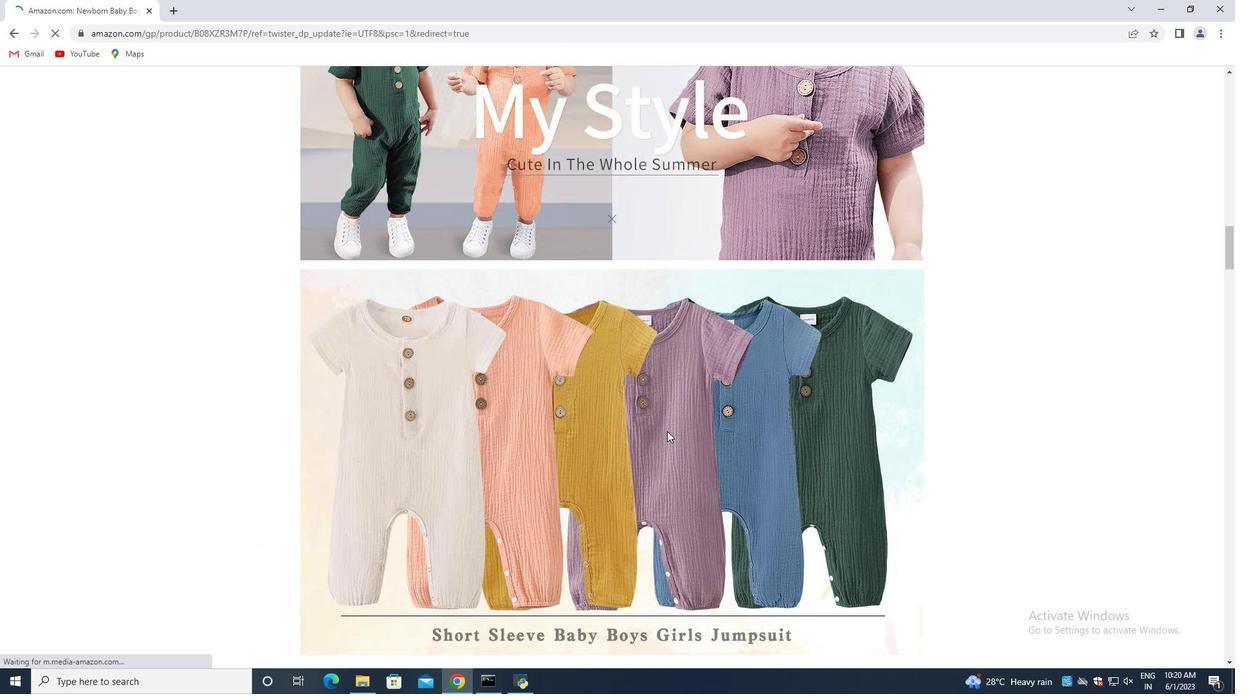 
Action: Mouse scrolled (665, 431) with delta (0, 0)
Screenshot: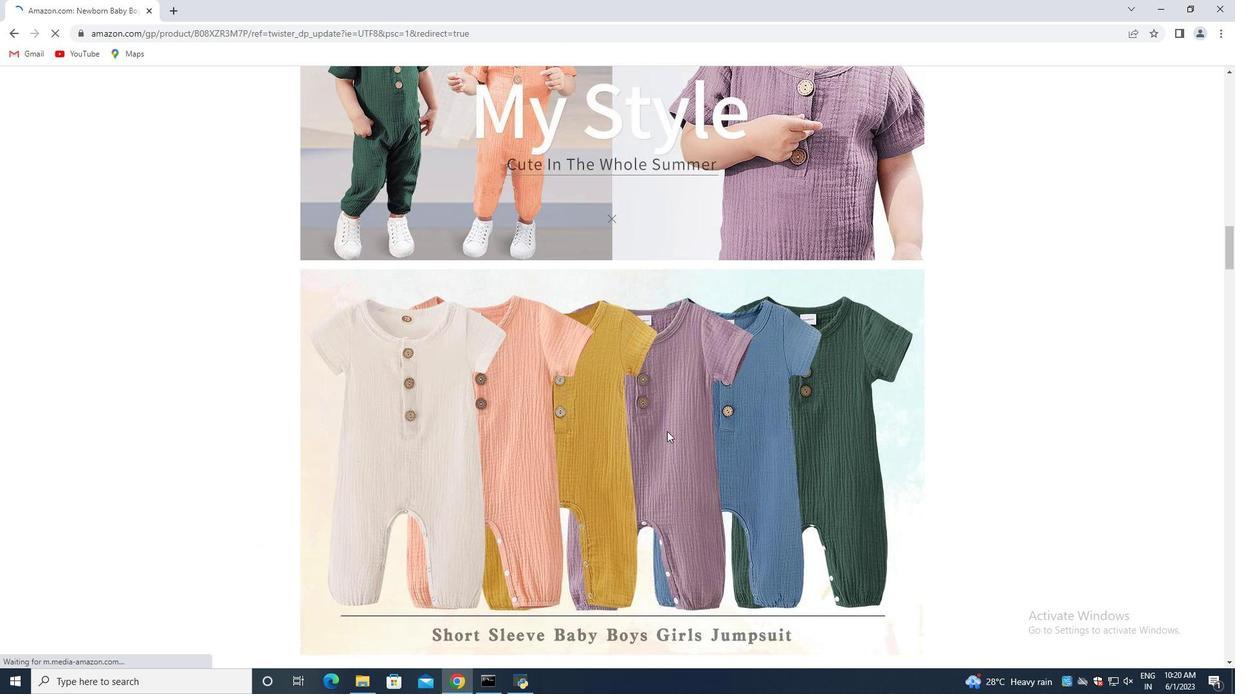 
Action: Mouse moved to (664, 432)
Screenshot: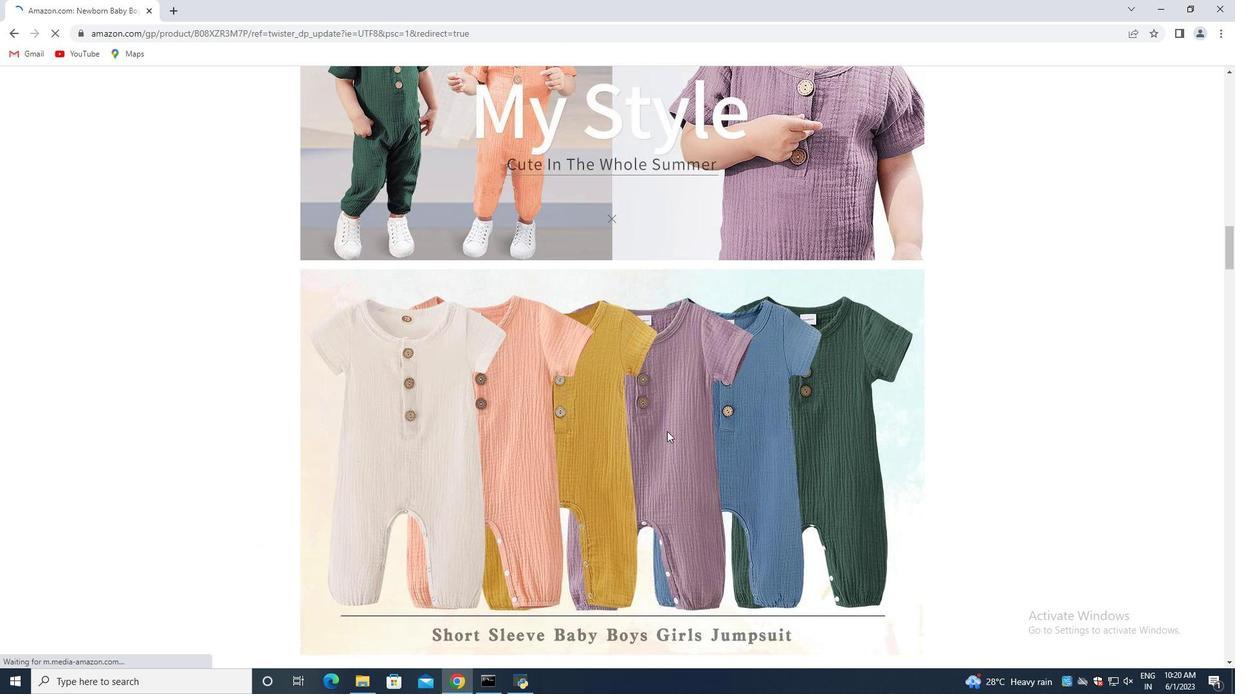 
Action: Mouse scrolled (664, 432) with delta (0, 0)
Screenshot: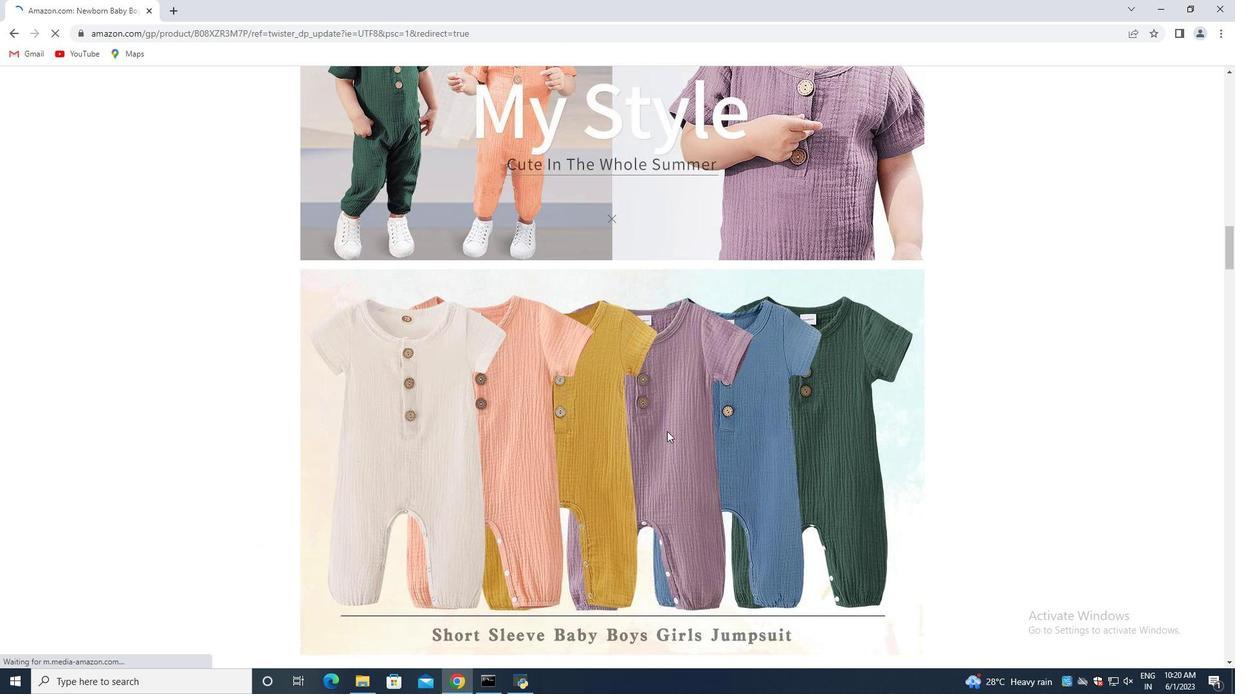 
Action: Mouse moved to (663, 433)
Screenshot: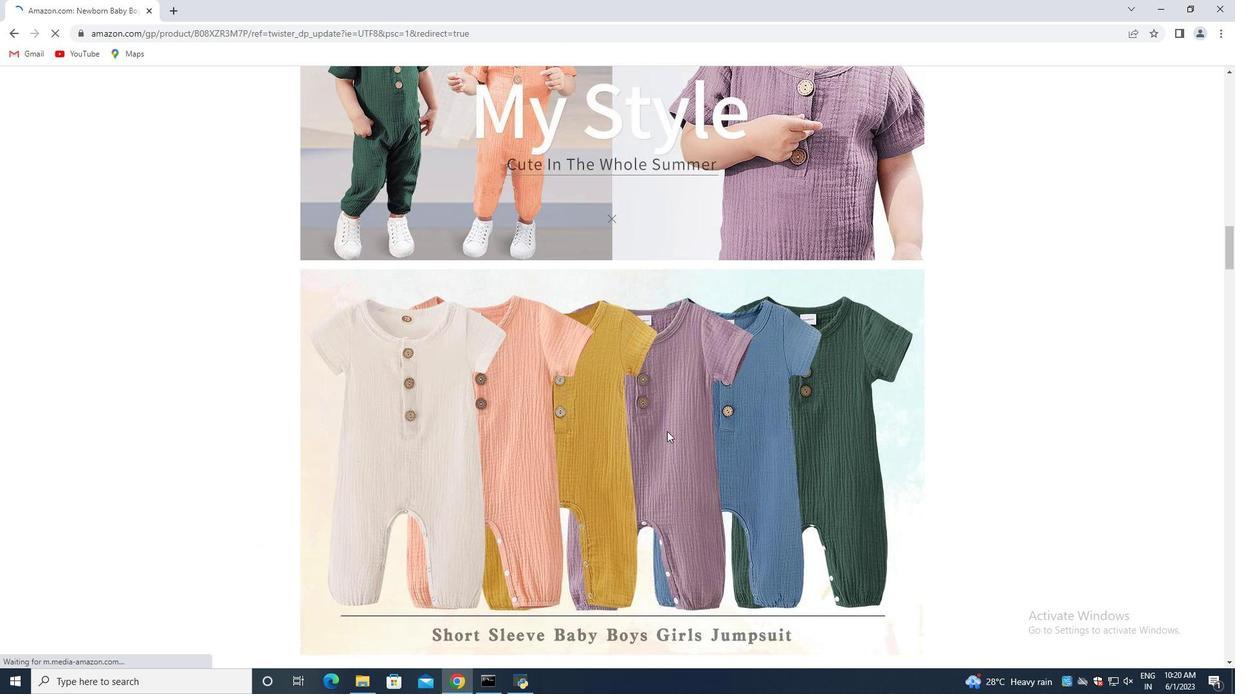 
Action: Mouse scrolled (663, 432) with delta (0, 0)
Screenshot: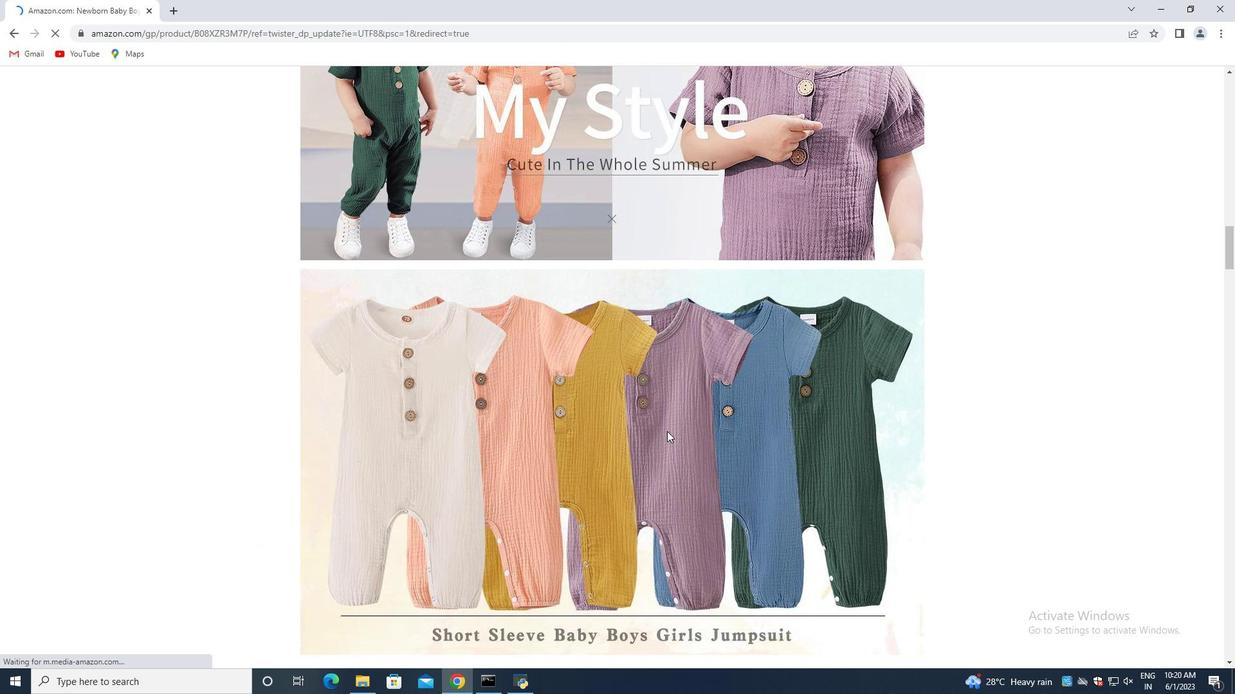 
Action: Mouse scrolled (663, 432) with delta (0, 0)
Screenshot: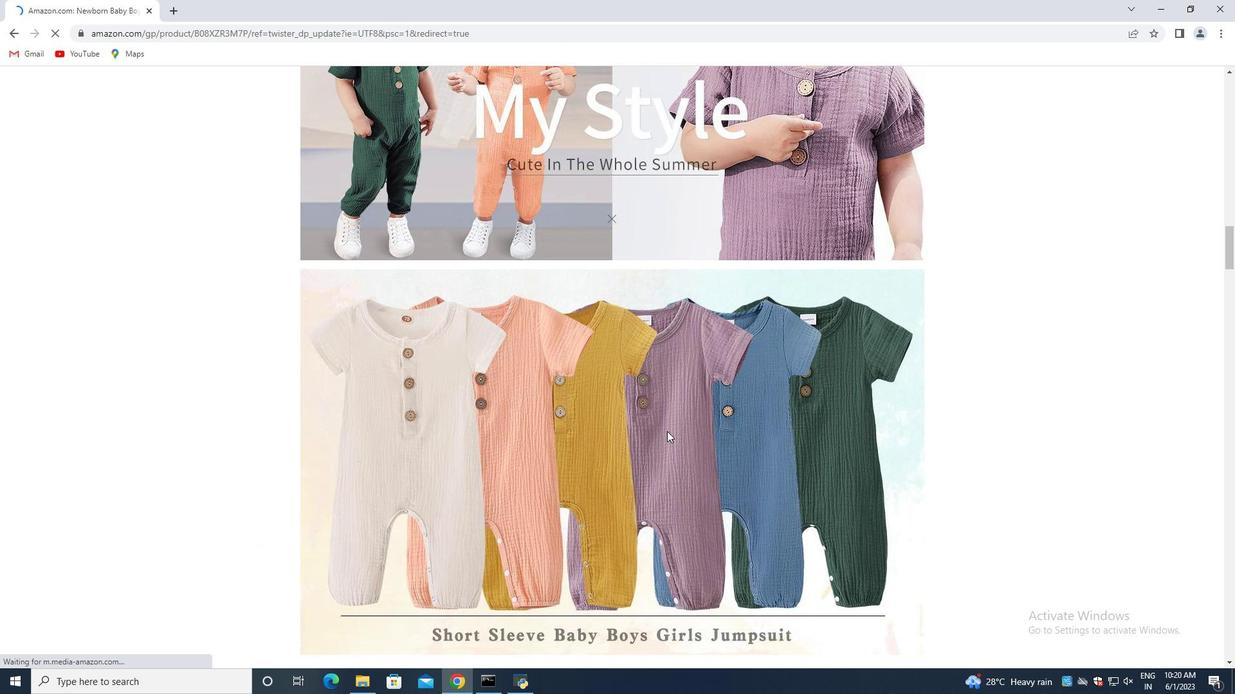 
Action: Mouse scrolled (663, 432) with delta (0, 0)
Screenshot: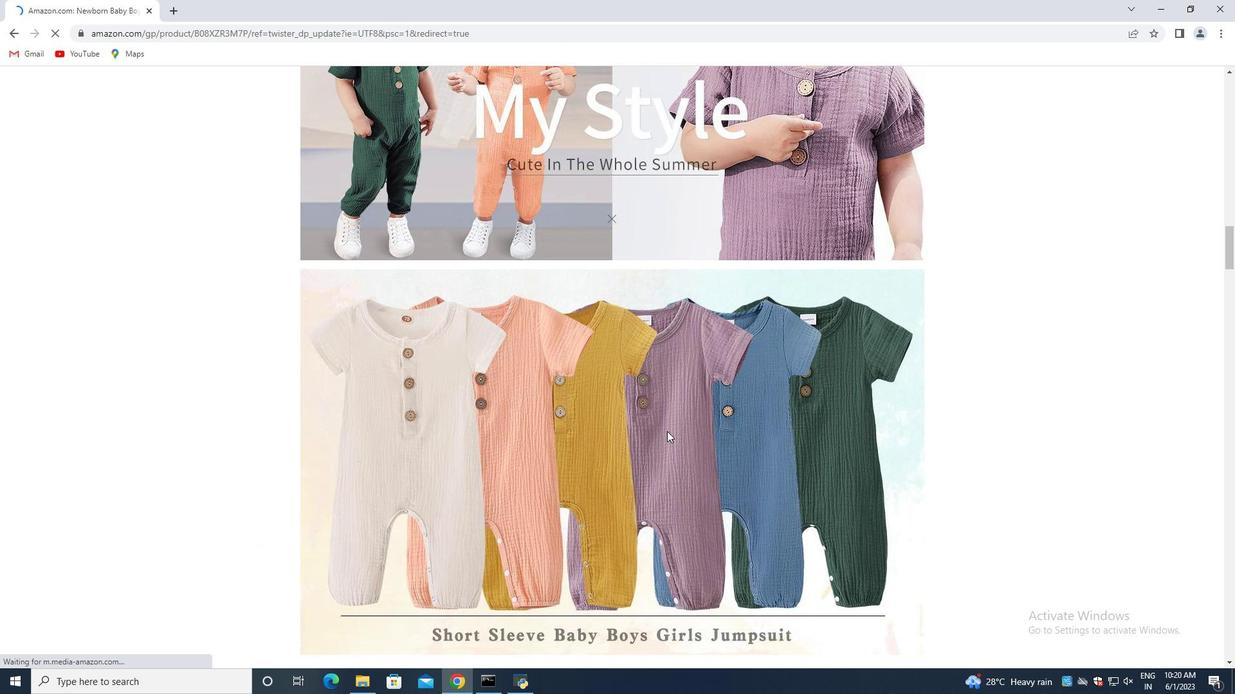 
Action: Mouse scrolled (663, 432) with delta (0, 0)
Screenshot: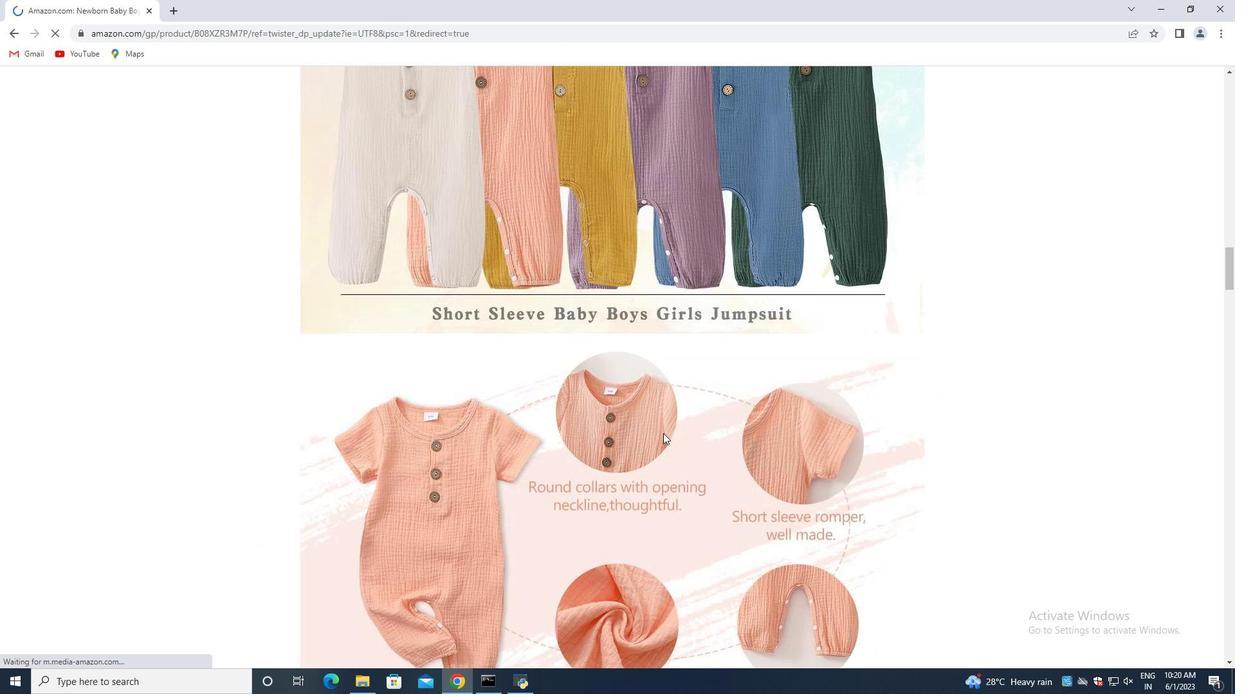 
Action: Mouse moved to (663, 433)
Screenshot: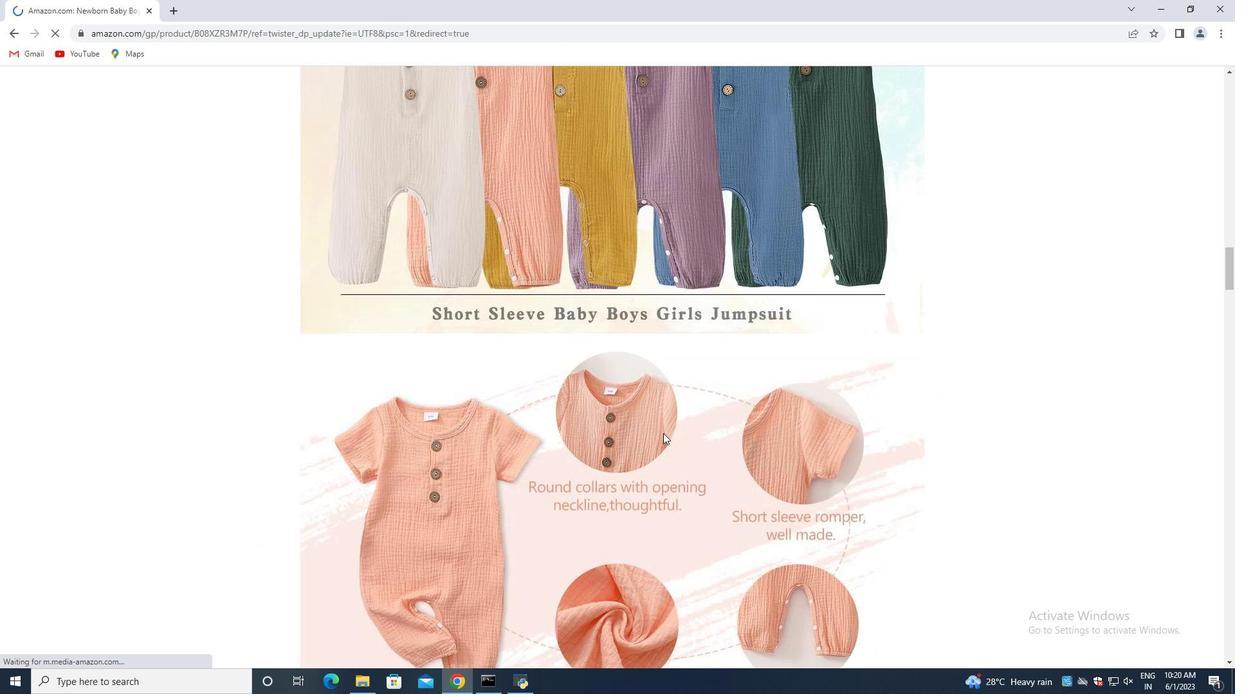 
Action: Mouse scrolled (663, 432) with delta (0, 0)
Screenshot: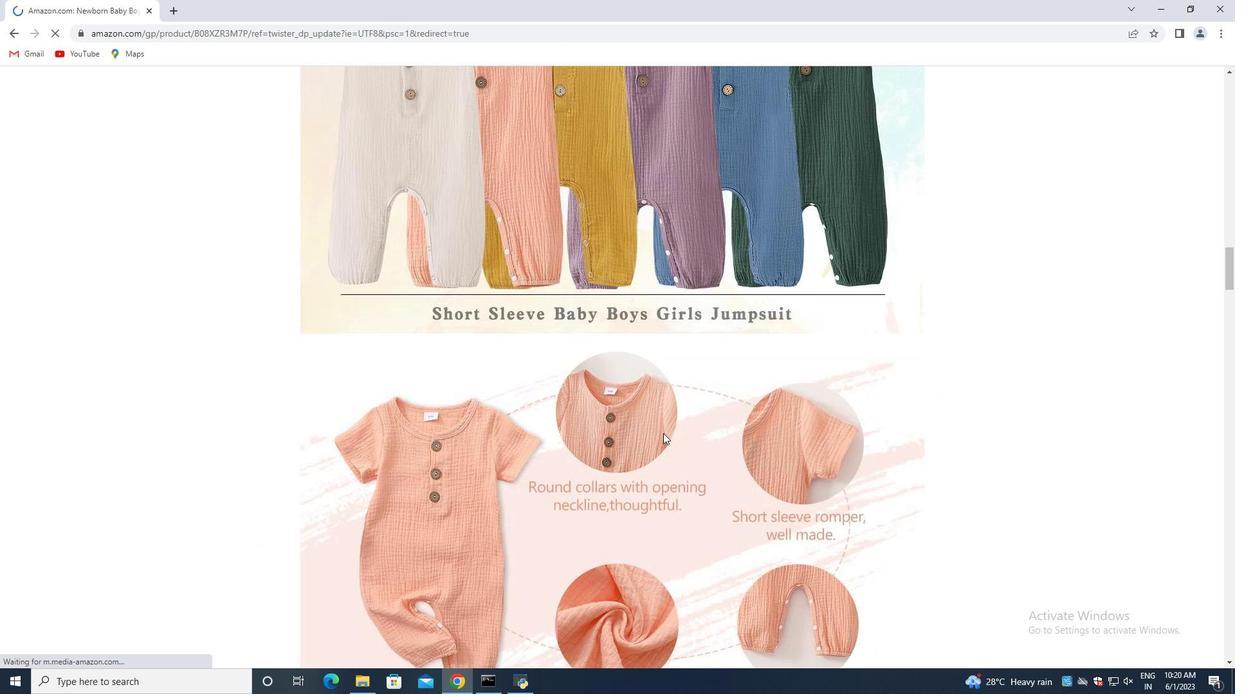 
Action: Mouse moved to (662, 434)
Screenshot: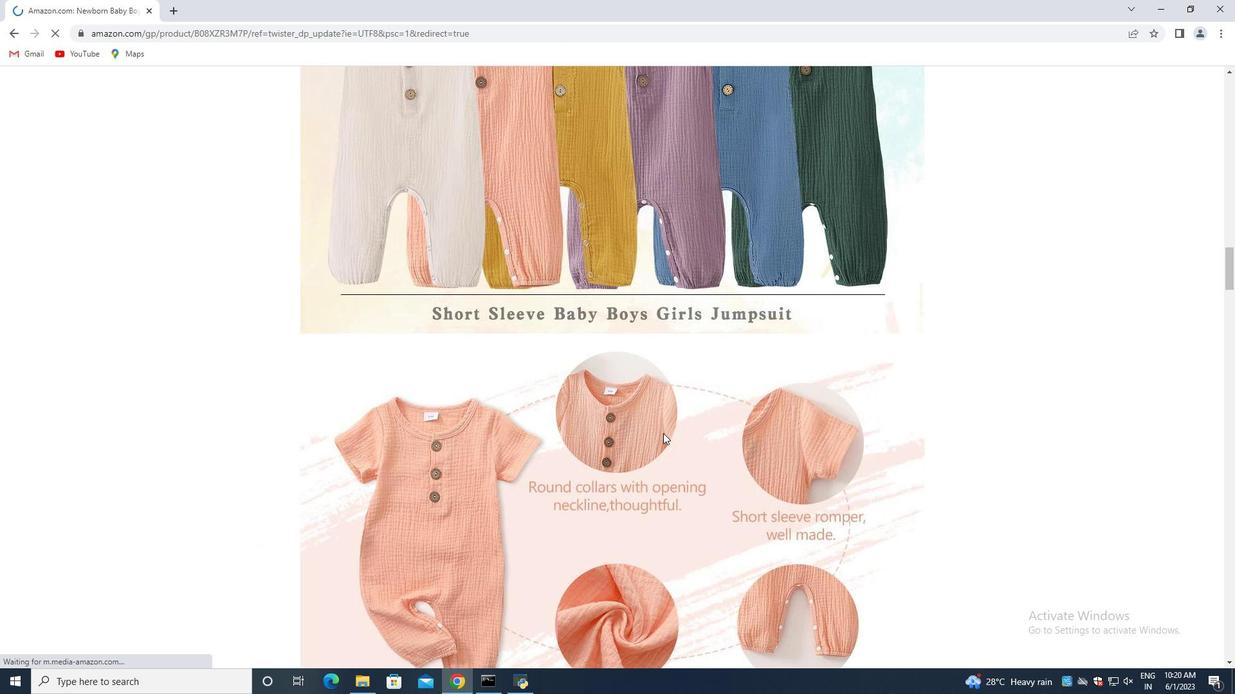 
Action: Mouse scrolled (662, 433) with delta (0, 0)
Screenshot: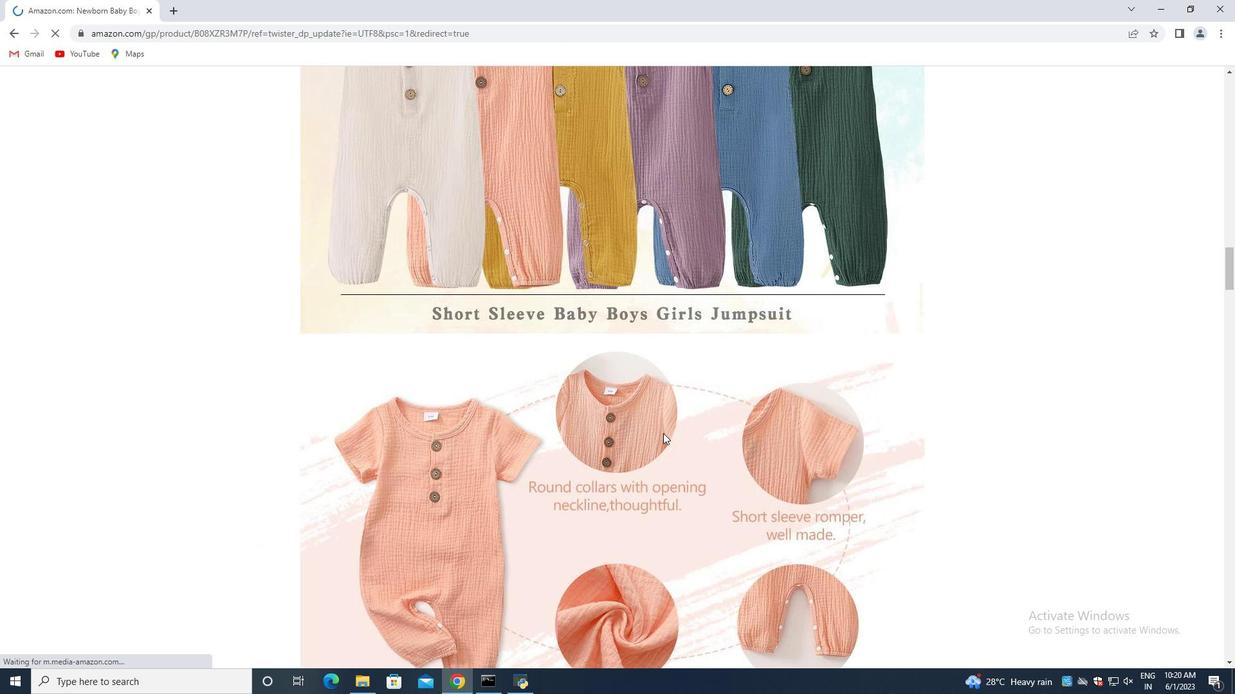 
Action: Mouse scrolled (662, 433) with delta (0, 0)
Screenshot: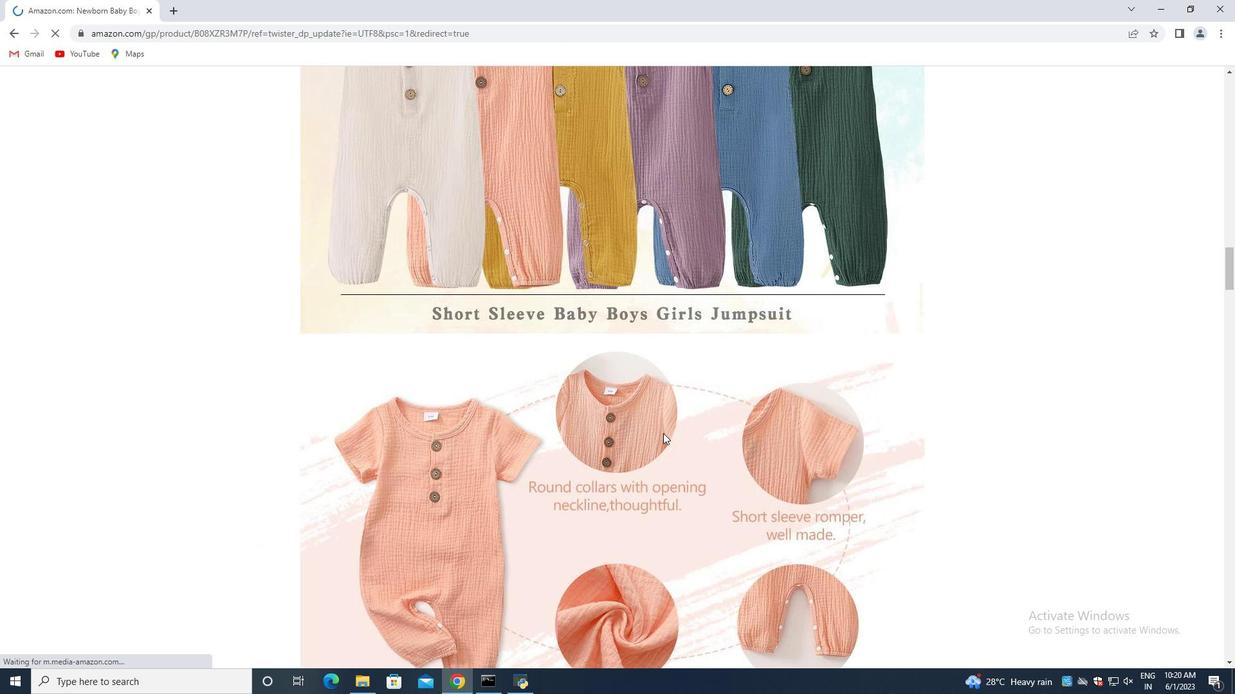 
Action: Mouse moved to (662, 434)
Screenshot: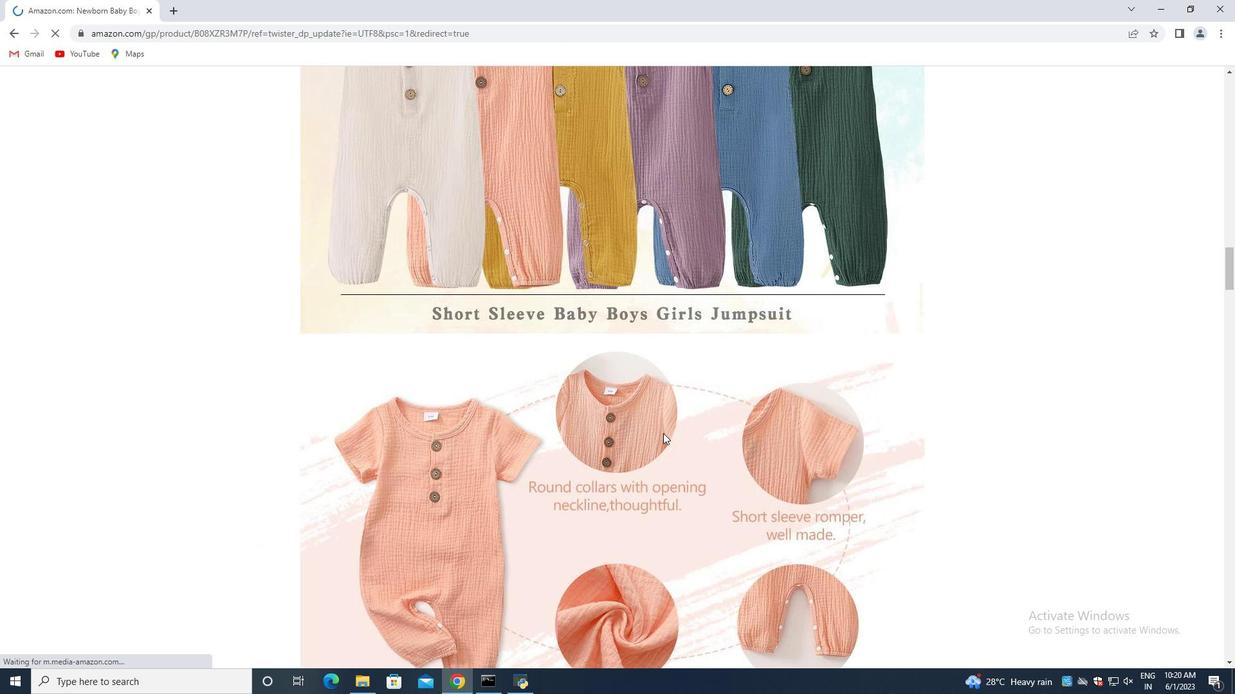 
Action: Mouse scrolled (662, 433) with delta (0, 0)
Screenshot: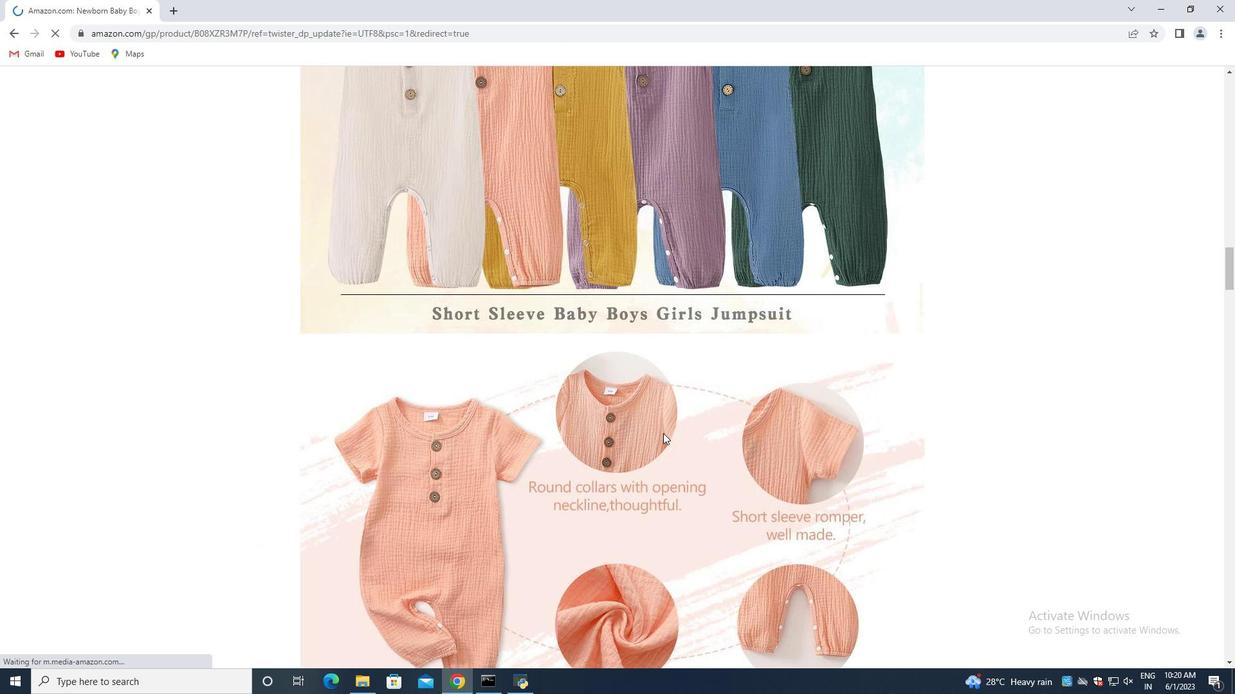 
Action: Mouse moved to (662, 434)
Screenshot: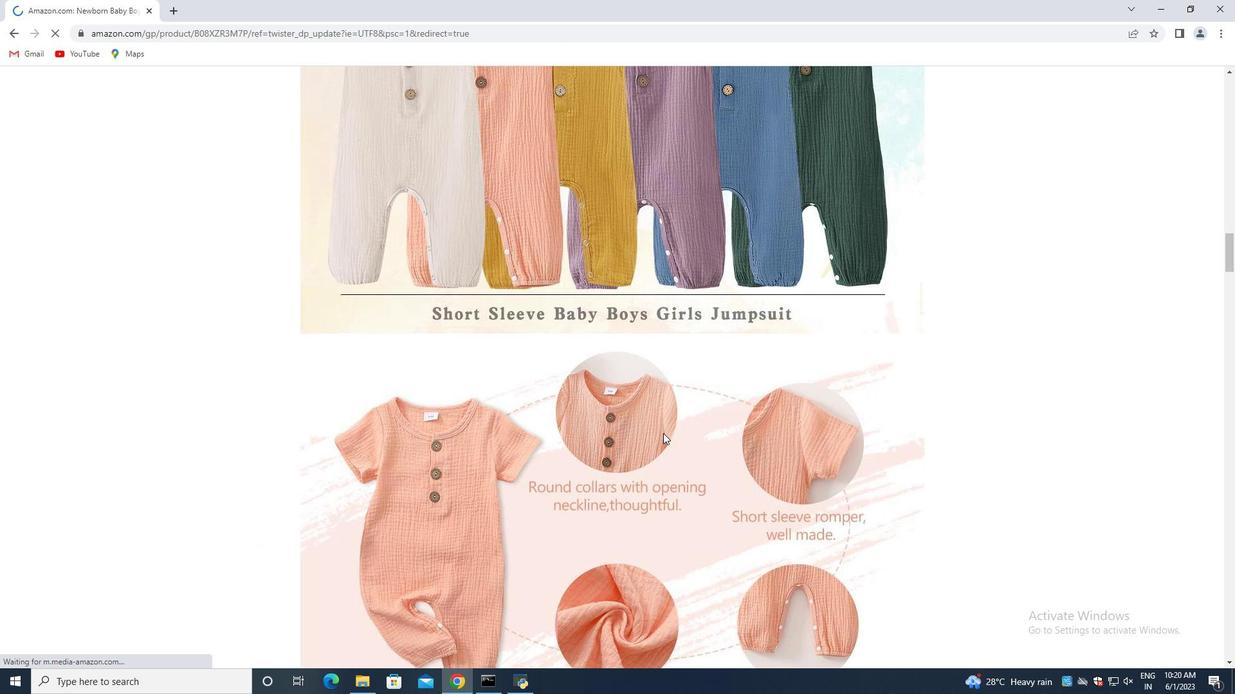 
Action: Mouse scrolled (662, 433) with delta (0, 0)
Screenshot: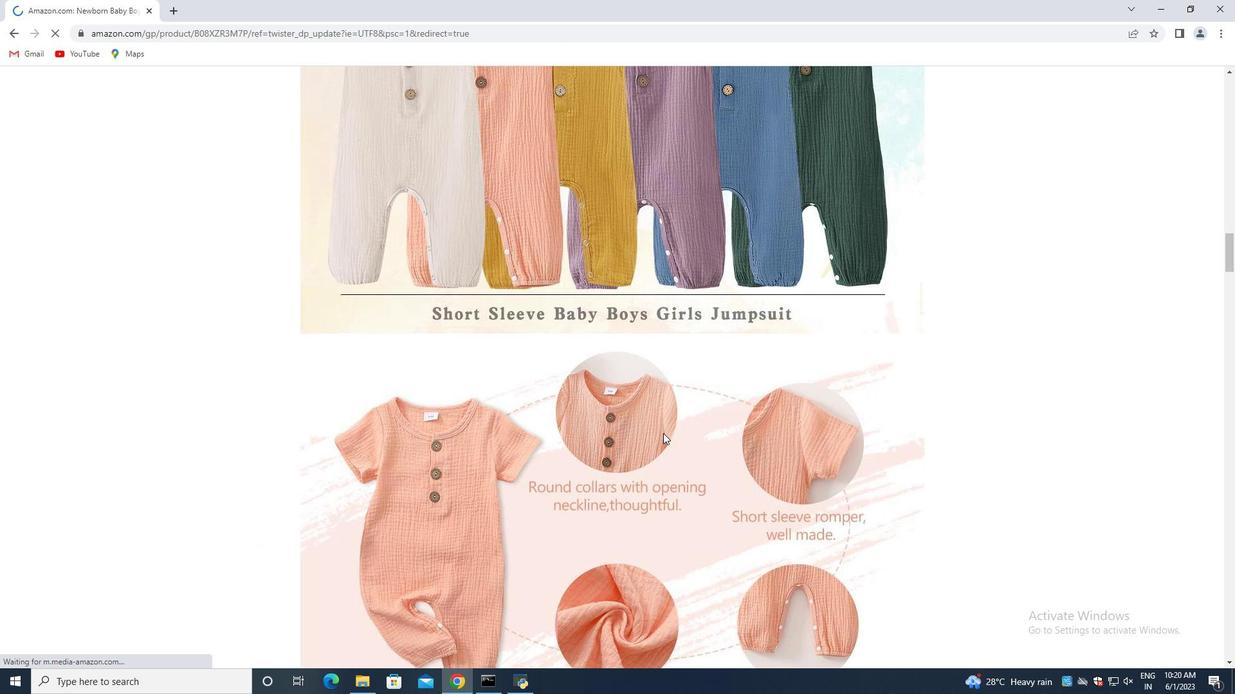 
Action: Mouse moved to (661, 434)
Screenshot: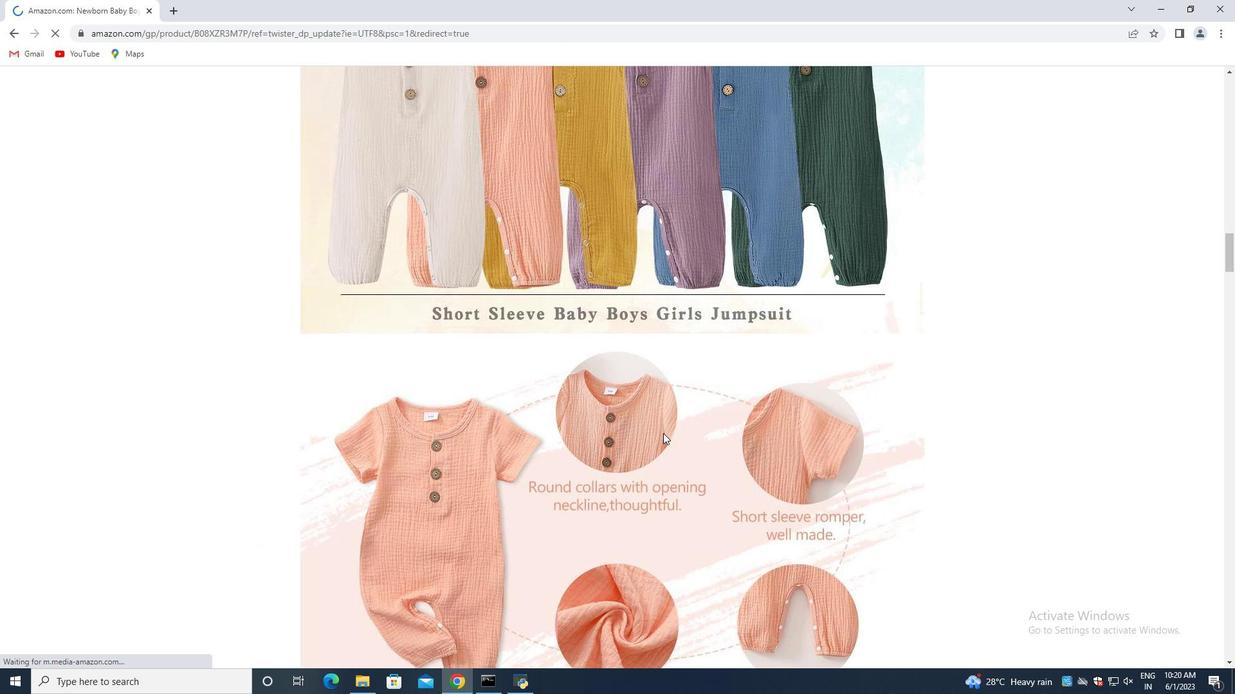 
Action: Mouse scrolled (661, 434) with delta (0, 0)
Screenshot: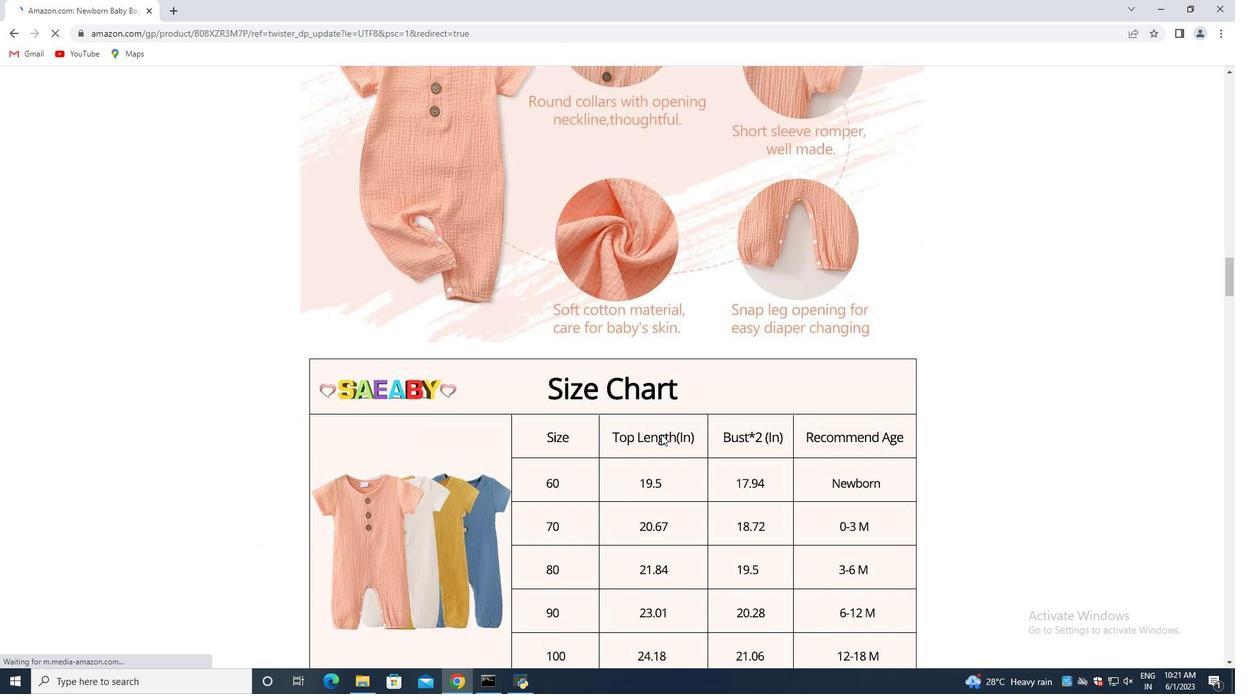 
Action: Mouse scrolled (661, 434) with delta (0, 0)
Screenshot: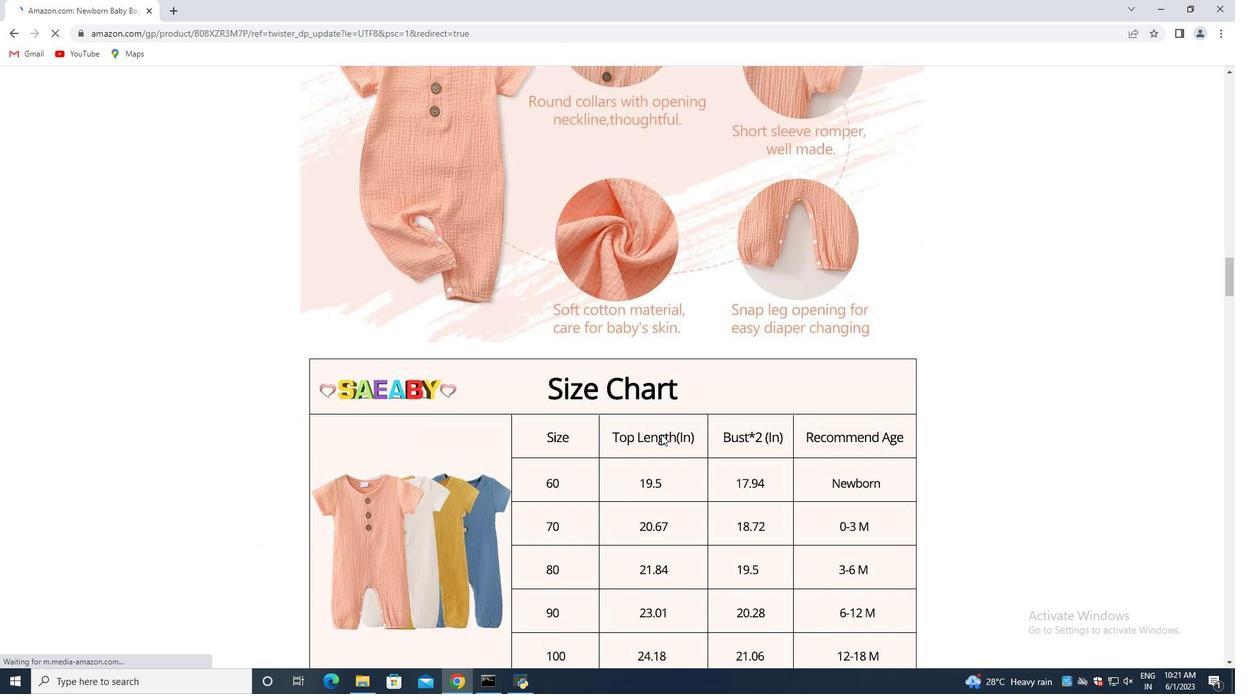 
Action: Mouse moved to (661, 434)
Screenshot: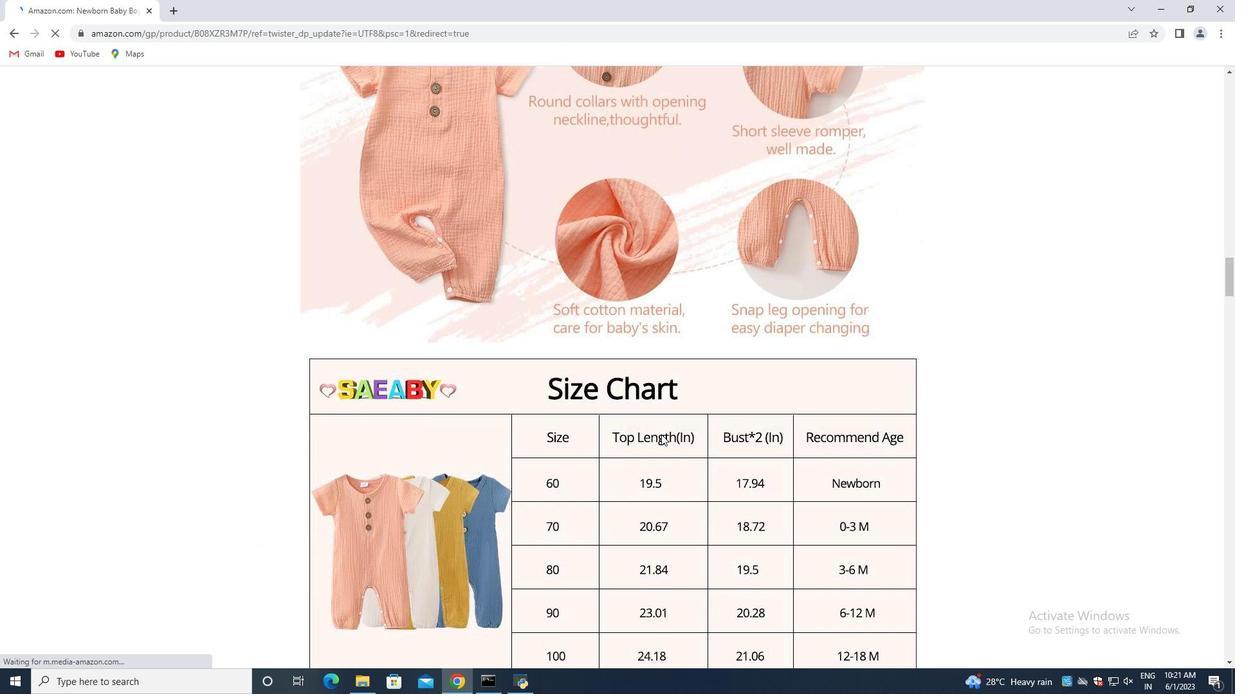 
Action: Mouse scrolled (661, 434) with delta (0, 0)
Screenshot: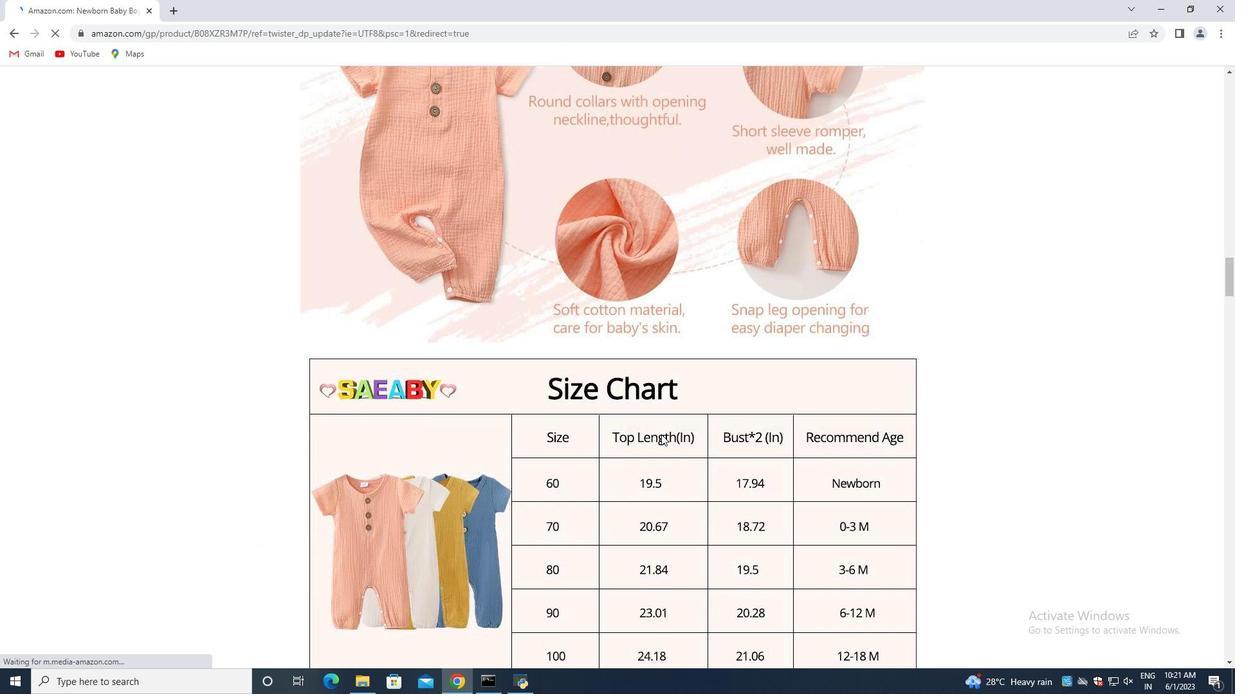 
Action: Mouse scrolled (661, 434) with delta (0, 0)
Screenshot: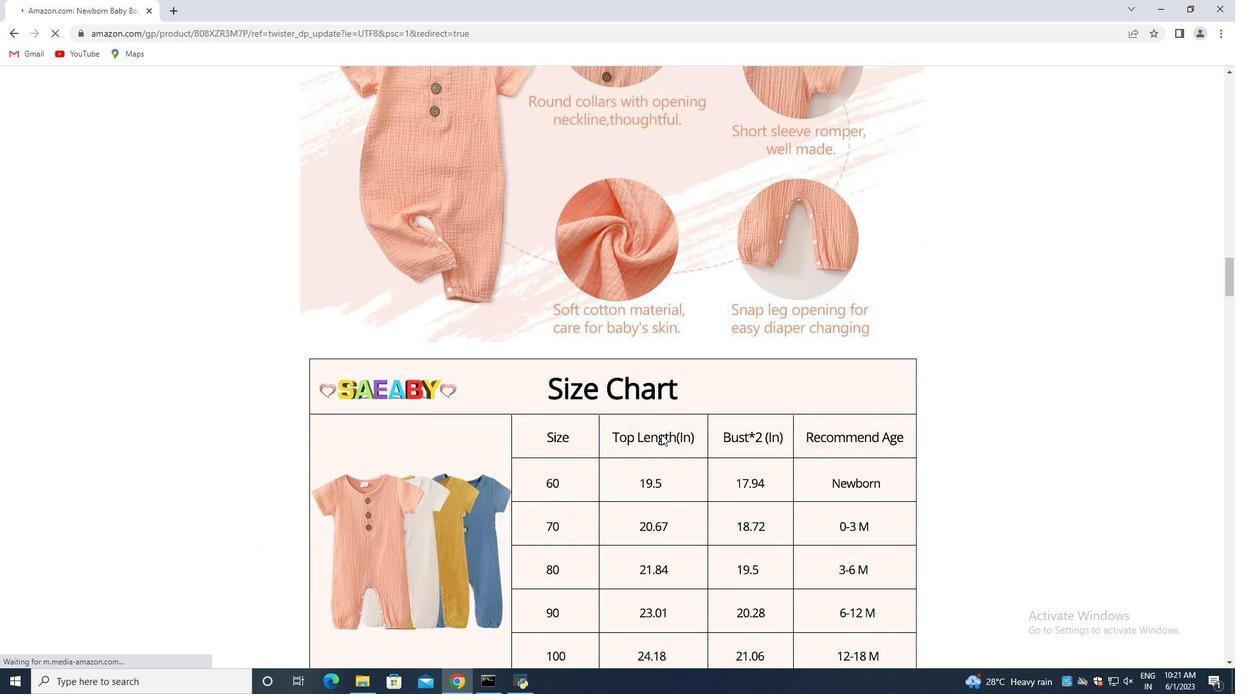 
Action: Mouse scrolled (661, 434) with delta (0, 0)
Screenshot: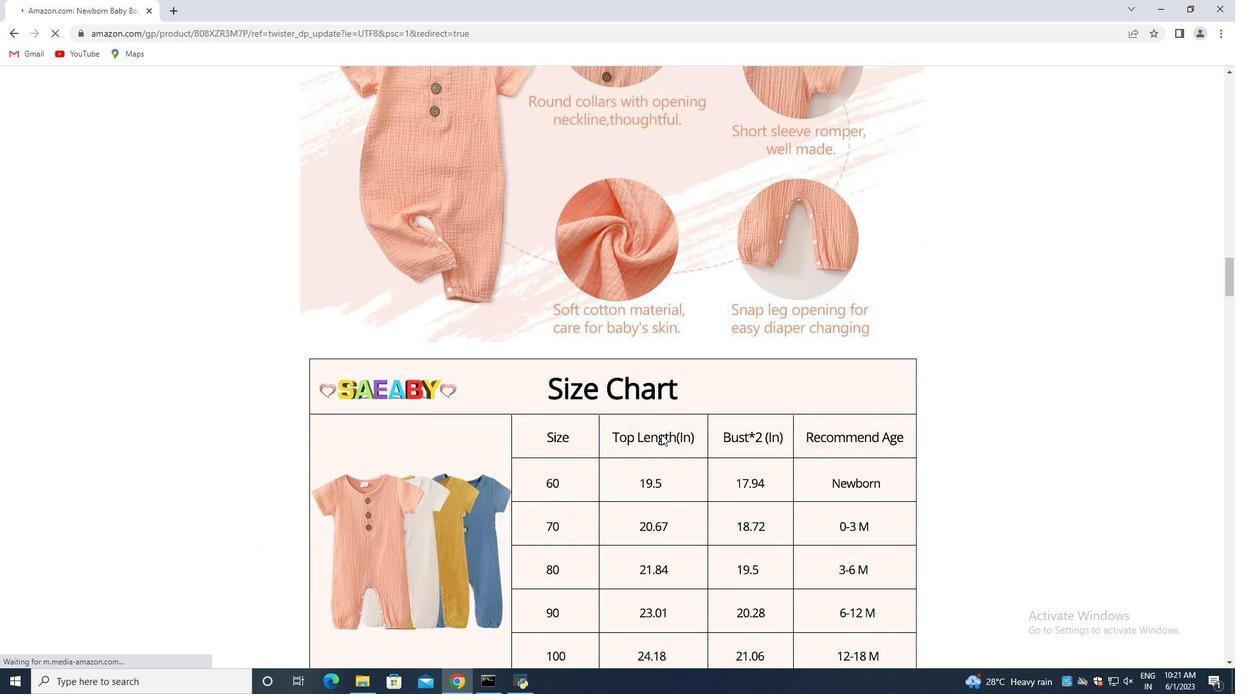 
Action: Mouse scrolled (661, 434) with delta (0, 0)
Screenshot: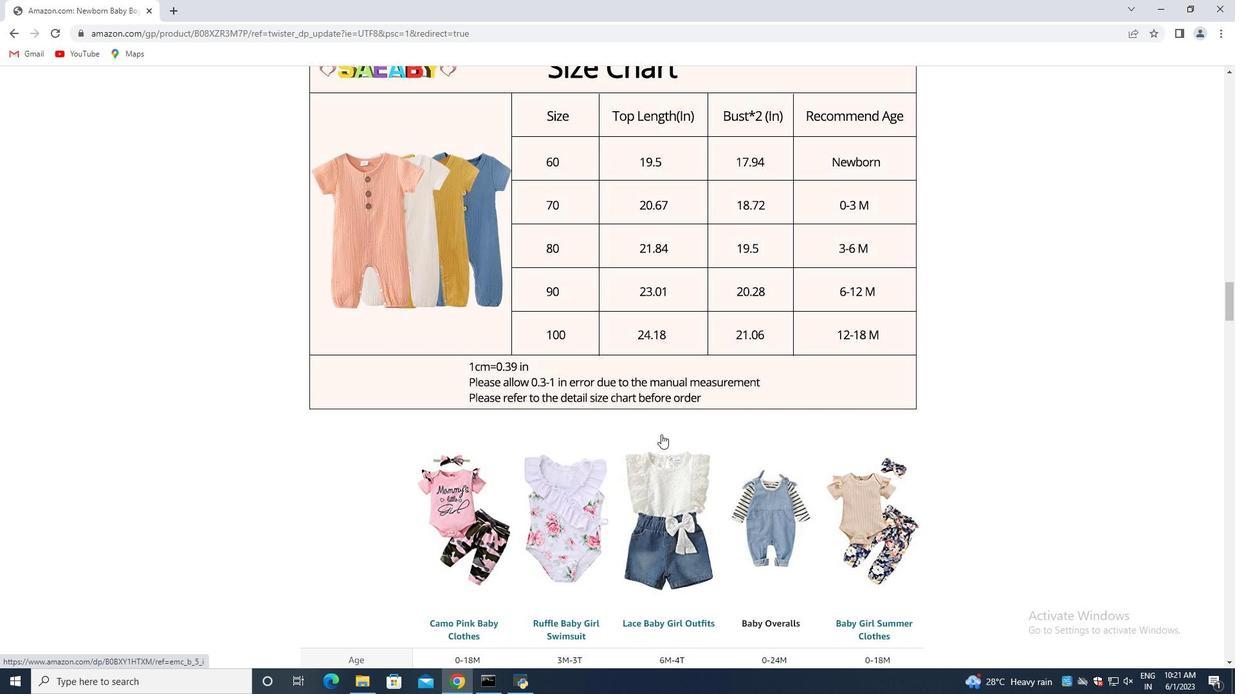 
Action: Mouse scrolled (661, 434) with delta (0, 0)
Screenshot: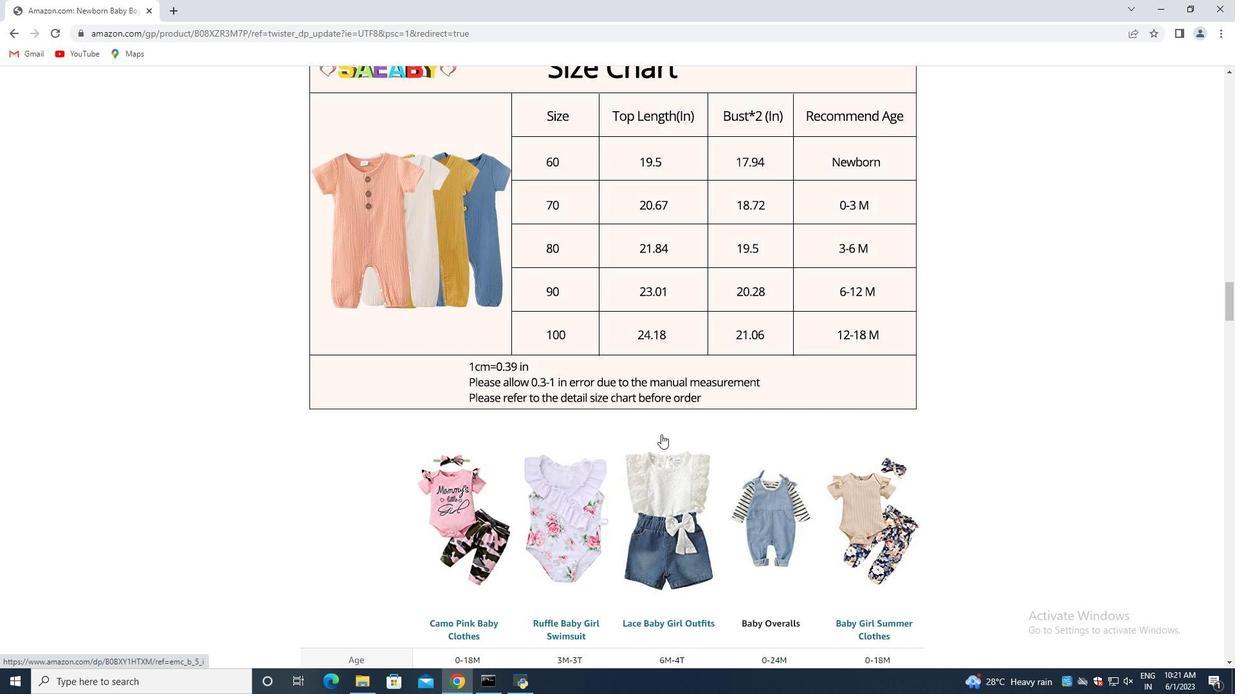 
Action: Mouse moved to (660, 435)
Screenshot: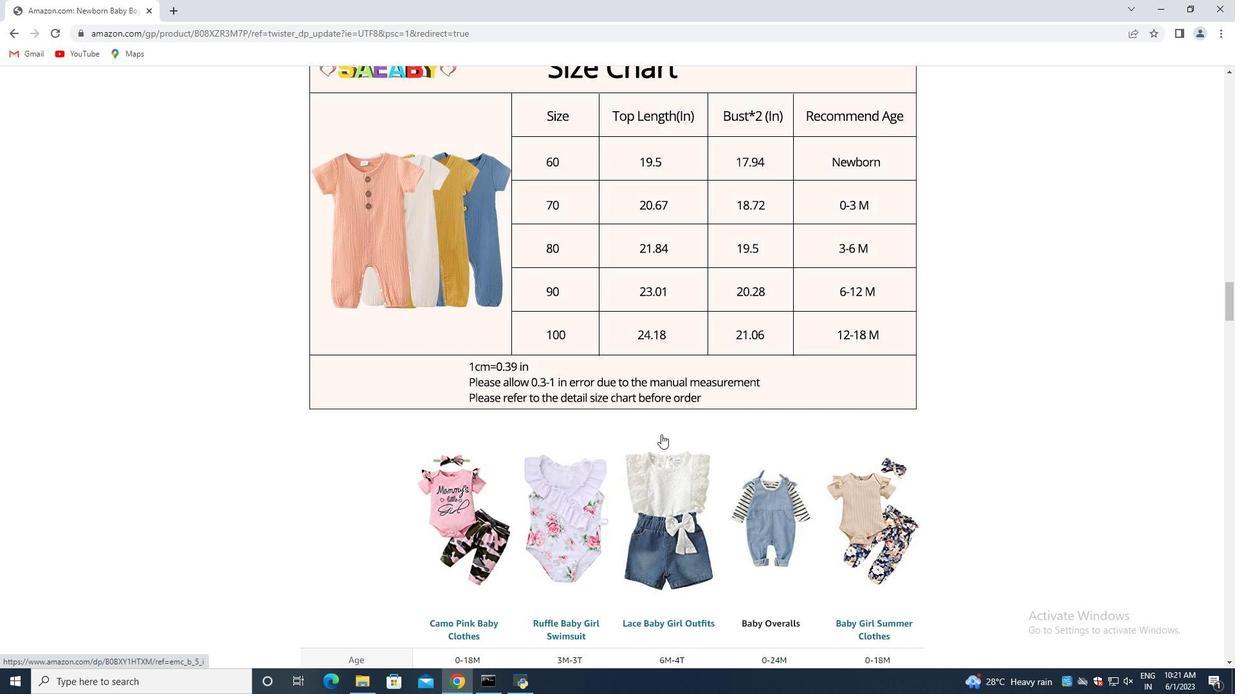 
Action: Mouse scrolled (660, 434) with delta (0, 0)
Screenshot: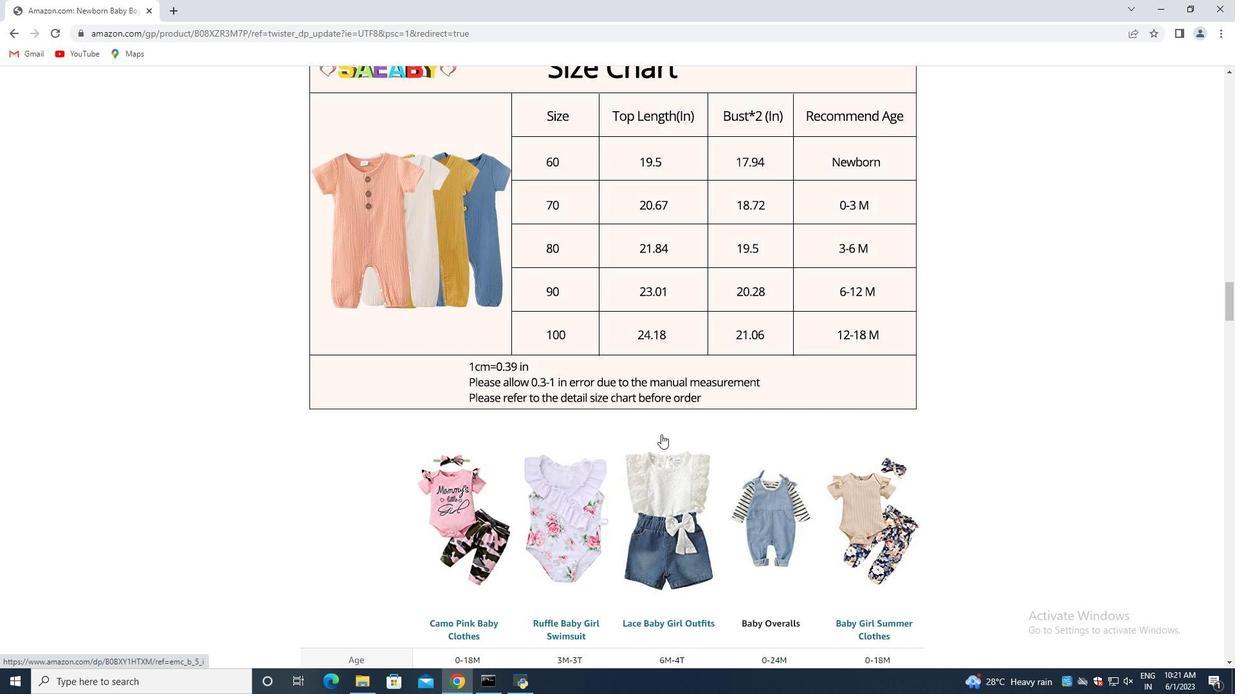 
Action: Mouse moved to (660, 436)
Screenshot: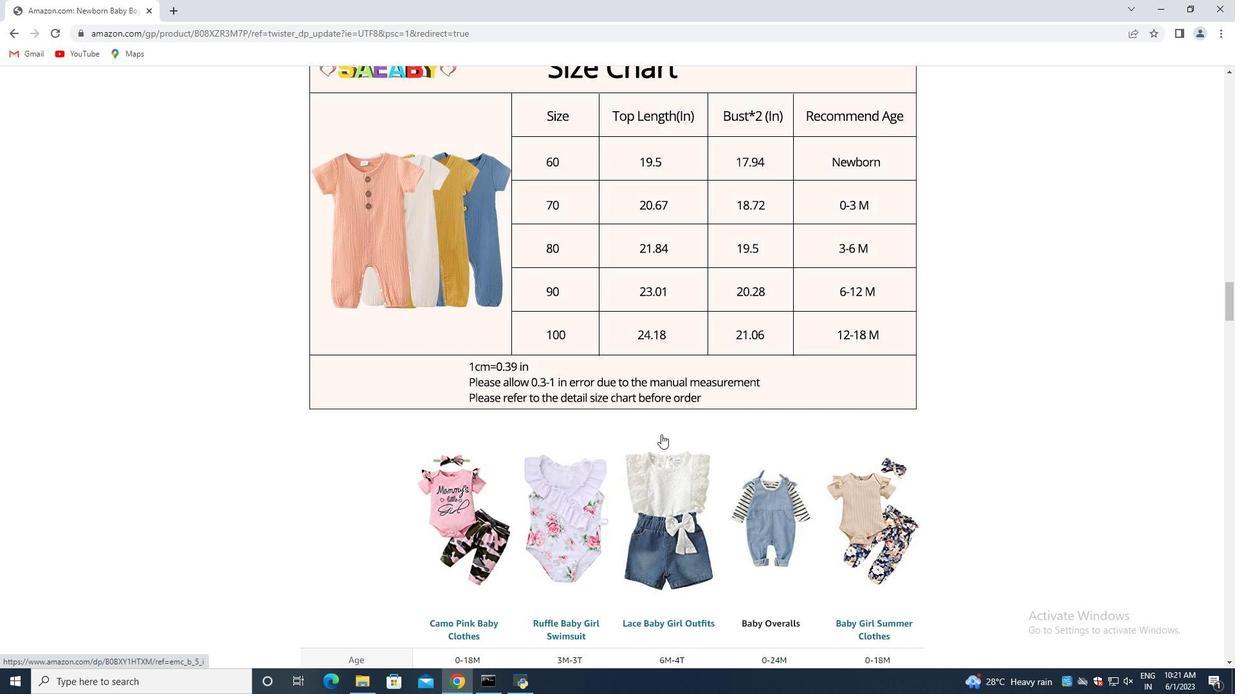 
Action: Mouse scrolled (660, 435) with delta (0, 0)
Screenshot: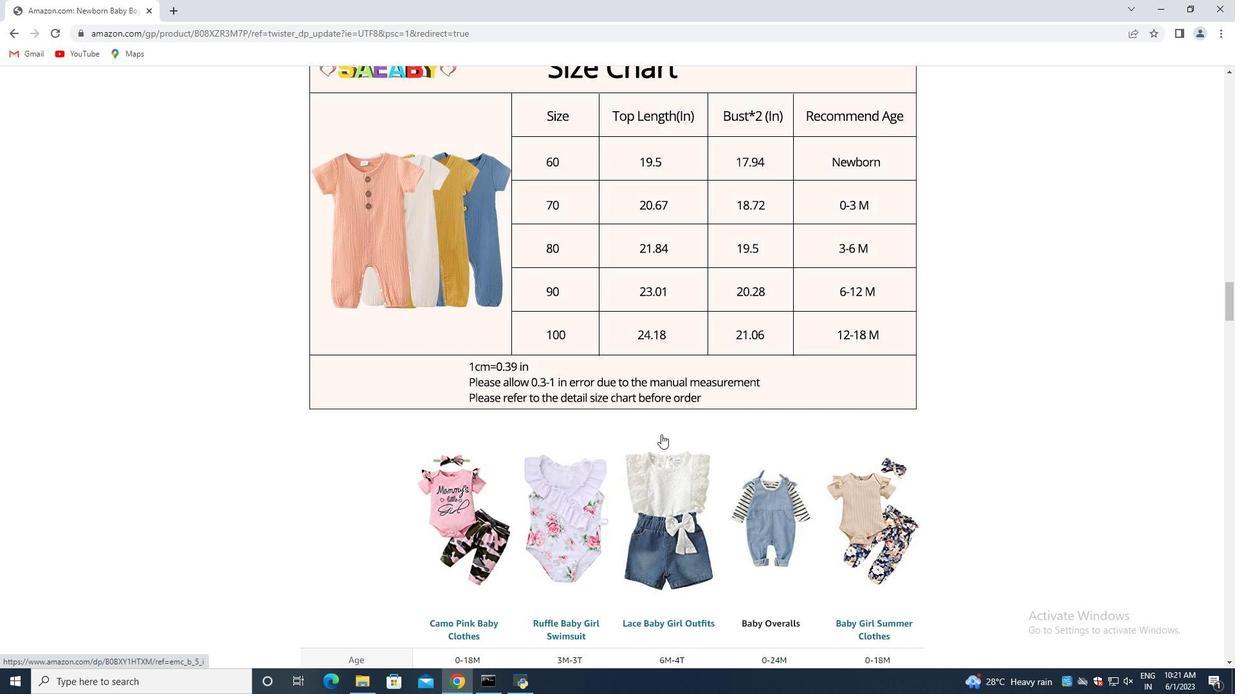 
Action: Mouse scrolled (660, 435) with delta (0, 0)
Screenshot: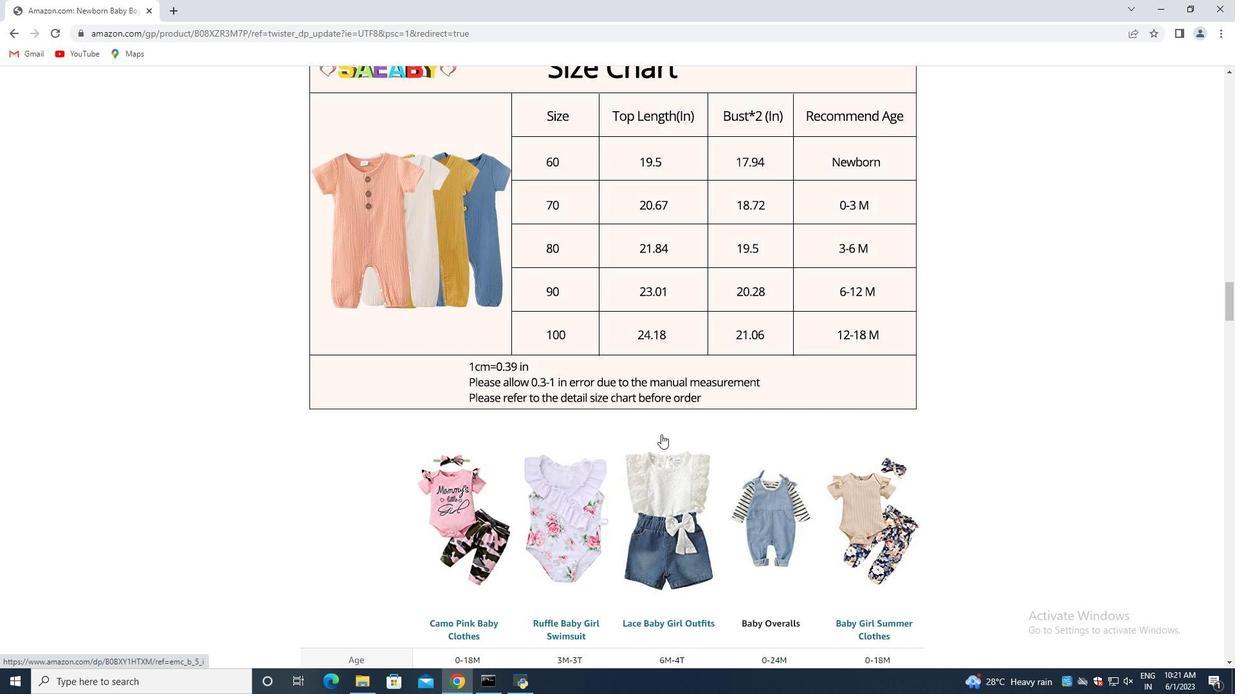 
Action: Mouse scrolled (660, 435) with delta (0, 0)
Screenshot: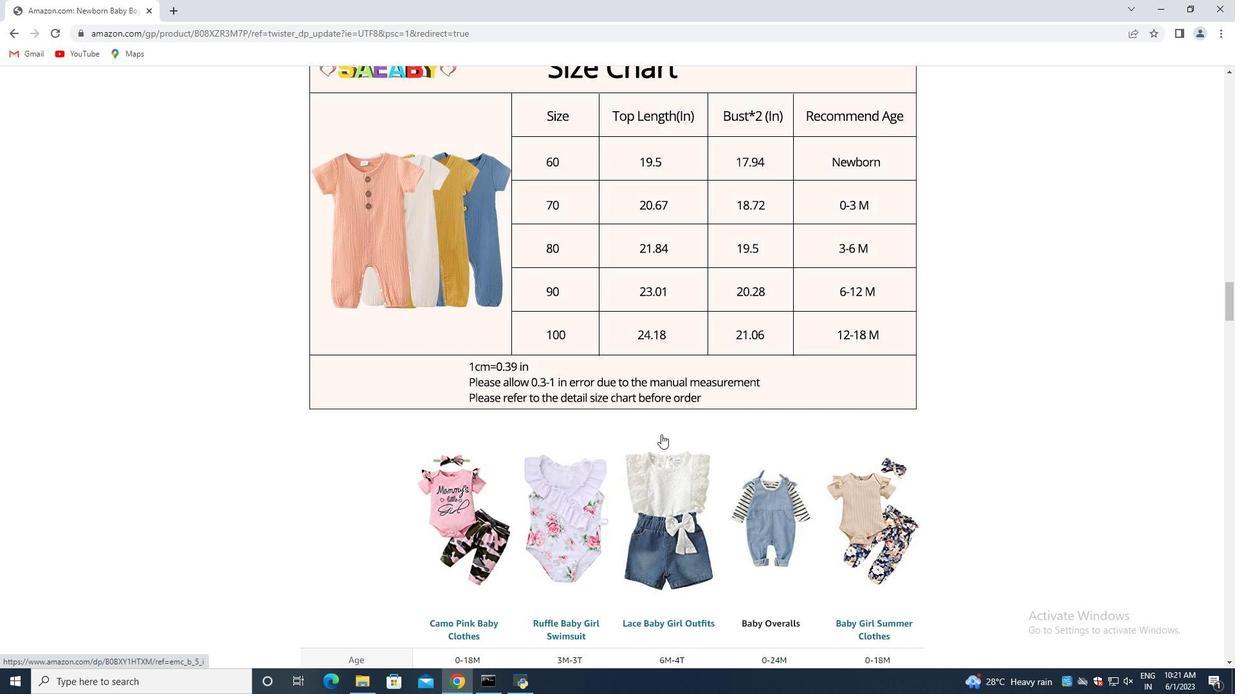 
Action: Mouse moved to (662, 440)
Screenshot: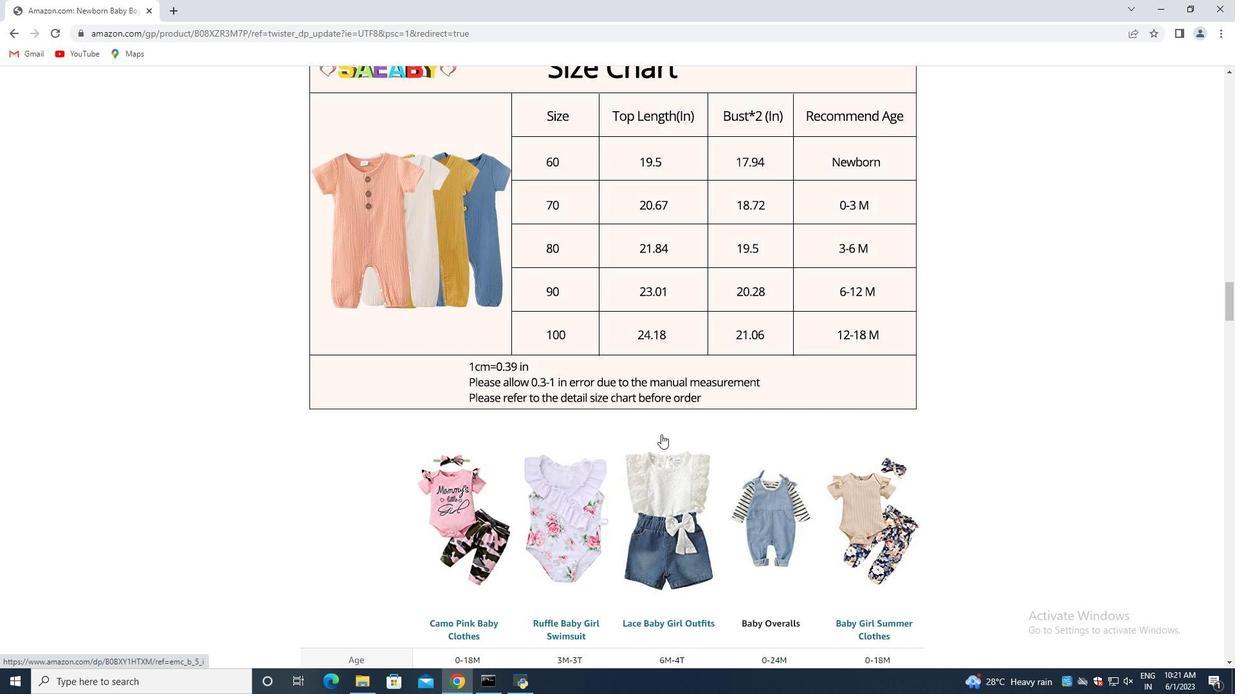 
Action: Mouse scrolled (662, 441) with delta (0, 0)
Screenshot: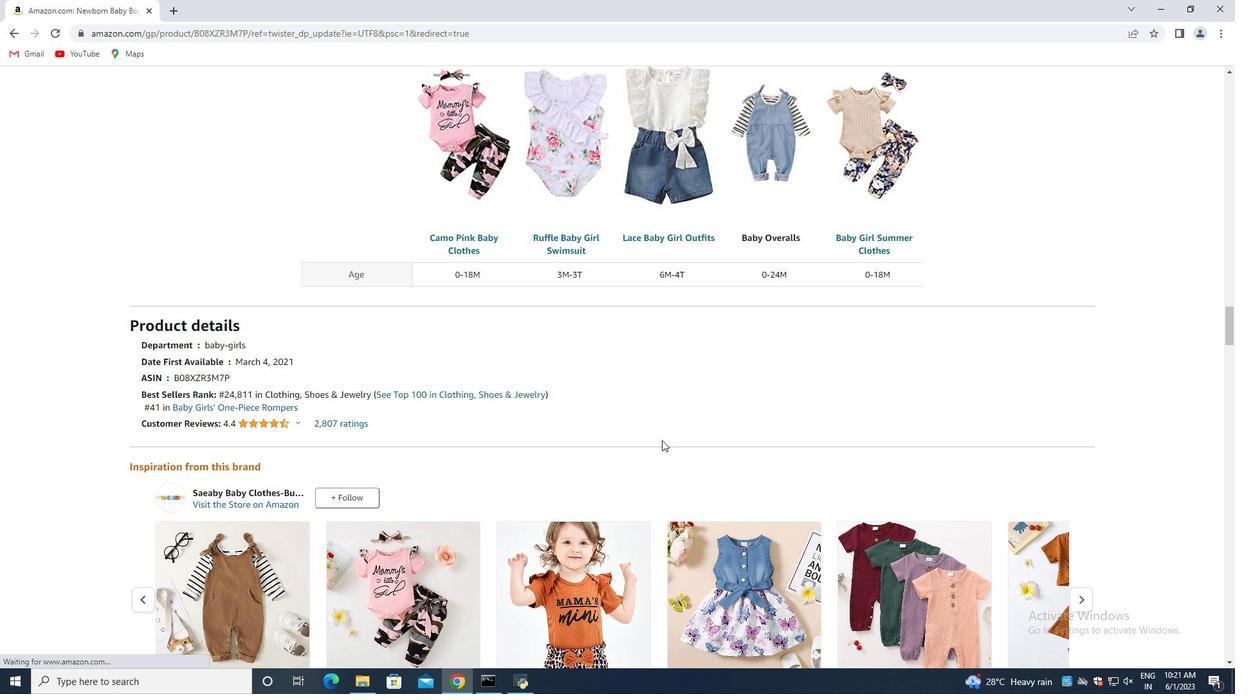 
Action: Mouse scrolled (662, 441) with delta (0, 0)
Screenshot: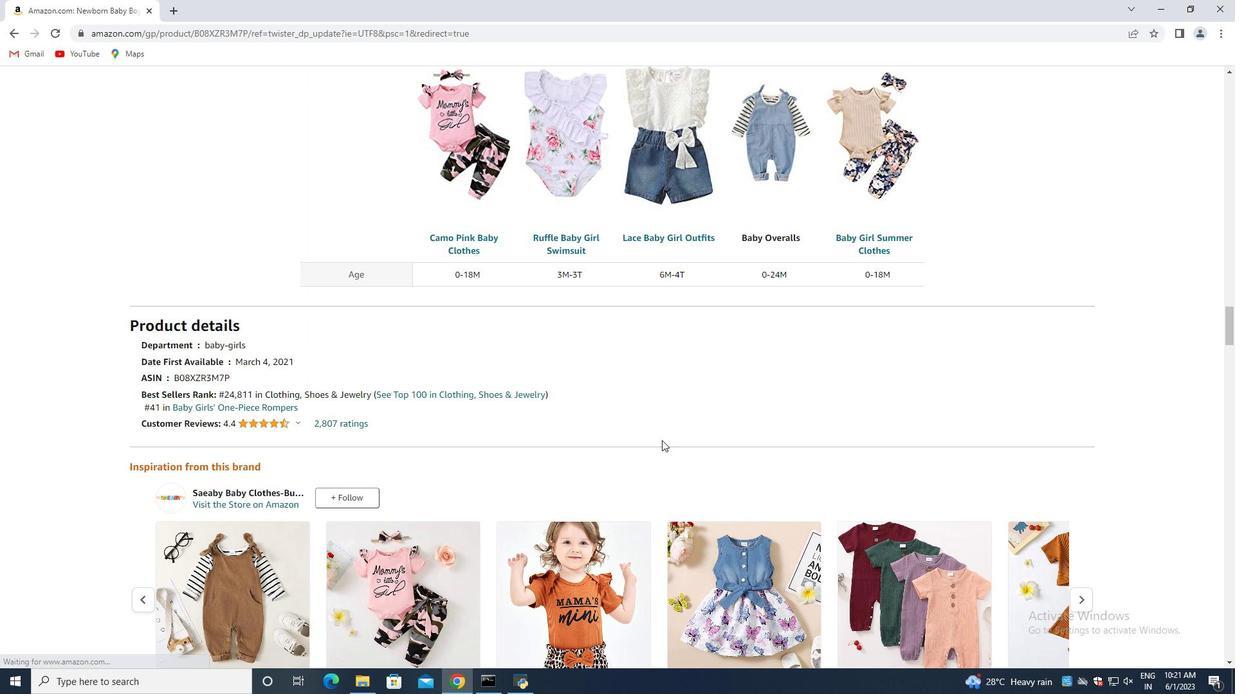 
Action: Mouse scrolled (662, 441) with delta (0, 0)
Screenshot: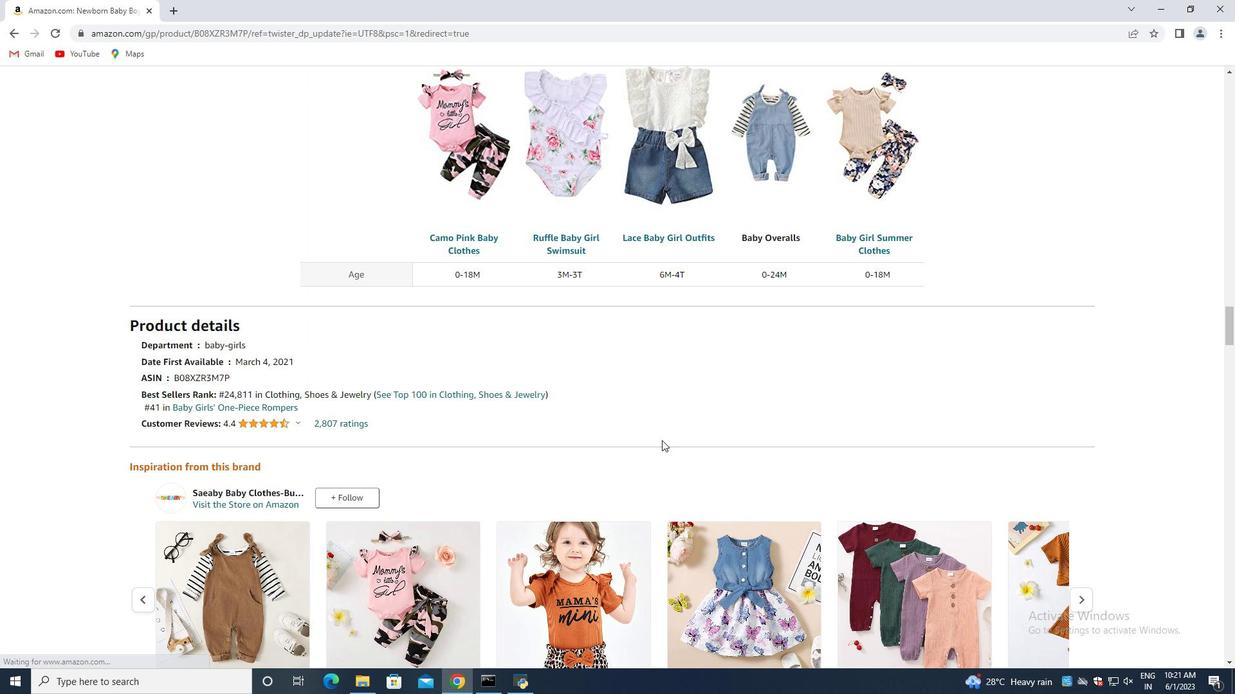 
Action: Mouse scrolled (662, 441) with delta (0, 0)
Screenshot: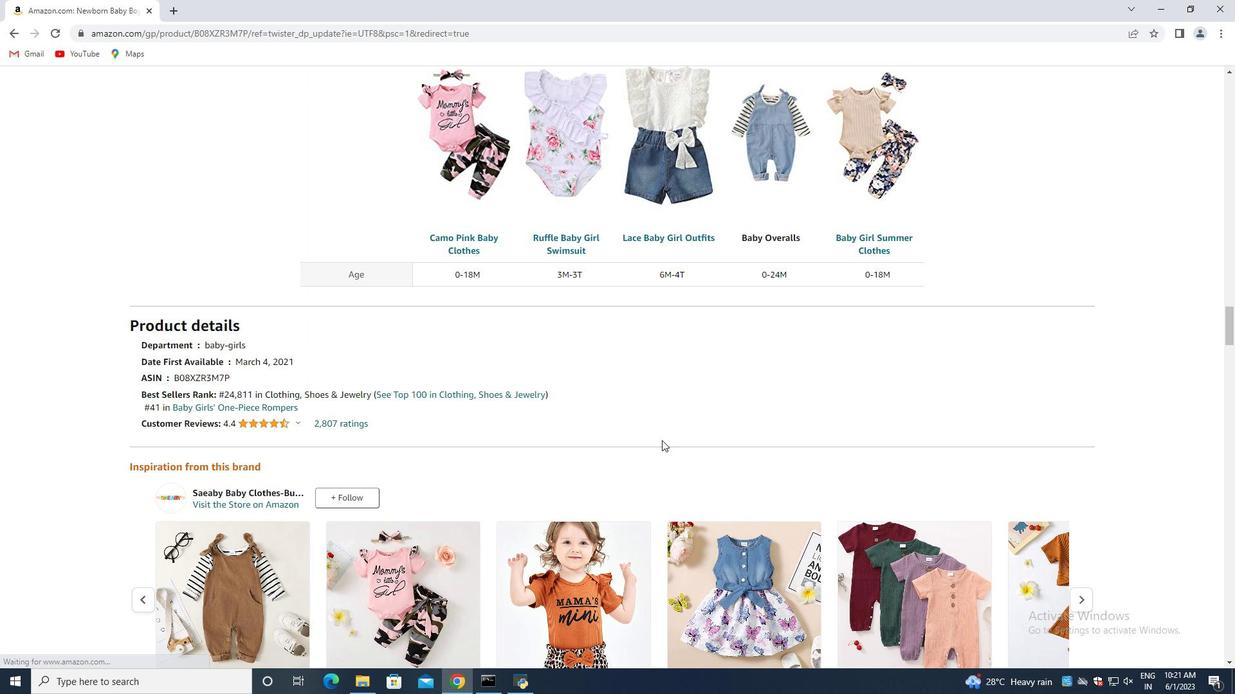 
Action: Mouse scrolled (662, 441) with delta (0, 0)
Screenshot: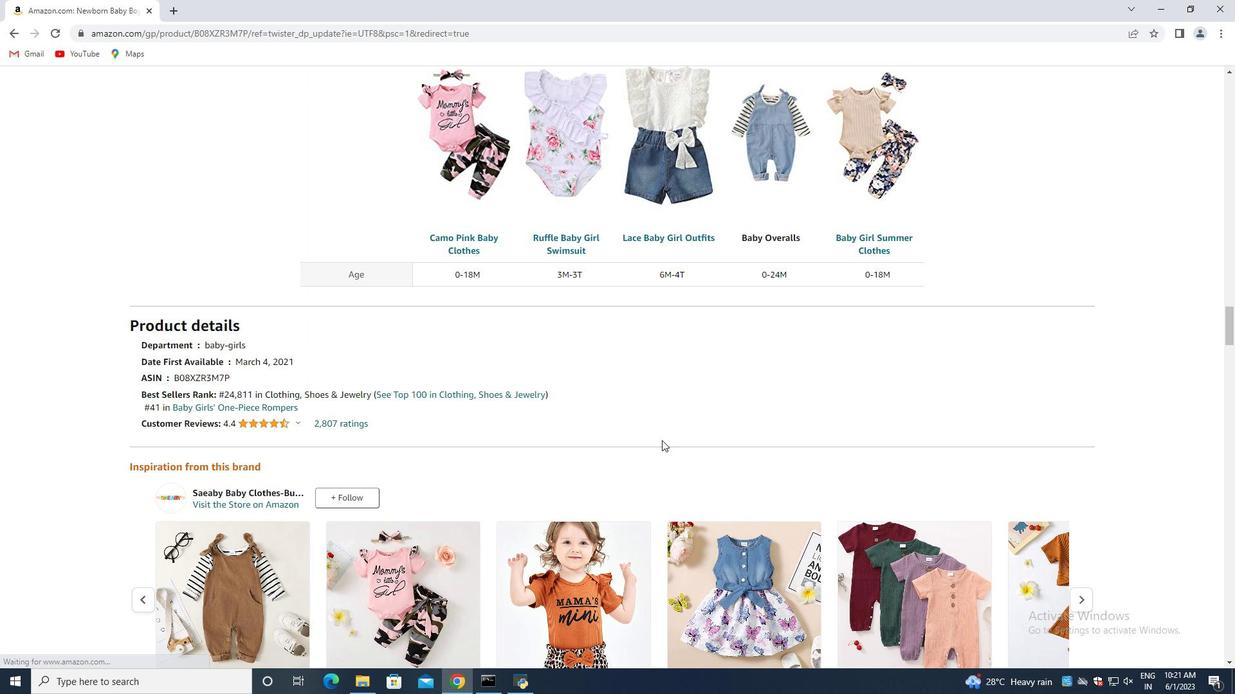 
Action: Mouse scrolled (662, 441) with delta (0, 0)
Screenshot: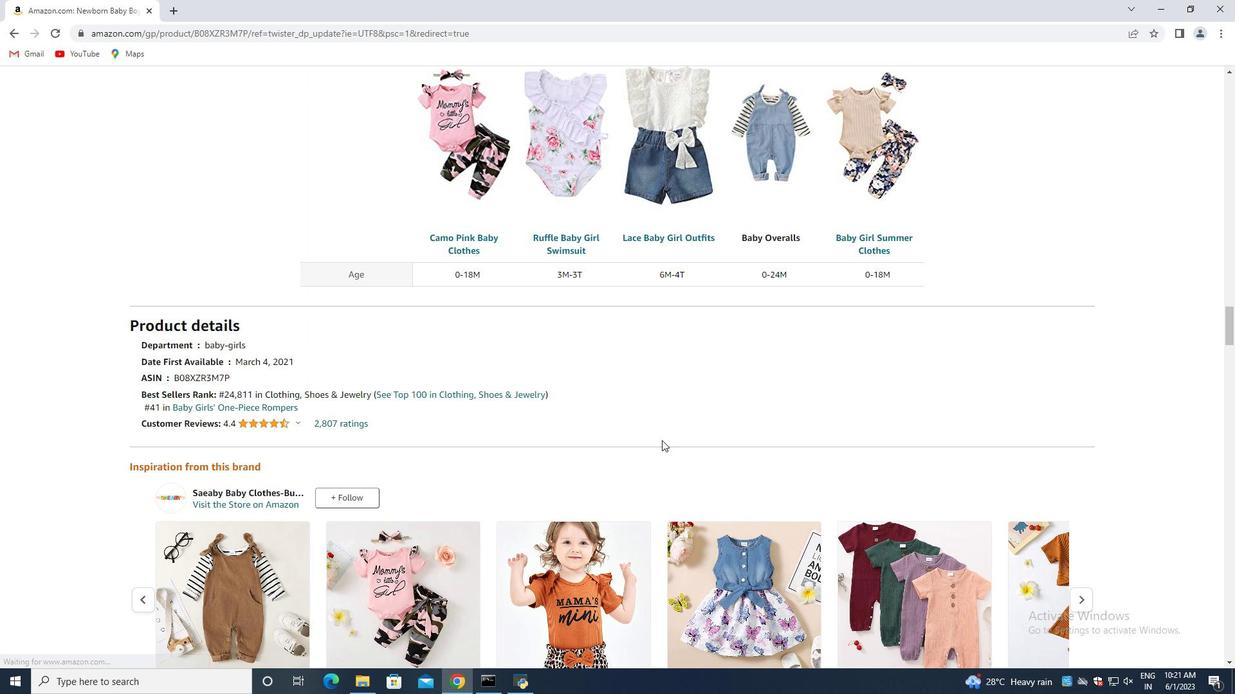 
Action: Mouse moved to (15, 32)
Screenshot: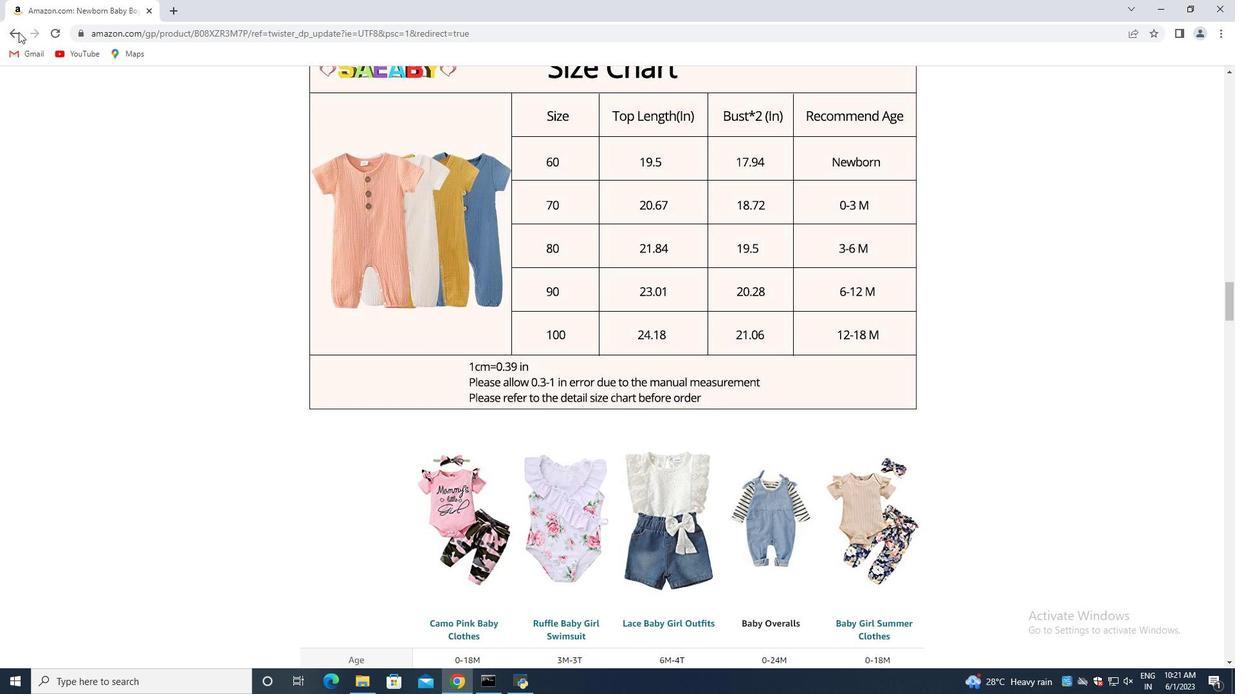 
Action: Mouse pressed left at (15, 32)
Screenshot: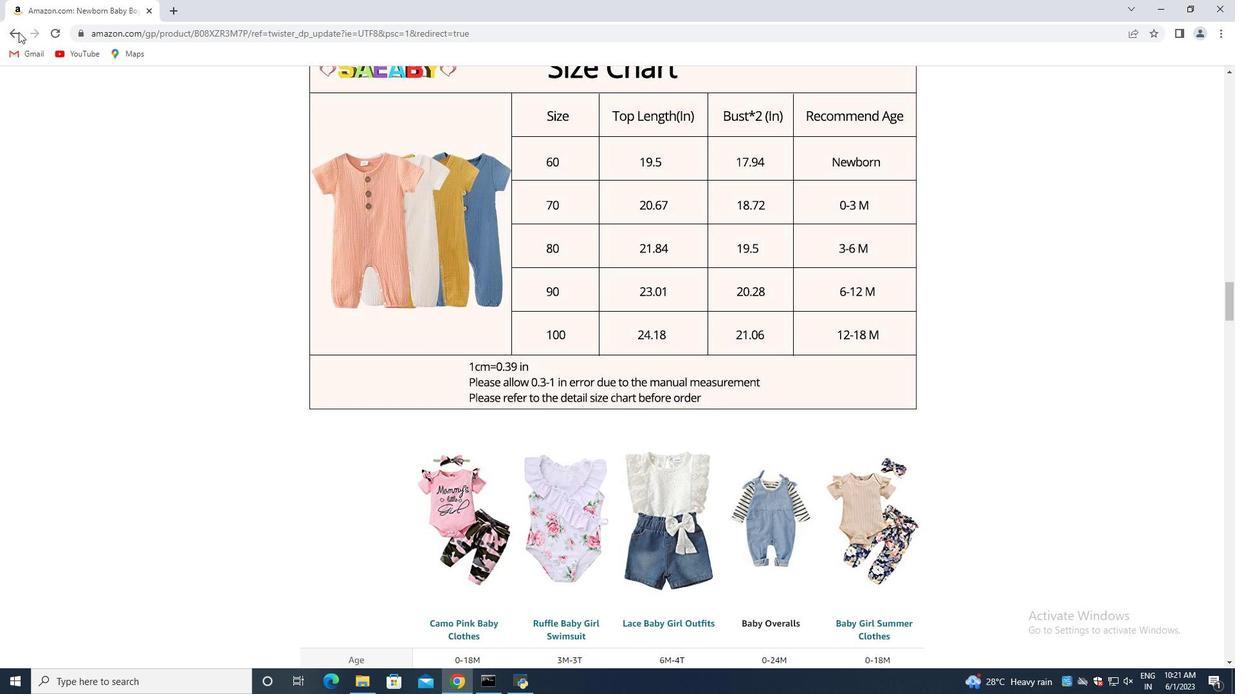 
Action: Mouse moved to (14, 30)
Screenshot: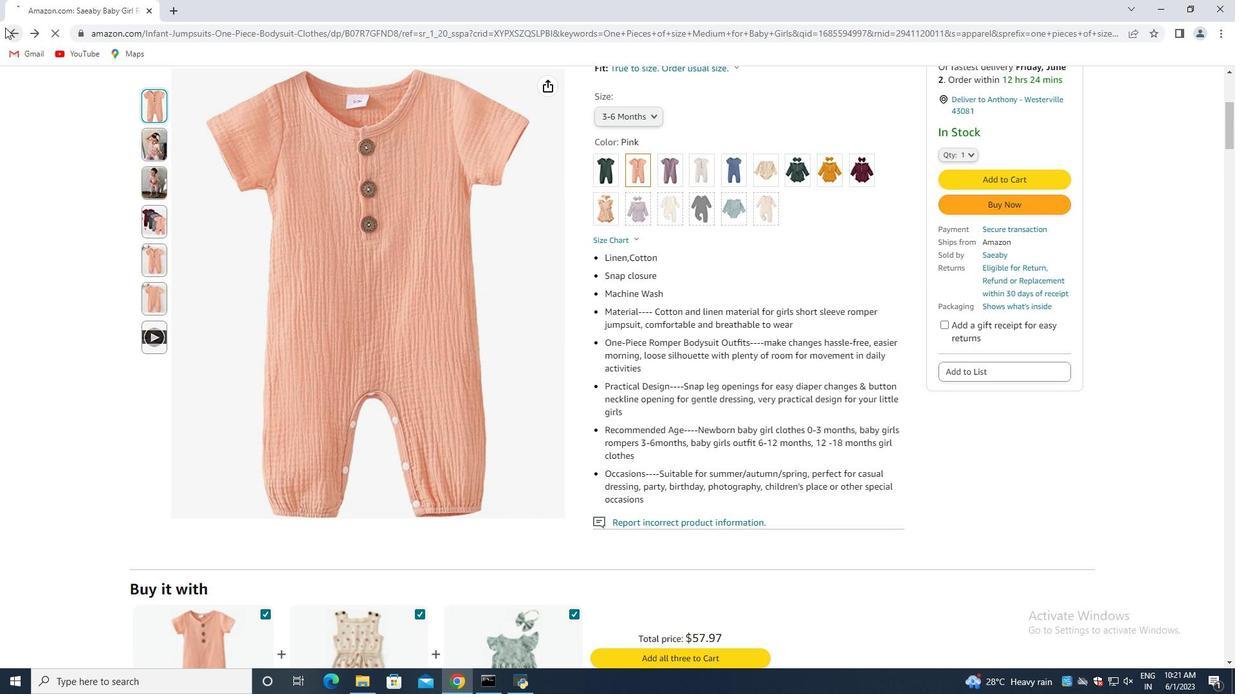 
Action: Mouse pressed left at (14, 30)
Screenshot: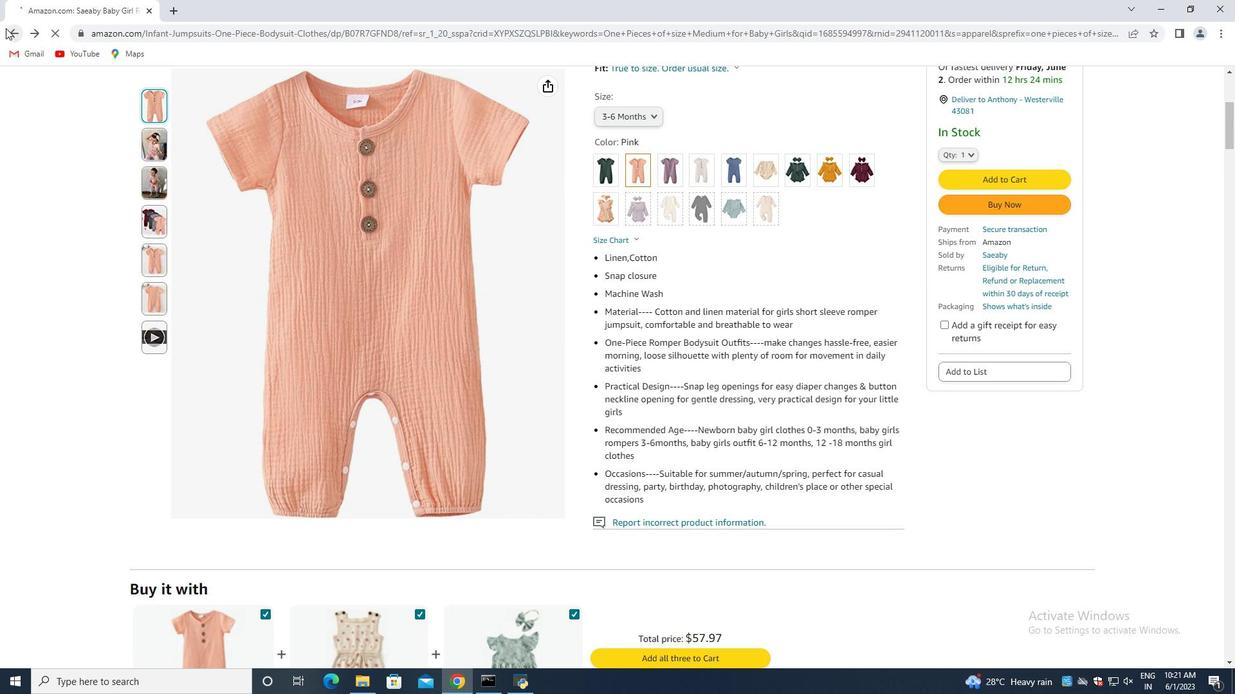 
Action: Mouse moved to (562, 362)
Screenshot: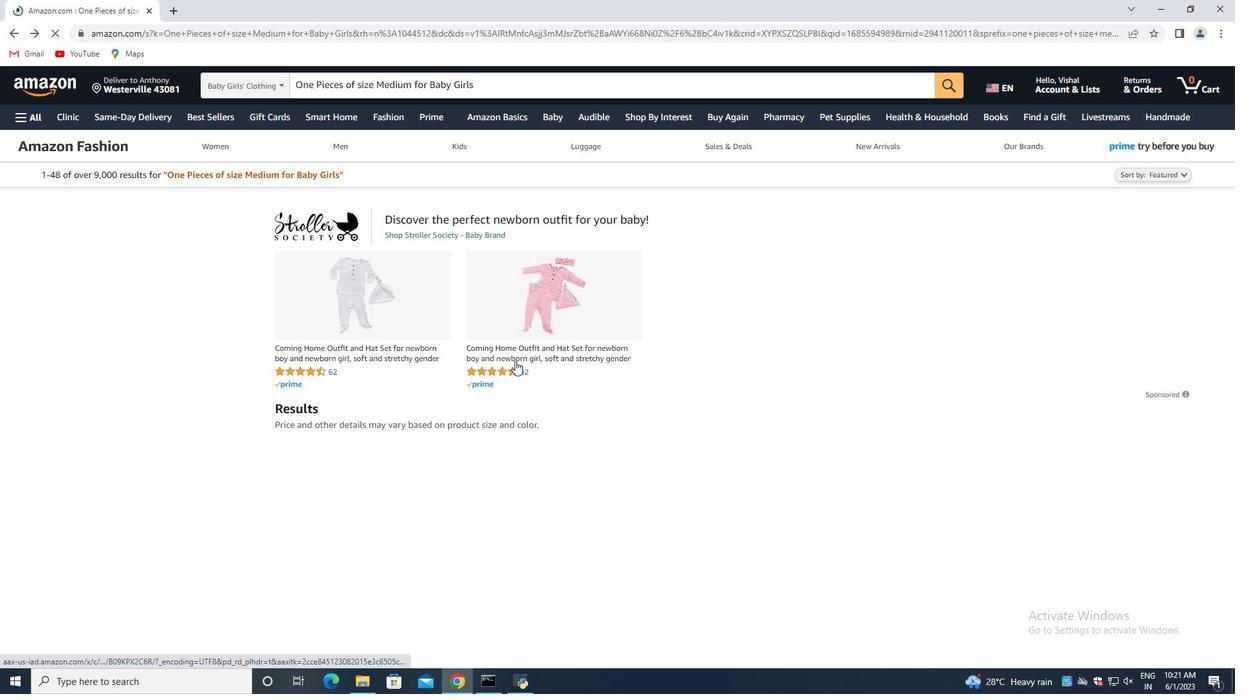 
Action: Mouse scrolled (562, 362) with delta (0, 0)
Screenshot: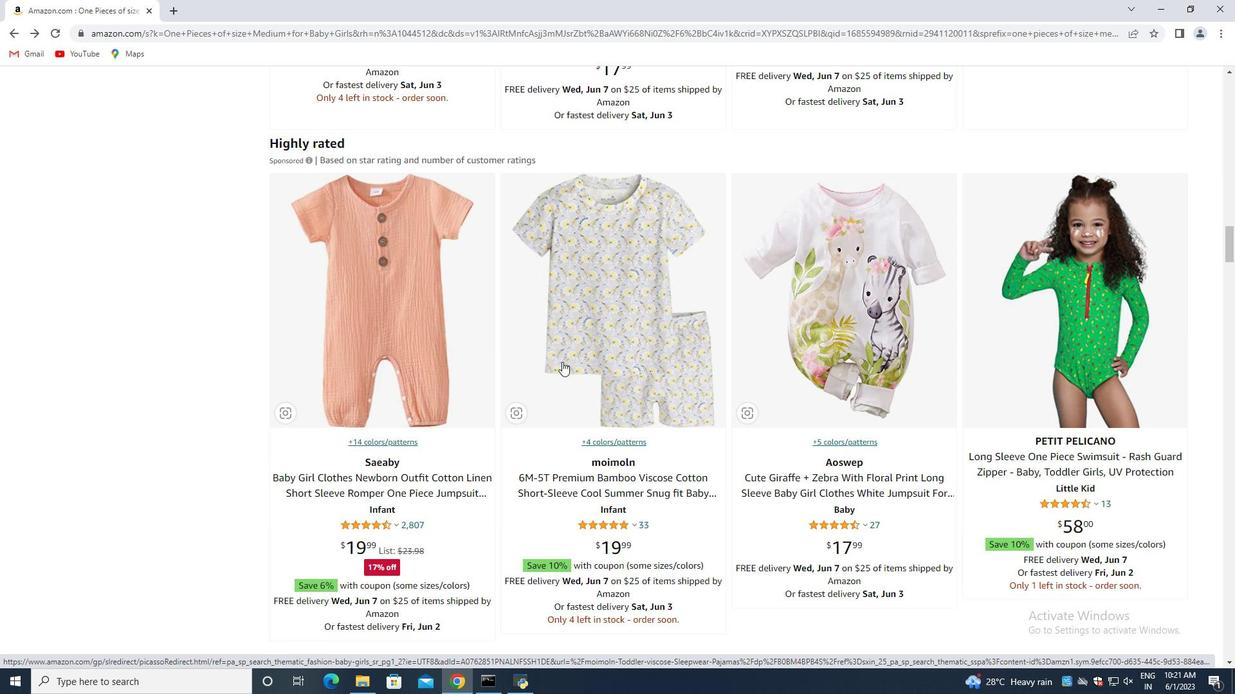 
Action: Mouse scrolled (562, 362) with delta (0, 0)
Screenshot: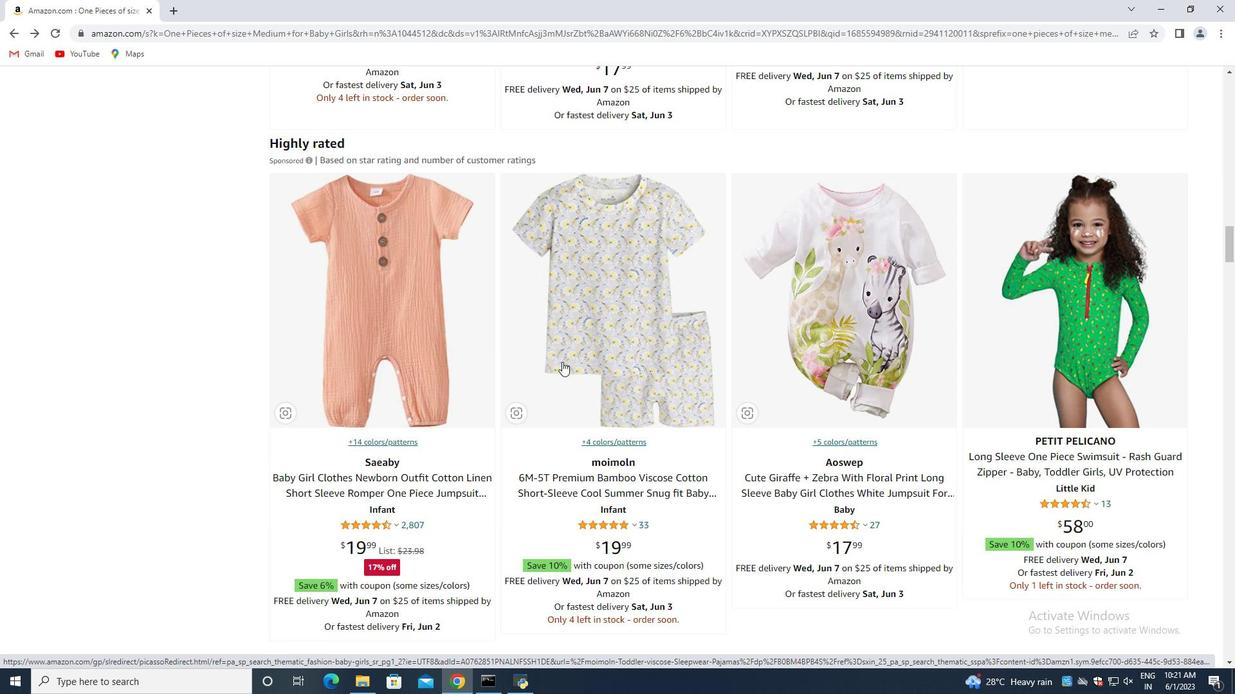 
Action: Mouse scrolled (562, 362) with delta (0, 0)
Screenshot: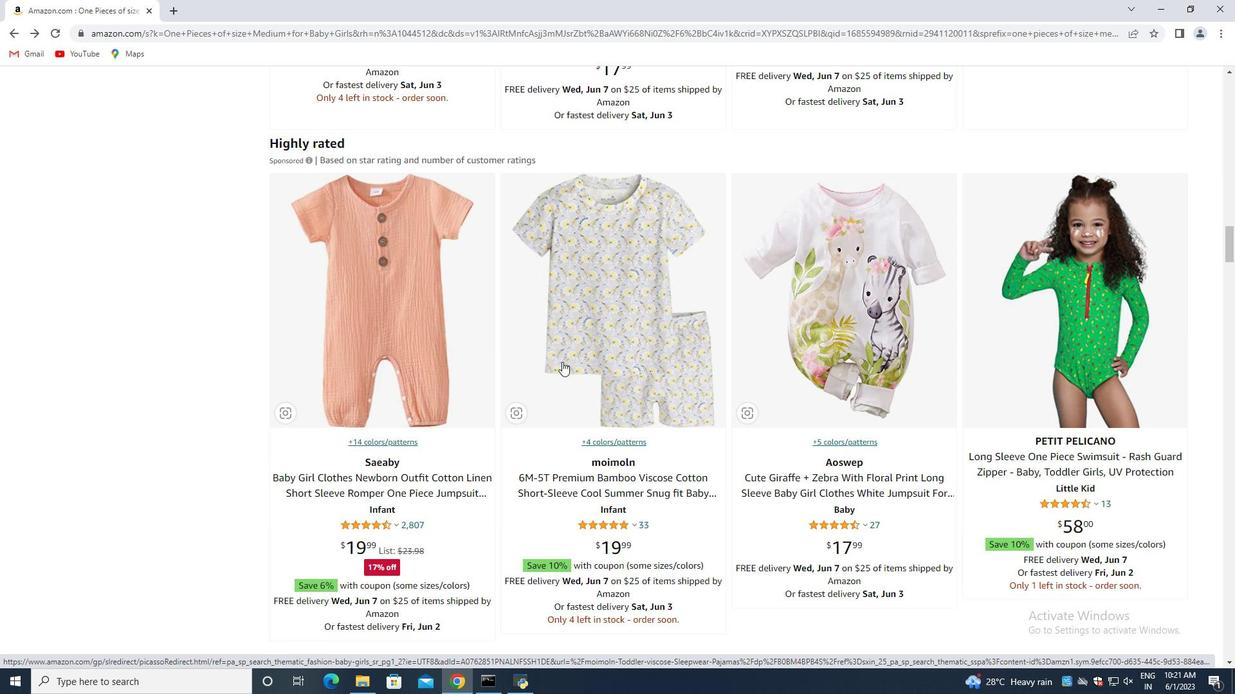
Action: Mouse scrolled (562, 362) with delta (0, 0)
Screenshot: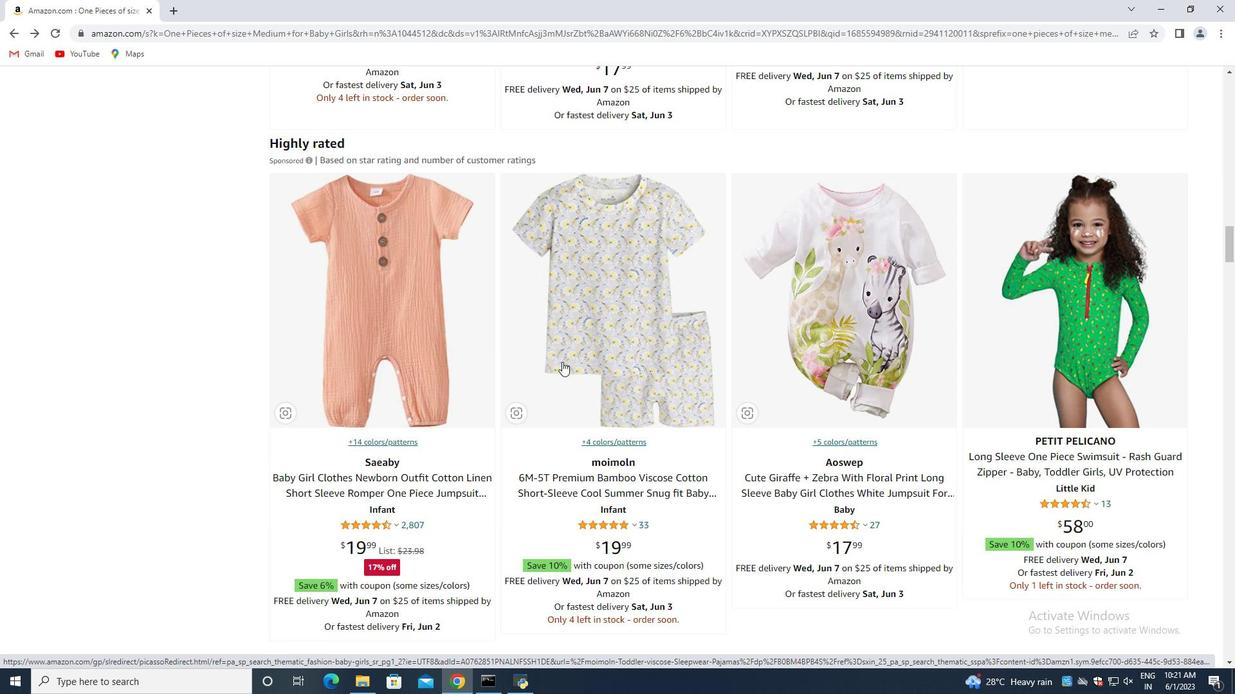 
Action: Mouse scrolled (562, 362) with delta (0, 0)
Screenshot: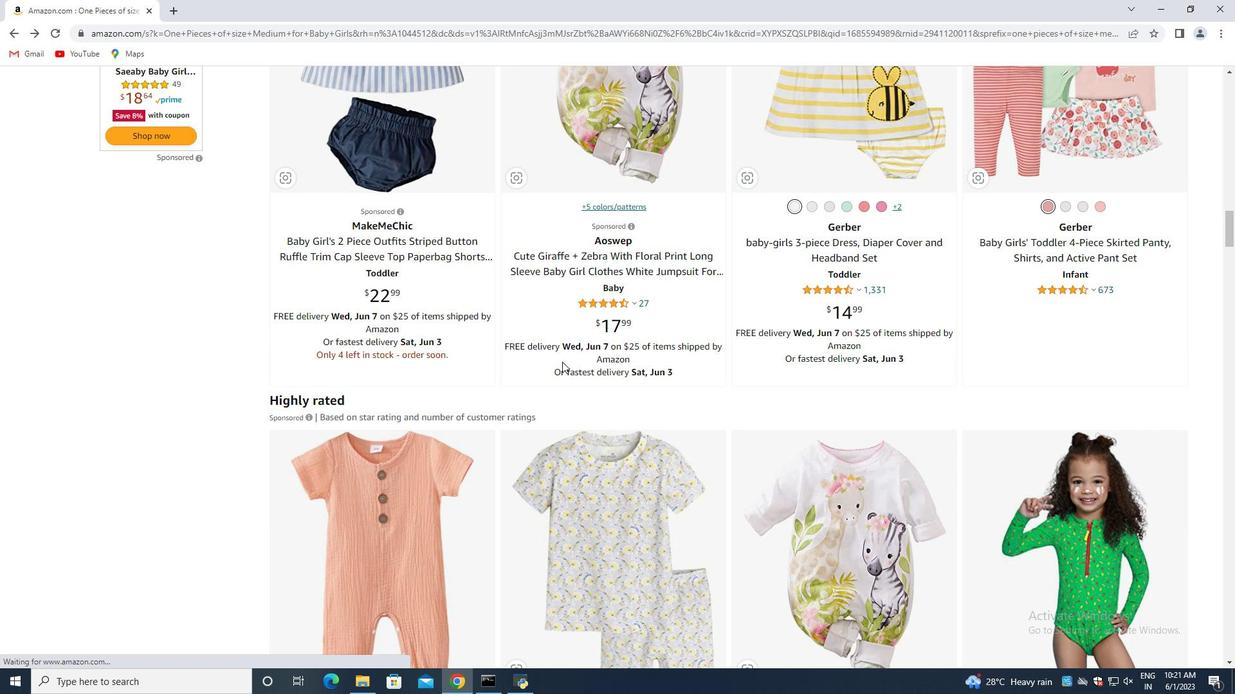 
Action: Mouse scrolled (562, 362) with delta (0, 0)
Screenshot: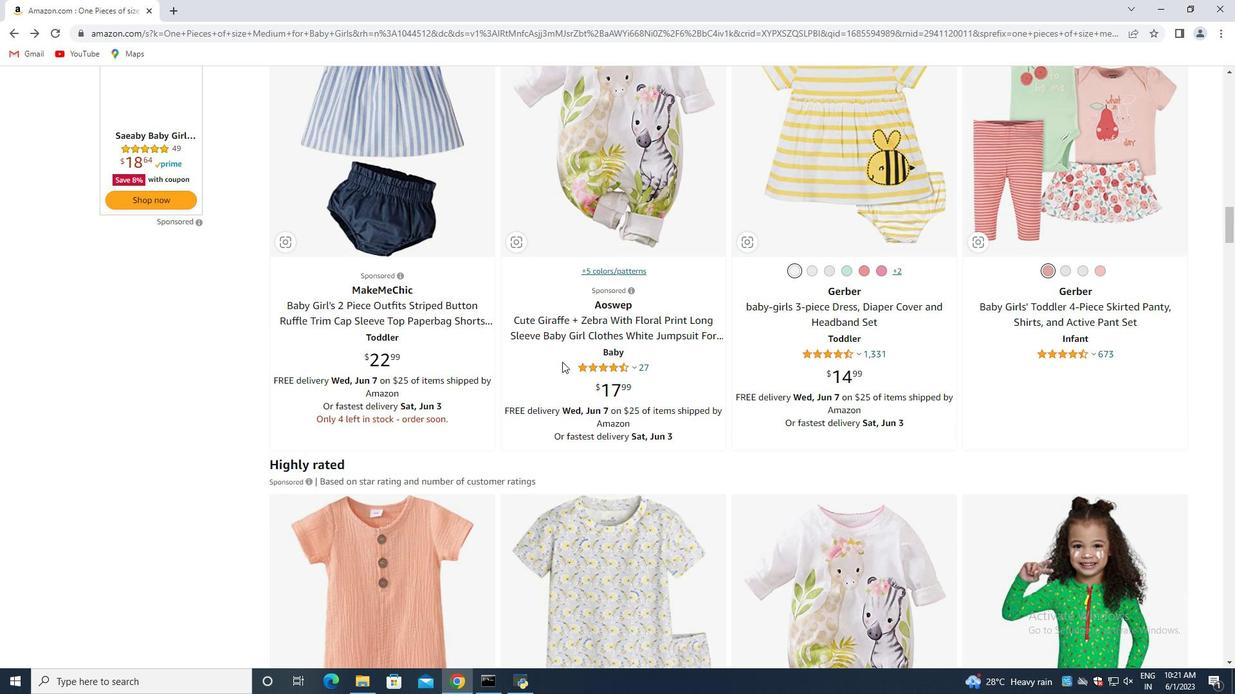 
Action: Mouse scrolled (562, 362) with delta (0, 0)
Screenshot: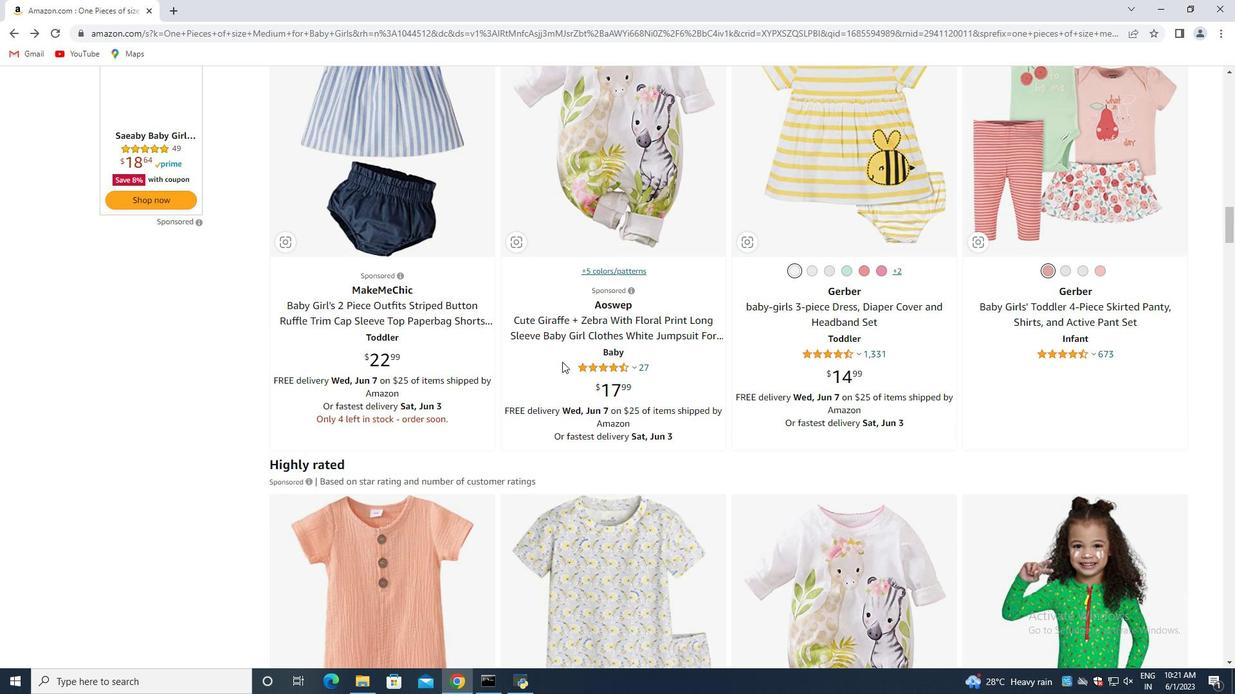 
Action: Mouse scrolled (562, 362) with delta (0, 0)
Screenshot: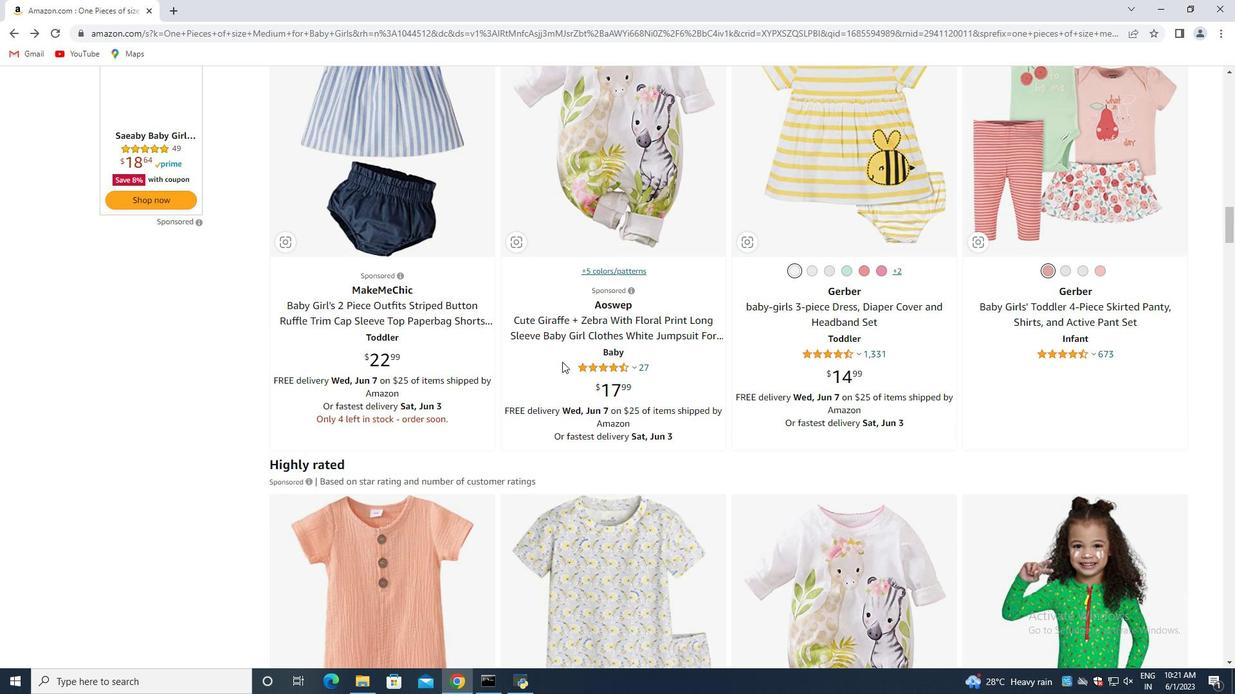 
Action: Mouse scrolled (562, 362) with delta (0, 0)
Screenshot: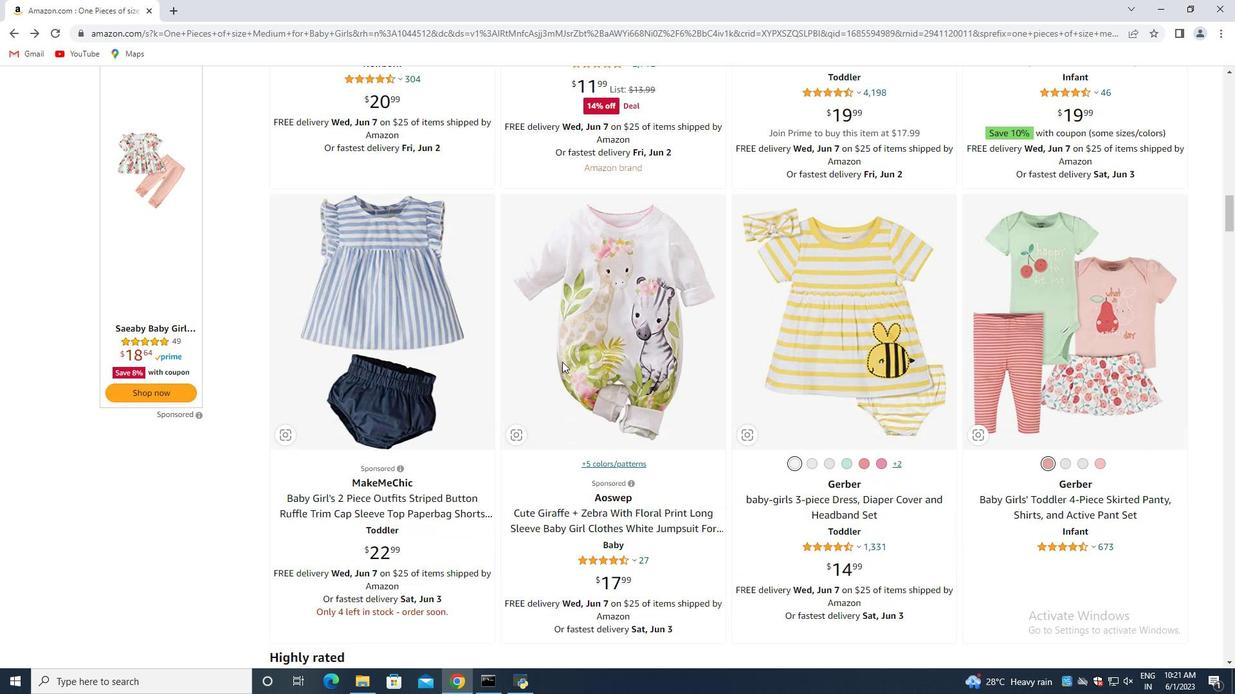 
Action: Mouse scrolled (562, 362) with delta (0, 0)
Screenshot: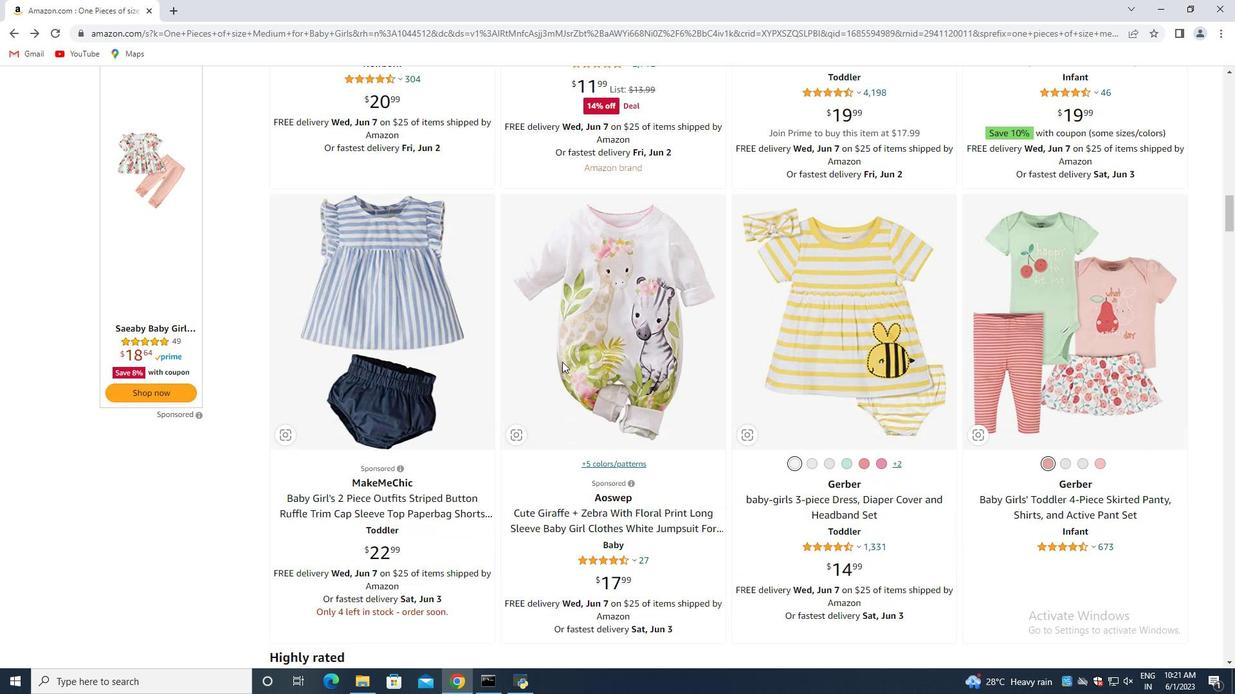
Action: Mouse scrolled (562, 362) with delta (0, 0)
Screenshot: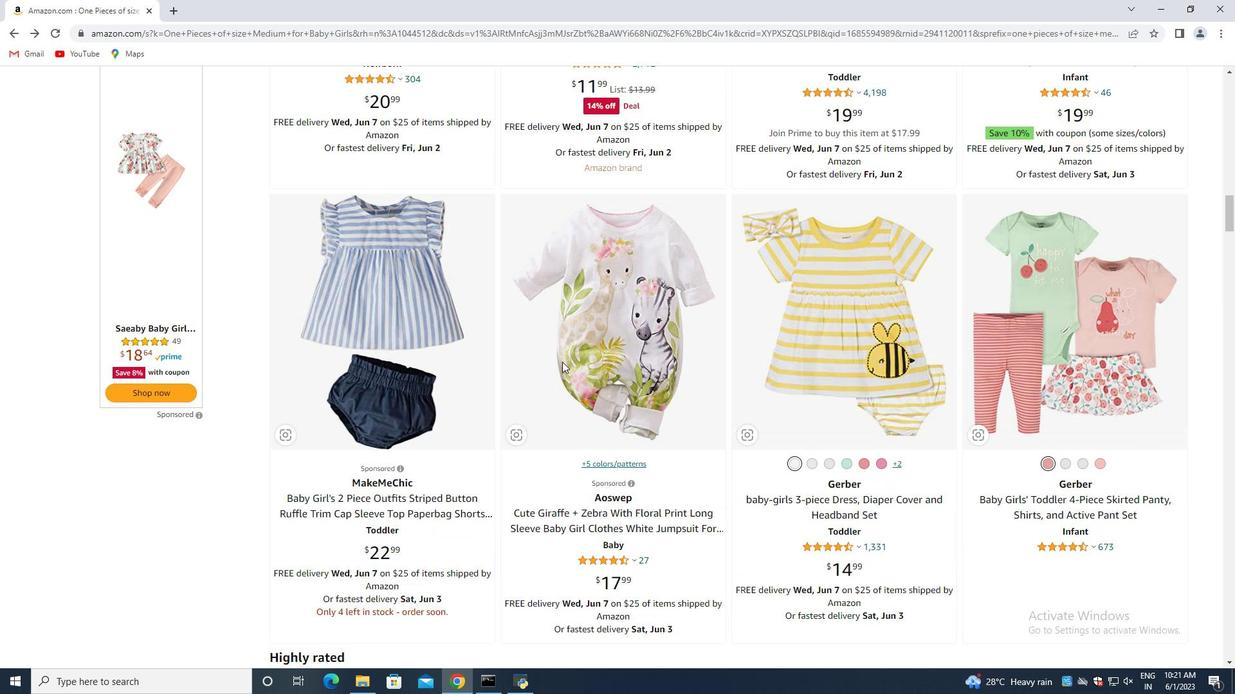 
Action: Mouse scrolled (562, 362) with delta (0, 0)
Screenshot: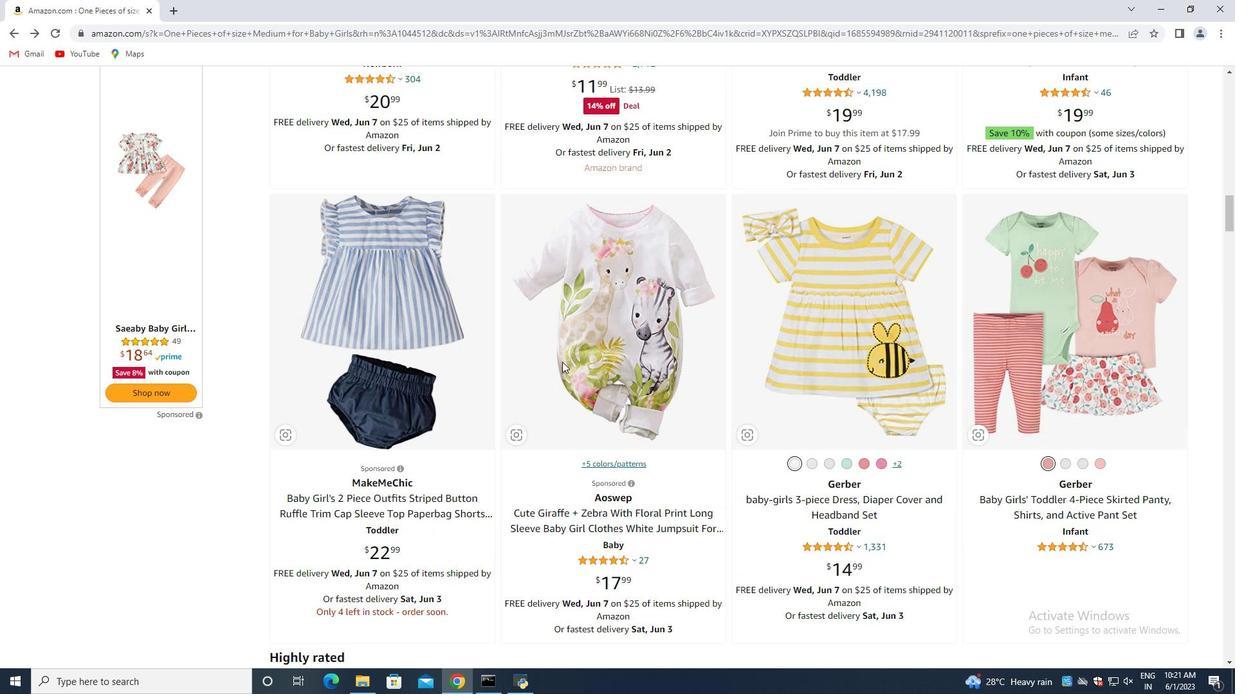 
Action: Mouse moved to (594, 358)
Screenshot: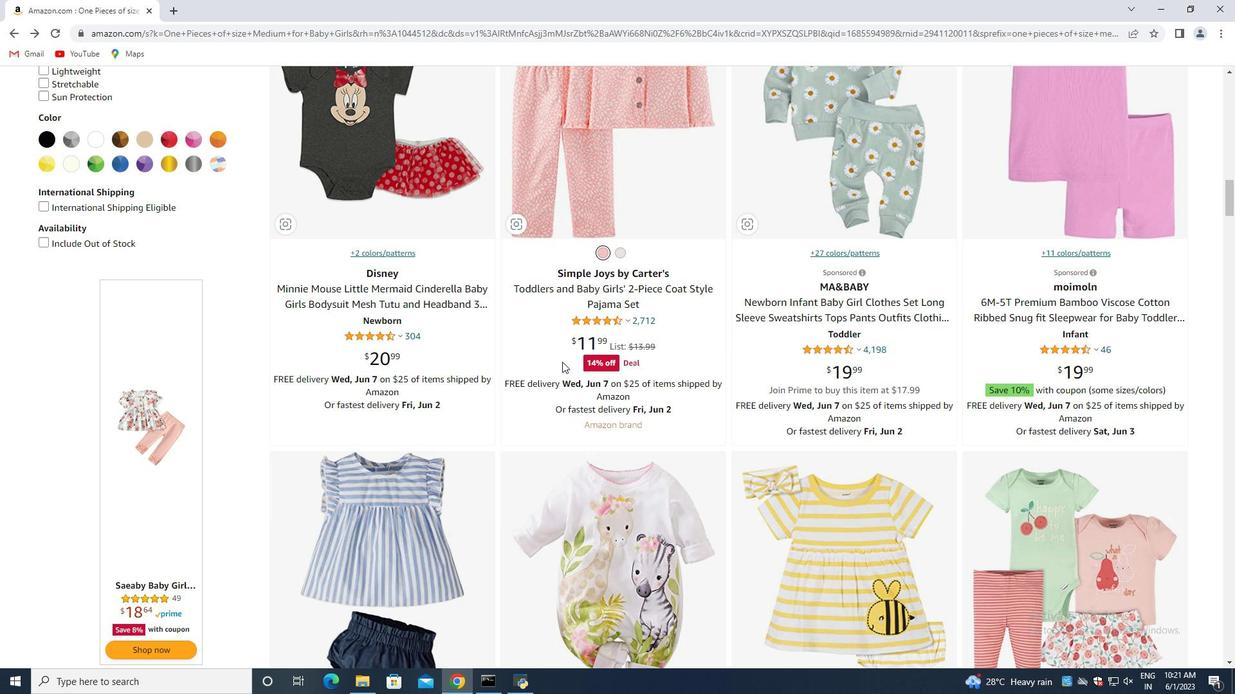 
Action: Mouse scrolled (594, 358) with delta (0, 0)
Screenshot: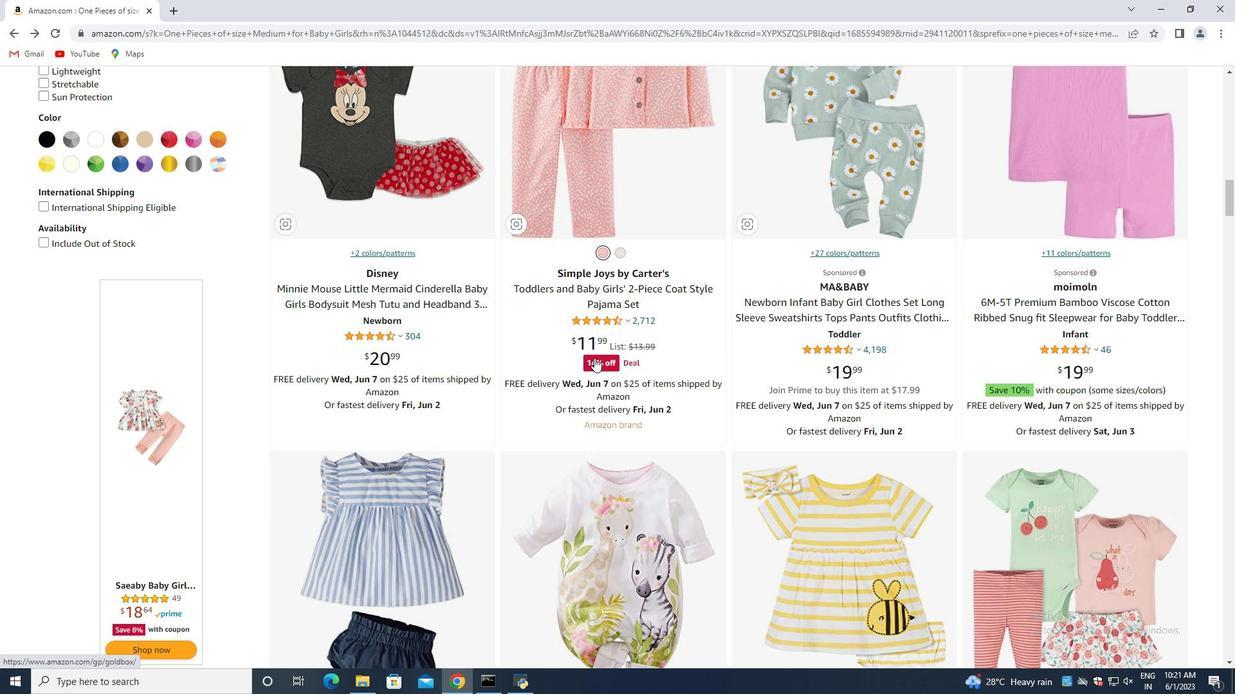 
Action: Mouse scrolled (594, 358) with delta (0, 0)
Screenshot: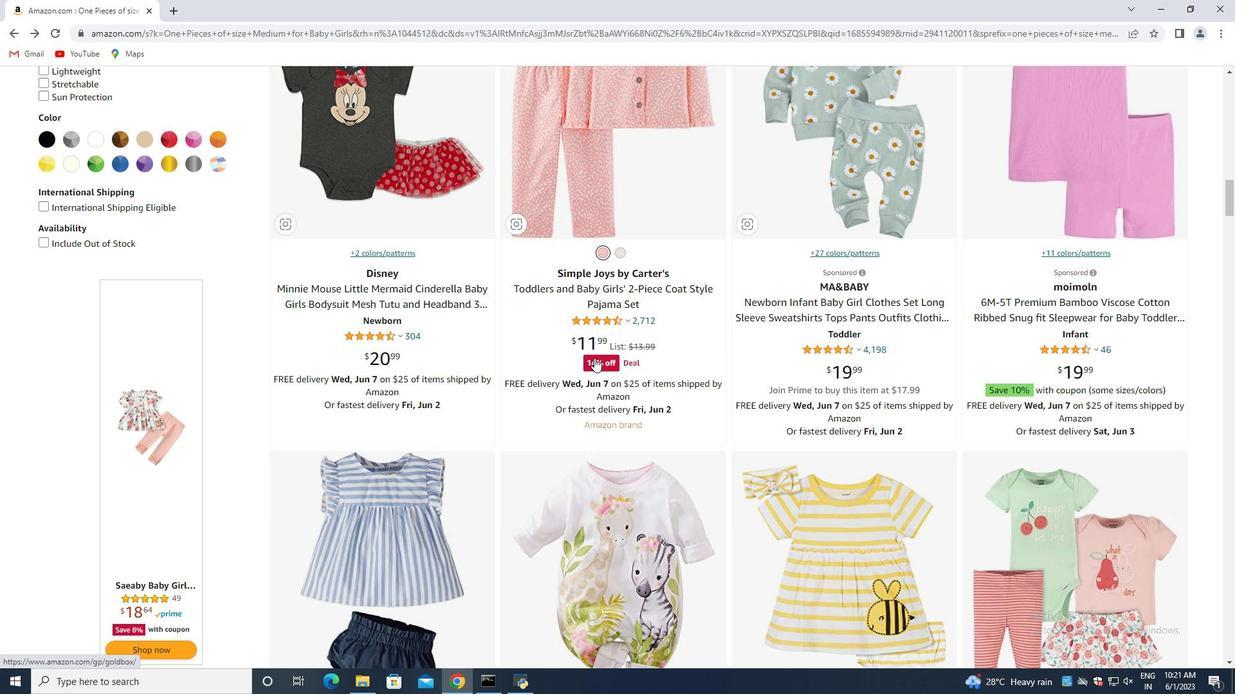 
Action: Mouse scrolled (594, 358) with delta (0, 0)
Screenshot: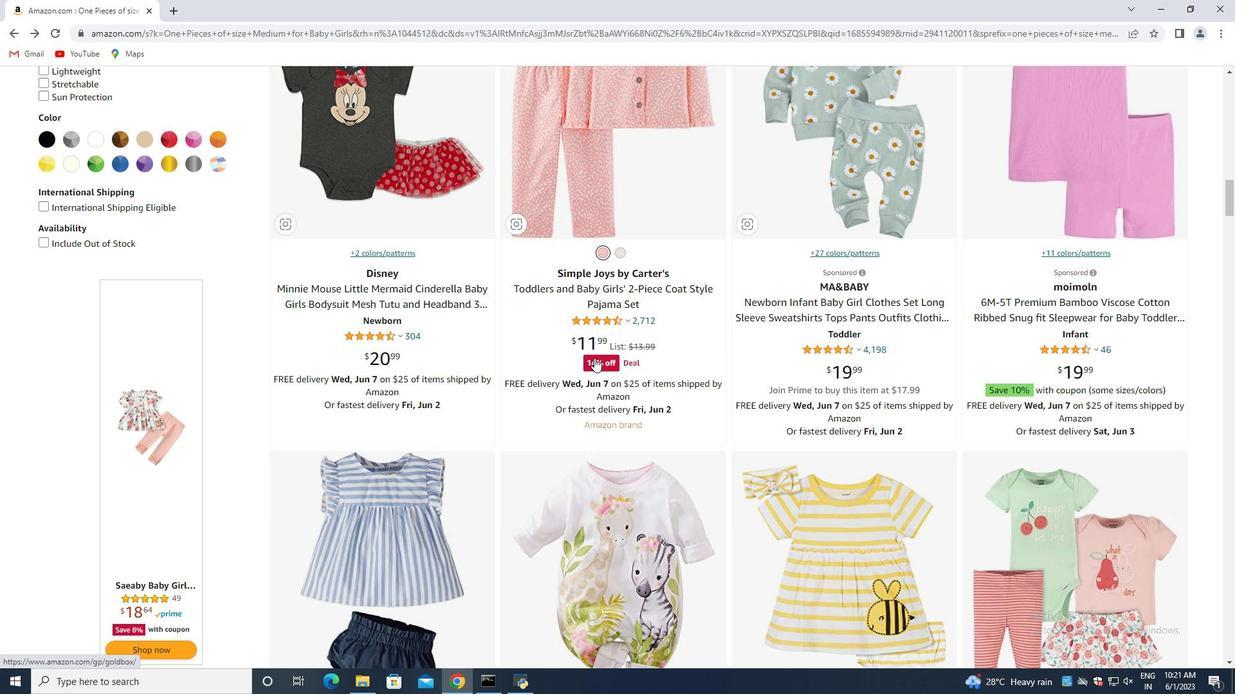 
Action: Mouse moved to (681, 364)
Screenshot: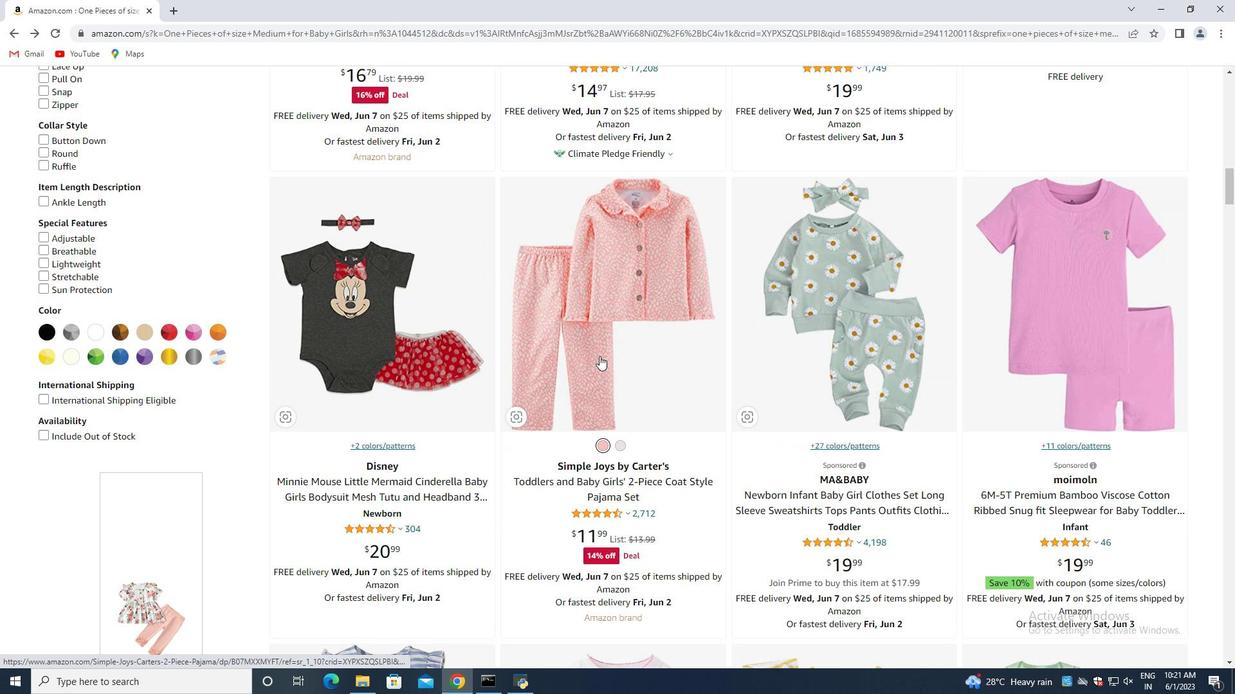 
Action: Mouse scrolled (681, 364) with delta (0, 0)
Screenshot: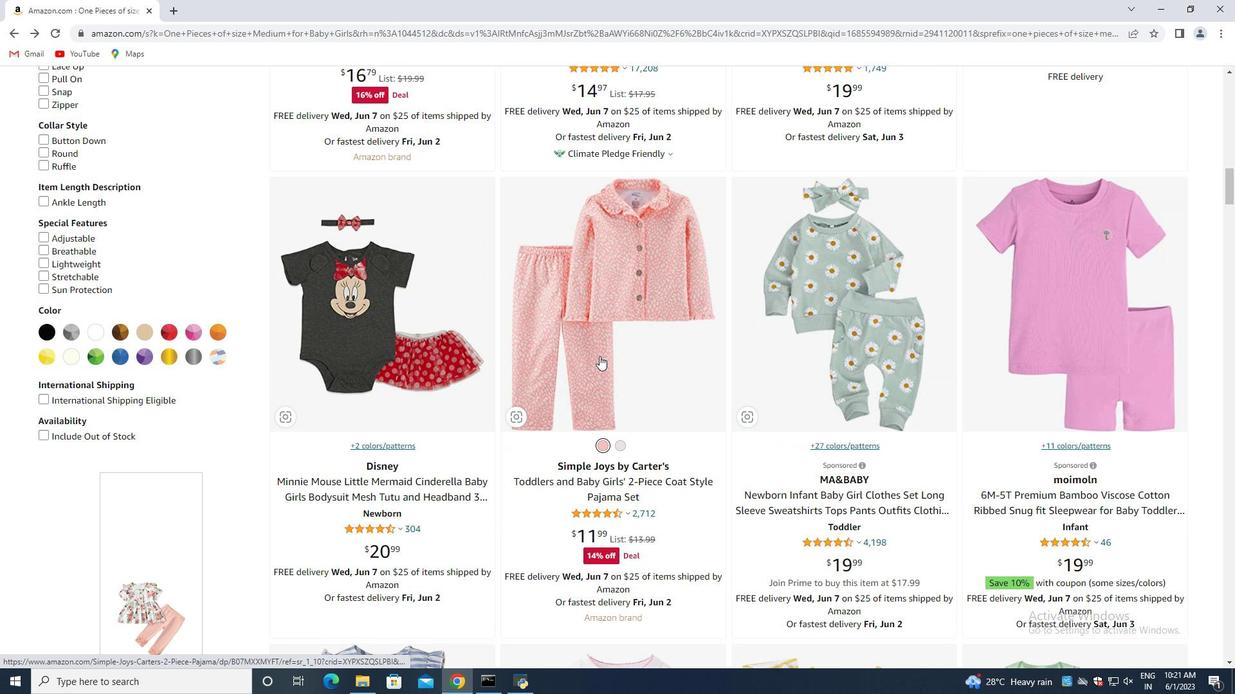 
Action: Mouse moved to (681, 364)
Screenshot: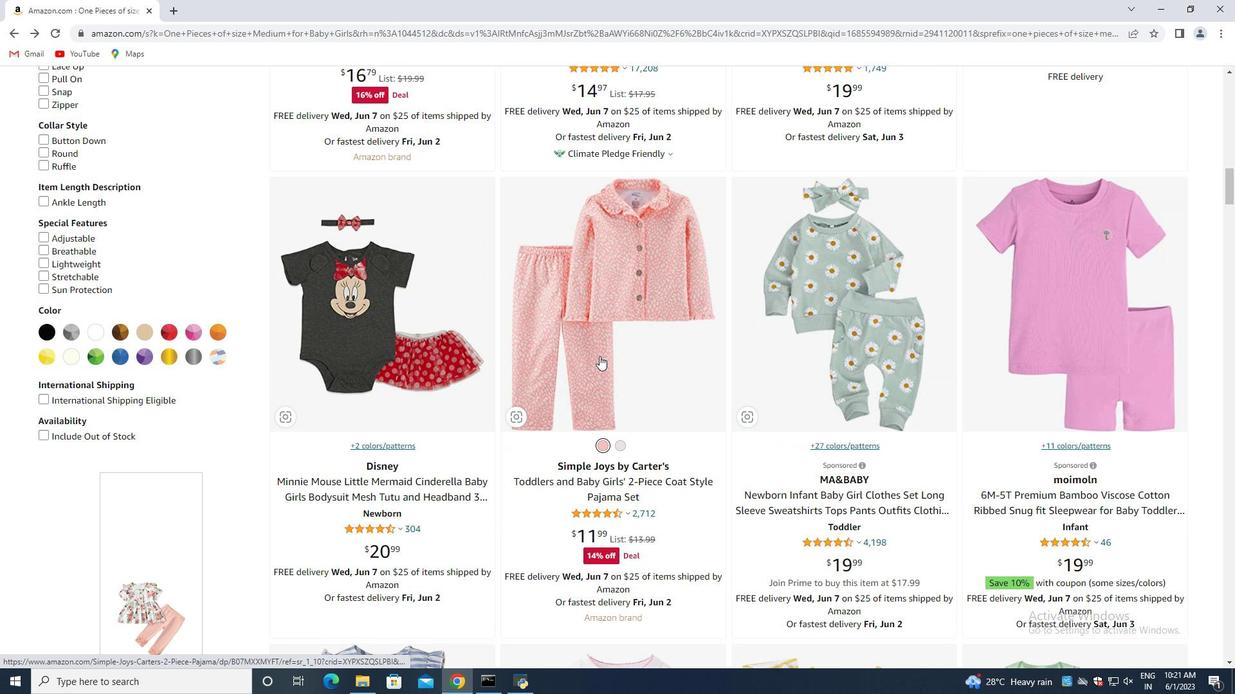 
Action: Mouse scrolled (681, 365) with delta (0, 0)
Screenshot: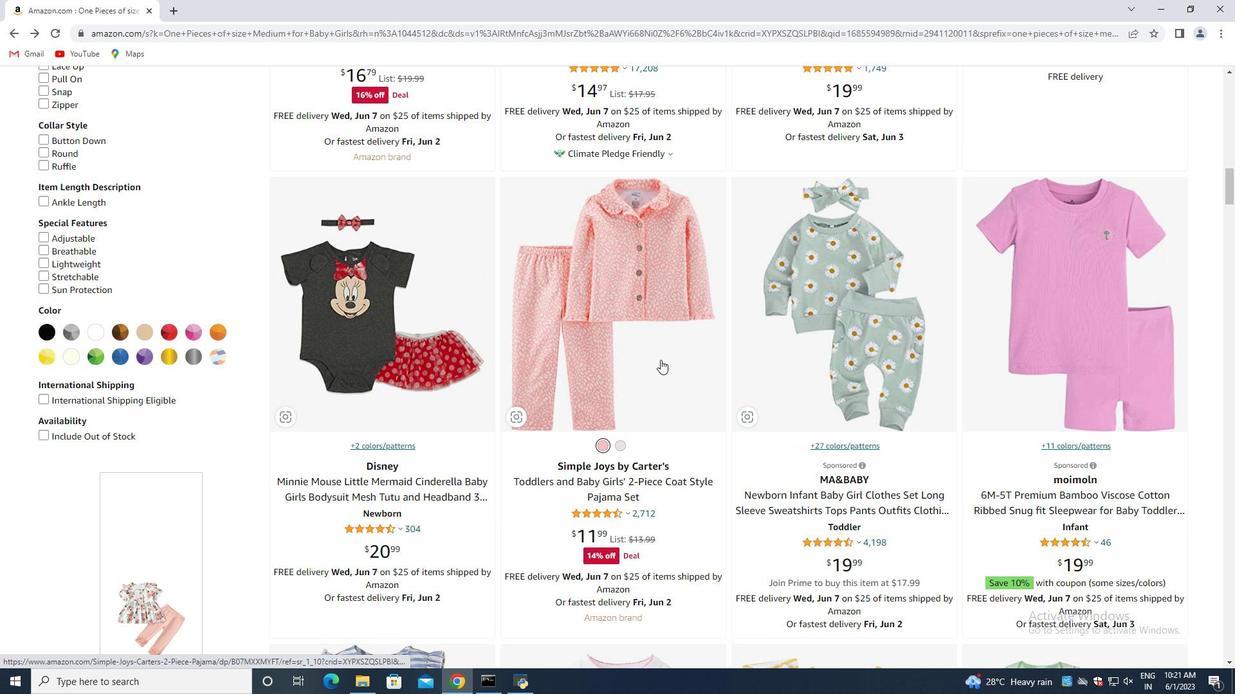 
Action: Mouse scrolled (681, 365) with delta (0, 0)
Screenshot: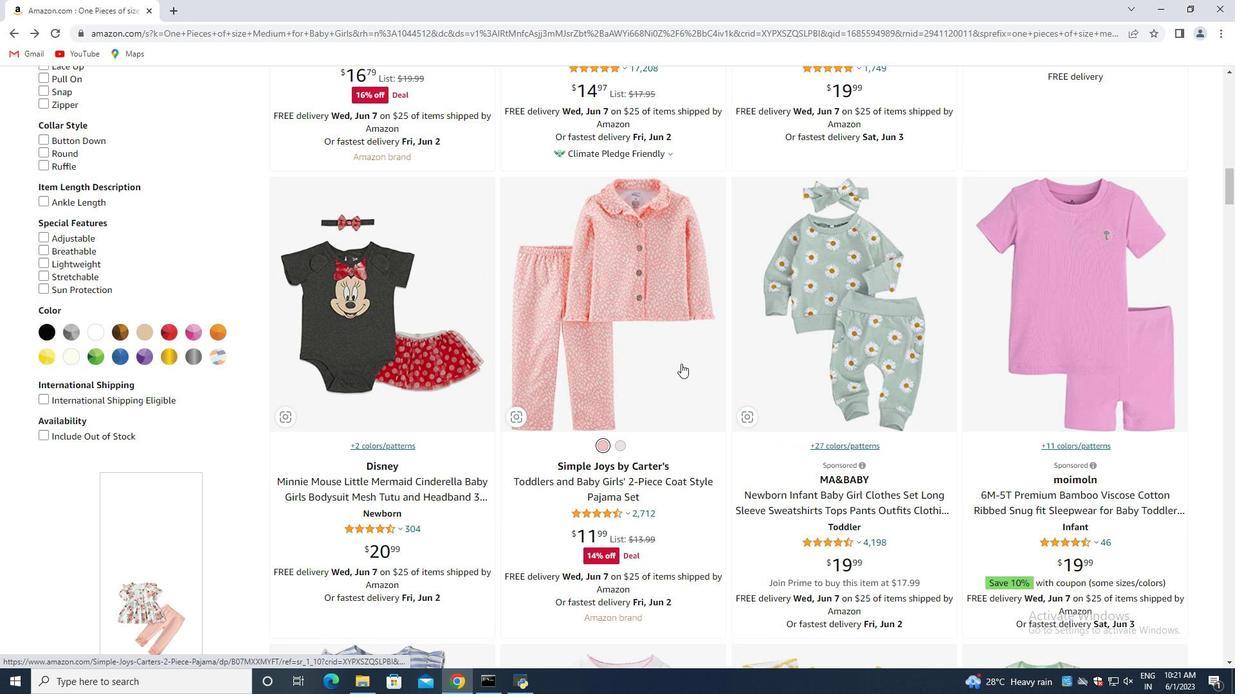 
Action: Mouse moved to (683, 364)
Screenshot: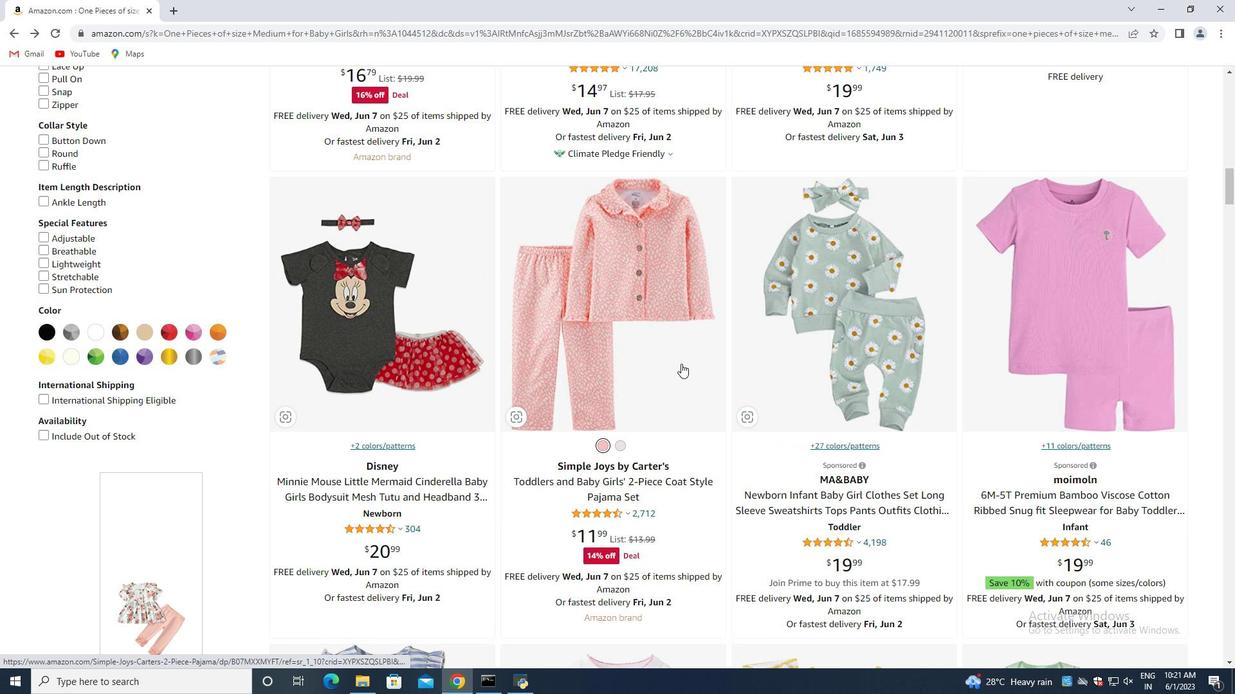
Action: Mouse scrolled (683, 365) with delta (0, 0)
Screenshot: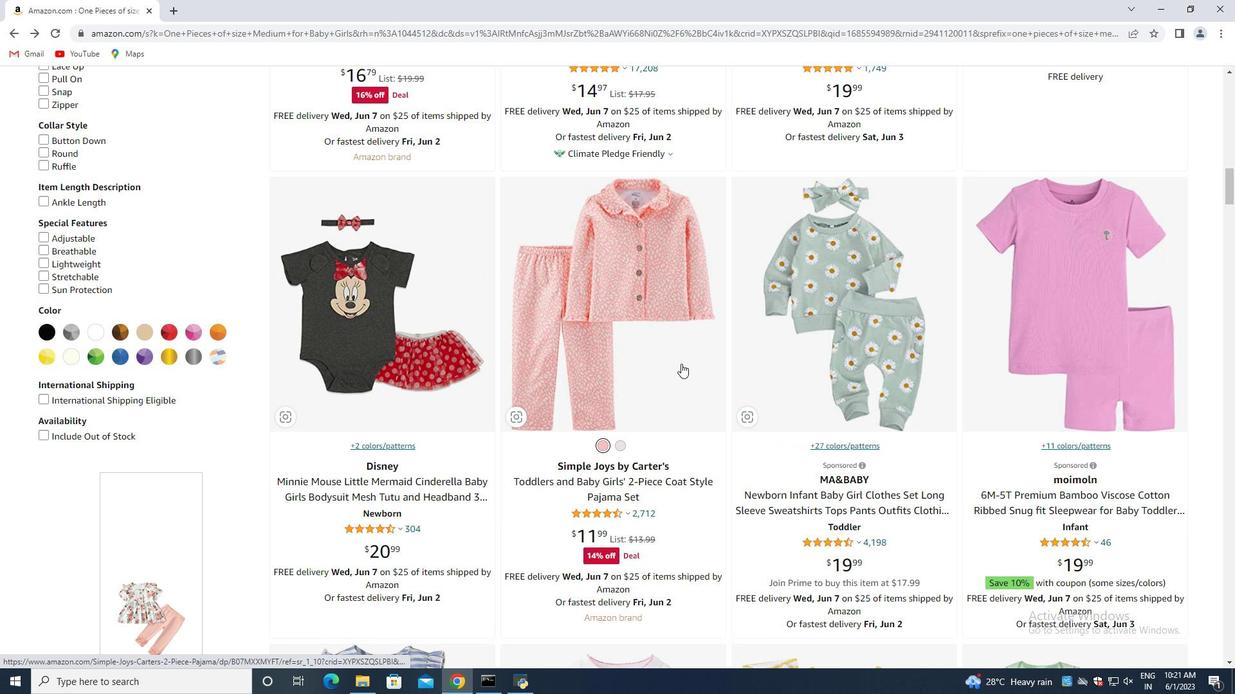 
Action: Mouse moved to (767, 393)
Screenshot: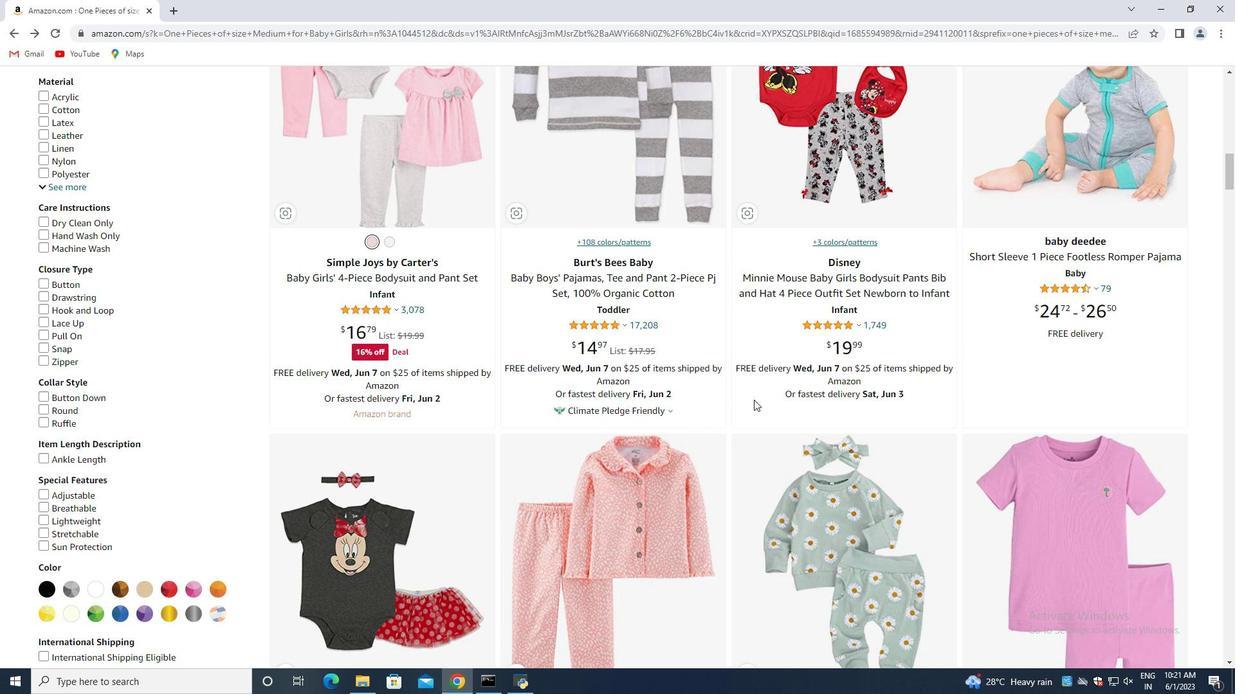 
Action: Mouse scrolled (767, 393) with delta (0, 0)
Screenshot: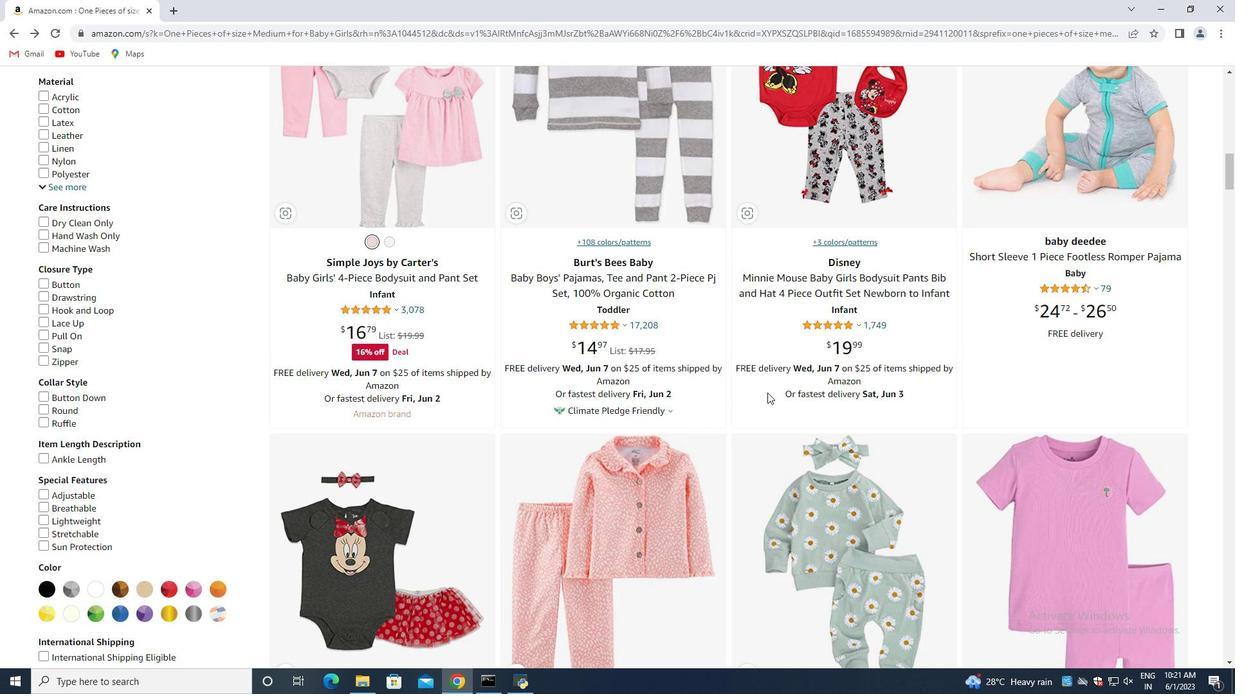 
Action: Mouse scrolled (767, 393) with delta (0, 0)
Screenshot: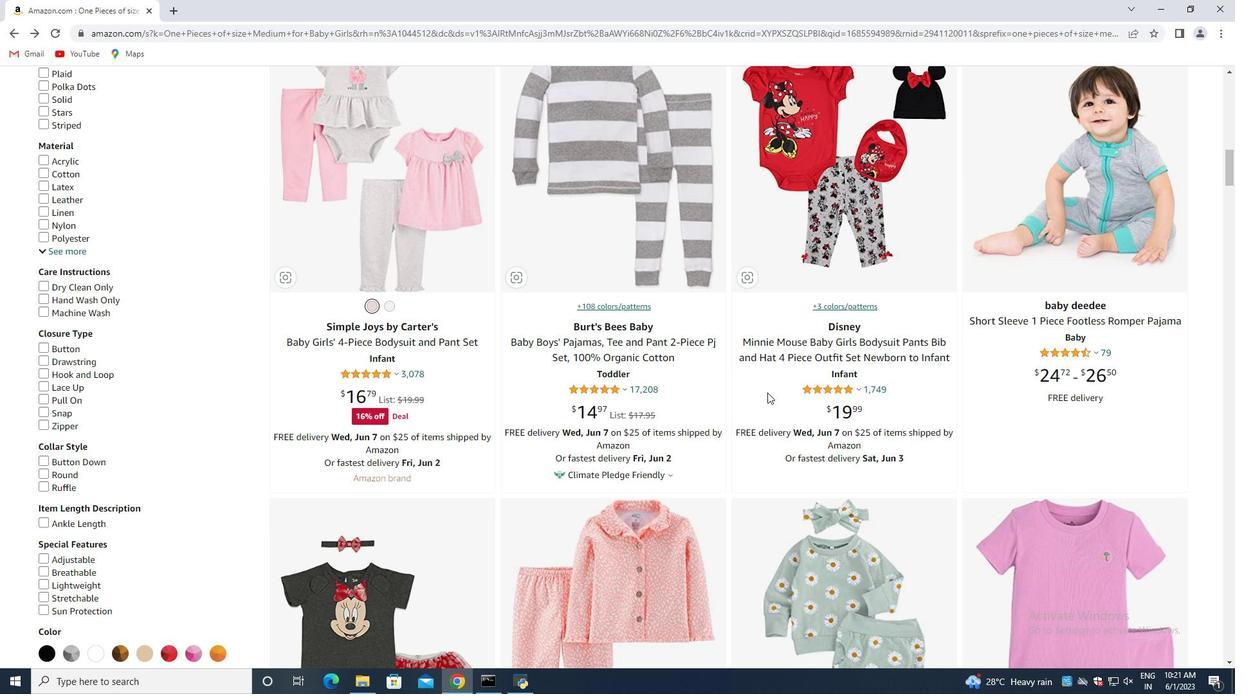 
Action: Mouse scrolled (767, 393) with delta (0, 0)
Screenshot: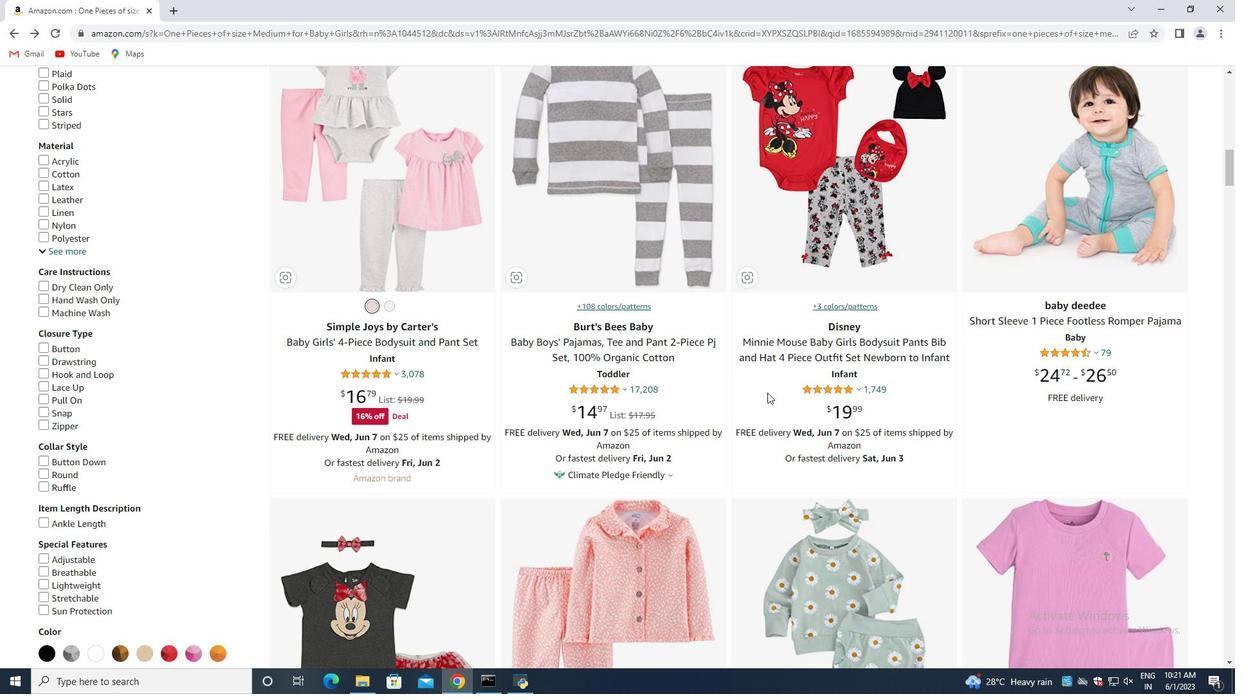 
Action: Mouse scrolled (767, 393) with delta (0, 0)
Screenshot: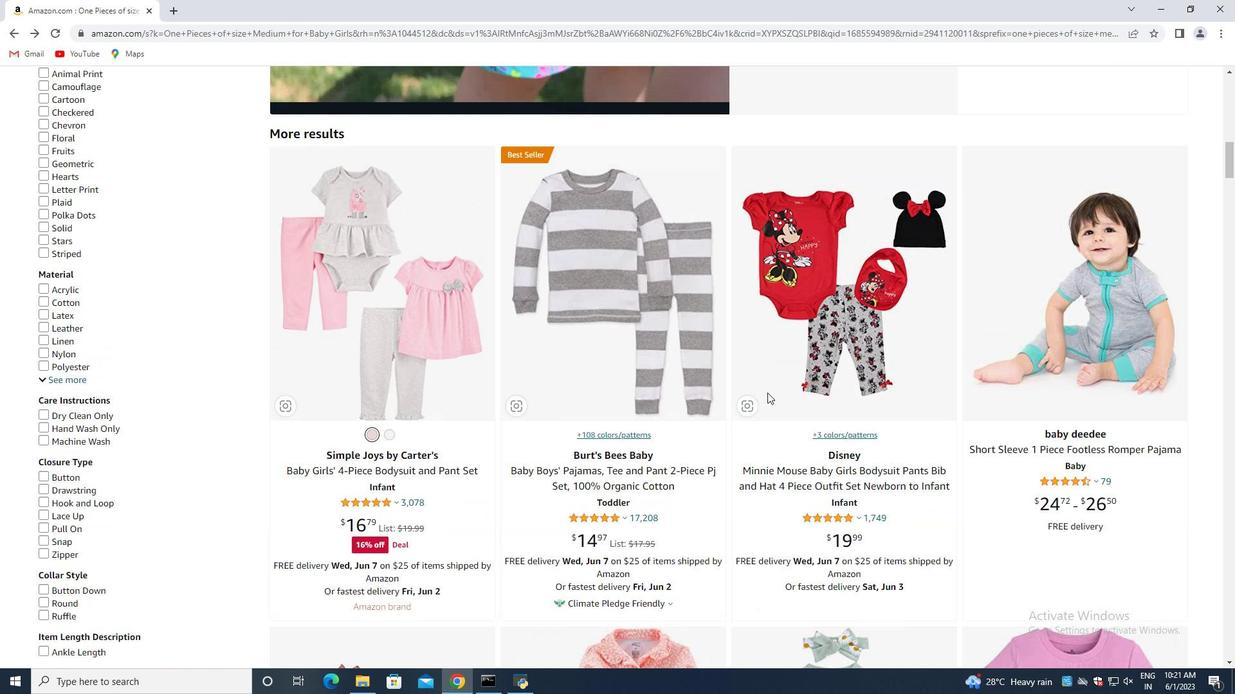 
Action: Mouse scrolled (767, 393) with delta (0, 0)
Screenshot: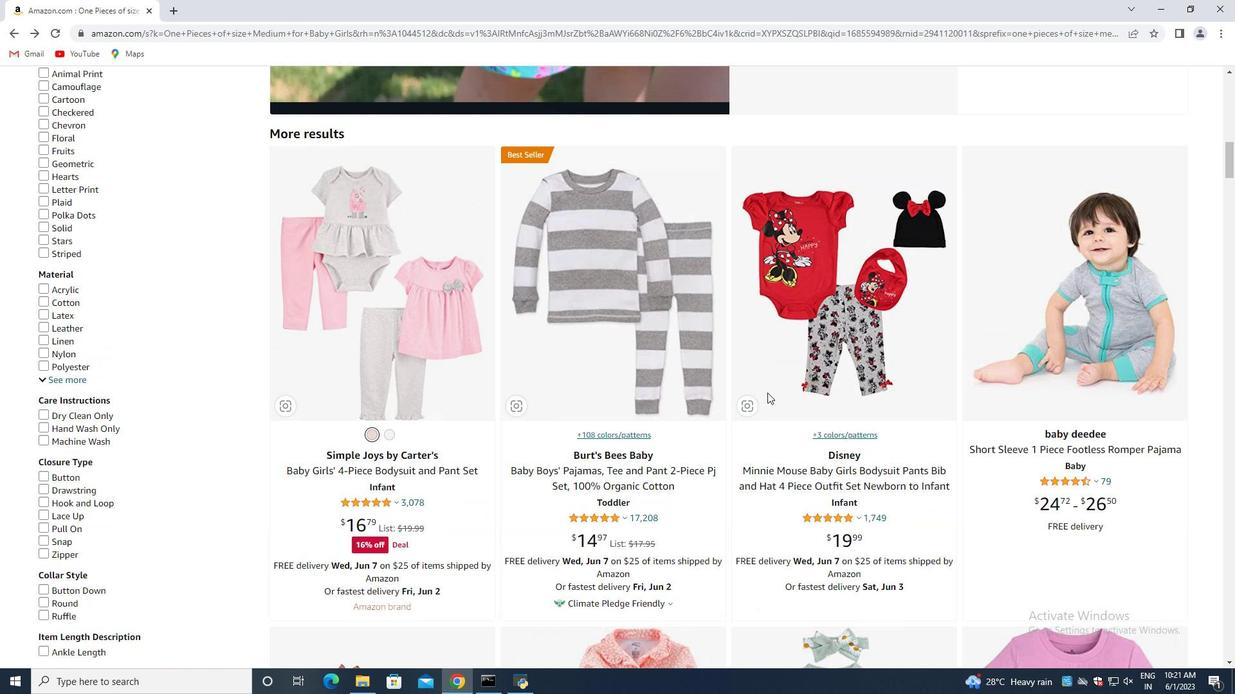 
Action: Mouse moved to (768, 392)
Screenshot: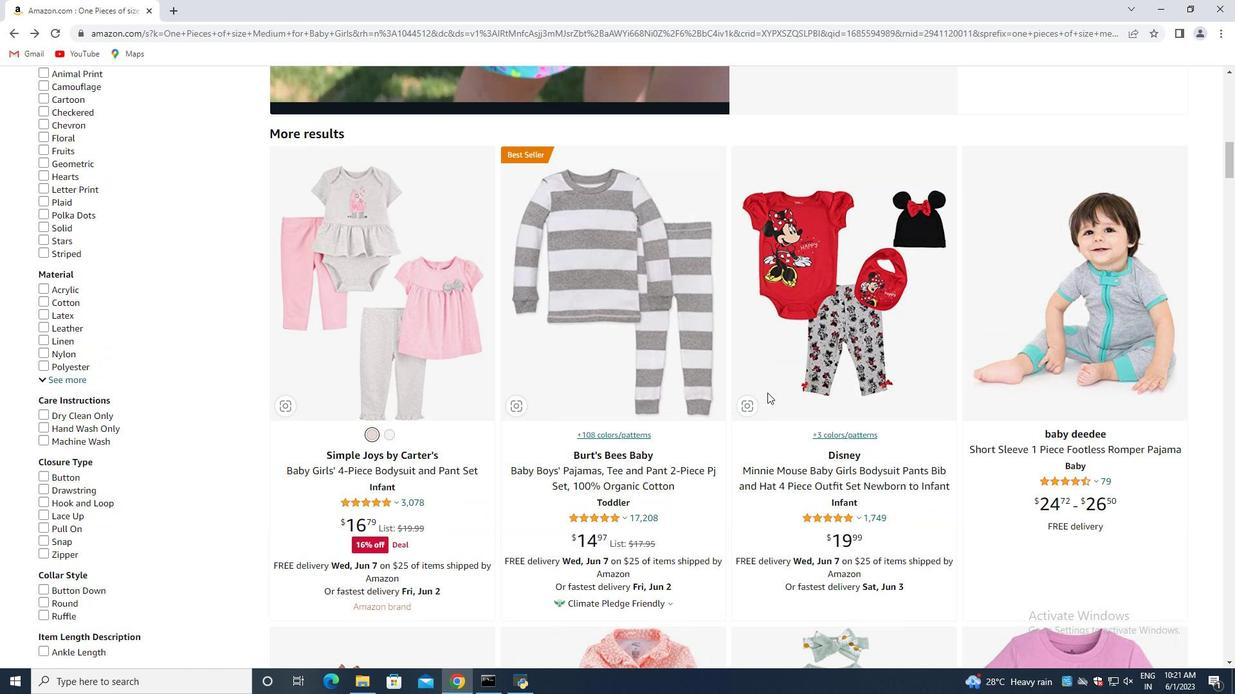 
Action: Mouse scrolled (768, 393) with delta (0, 0)
Screenshot: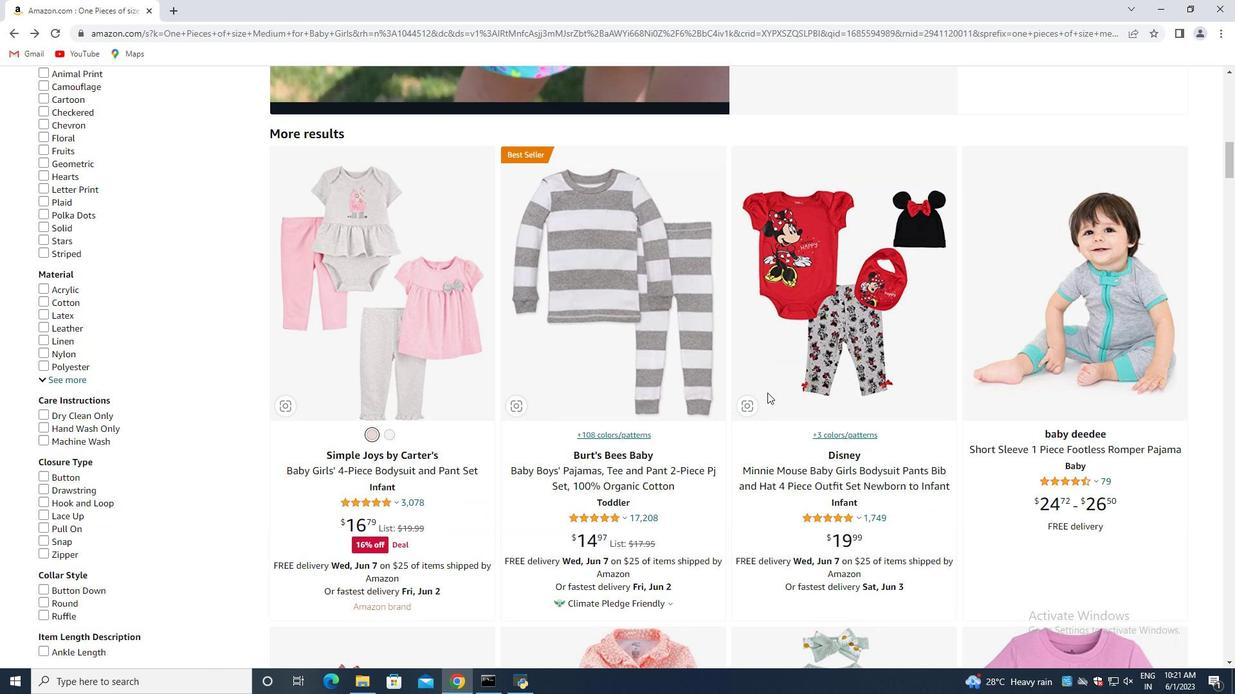 
Action: Mouse scrolled (768, 393) with delta (0, 0)
Screenshot: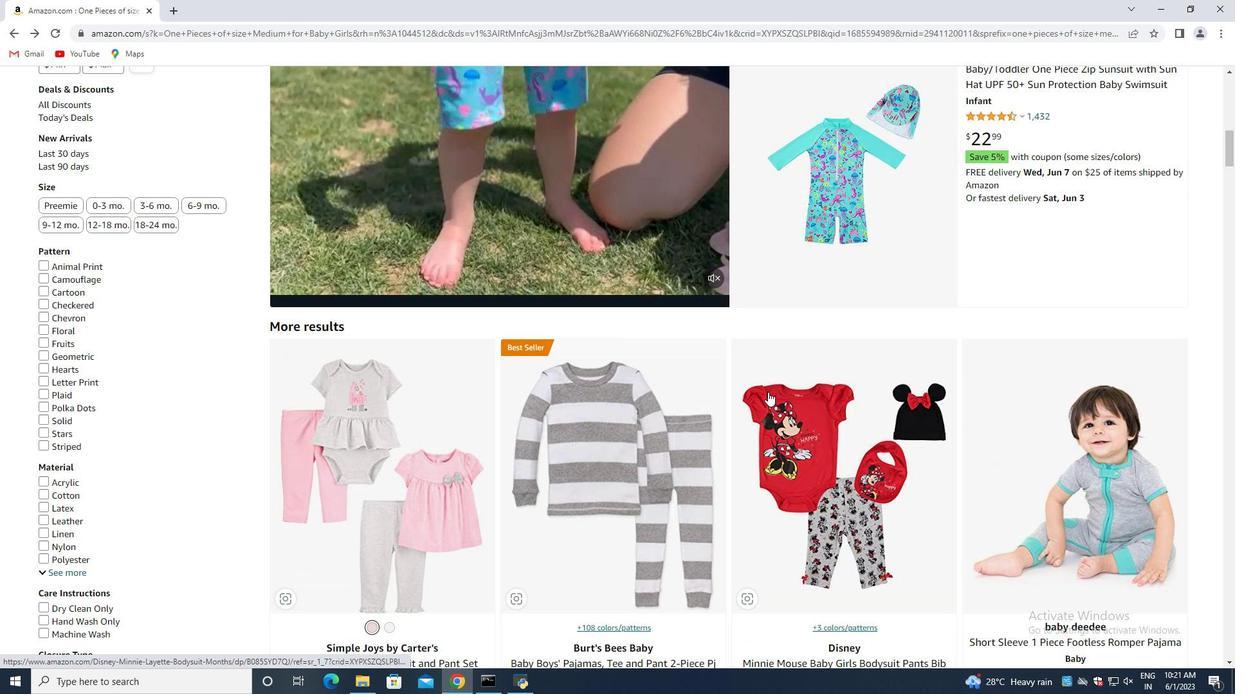 
Action: Mouse scrolled (768, 393) with delta (0, 0)
Screenshot: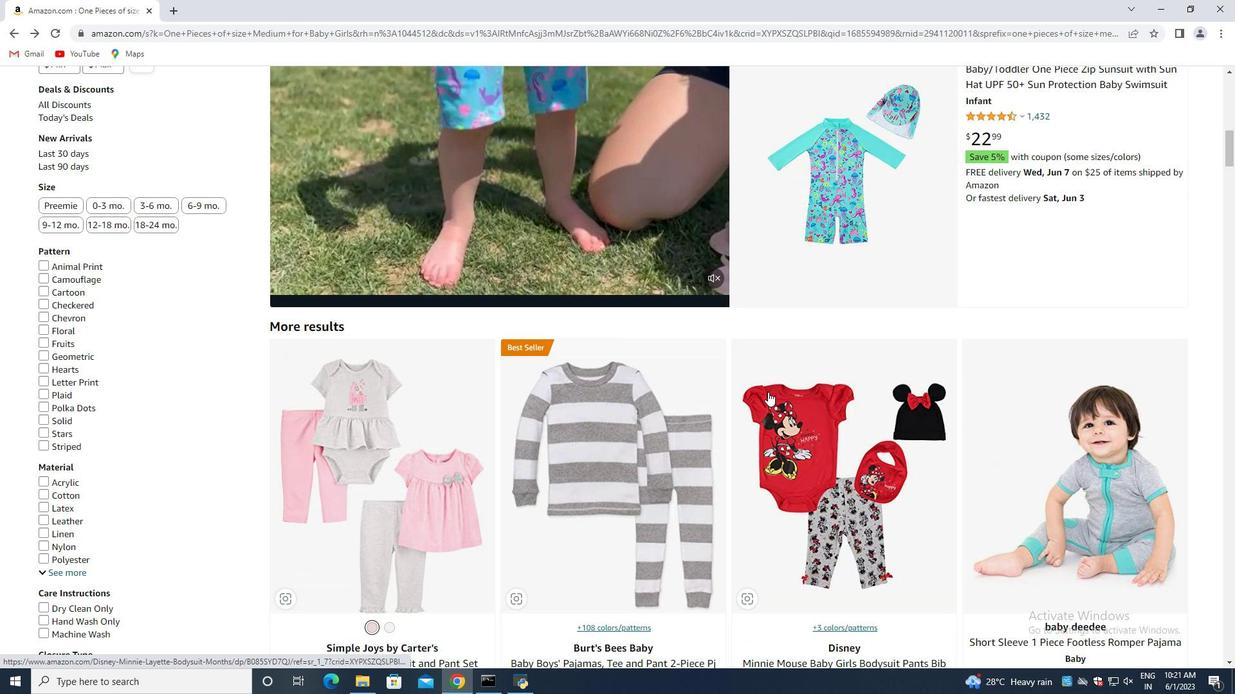 
Action: Mouse scrolled (768, 393) with delta (0, 0)
Screenshot: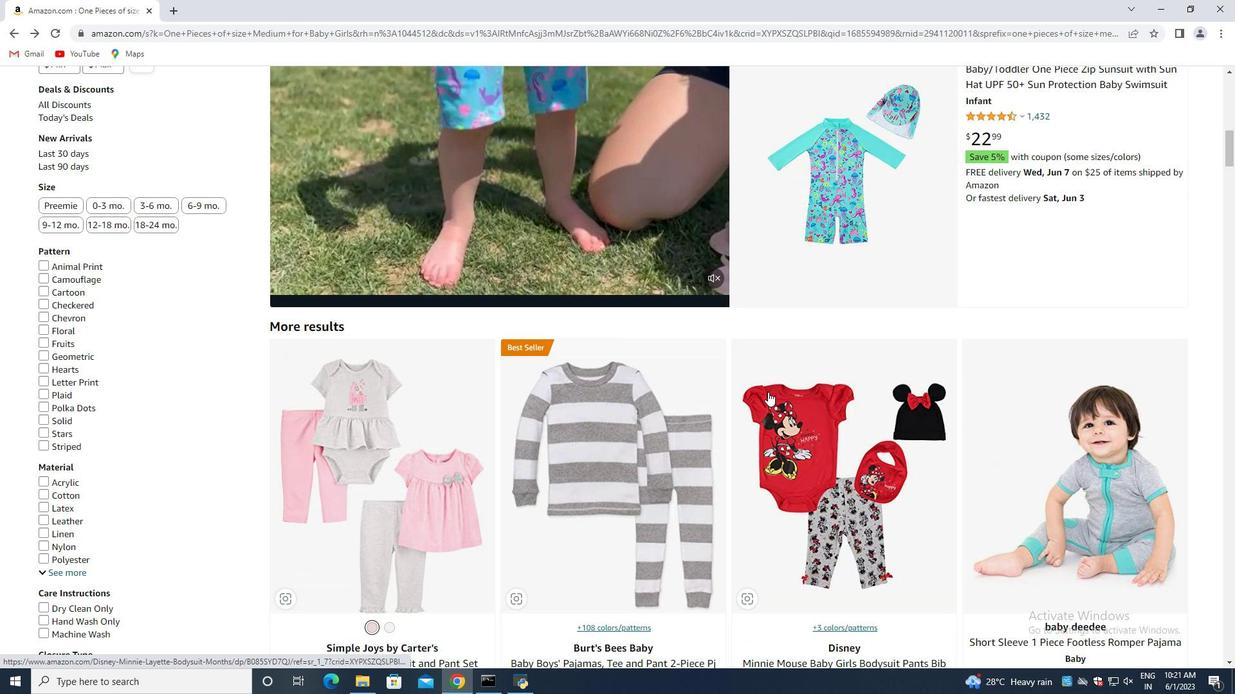 
Action: Mouse scrolled (768, 393) with delta (0, 0)
Screenshot: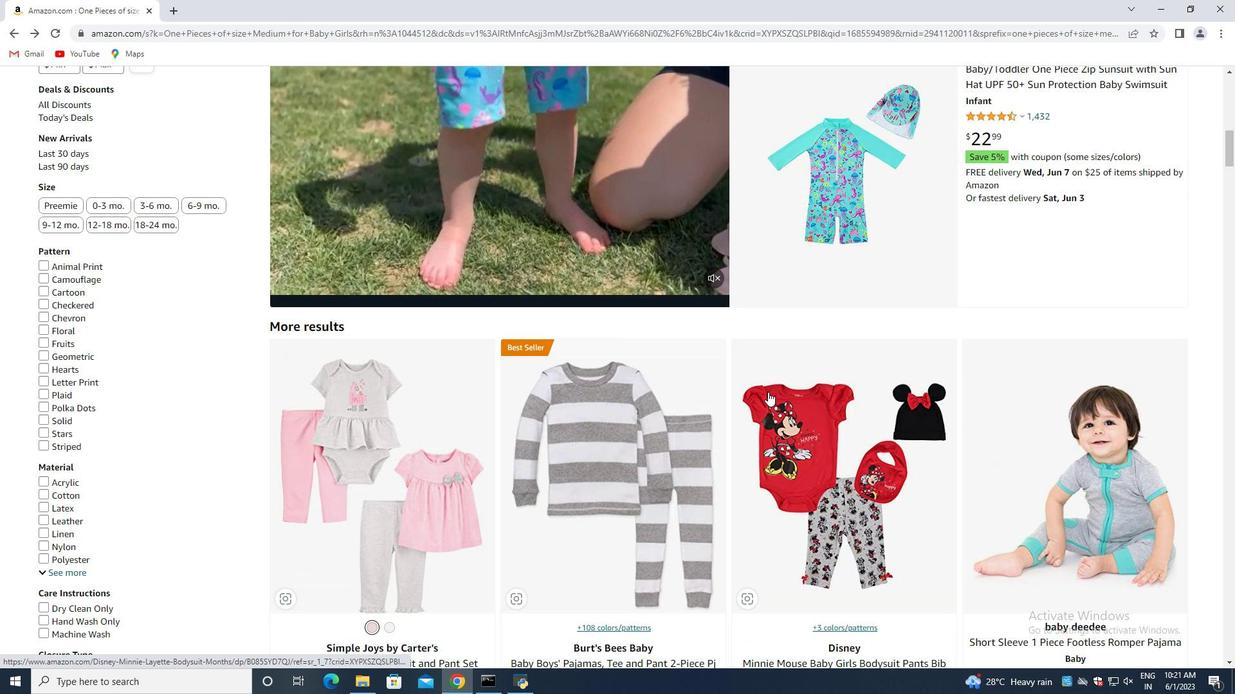 
Action: Mouse scrolled (768, 393) with delta (0, 0)
Screenshot: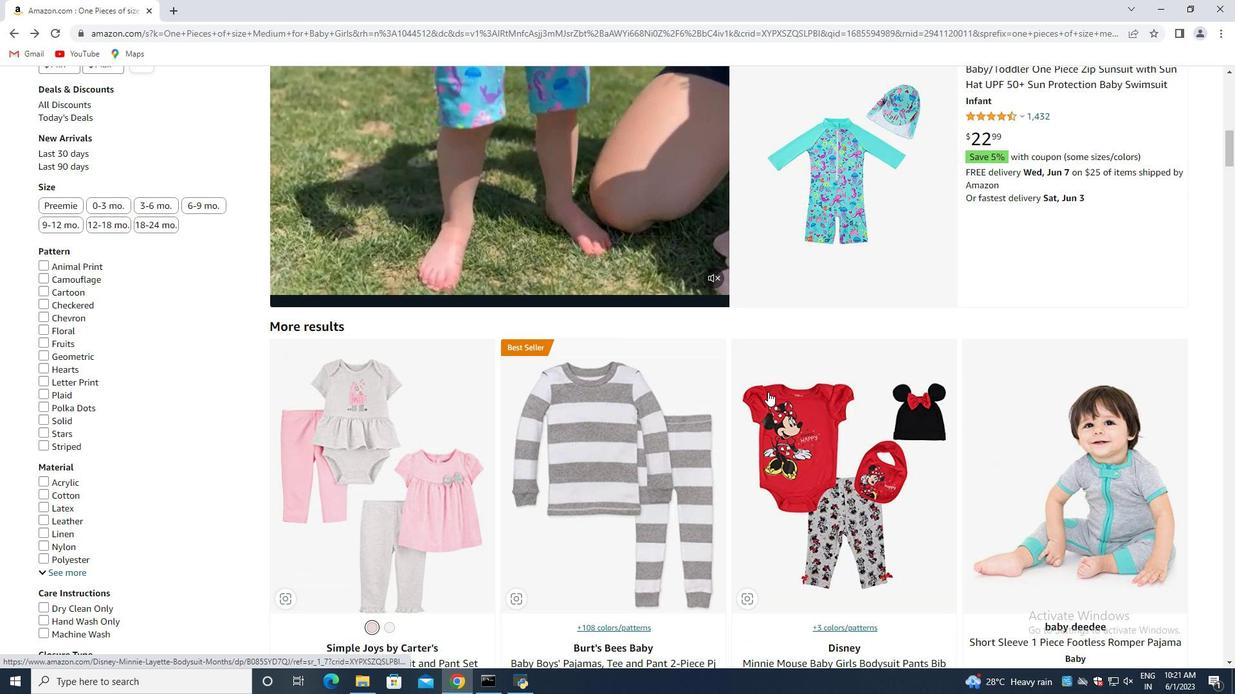 
Action: Mouse scrolled (768, 393) with delta (0, 0)
Screenshot: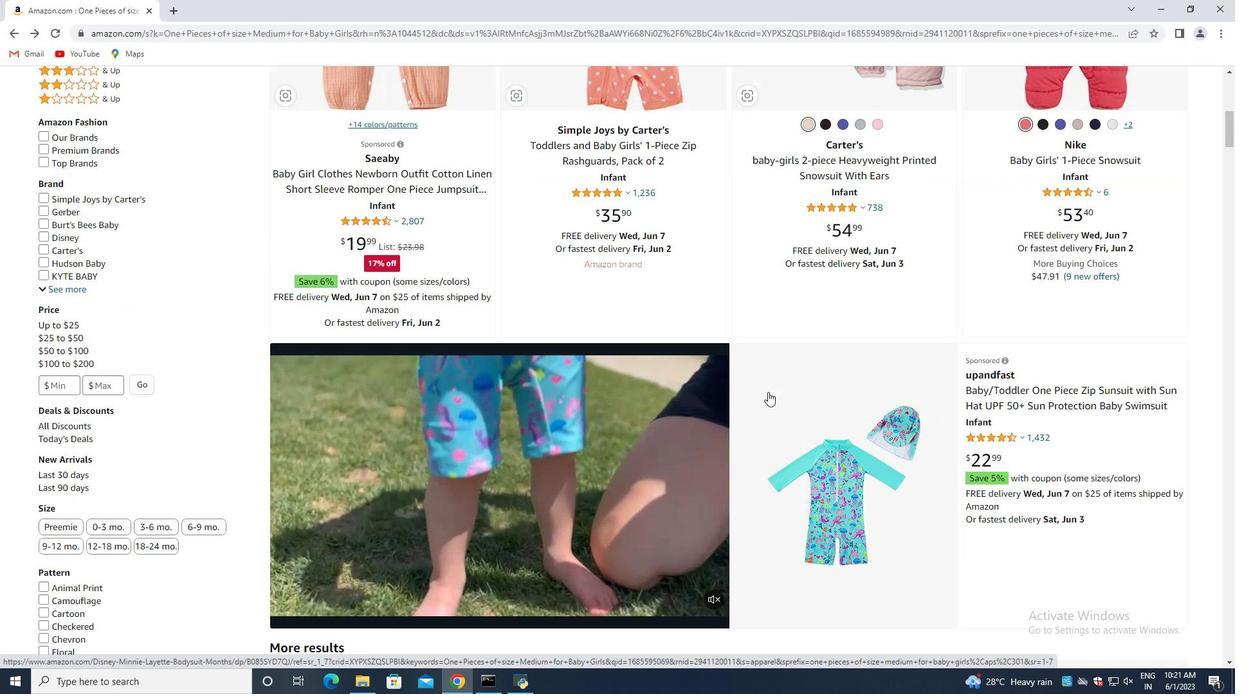 
Action: Mouse scrolled (768, 393) with delta (0, 0)
Screenshot: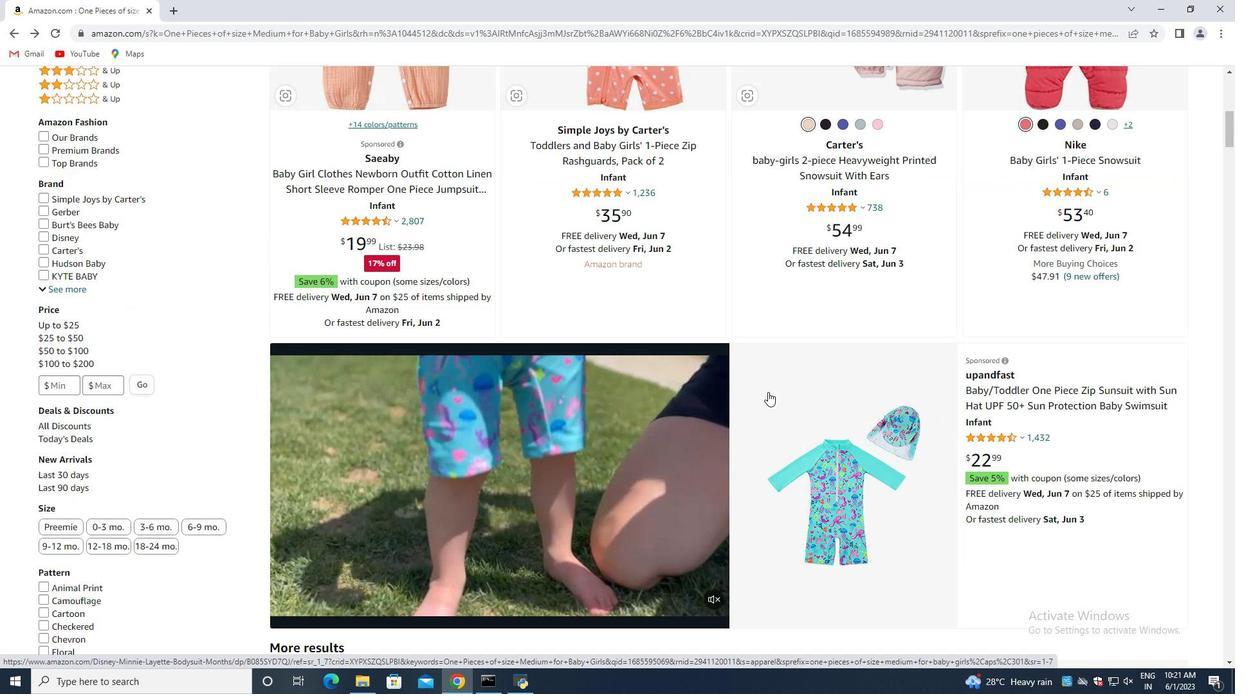 
Action: Mouse scrolled (768, 393) with delta (0, 0)
Screenshot: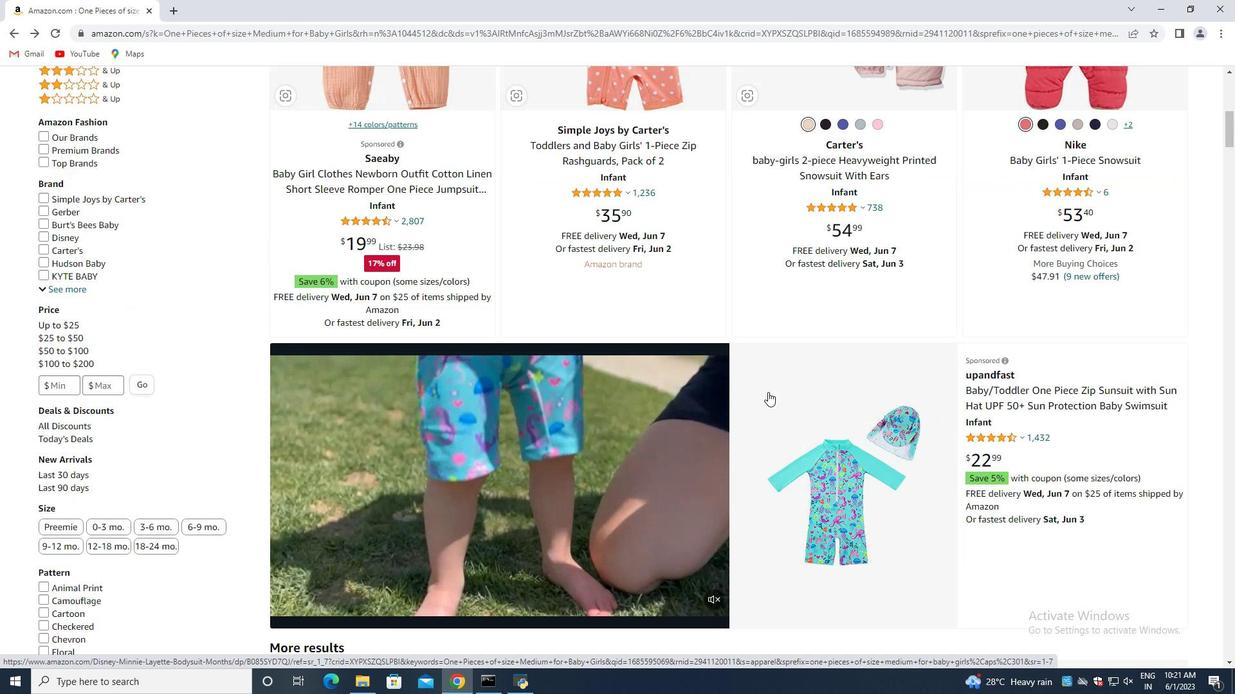 
Action: Mouse moved to (468, 264)
Screenshot: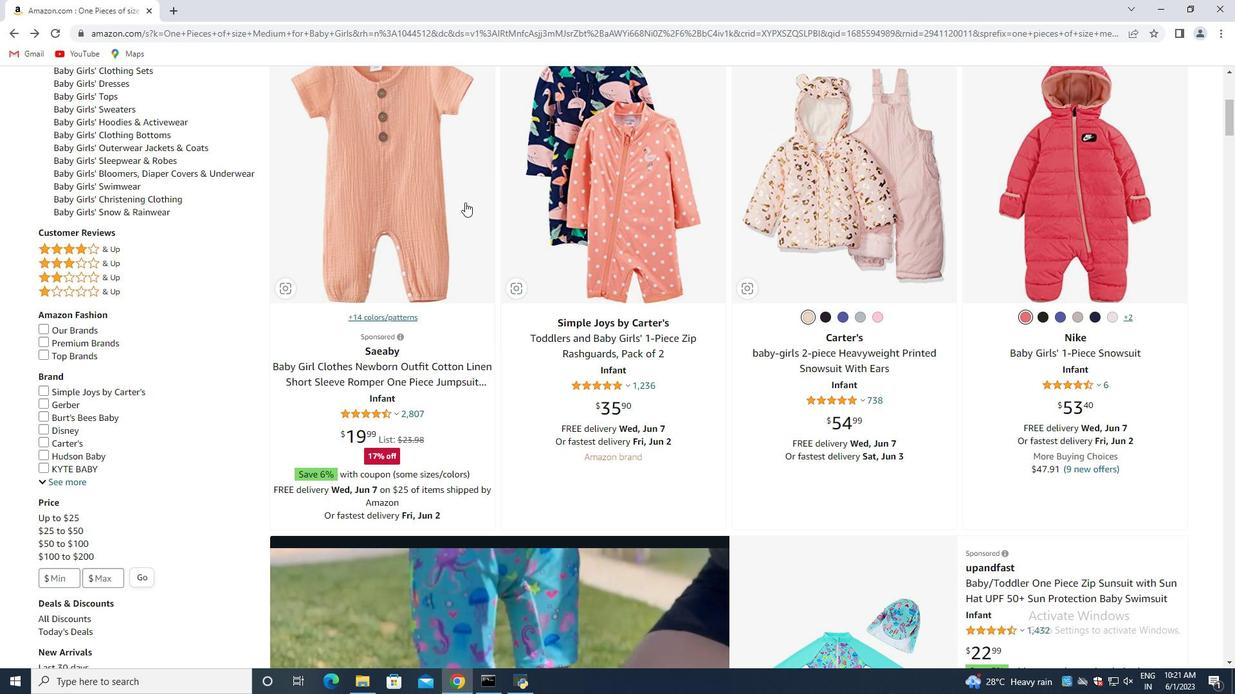 
Action: Mouse scrolled (468, 265) with delta (0, 0)
Screenshot: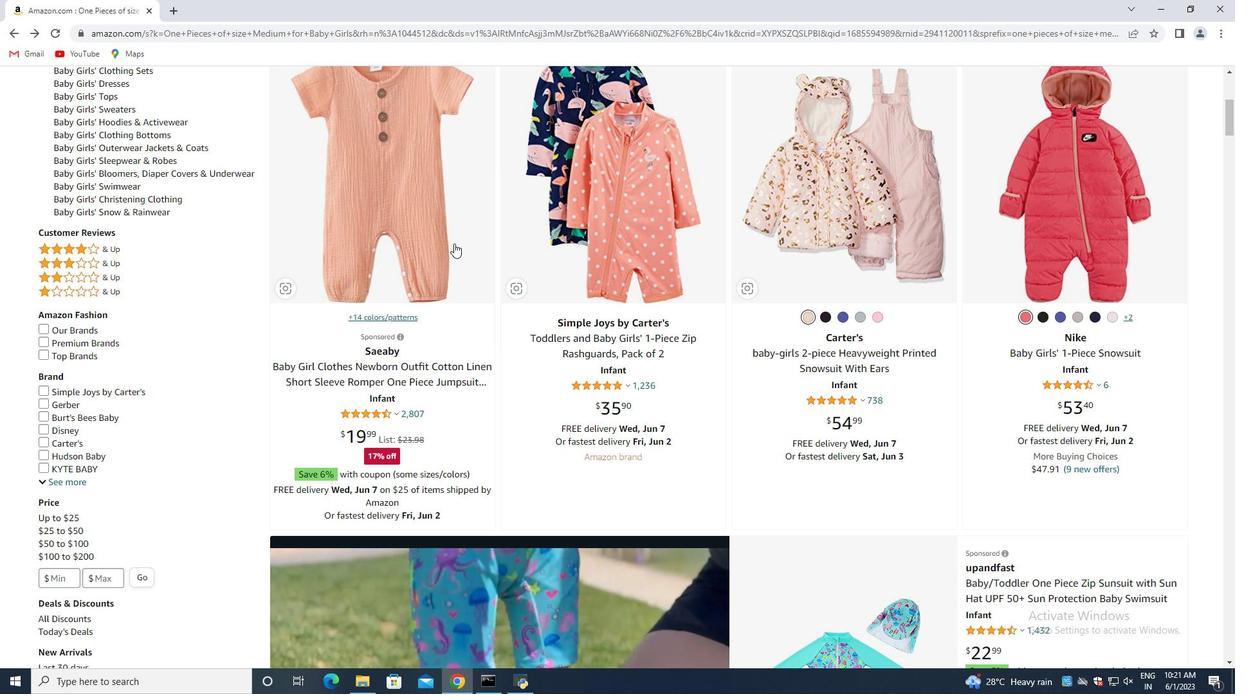 
Action: Mouse scrolled (468, 265) with delta (0, 0)
Screenshot: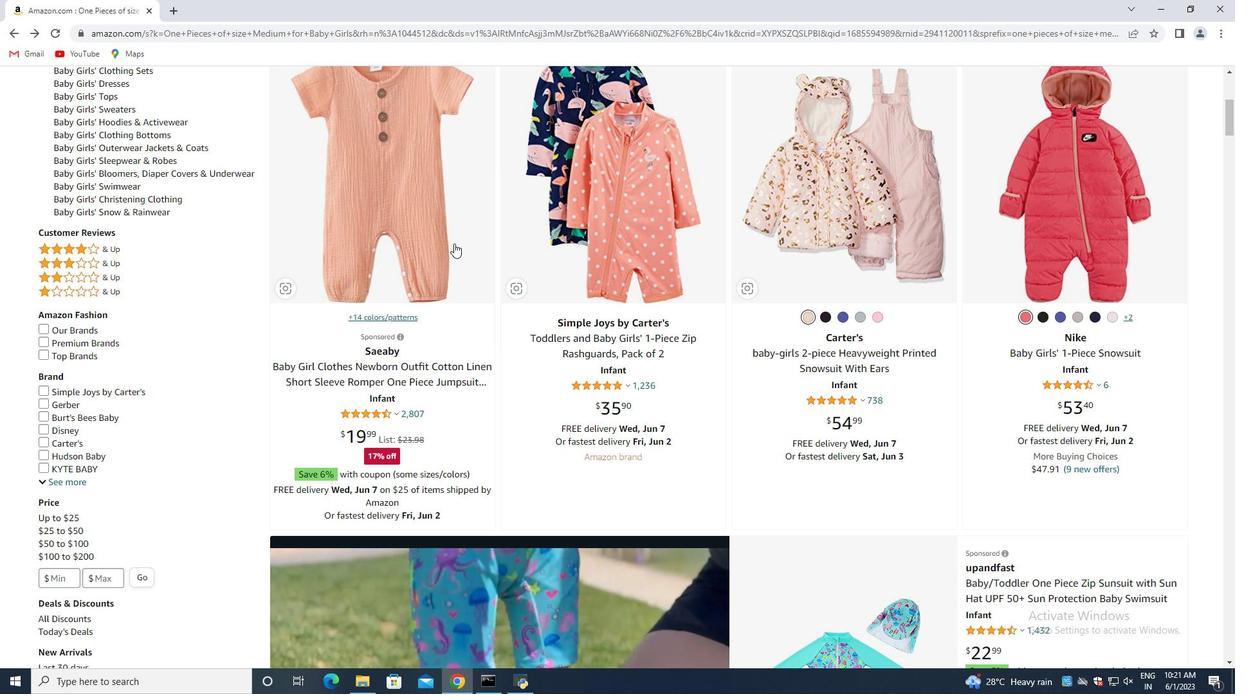 
Action: Mouse scrolled (468, 265) with delta (0, 0)
Screenshot: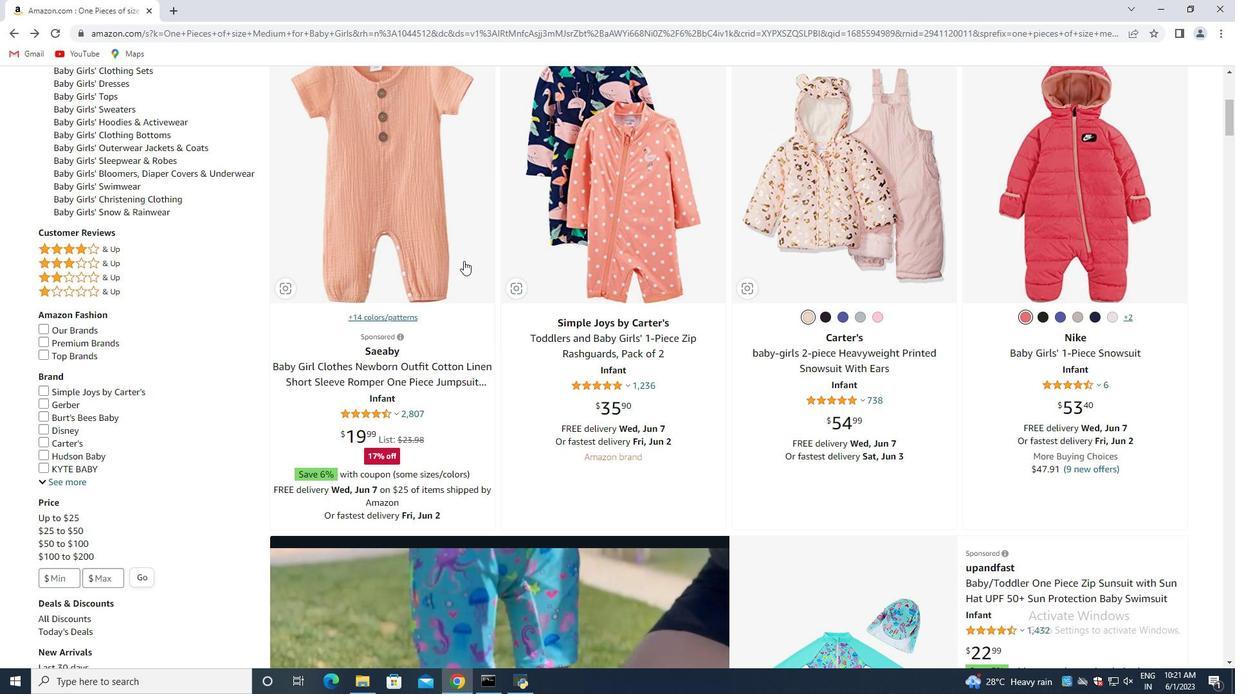 
Action: Mouse scrolled (468, 265) with delta (0, 0)
Screenshot: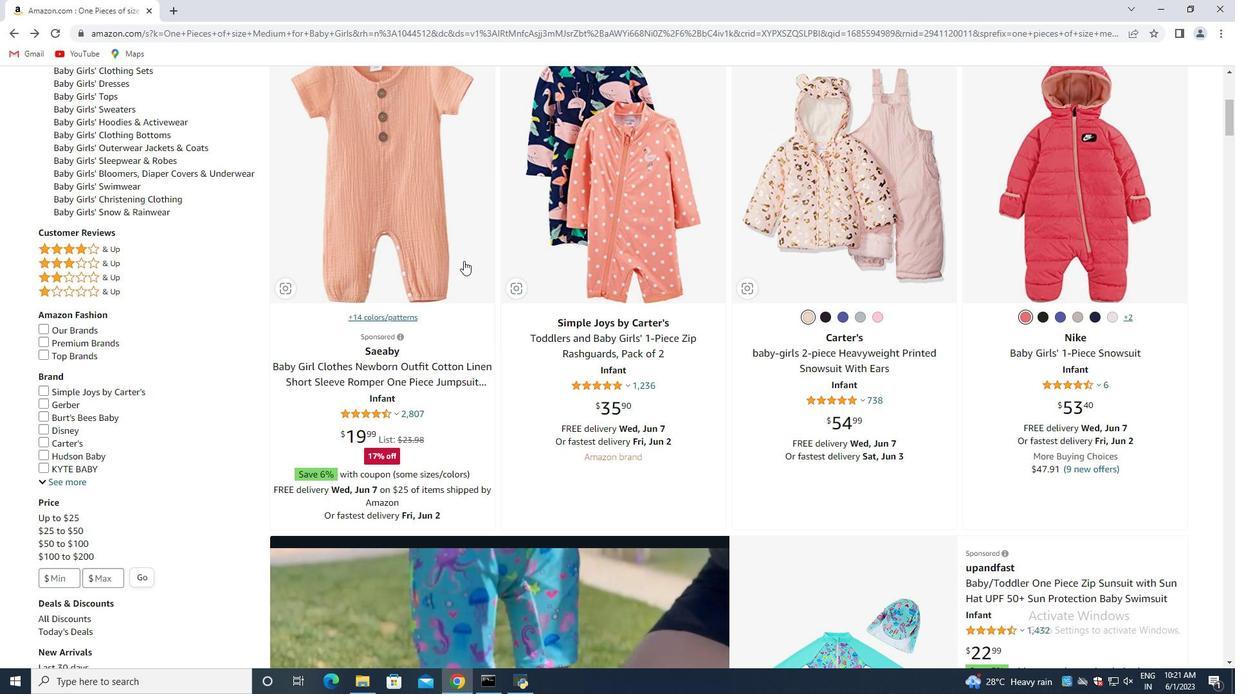 
Action: Mouse scrolled (468, 265) with delta (0, 0)
